 Task: Research Airbnb properties in Joal-Fadiout, Senegal from 11th November, 2023 to 15th November, 2023 for 2 adults.1  bedroom having 2 beds and 1 bathroom. Property type can be hotel. Look for 3 properties as per requirement.
Action: Mouse pressed left at (472, 105)
Screenshot: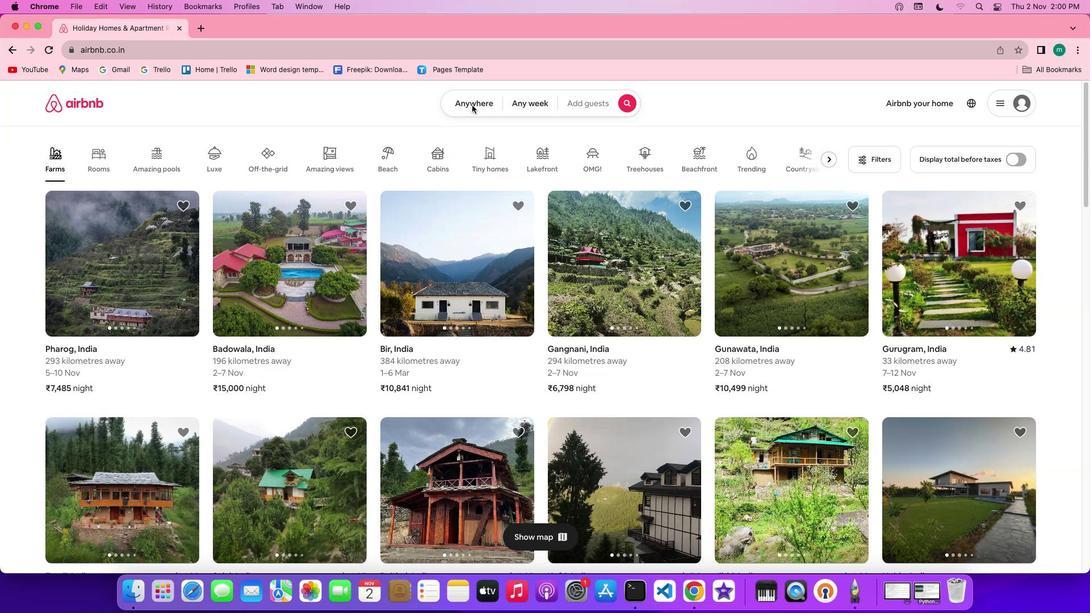 
Action: Mouse moved to (366, 151)
Screenshot: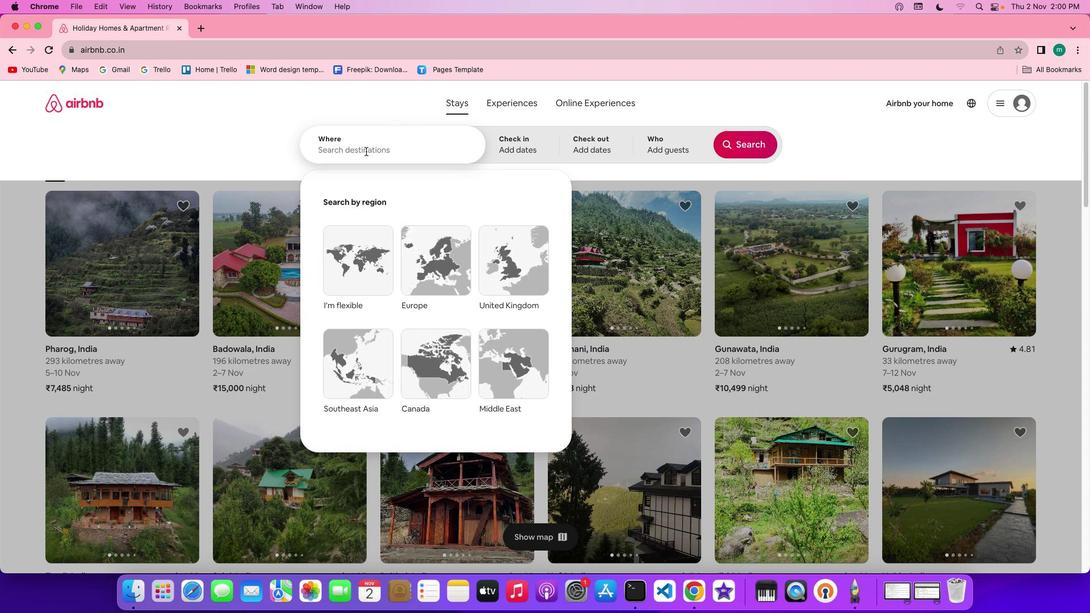 
Action: Mouse pressed left at (366, 151)
Screenshot: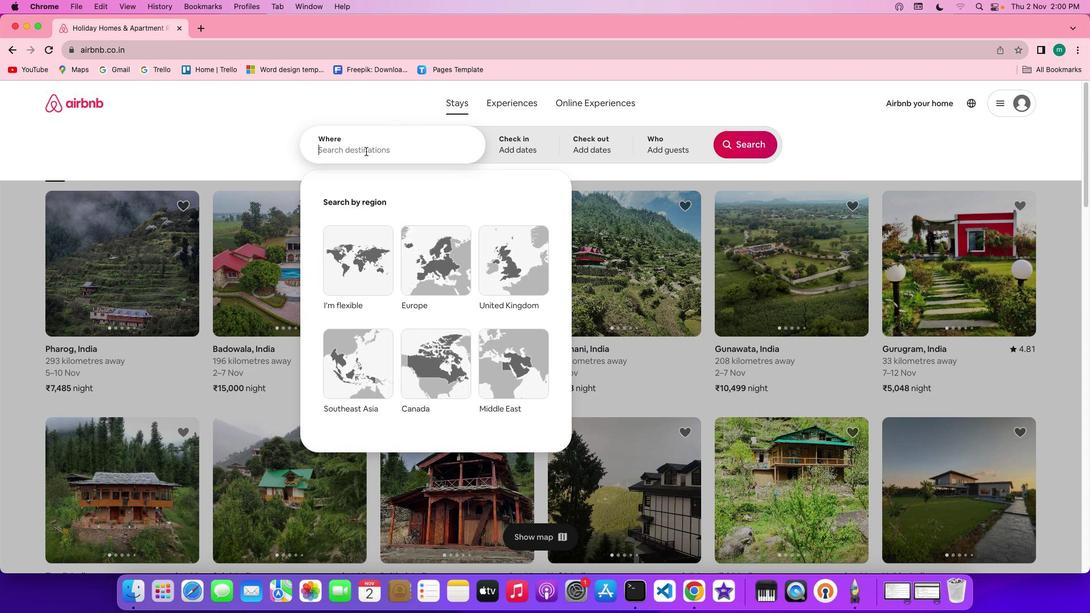 
Action: Key pressed Key.shift'J''o''a''l''-'Key.spaceKey.shift'F''a''d''i''o''u''t'','Key.spaceKey.shift's''e''n''e''g''a''l'
Screenshot: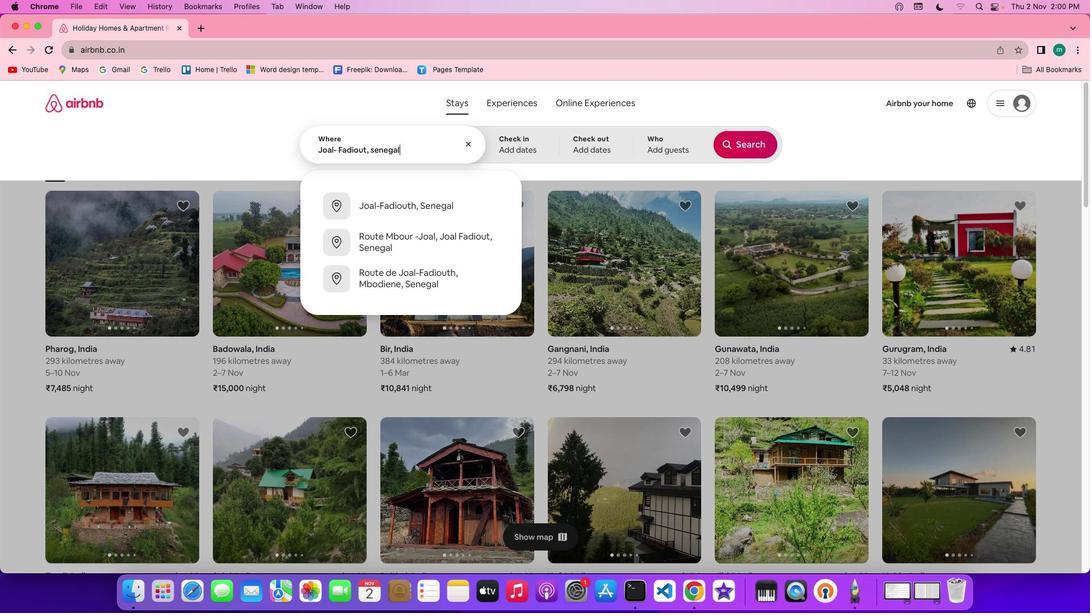 
Action: Mouse moved to (516, 154)
Screenshot: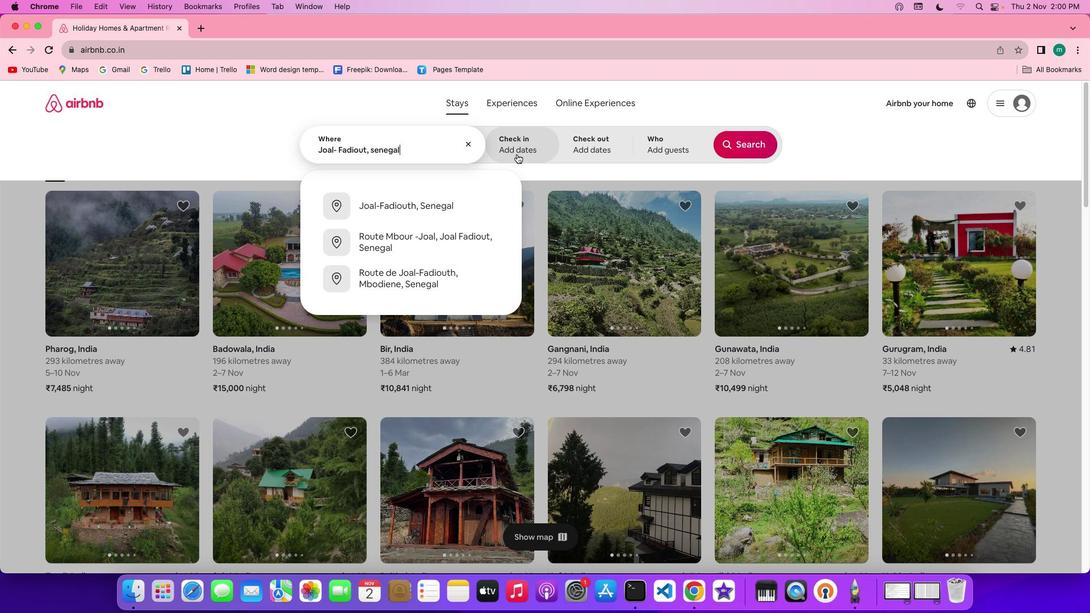 
Action: Mouse pressed left at (516, 154)
Screenshot: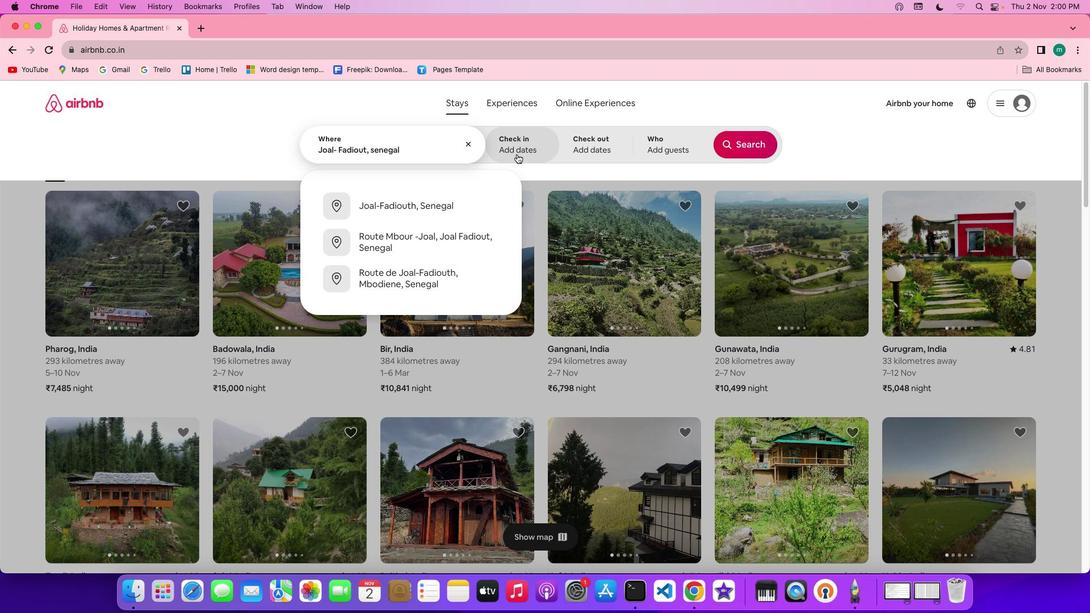 
Action: Mouse moved to (509, 307)
Screenshot: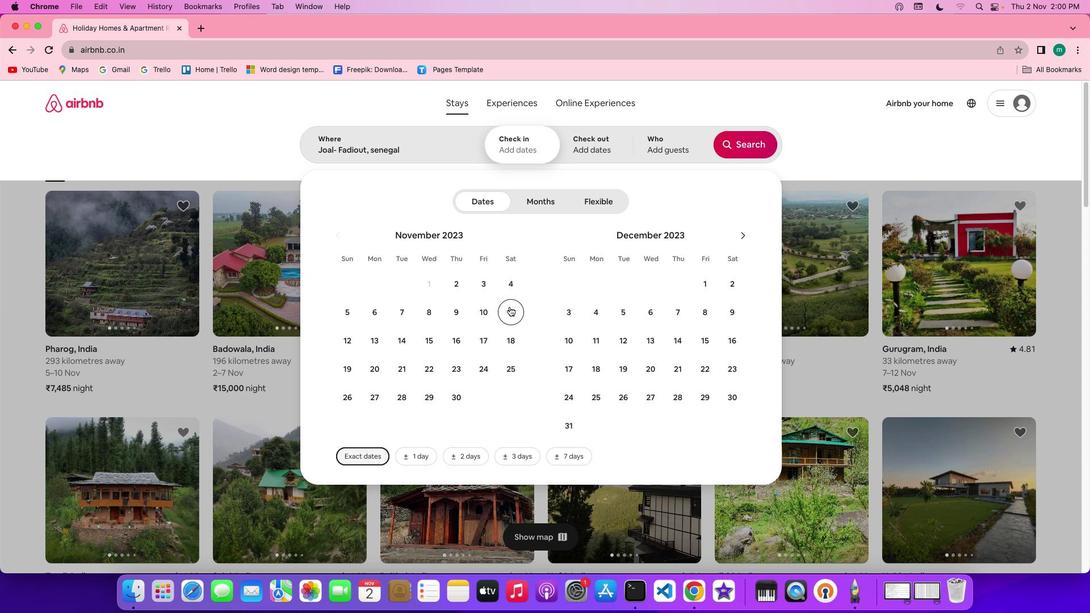 
Action: Mouse pressed left at (509, 307)
Screenshot: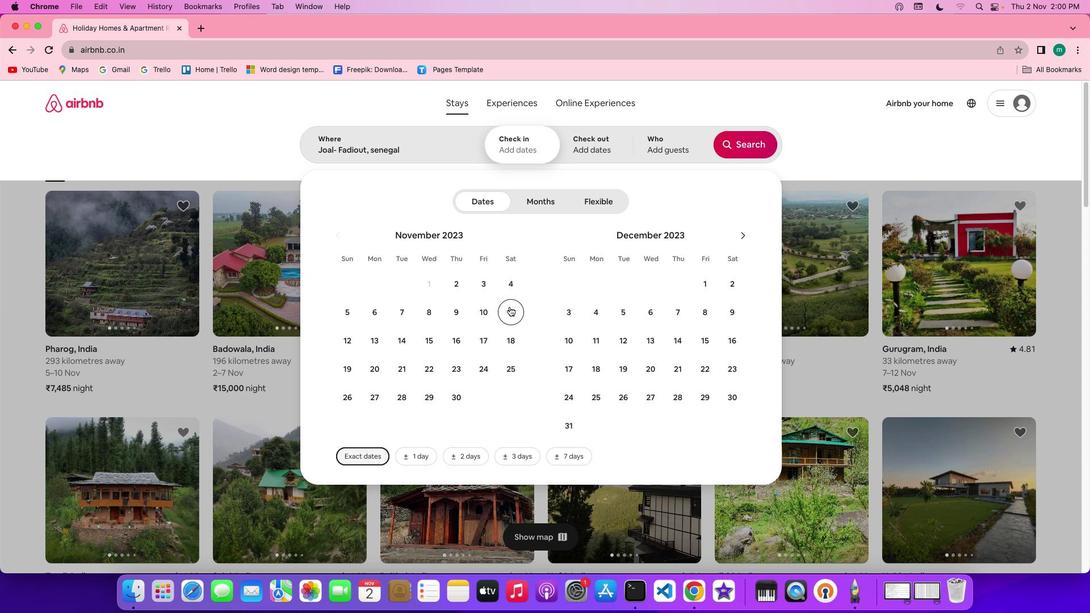 
Action: Mouse moved to (431, 344)
Screenshot: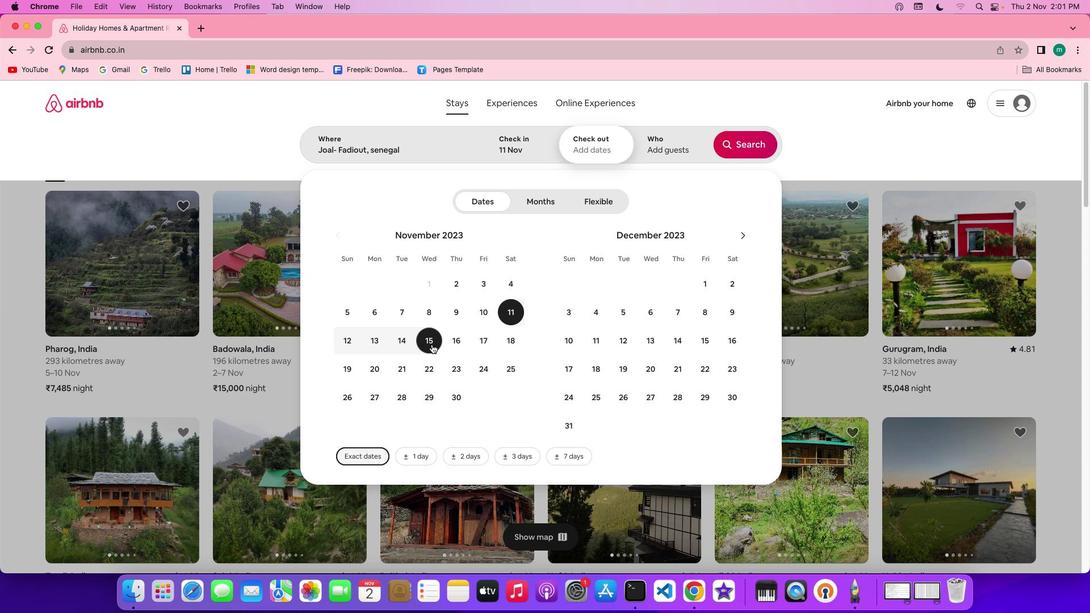 
Action: Mouse pressed left at (431, 344)
Screenshot: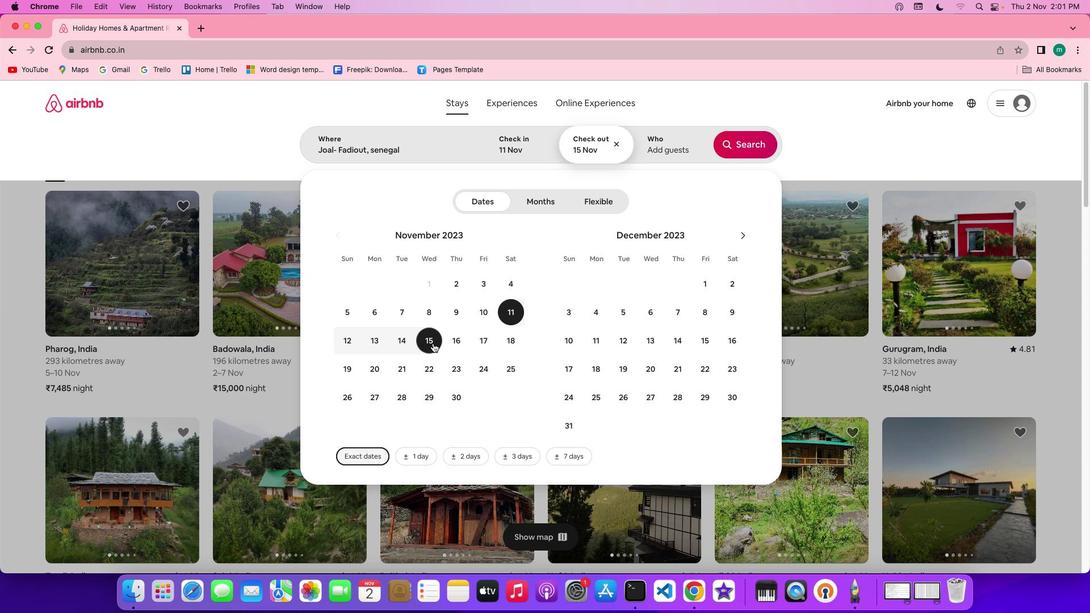 
Action: Mouse moved to (668, 149)
Screenshot: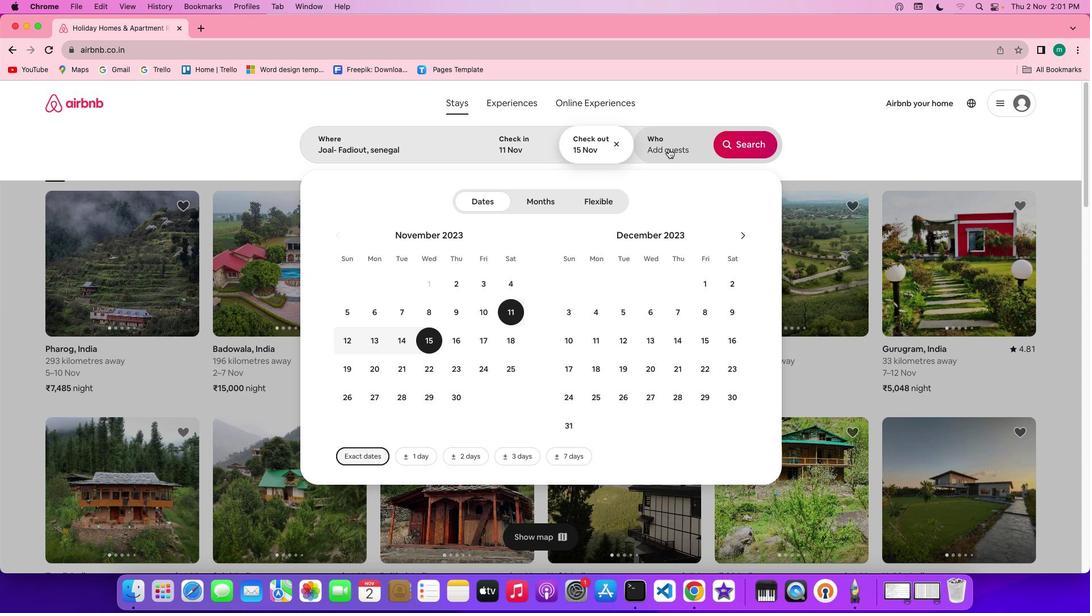 
Action: Mouse pressed left at (668, 149)
Screenshot: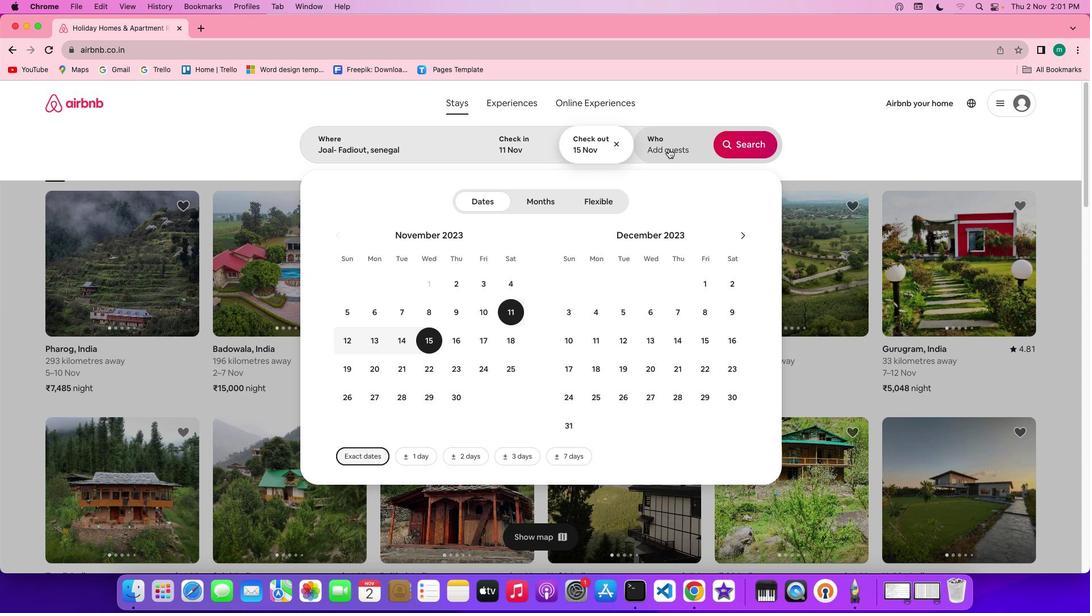 
Action: Mouse moved to (746, 208)
Screenshot: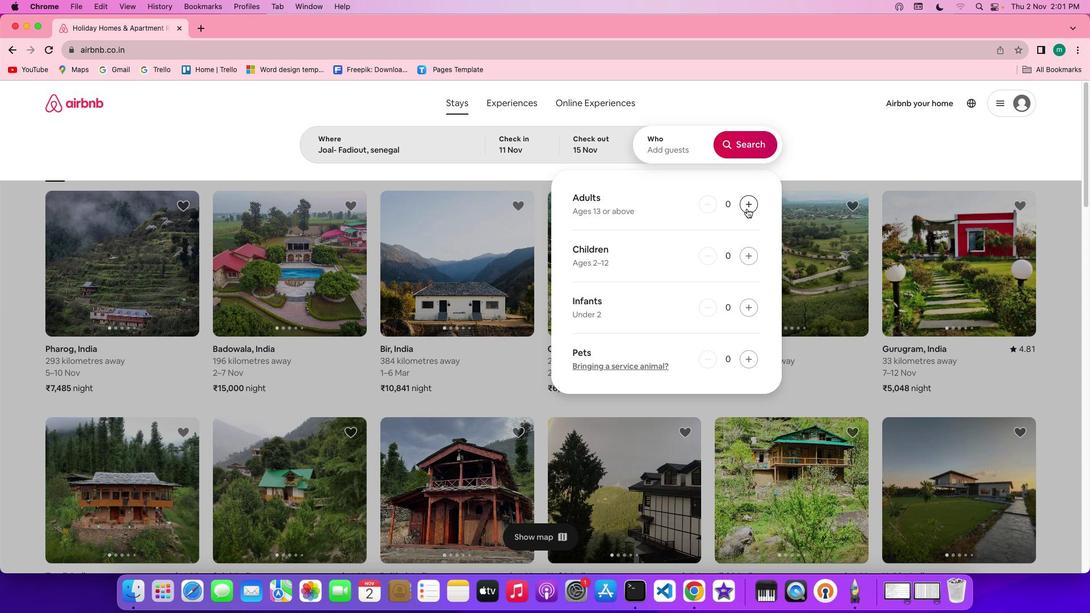 
Action: Mouse pressed left at (746, 208)
Screenshot: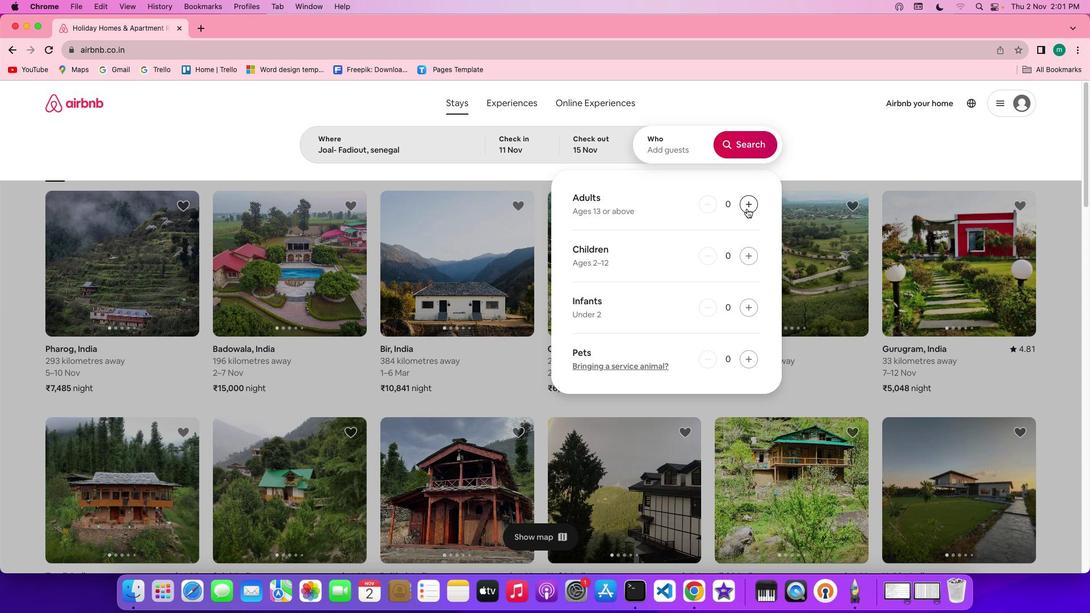 
Action: Mouse pressed left at (746, 208)
Screenshot: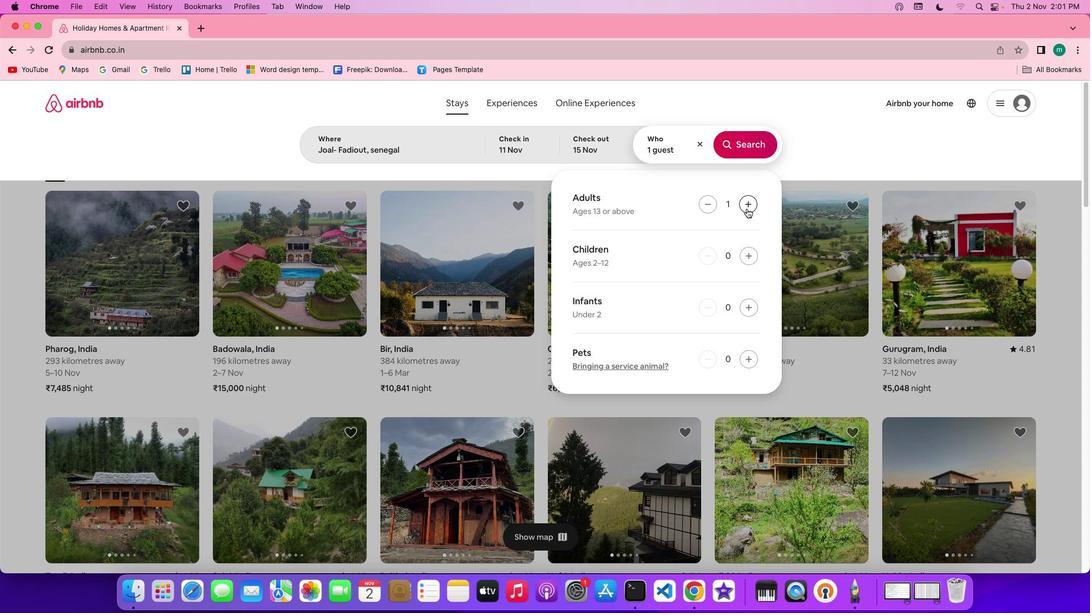
Action: Mouse moved to (747, 146)
Screenshot: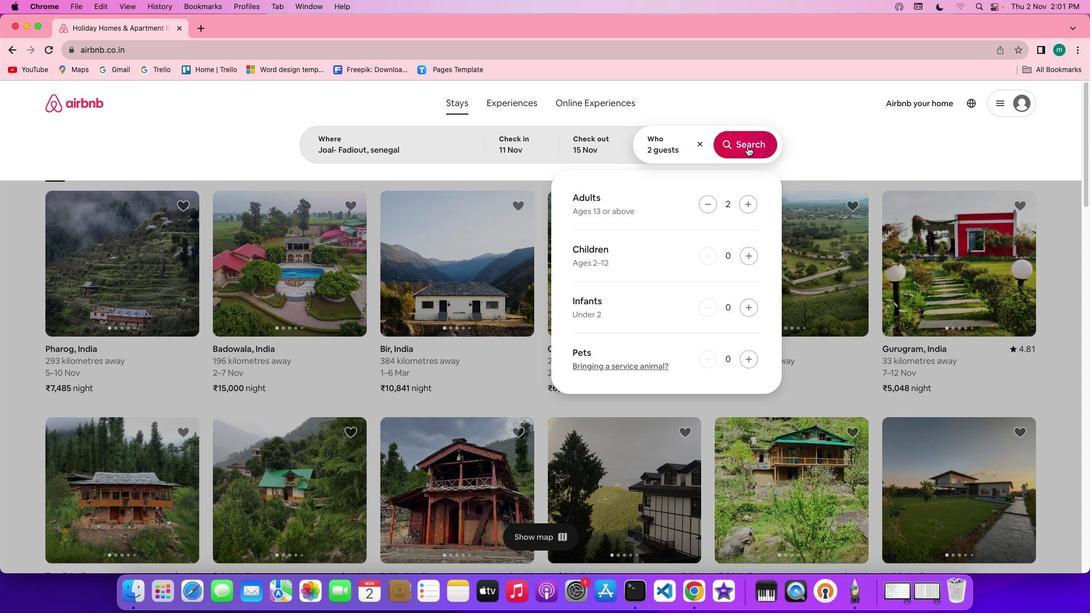 
Action: Mouse pressed left at (747, 146)
Screenshot: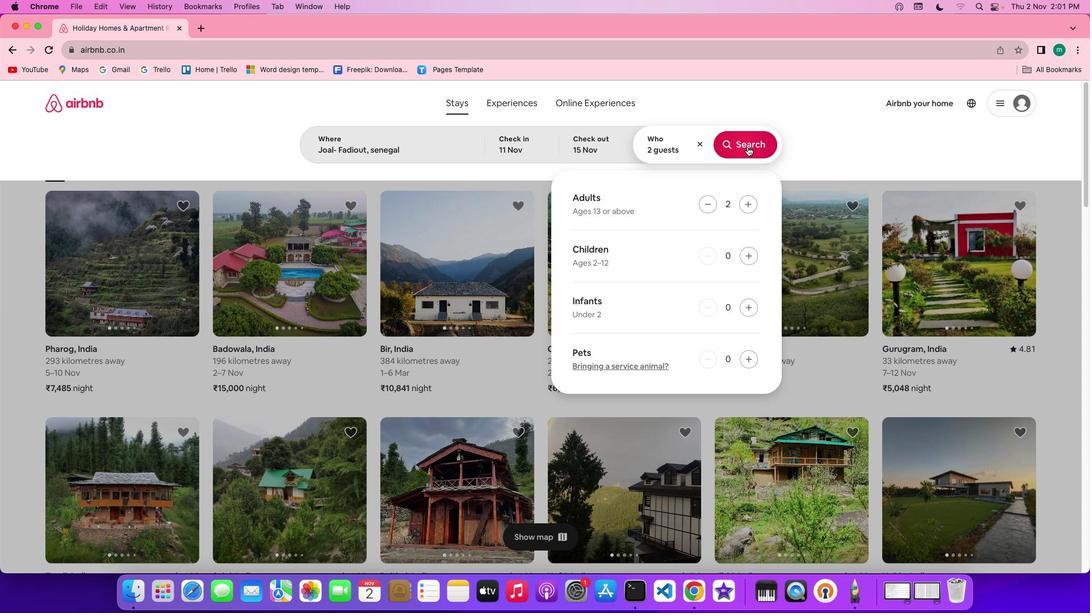 
Action: Mouse moved to (788, 235)
Screenshot: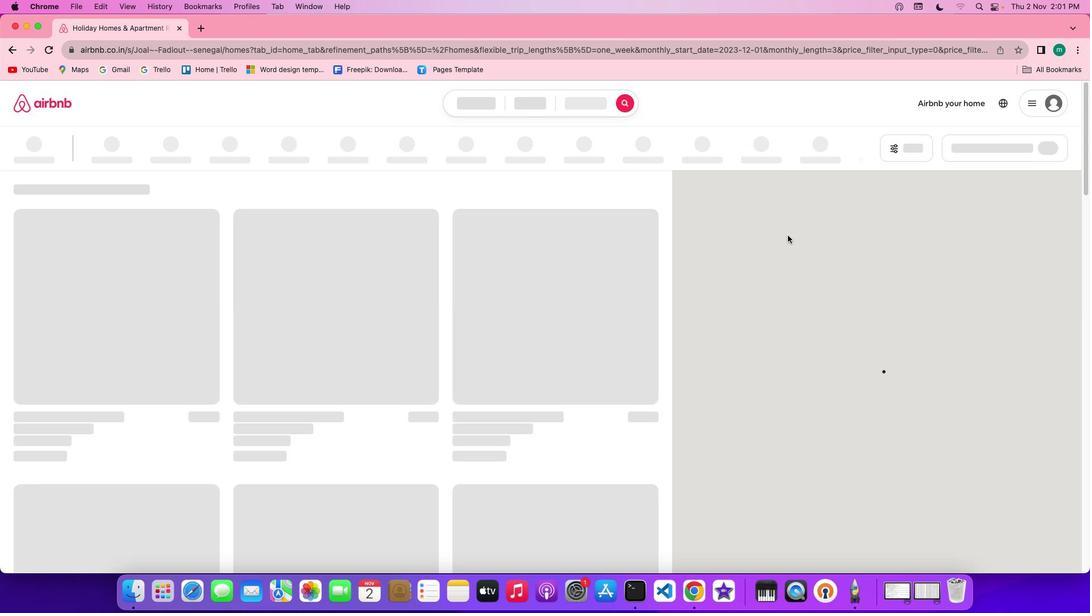 
Action: Mouse scrolled (788, 235) with delta (0, 0)
Screenshot: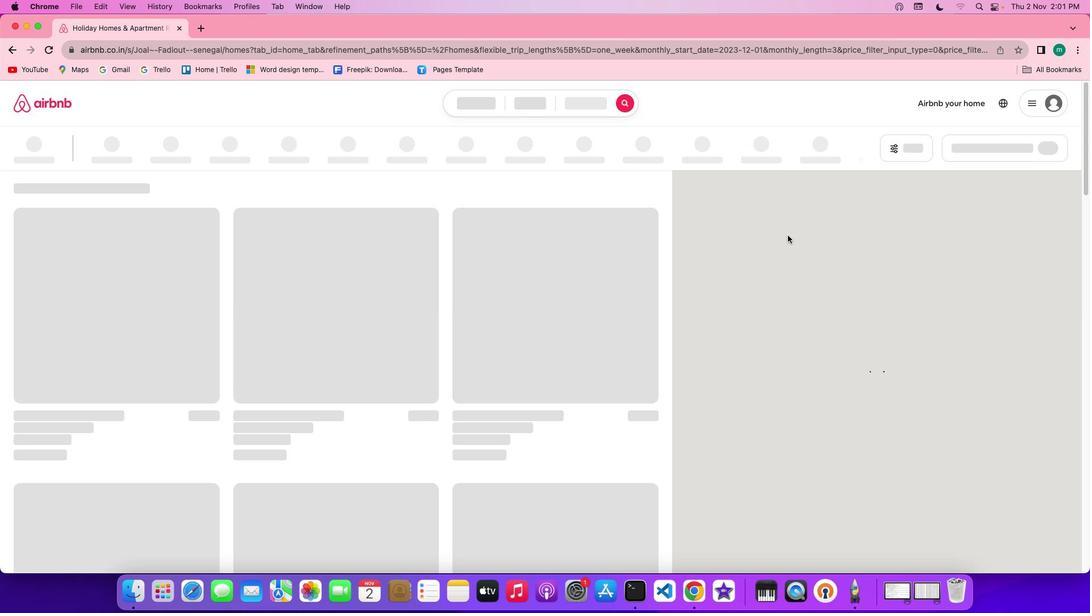
Action: Mouse scrolled (788, 235) with delta (0, 0)
Screenshot: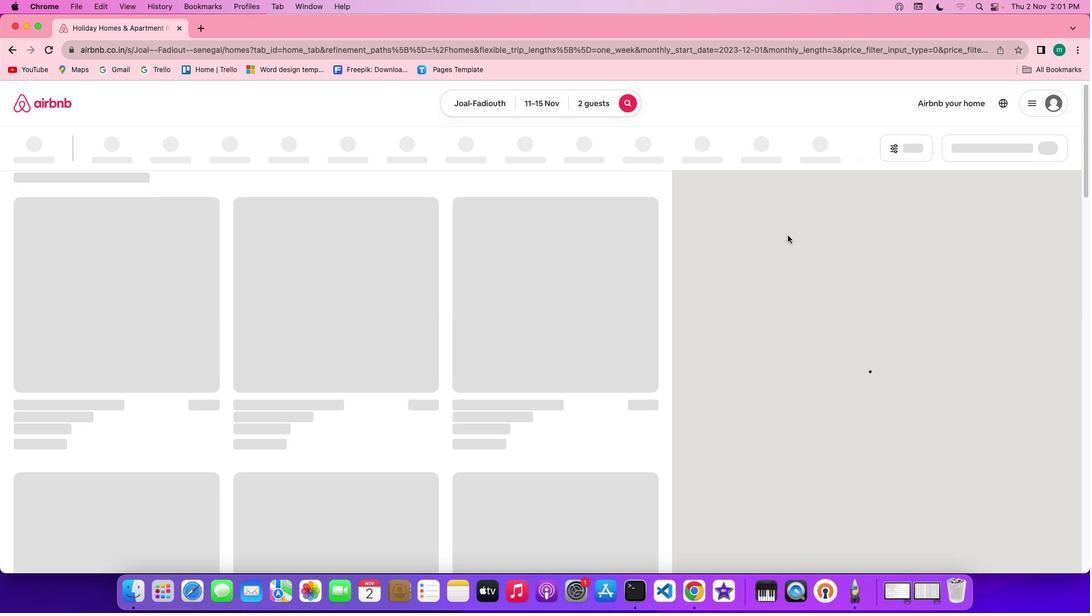 
Action: Mouse scrolled (788, 235) with delta (0, 0)
Screenshot: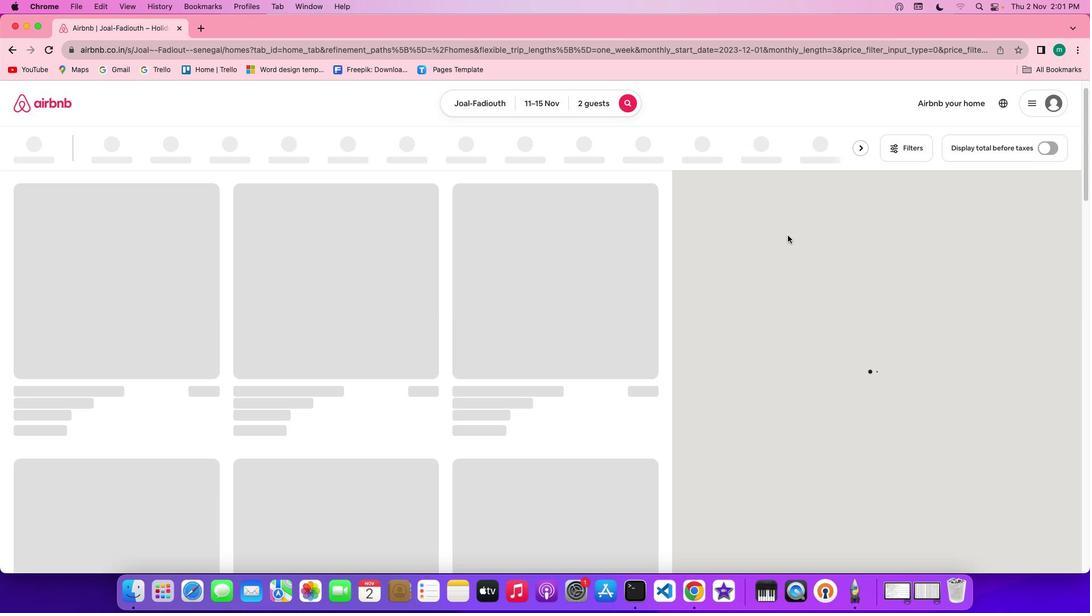 
Action: Mouse moved to (926, 152)
Screenshot: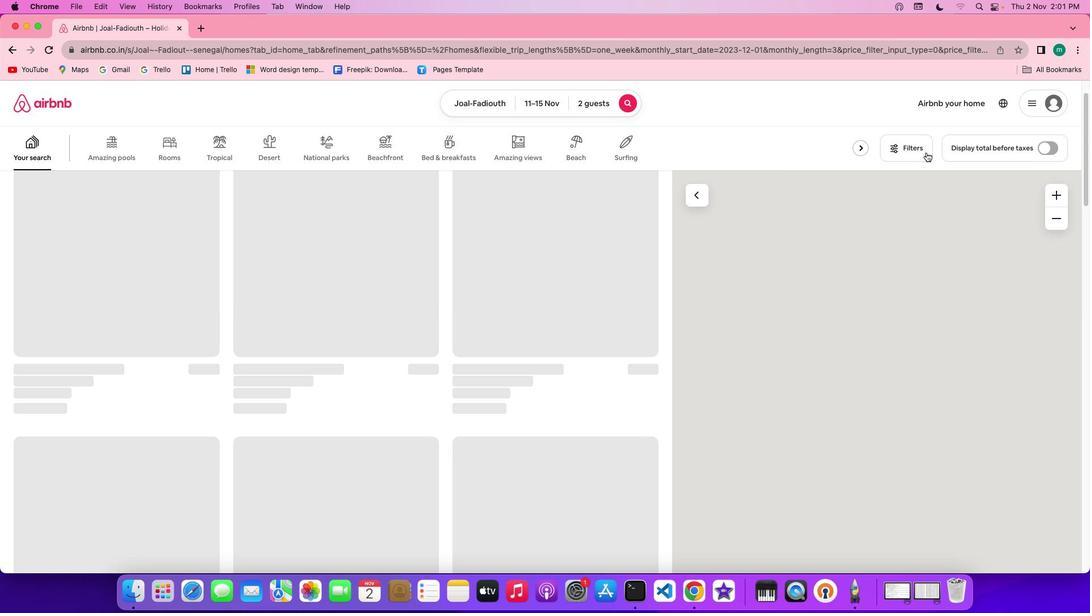 
Action: Mouse pressed left at (926, 152)
Screenshot: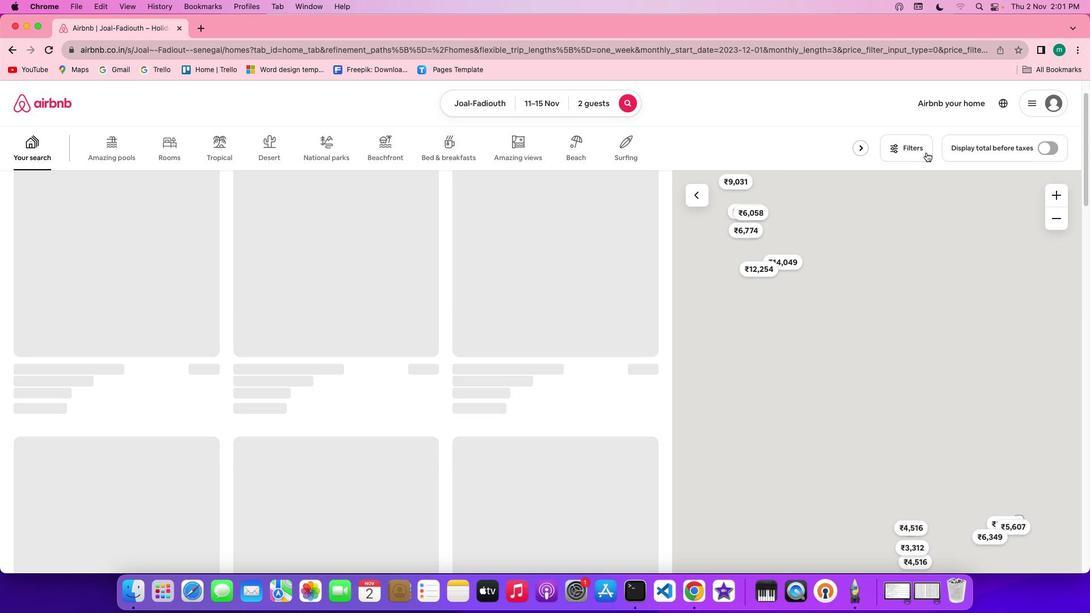
Action: Mouse moved to (899, 153)
Screenshot: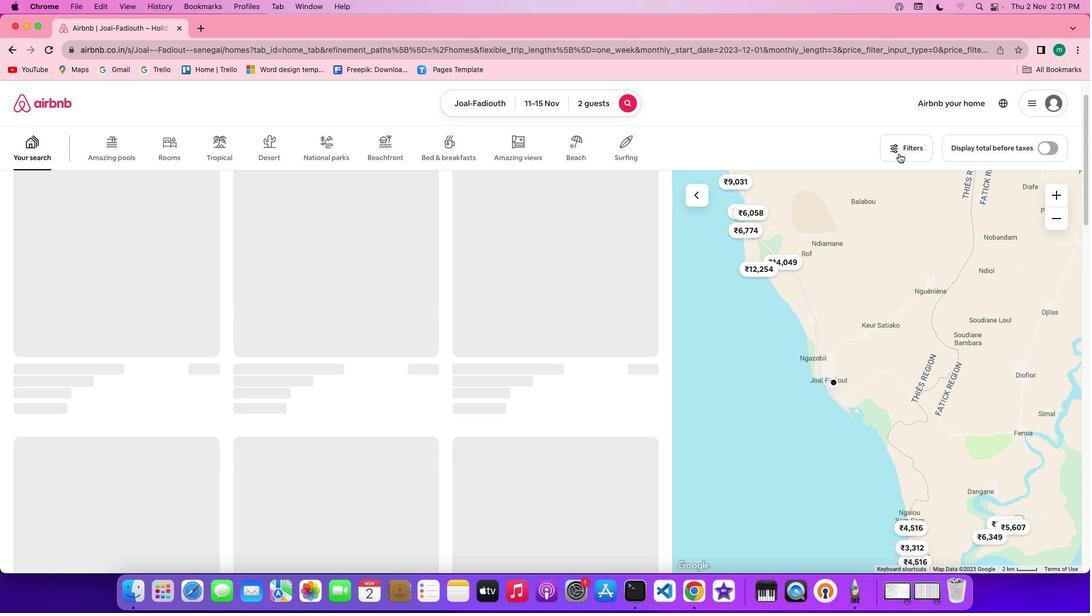 
Action: Mouse pressed left at (899, 153)
Screenshot: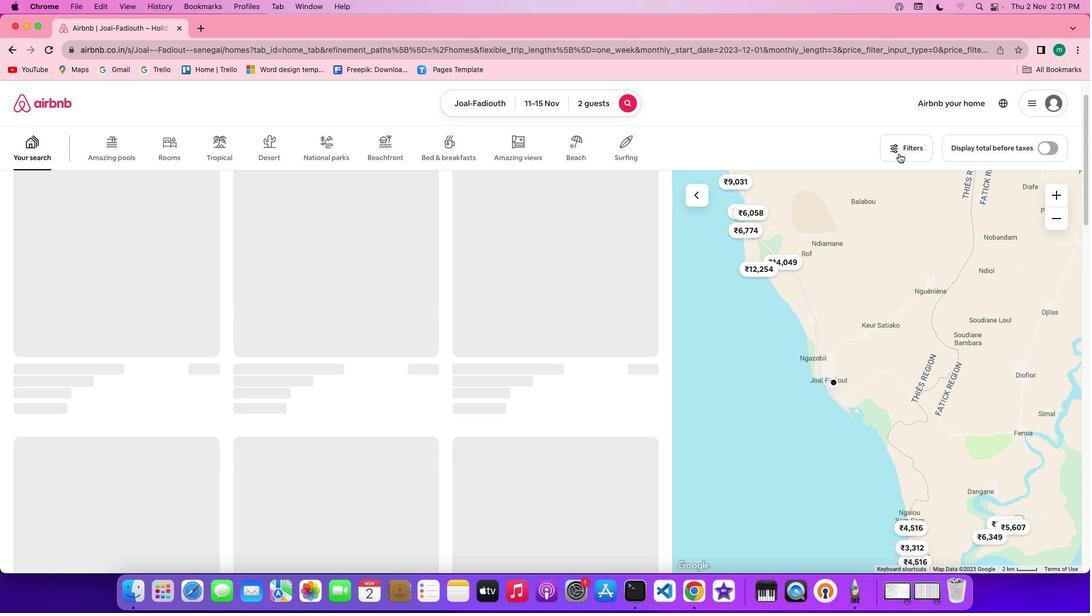 
Action: Mouse moved to (897, 150)
Screenshot: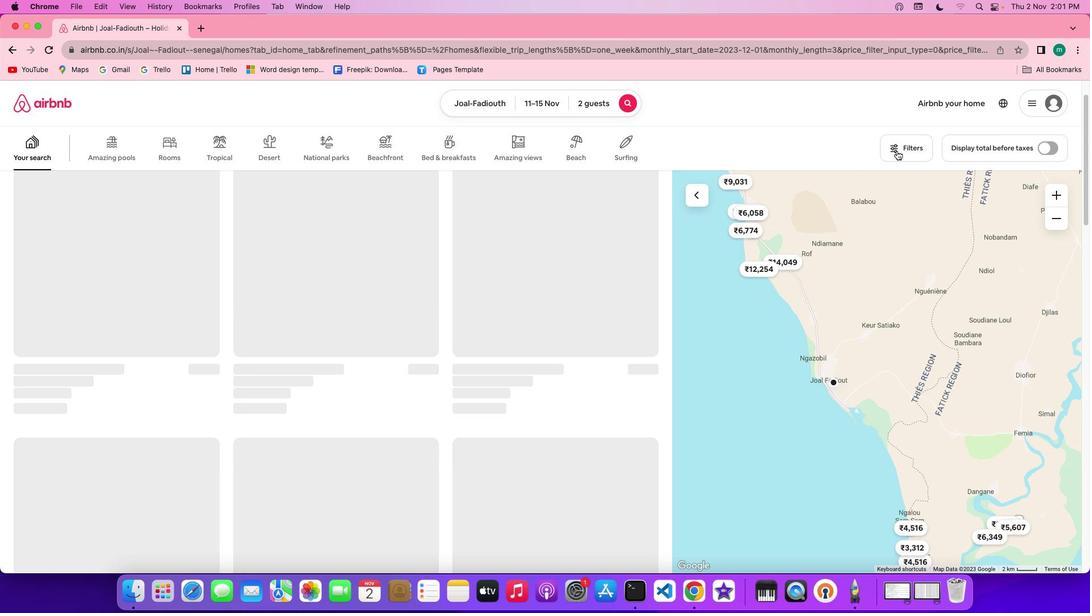 
Action: Mouse pressed left at (897, 150)
Screenshot: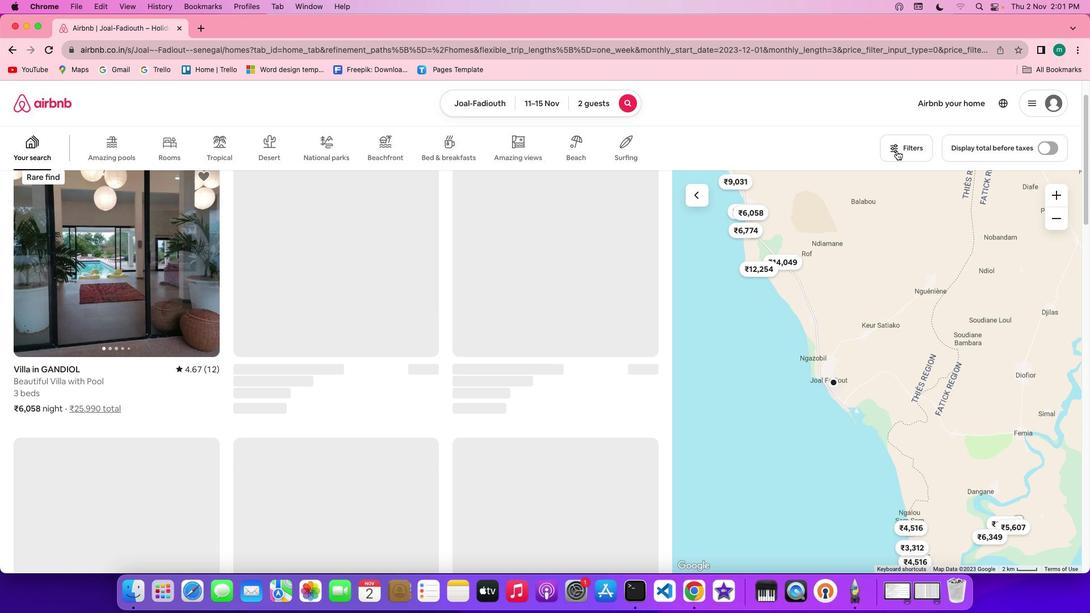 
Action: Mouse moved to (913, 147)
Screenshot: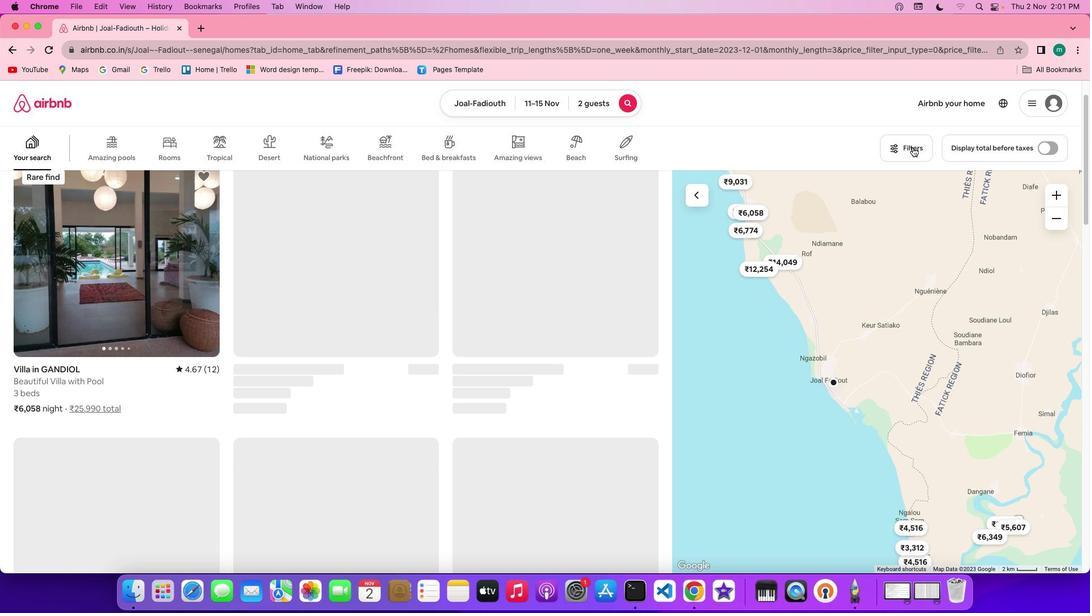
Action: Mouse pressed left at (913, 147)
Screenshot: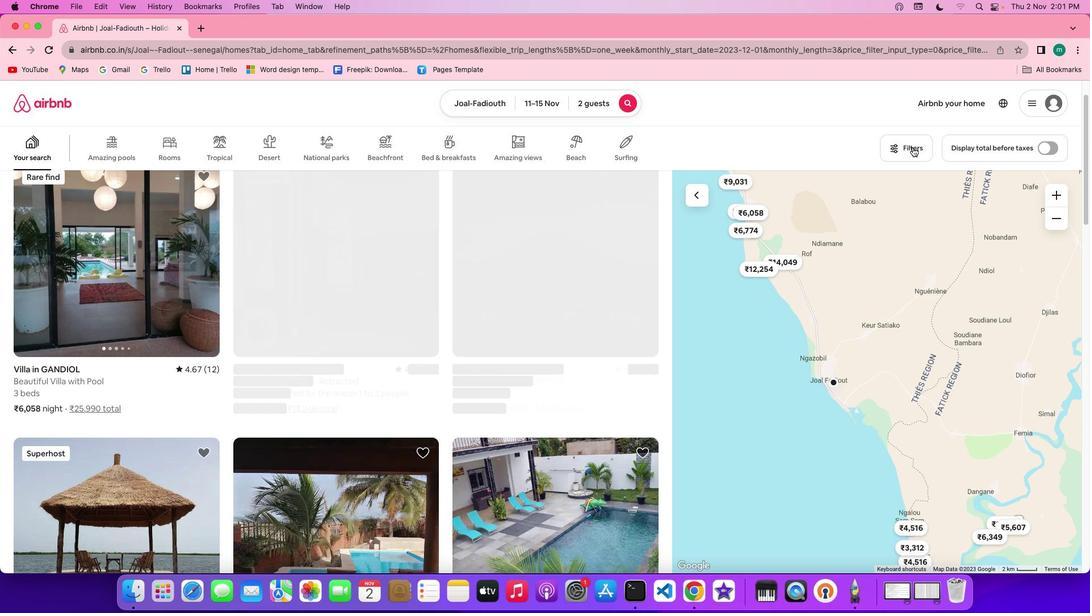 
Action: Mouse moved to (908, 153)
Screenshot: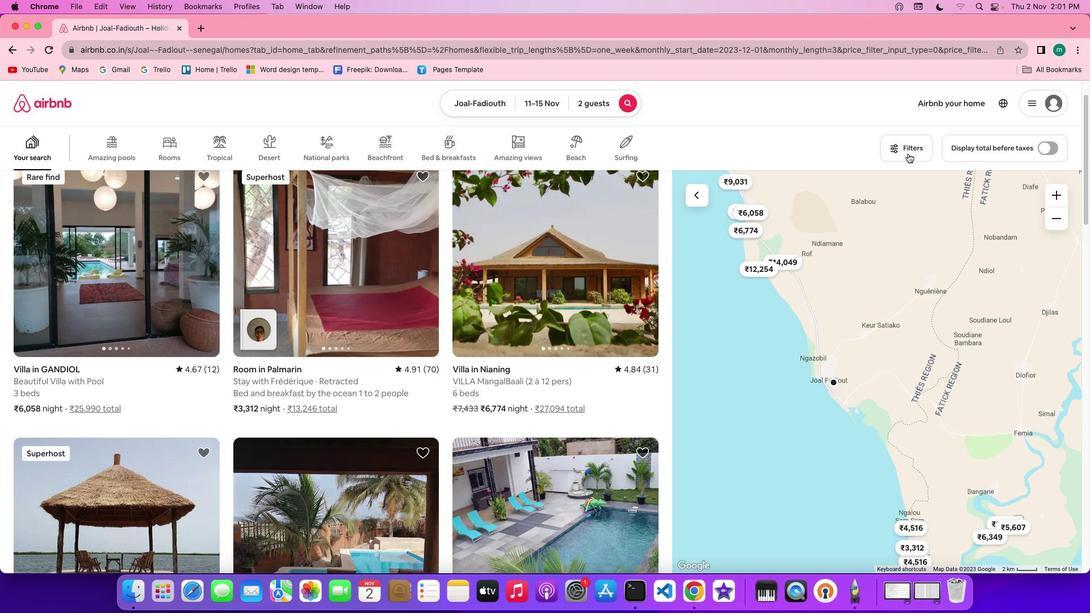 
Action: Mouse pressed left at (908, 153)
Screenshot: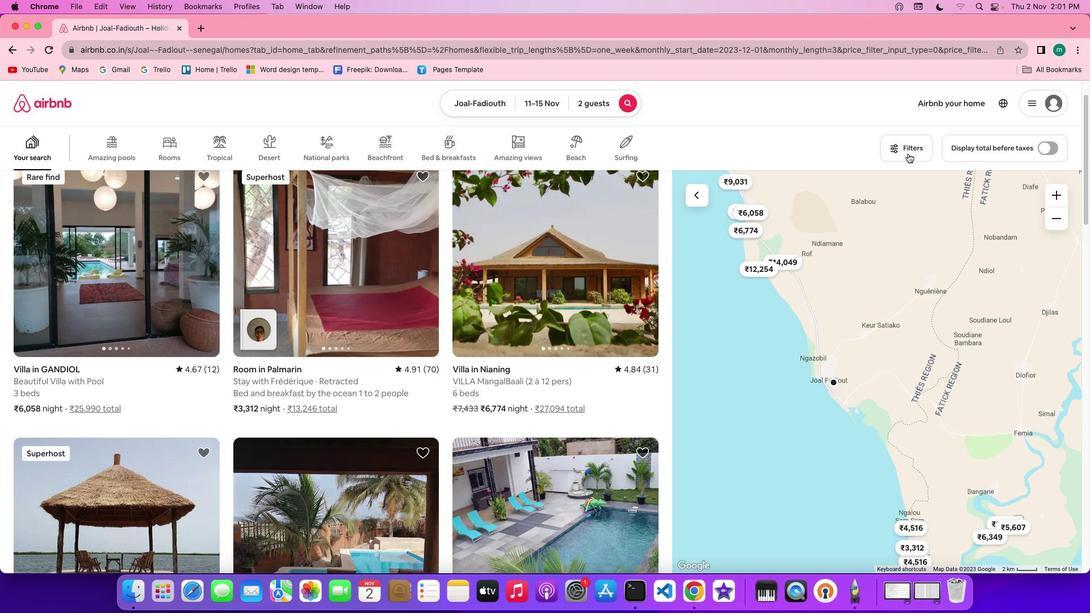 
Action: Mouse moved to (909, 149)
Screenshot: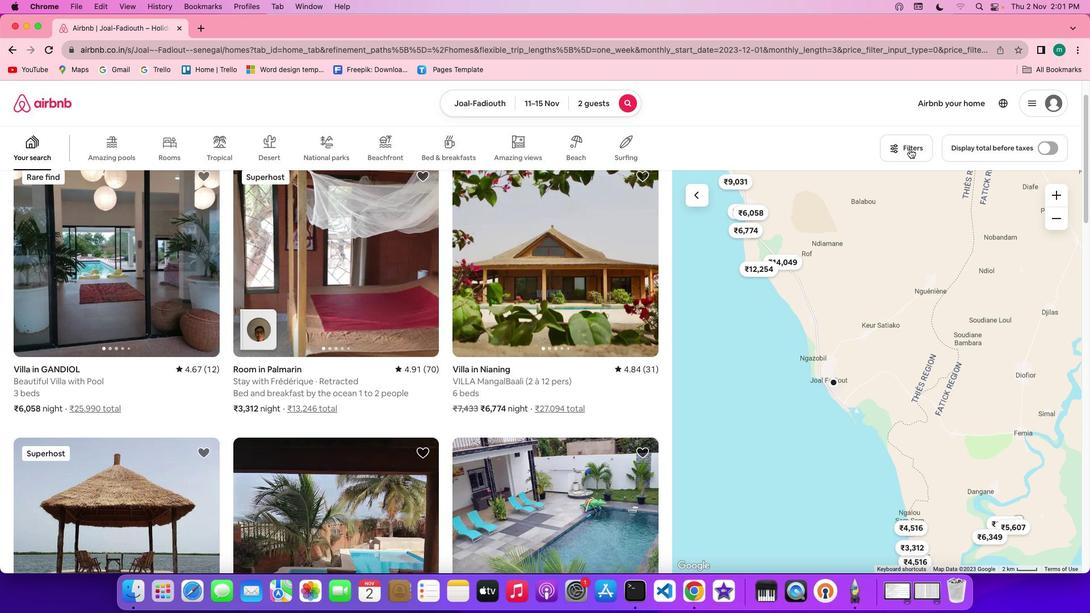 
Action: Mouse pressed left at (909, 149)
Screenshot: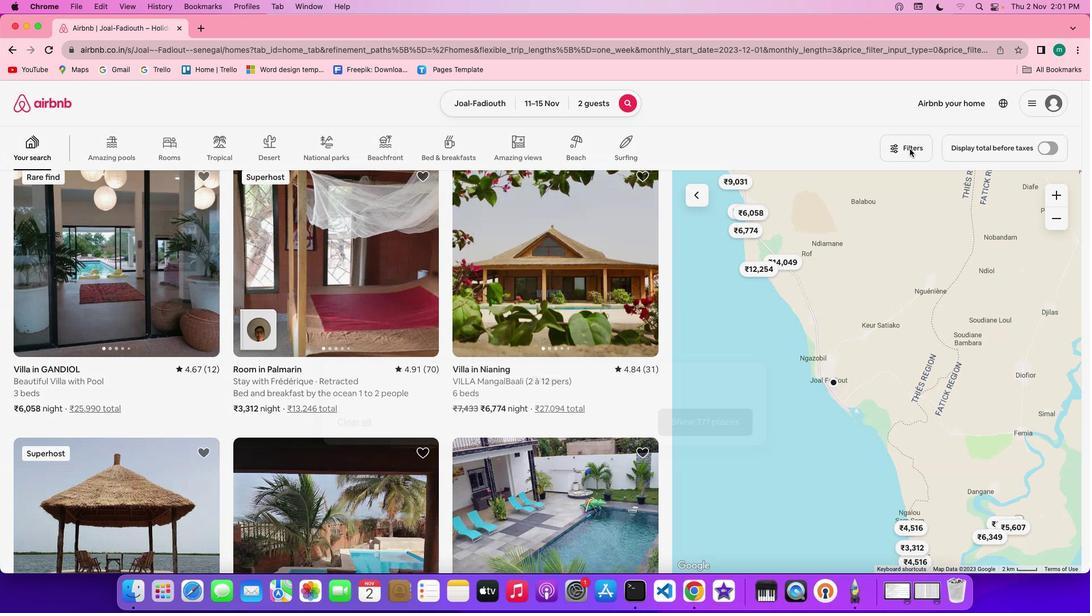 
Action: Mouse moved to (903, 152)
Screenshot: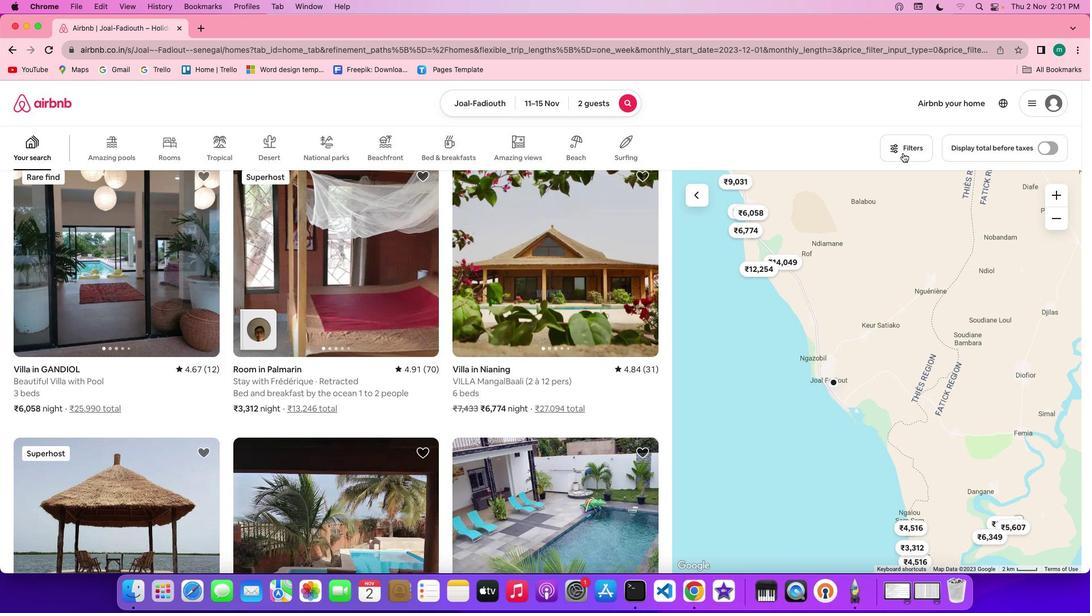 
Action: Mouse pressed left at (903, 152)
Screenshot: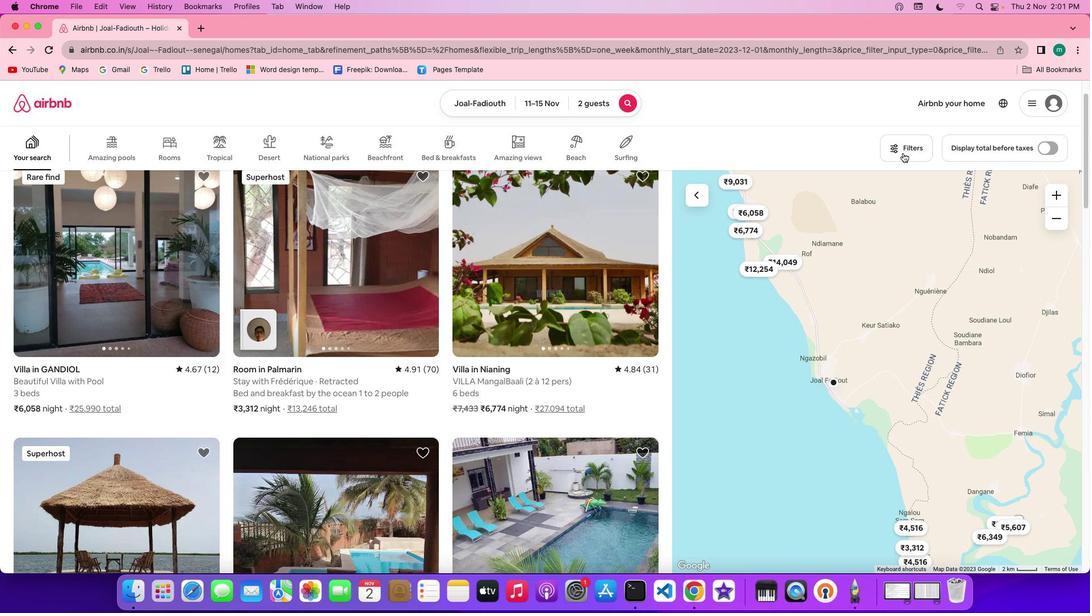 
Action: Mouse moved to (521, 424)
Screenshot: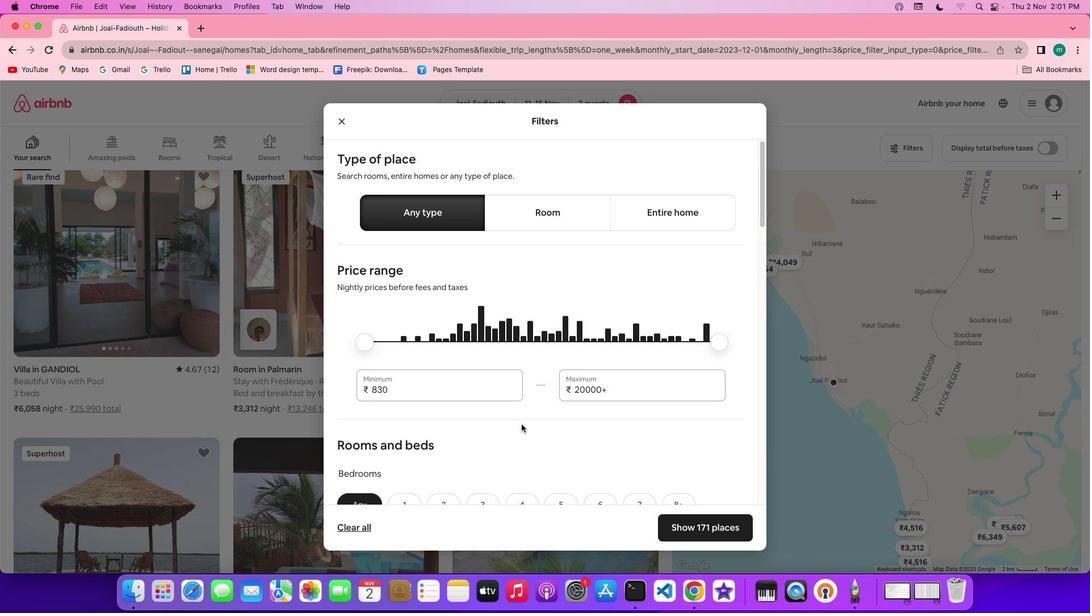 
Action: Mouse scrolled (521, 424) with delta (0, 0)
Screenshot: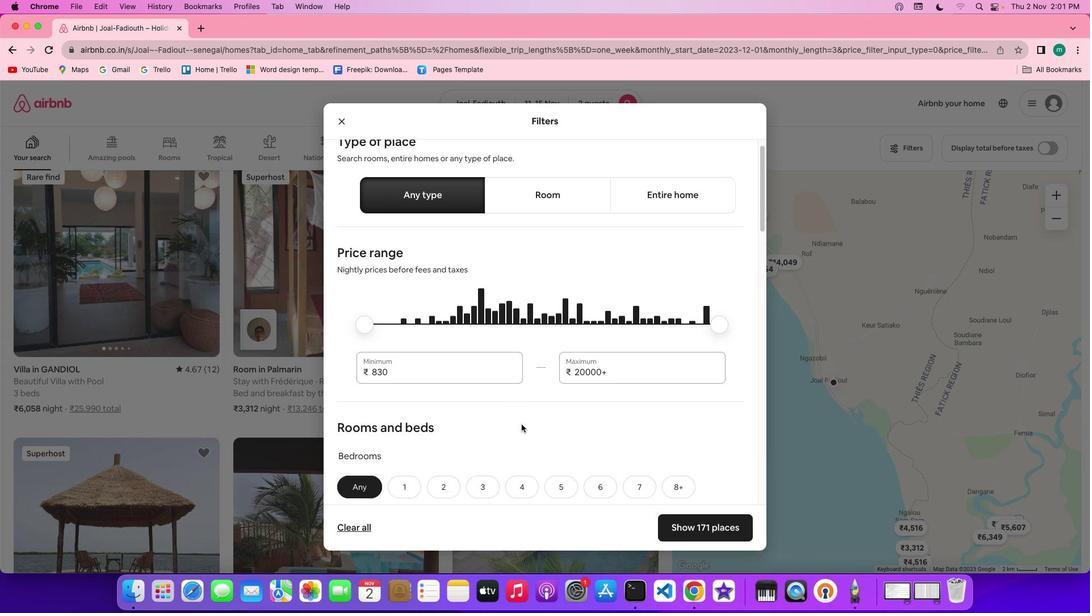 
Action: Mouse scrolled (521, 424) with delta (0, 0)
Screenshot: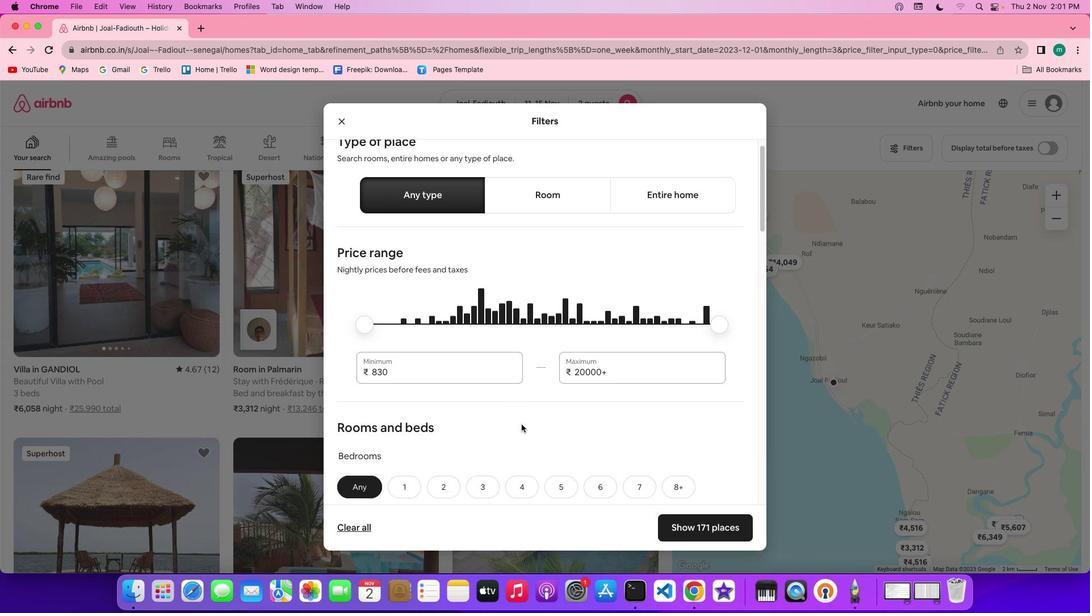 
Action: Mouse scrolled (521, 424) with delta (0, -1)
Screenshot: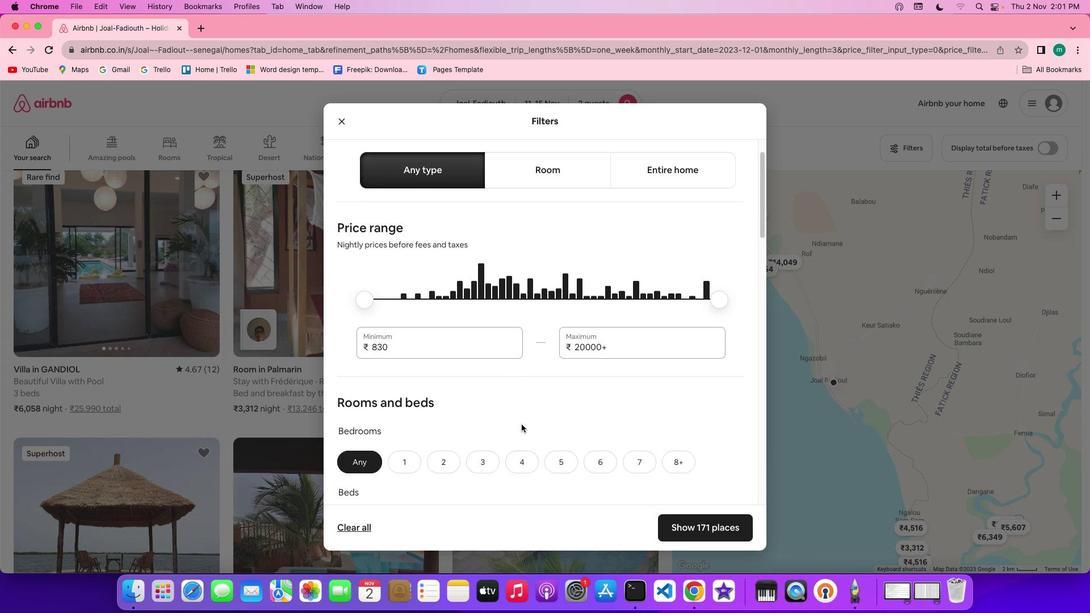 
Action: Mouse moved to (521, 424)
Screenshot: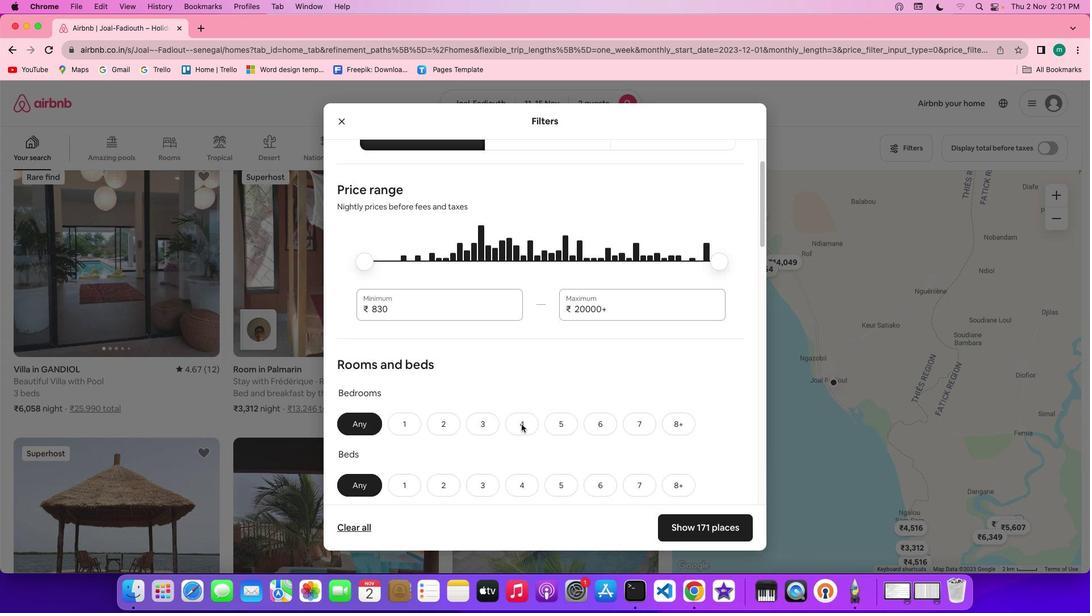 
Action: Mouse scrolled (521, 424) with delta (0, -1)
Screenshot: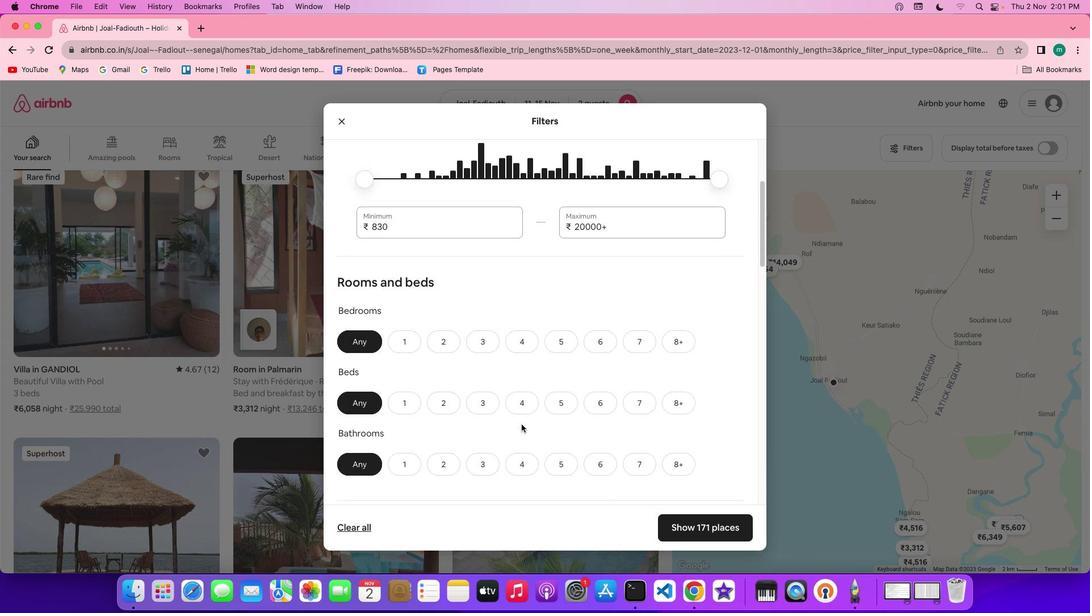 
Action: Mouse moved to (407, 324)
Screenshot: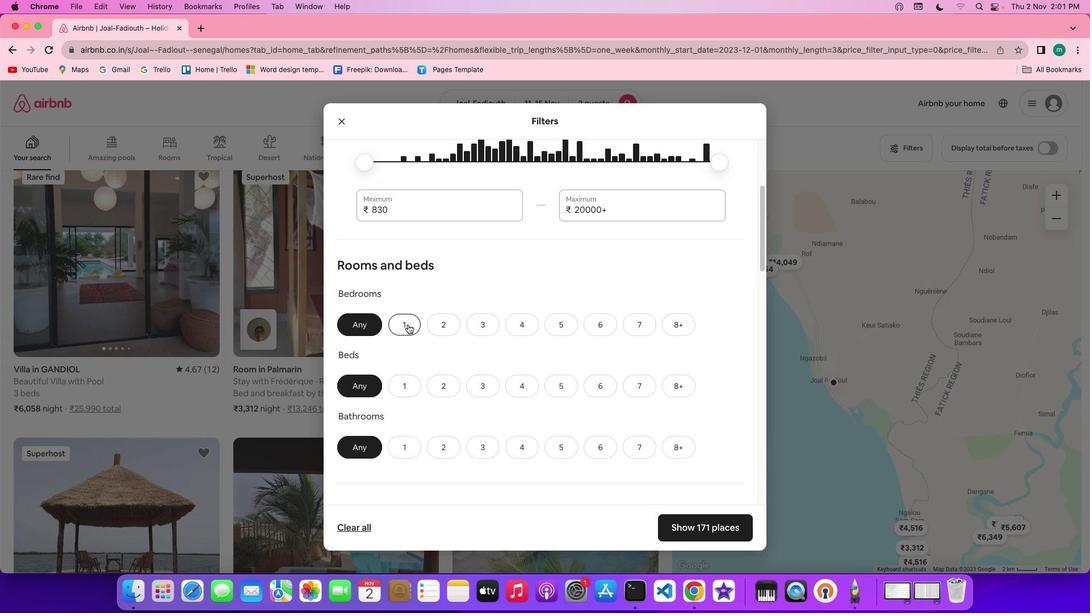 
Action: Mouse pressed left at (407, 324)
Screenshot: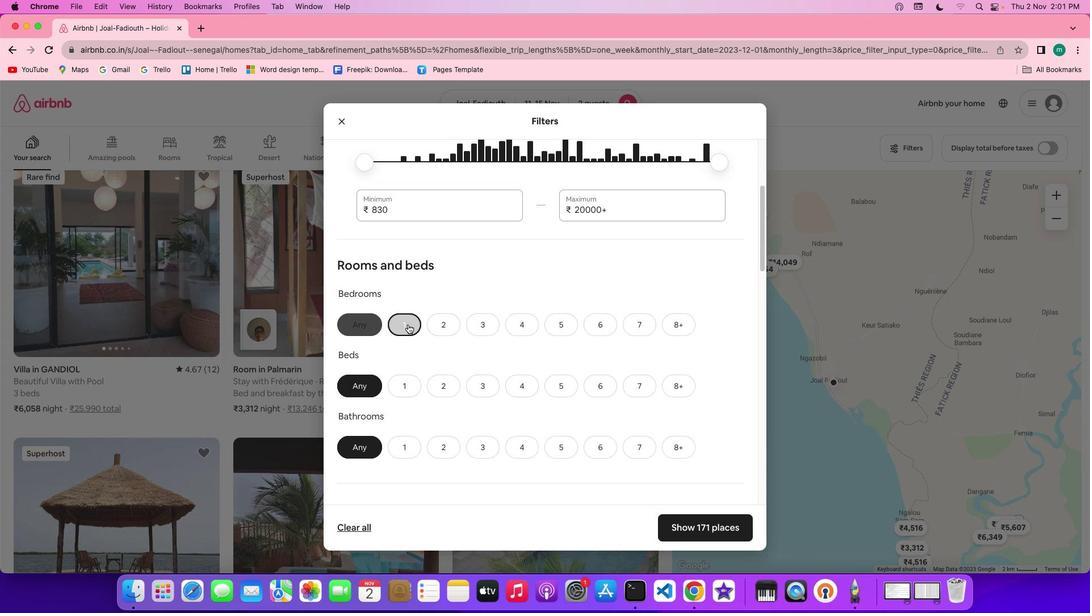 
Action: Mouse moved to (449, 390)
Screenshot: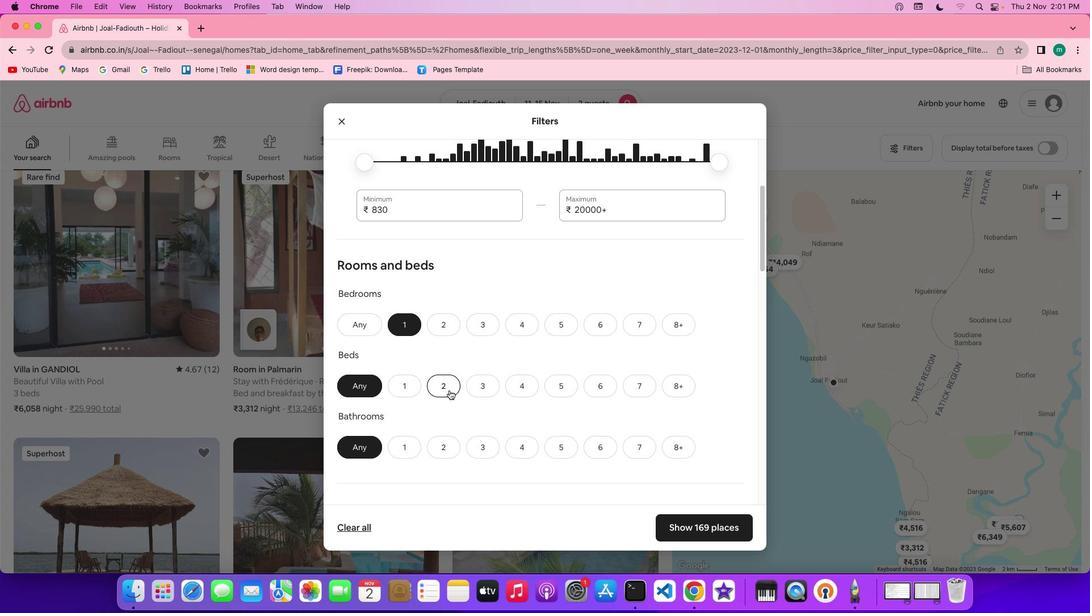 
Action: Mouse pressed left at (449, 390)
Screenshot: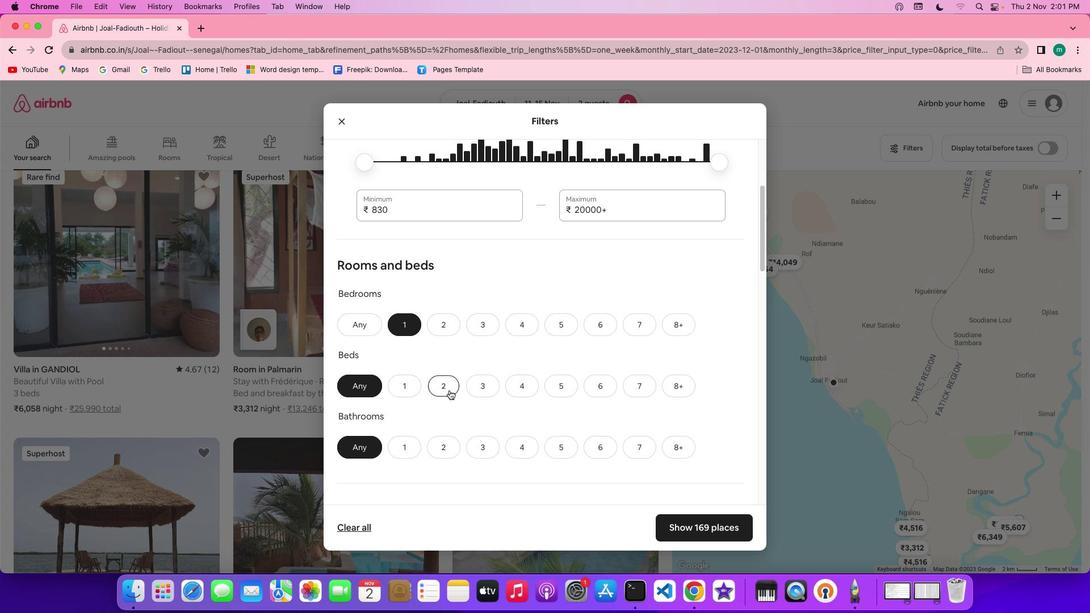 
Action: Mouse moved to (497, 399)
Screenshot: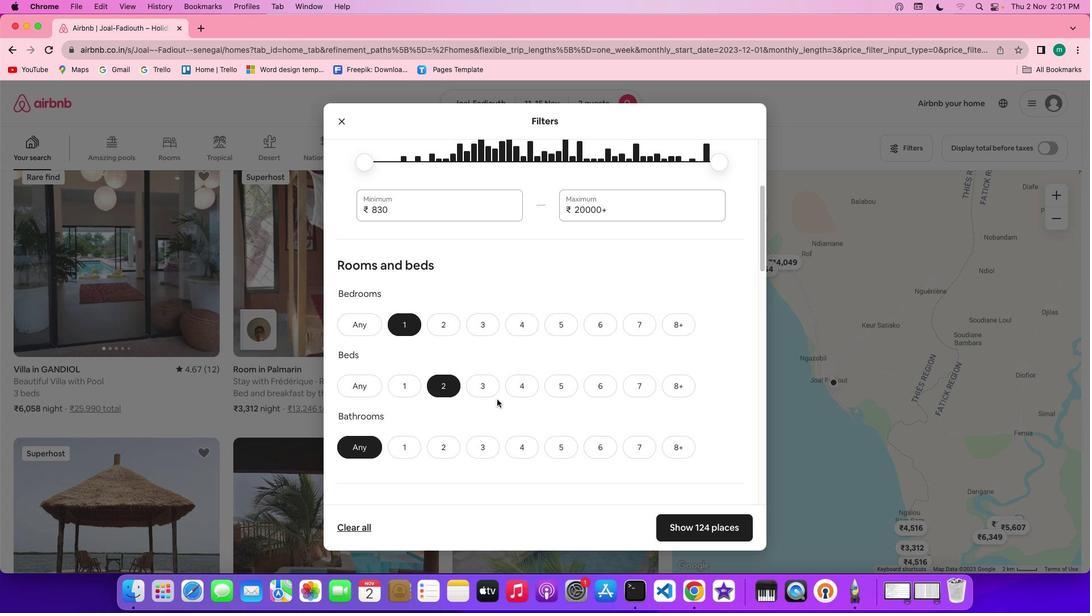 
Action: Mouse scrolled (497, 399) with delta (0, 0)
Screenshot: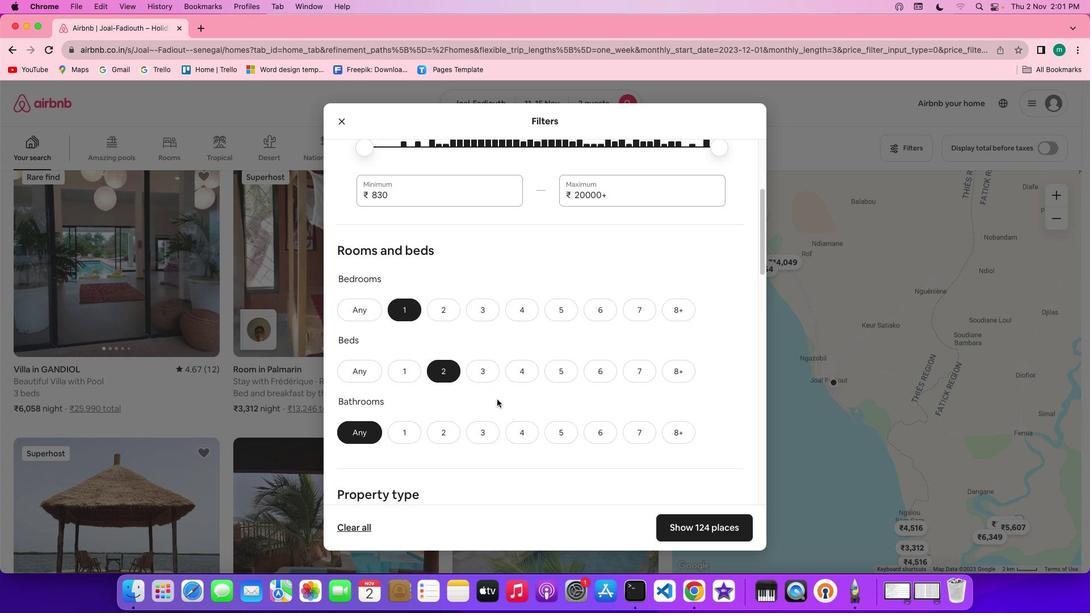 
Action: Mouse scrolled (497, 399) with delta (0, 0)
Screenshot: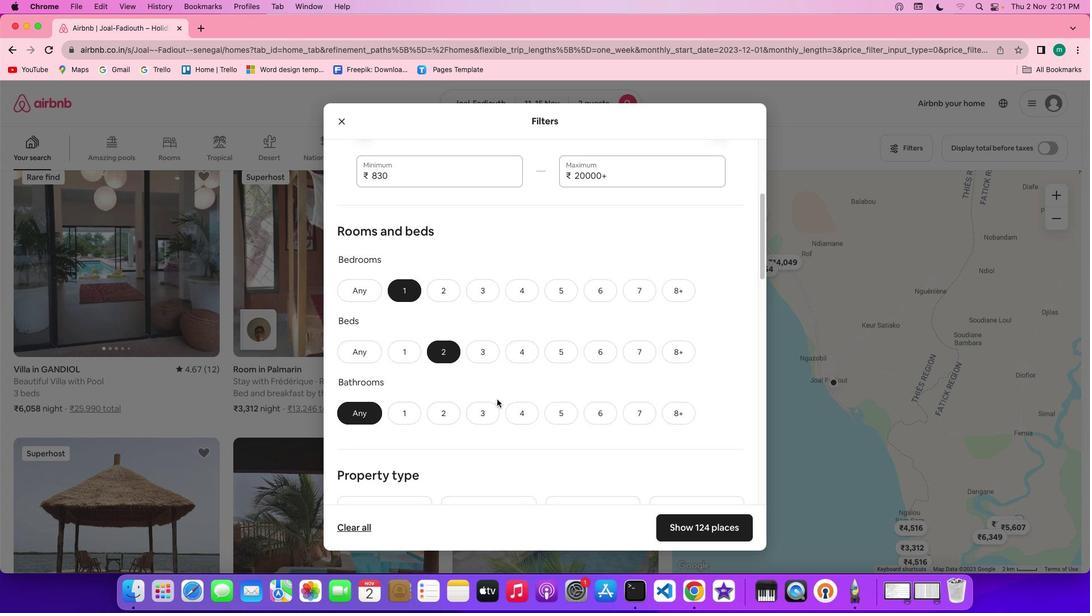 
Action: Mouse scrolled (497, 399) with delta (0, -1)
Screenshot: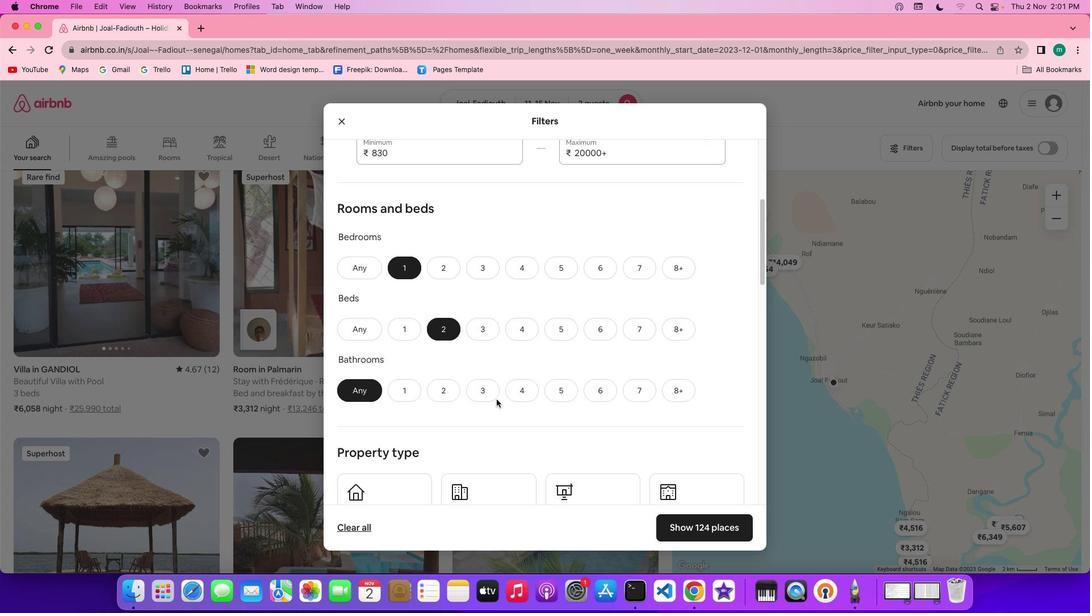 
Action: Mouse moved to (400, 363)
Screenshot: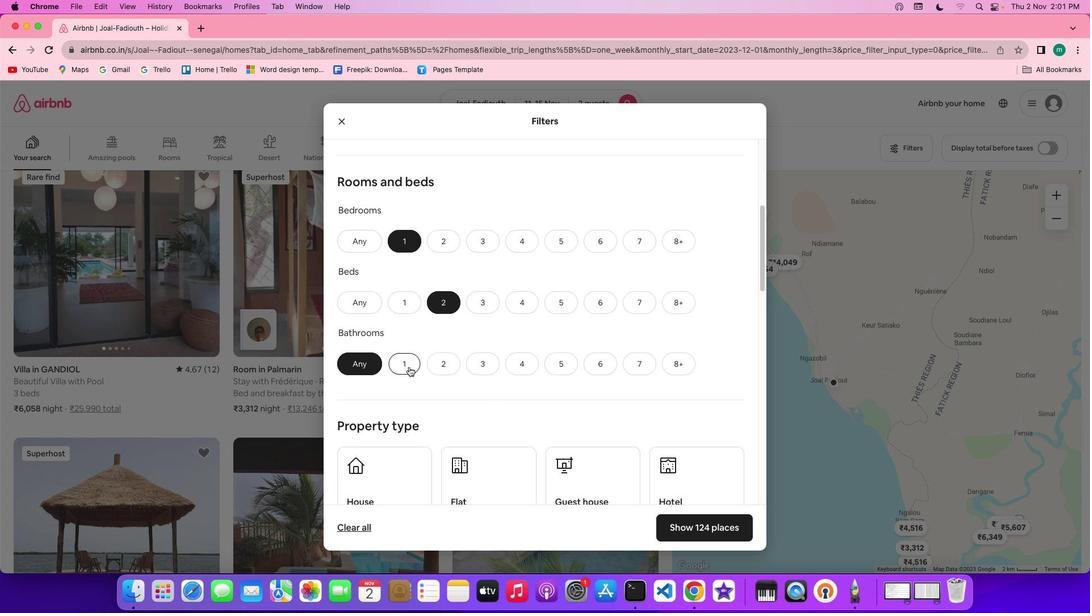 
Action: Mouse pressed left at (400, 363)
Screenshot: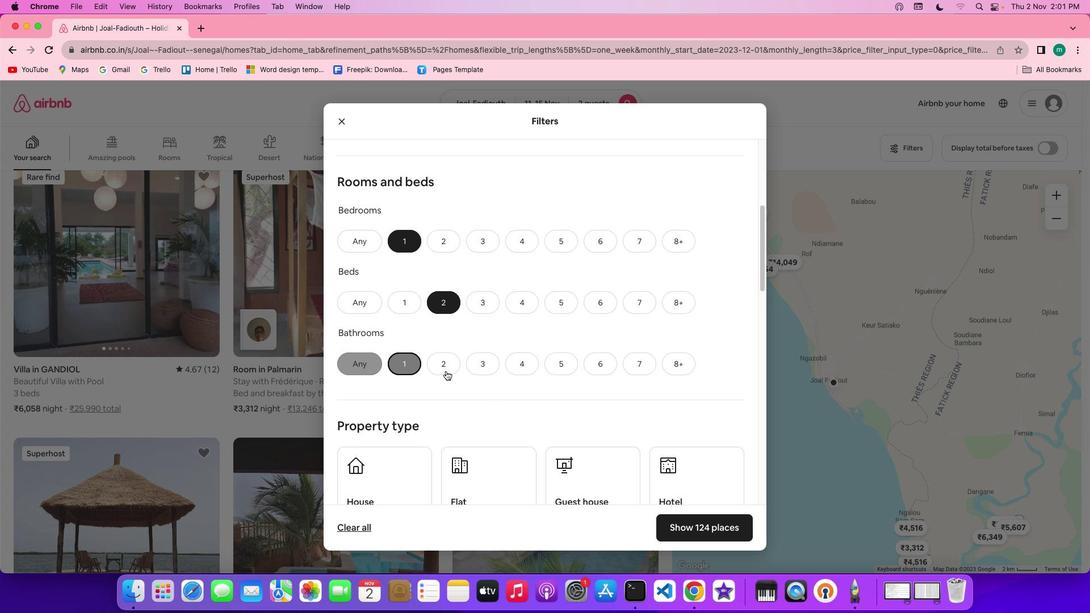 
Action: Mouse moved to (545, 384)
Screenshot: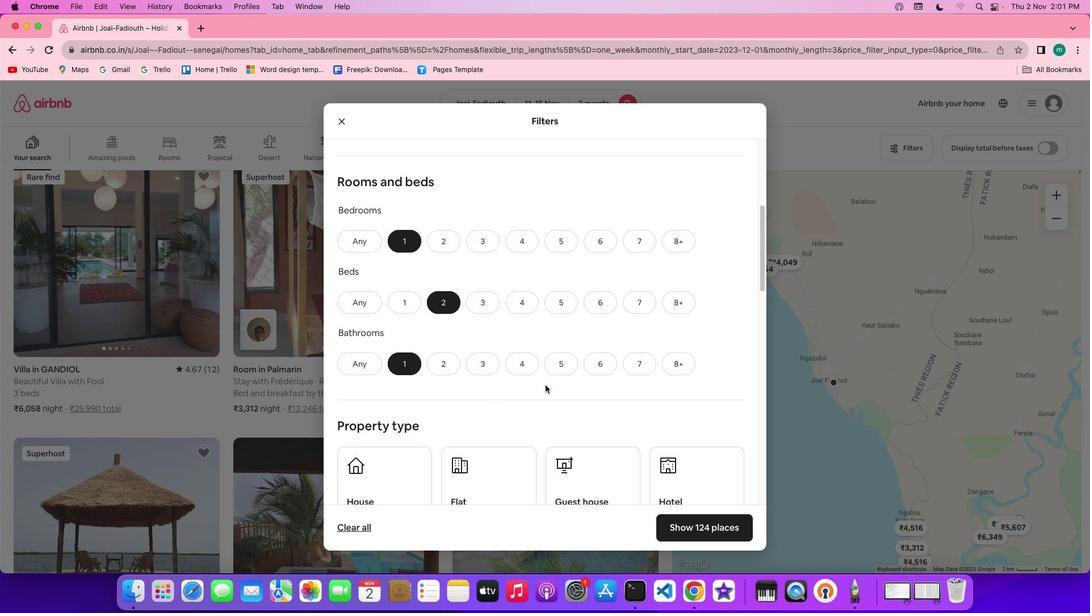 
Action: Mouse scrolled (545, 384) with delta (0, 0)
Screenshot: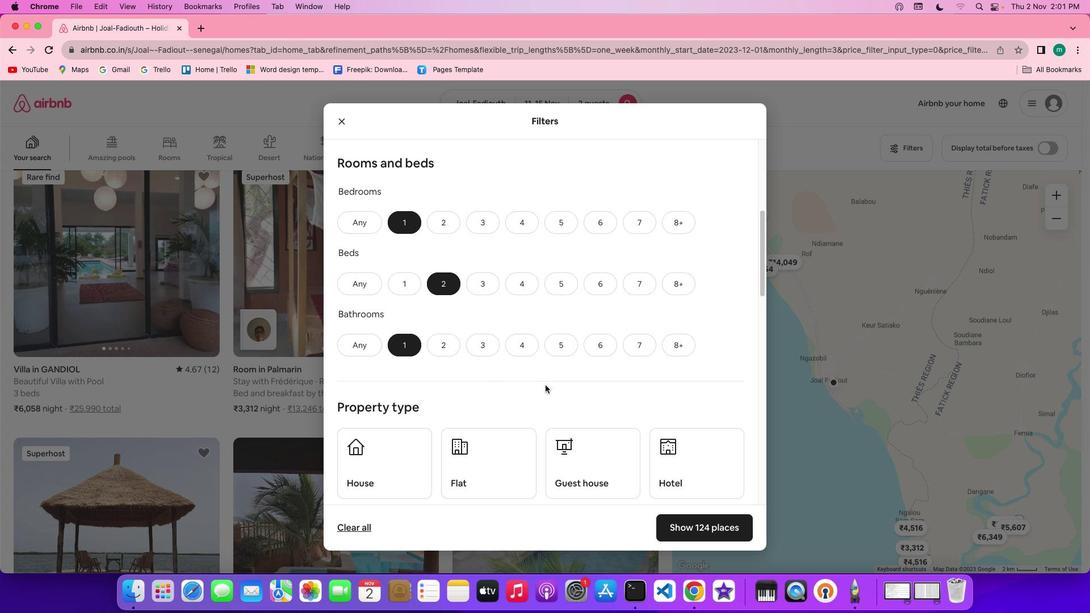 
Action: Mouse scrolled (545, 384) with delta (0, 0)
Screenshot: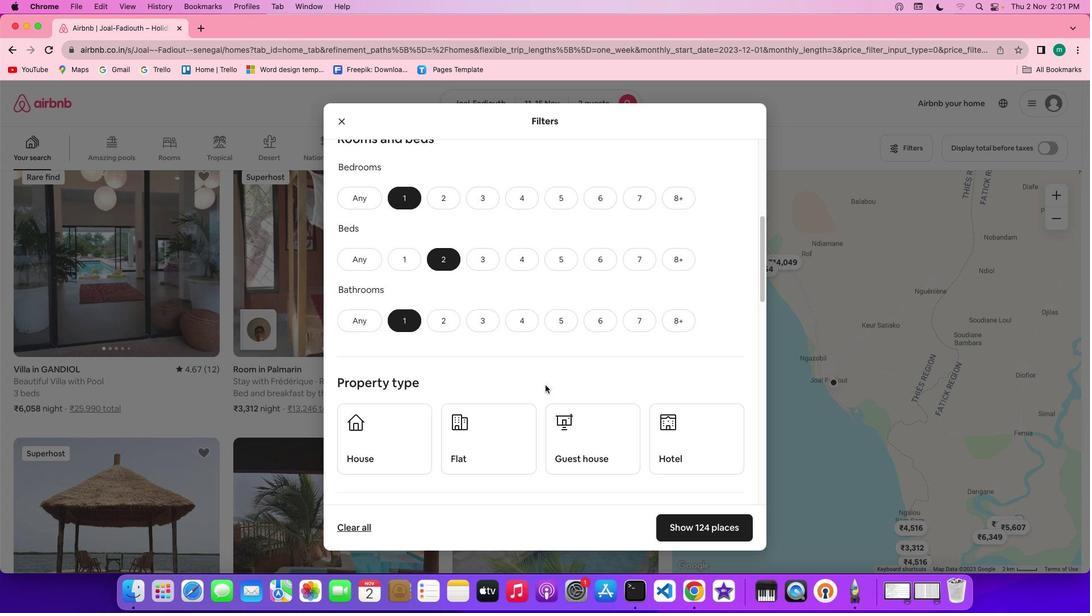 
Action: Mouse scrolled (545, 384) with delta (0, -1)
Screenshot: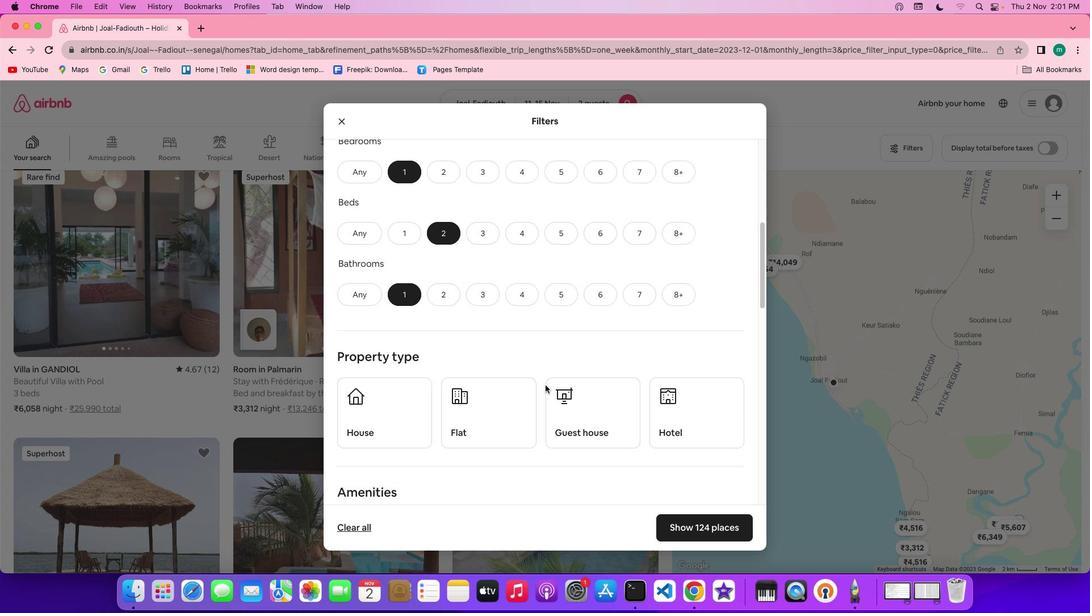 
Action: Mouse scrolled (545, 384) with delta (0, 0)
Screenshot: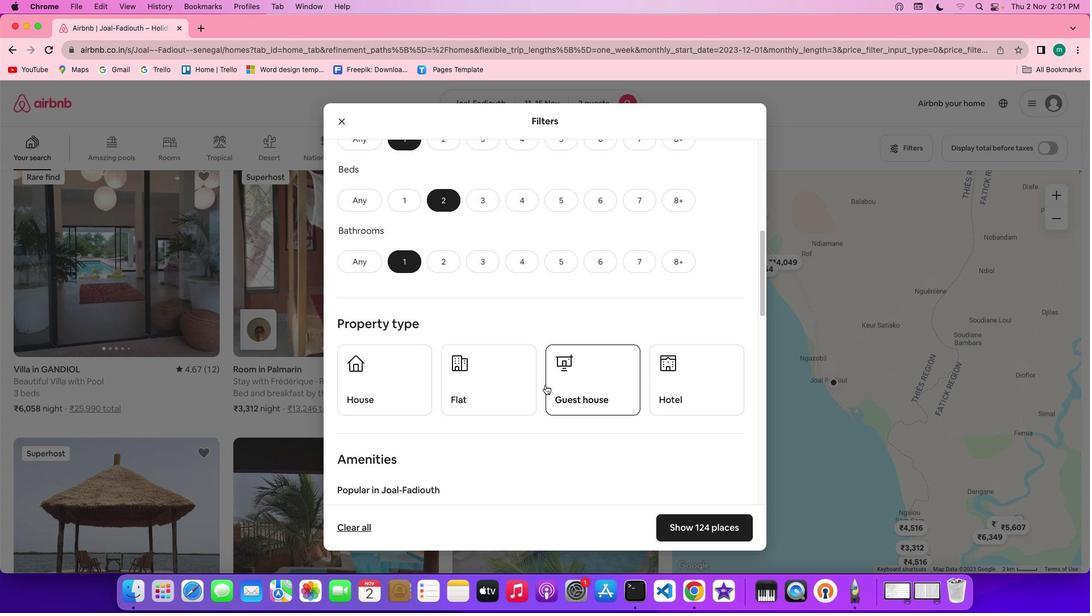 
Action: Mouse scrolled (545, 384) with delta (0, 0)
Screenshot: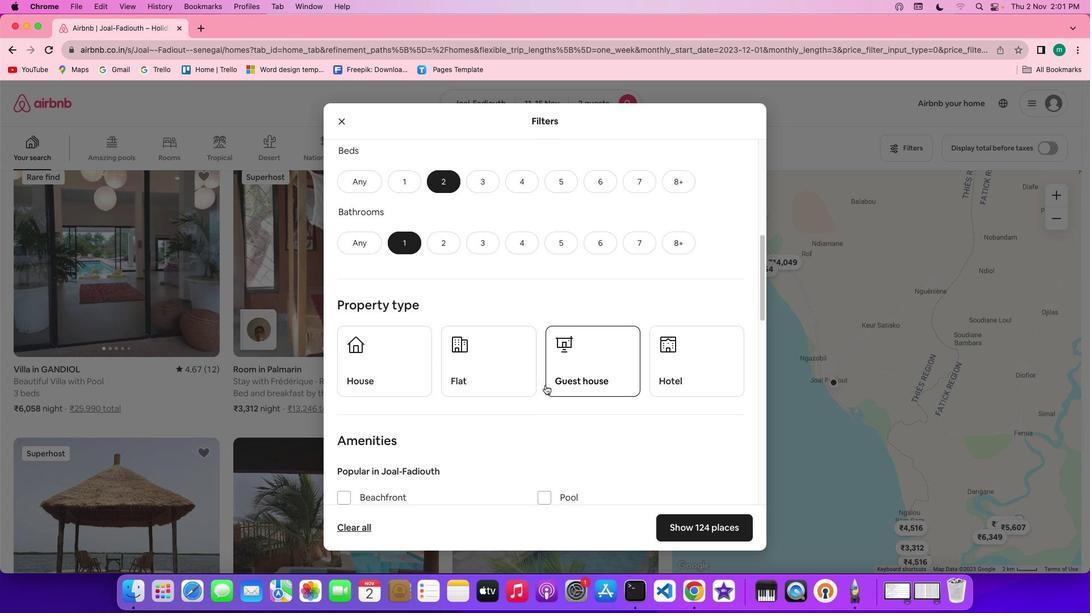 
Action: Mouse scrolled (545, 384) with delta (0, -1)
Screenshot: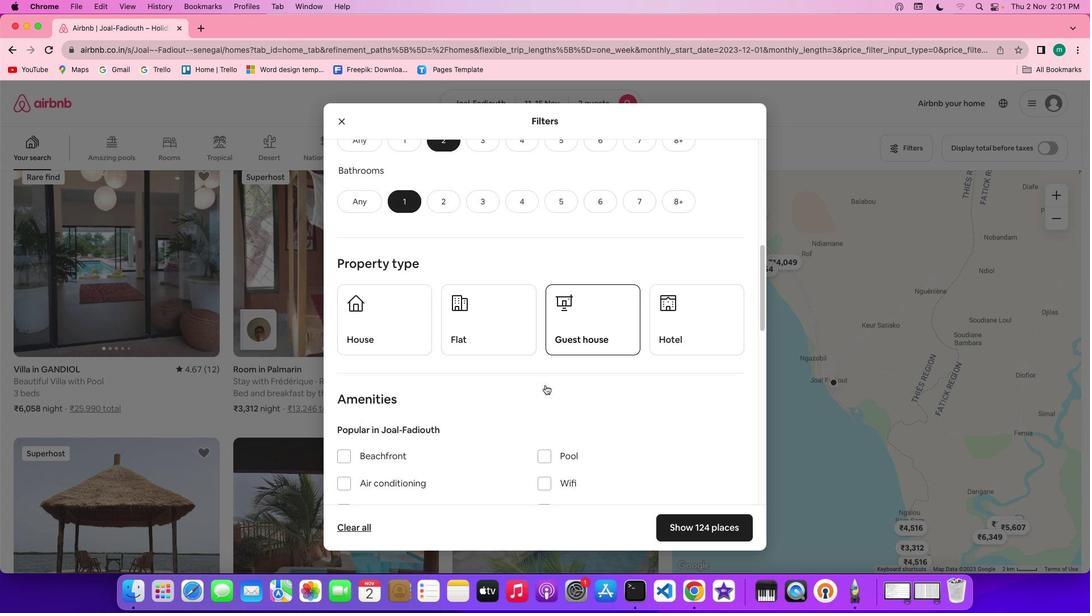
Action: Mouse scrolled (545, 384) with delta (0, -2)
Screenshot: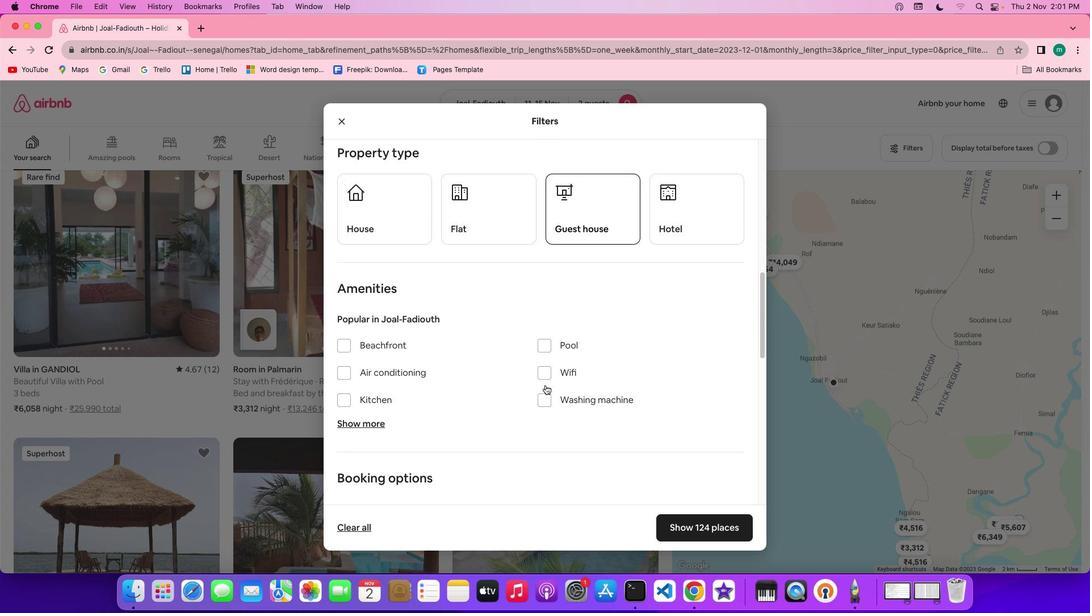
Action: Mouse moved to (685, 211)
Screenshot: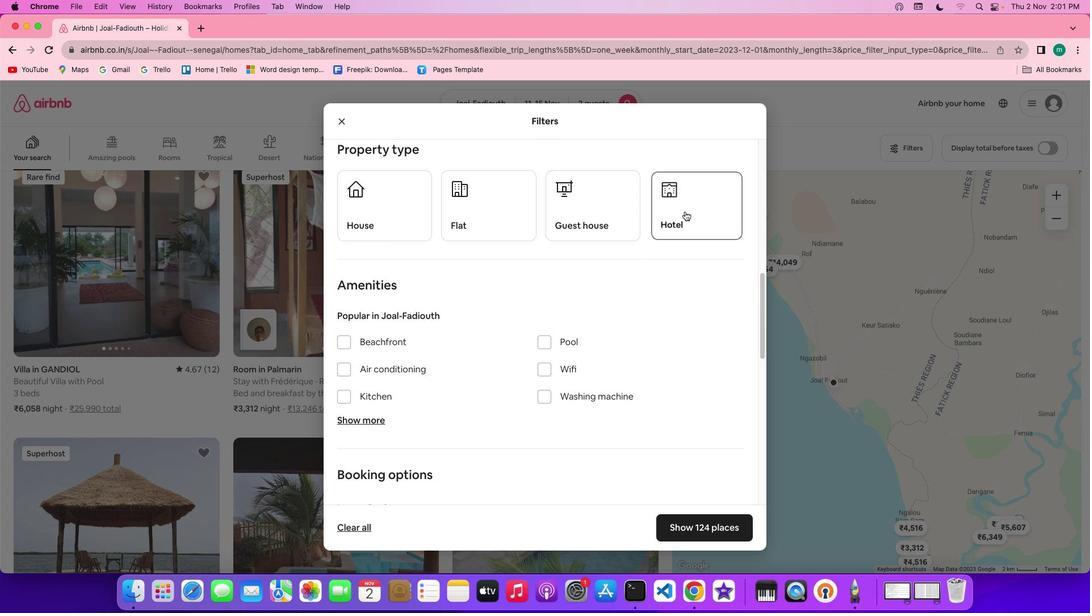 
Action: Mouse pressed left at (685, 211)
Screenshot: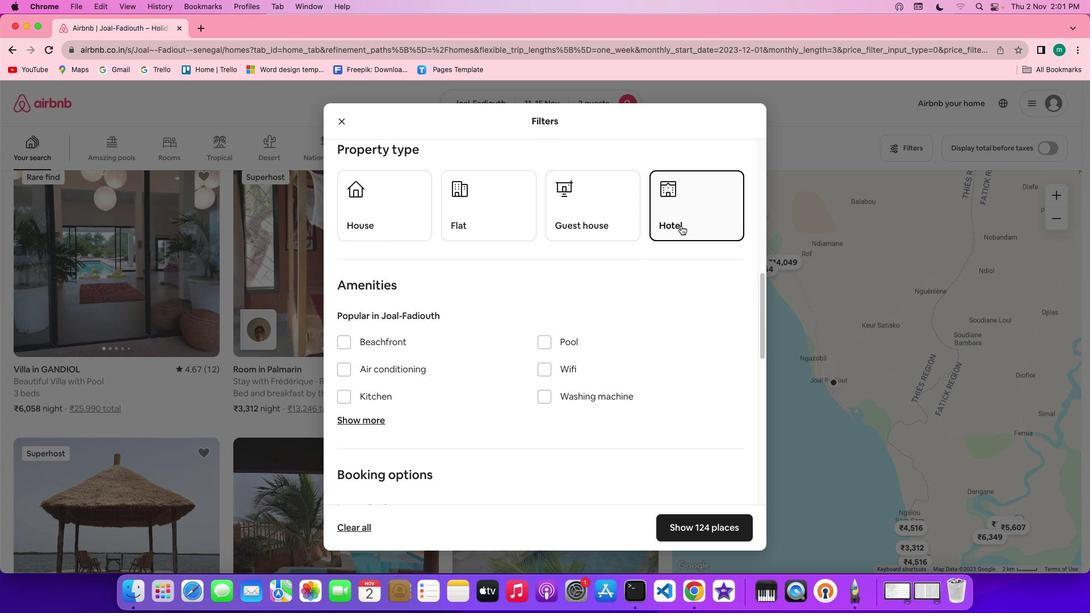 
Action: Mouse moved to (578, 378)
Screenshot: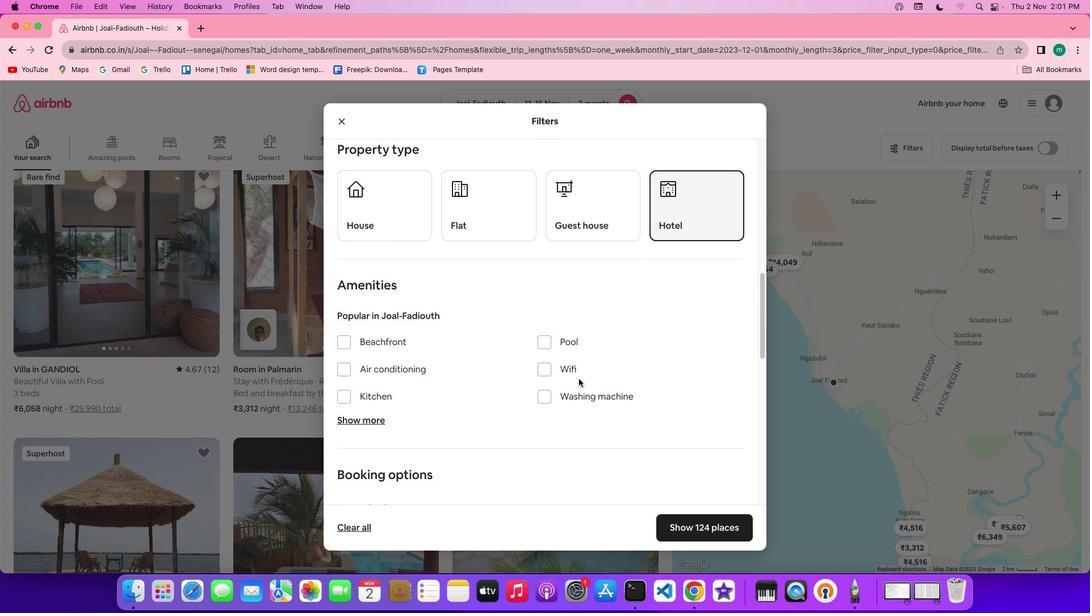 
Action: Mouse scrolled (578, 378) with delta (0, 0)
Screenshot: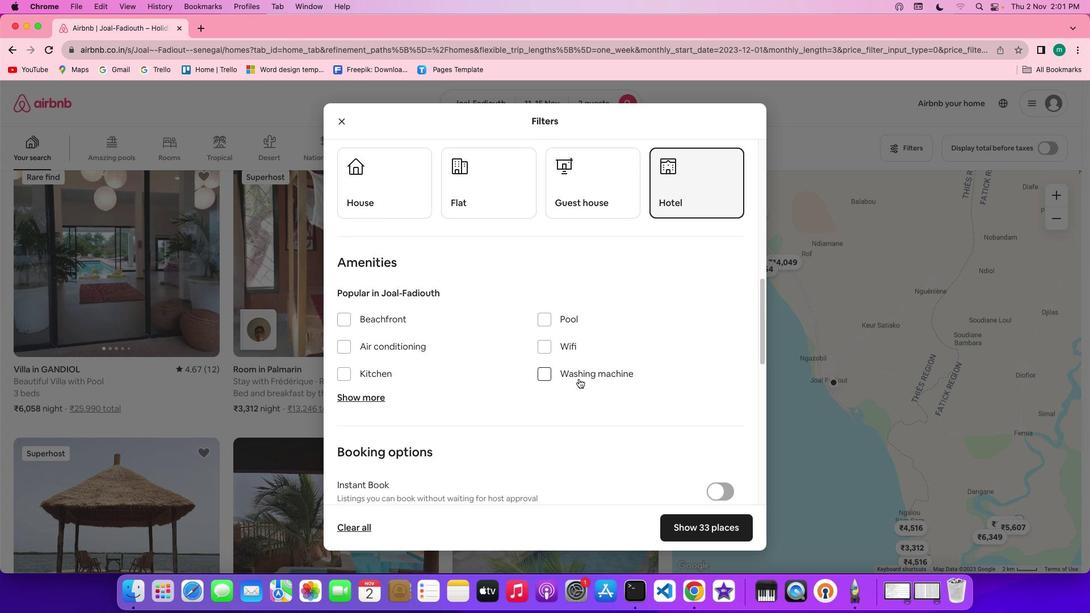 
Action: Mouse scrolled (578, 378) with delta (0, 0)
Screenshot: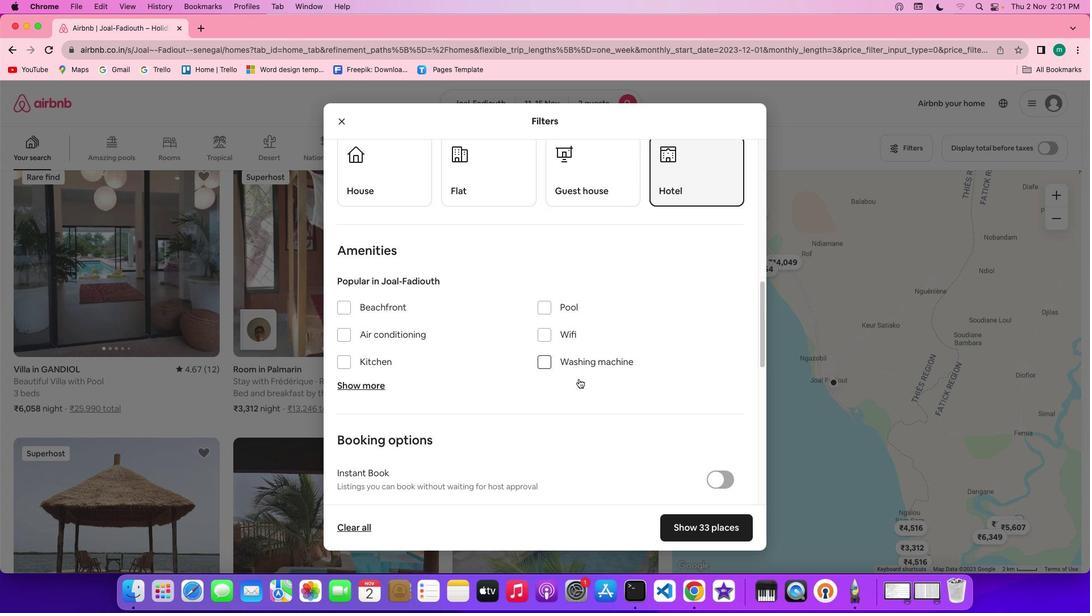 
Action: Mouse scrolled (578, 378) with delta (0, -1)
Screenshot: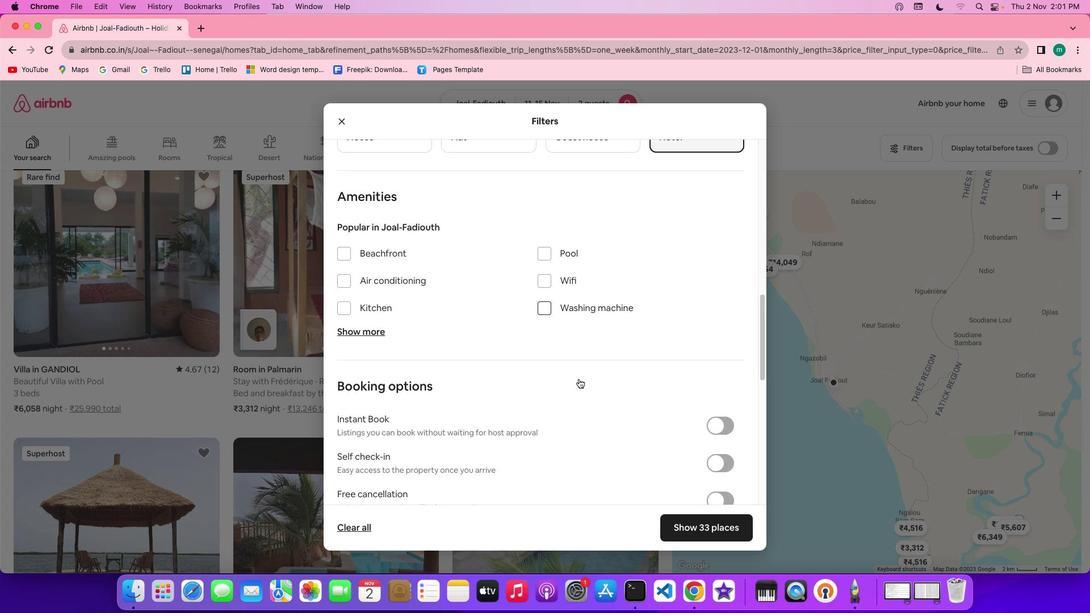 
Action: Mouse scrolled (578, 378) with delta (0, -1)
Screenshot: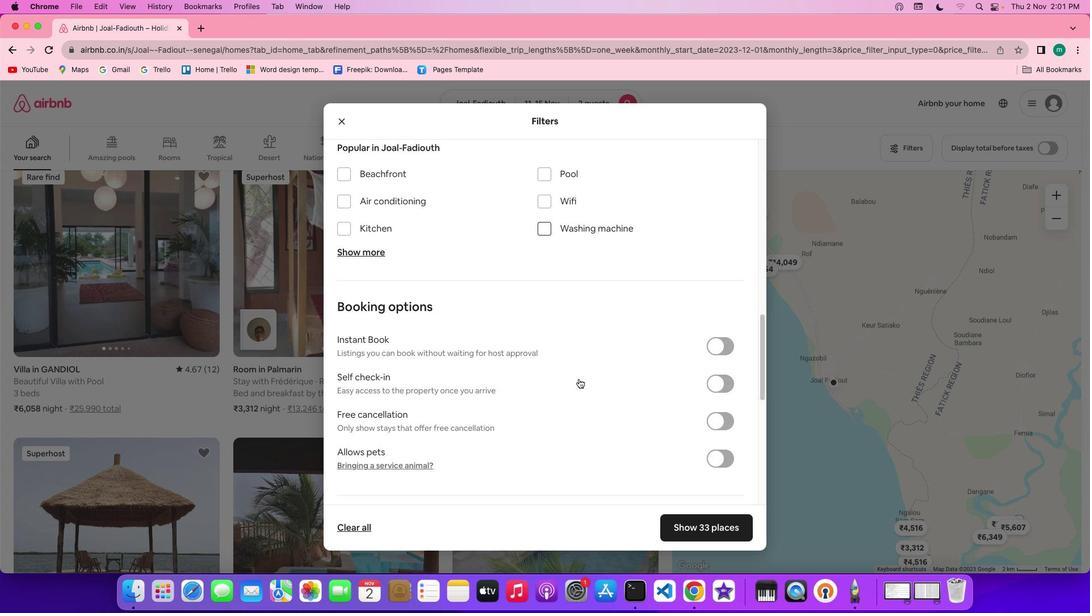 
Action: Mouse moved to (570, 386)
Screenshot: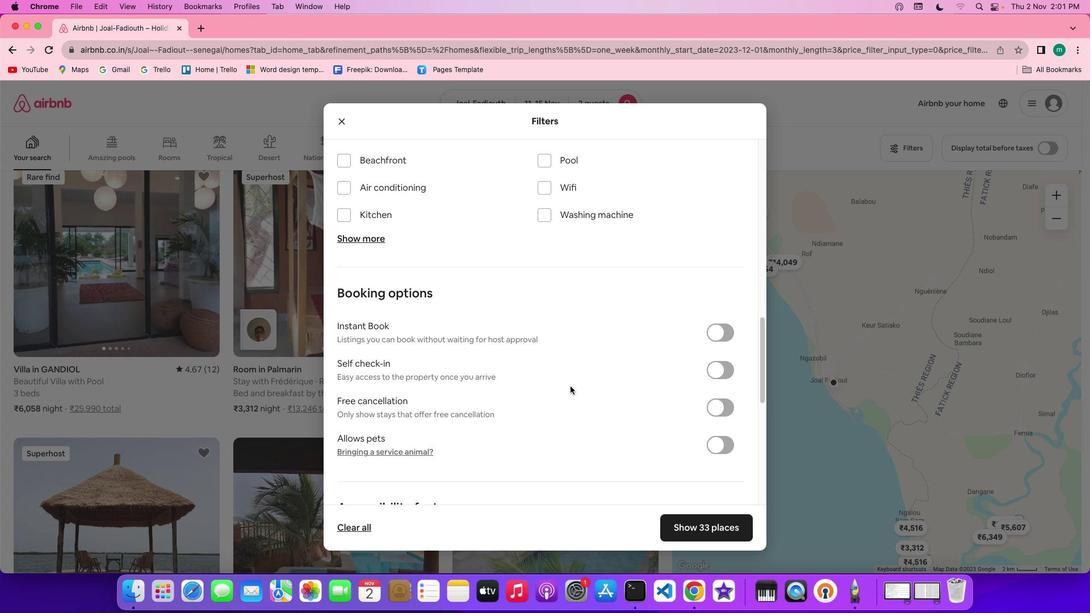 
Action: Mouse scrolled (570, 386) with delta (0, 0)
Screenshot: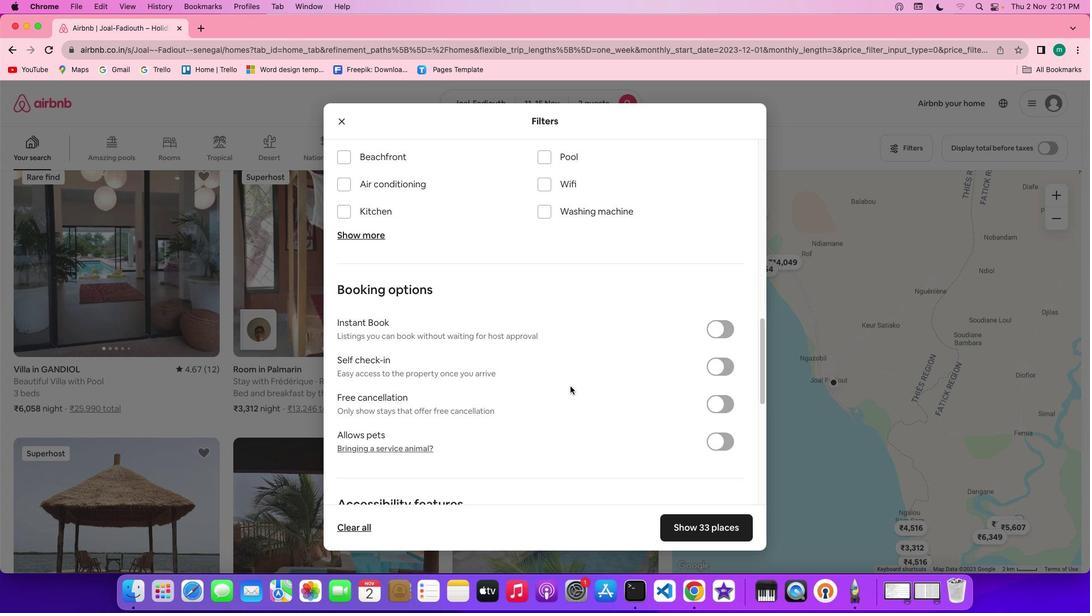 
Action: Mouse scrolled (570, 386) with delta (0, 0)
Screenshot: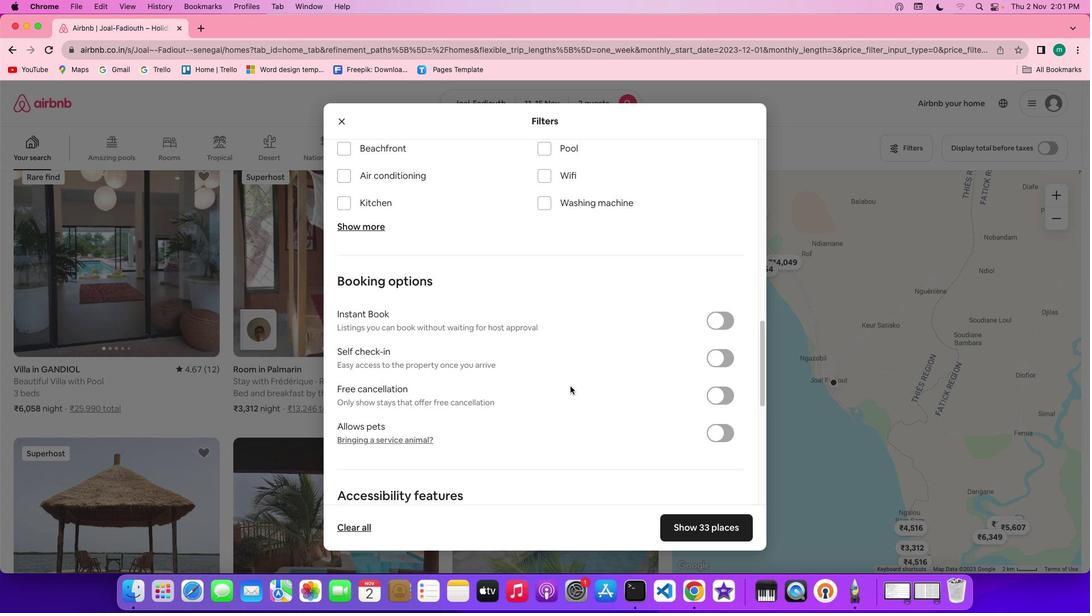 
Action: Mouse scrolled (570, 386) with delta (0, 0)
Screenshot: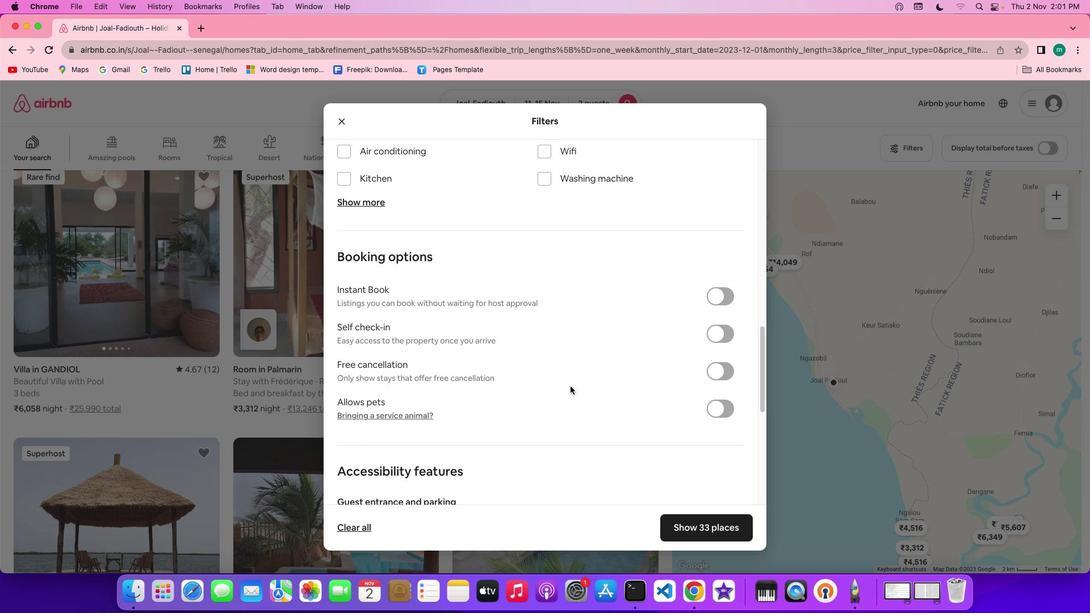 
Action: Mouse scrolled (570, 386) with delta (0, 0)
Screenshot: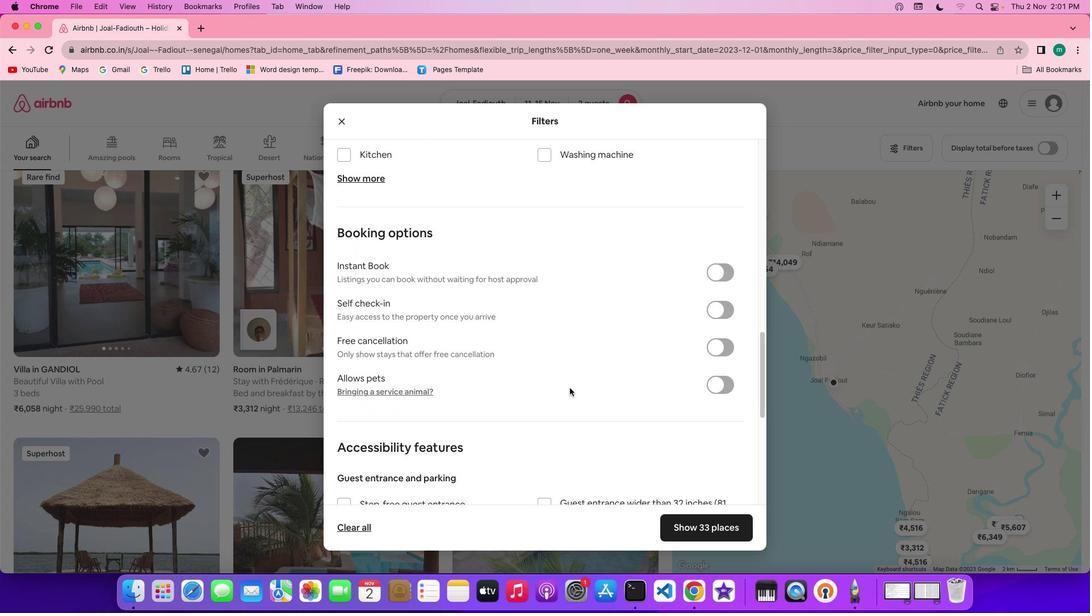 
Action: Mouse moved to (601, 413)
Screenshot: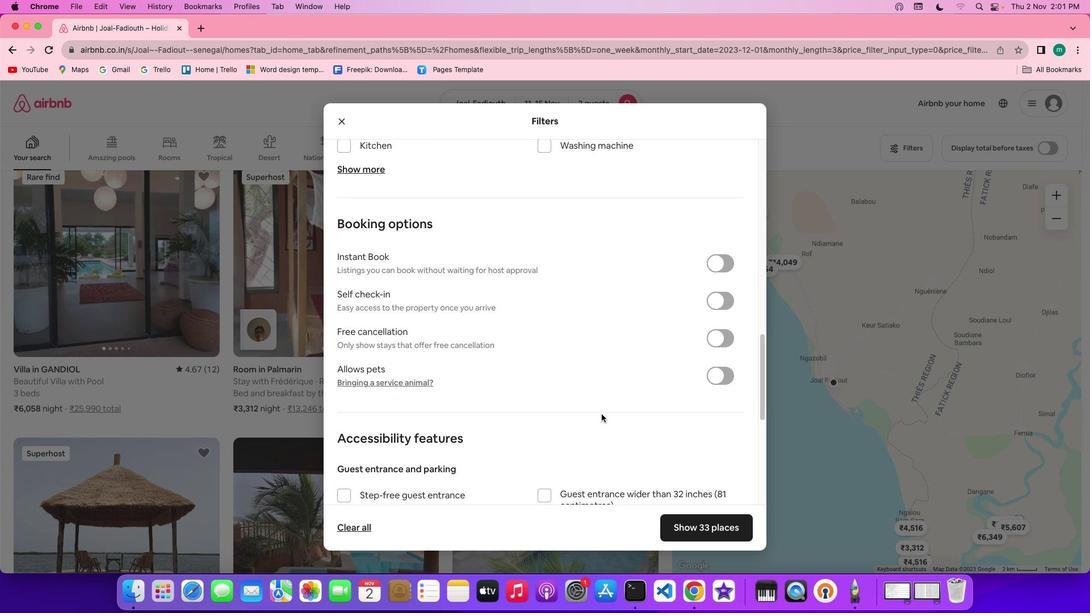 
Action: Mouse scrolled (601, 413) with delta (0, 0)
Screenshot: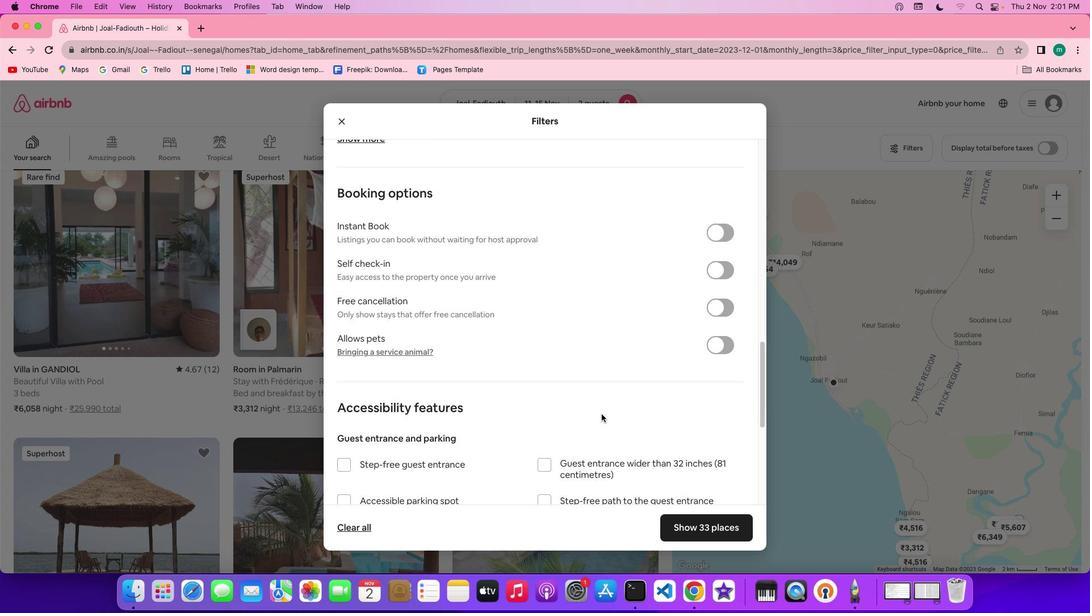 
Action: Mouse scrolled (601, 413) with delta (0, 0)
Screenshot: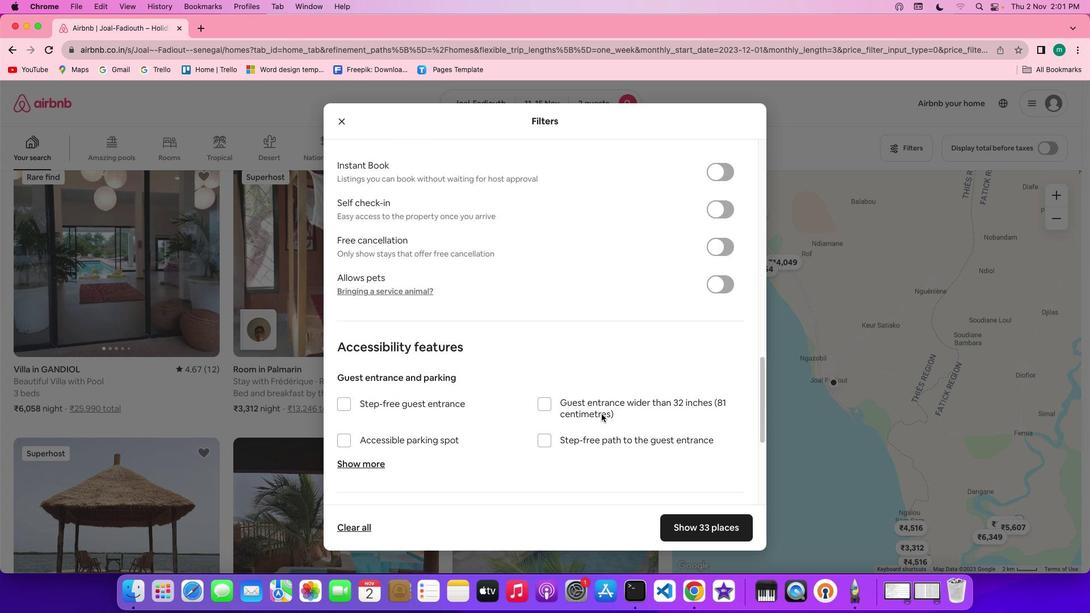 
Action: Mouse scrolled (601, 413) with delta (0, -1)
Screenshot: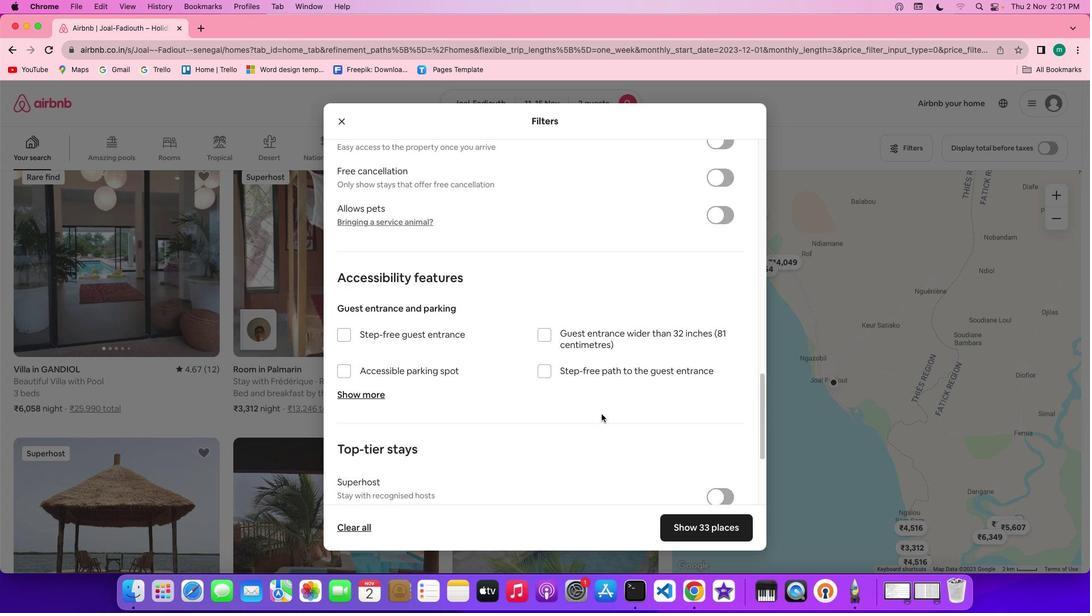 
Action: Mouse scrolled (601, 413) with delta (0, -2)
Screenshot: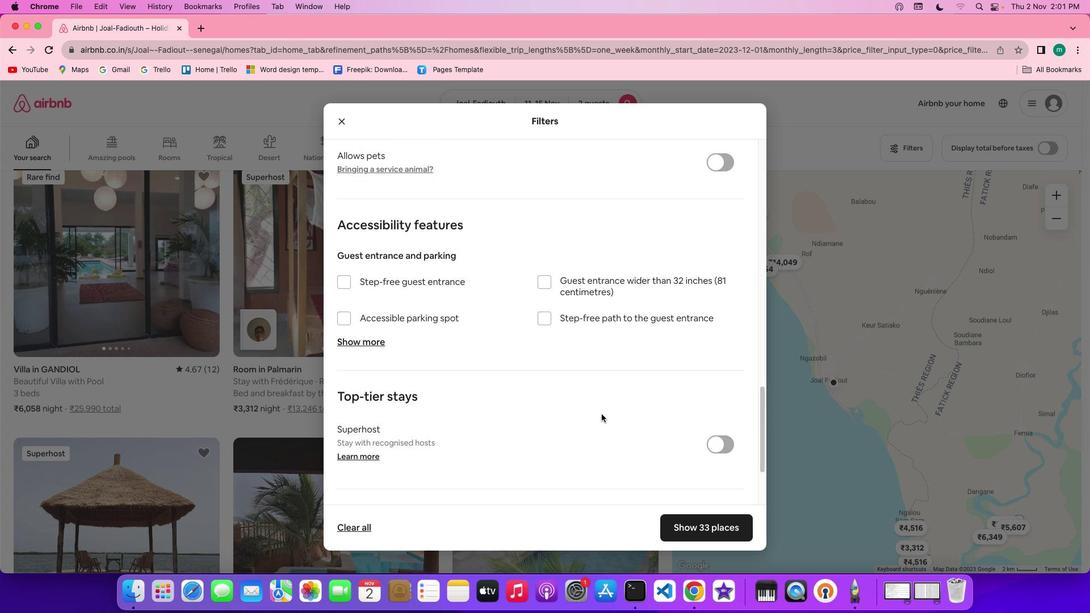 
Action: Mouse scrolled (601, 413) with delta (0, -2)
Screenshot: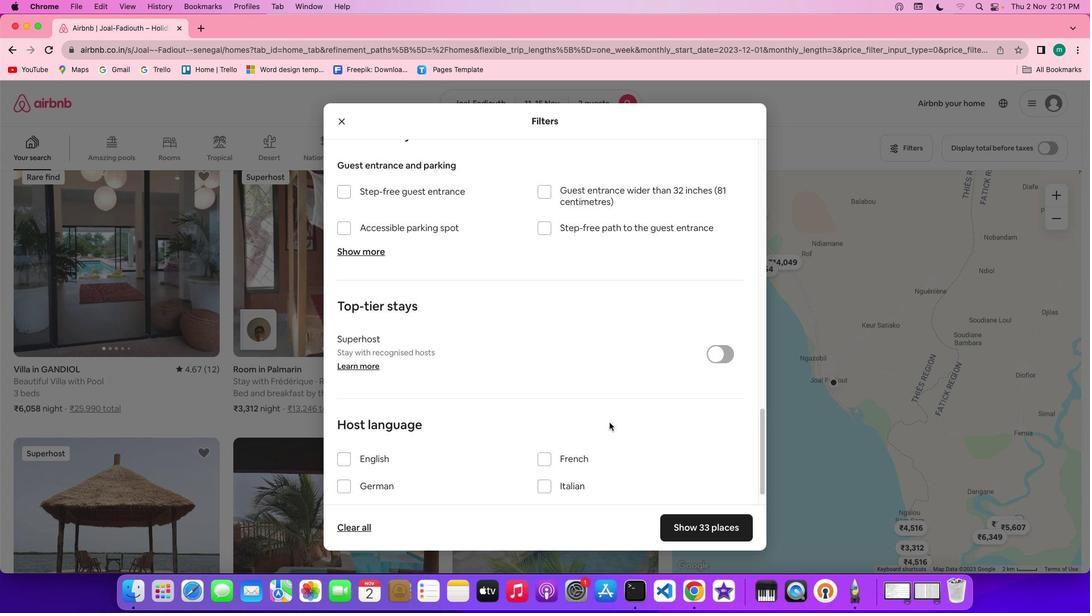 
Action: Mouse moved to (616, 429)
Screenshot: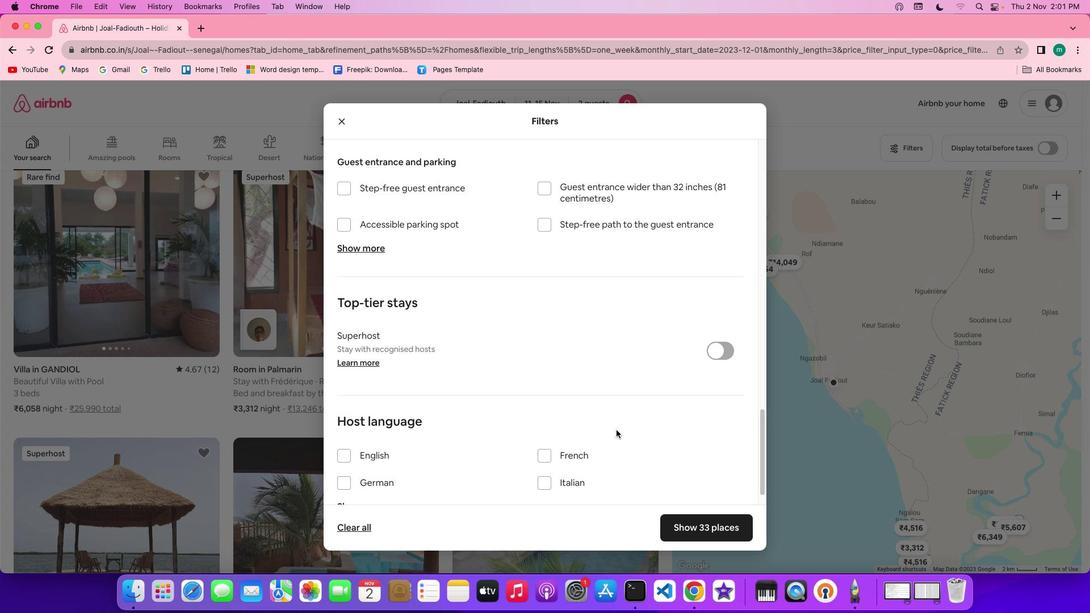 
Action: Mouse scrolled (616, 429) with delta (0, 0)
Screenshot: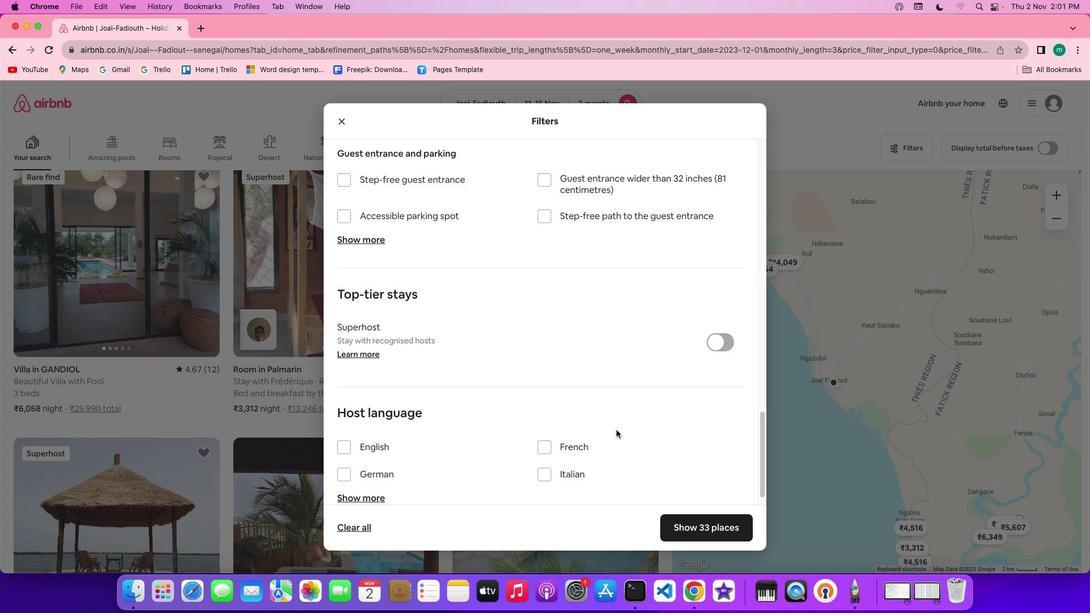 
Action: Mouse scrolled (616, 429) with delta (0, 0)
Screenshot: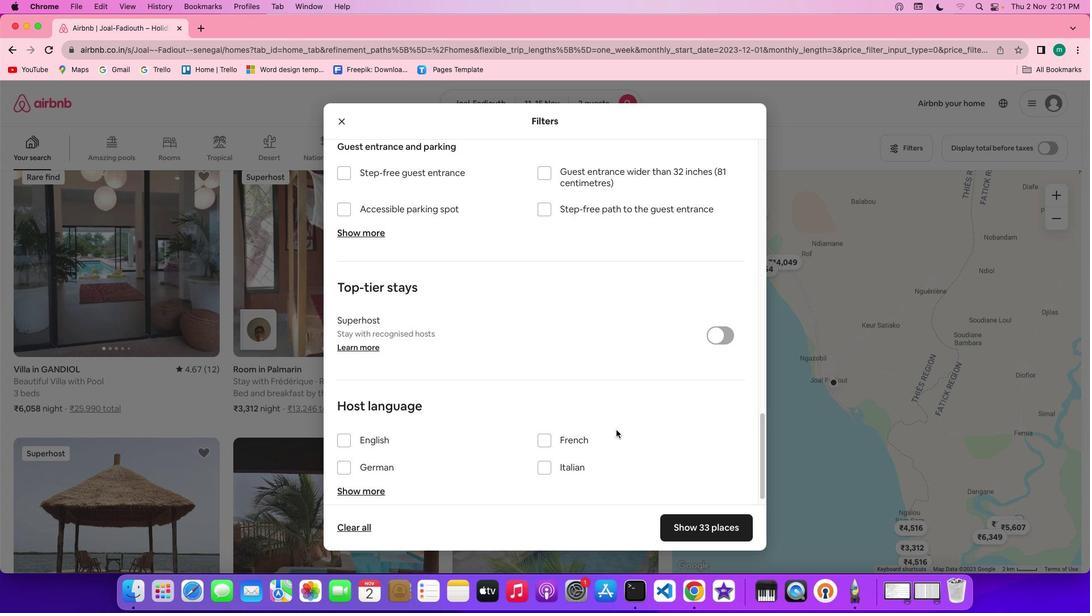 
Action: Mouse moved to (616, 429)
Screenshot: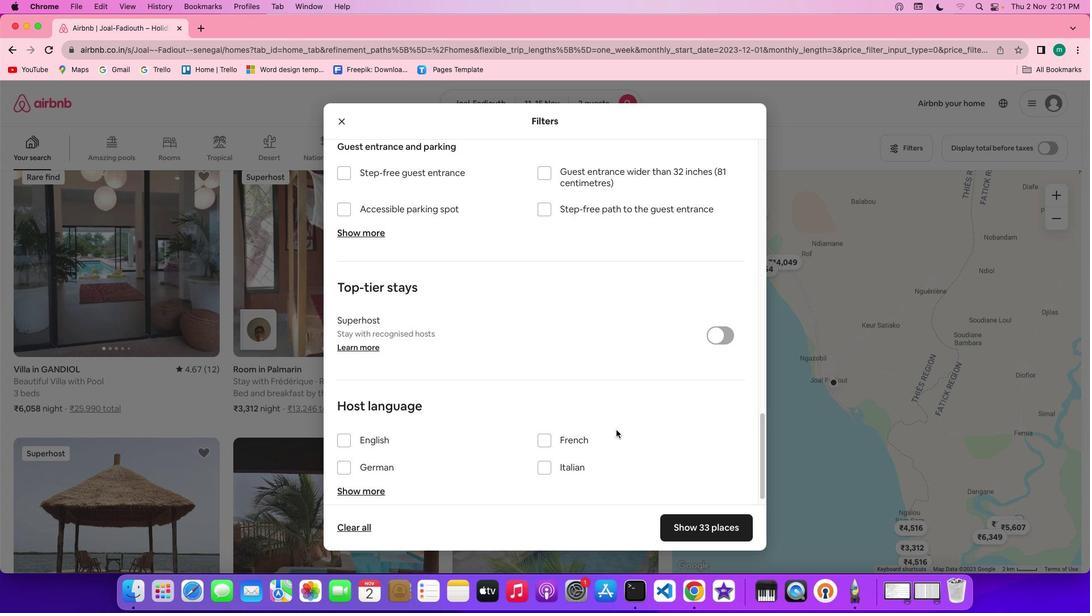 
Action: Mouse scrolled (616, 429) with delta (0, -1)
Screenshot: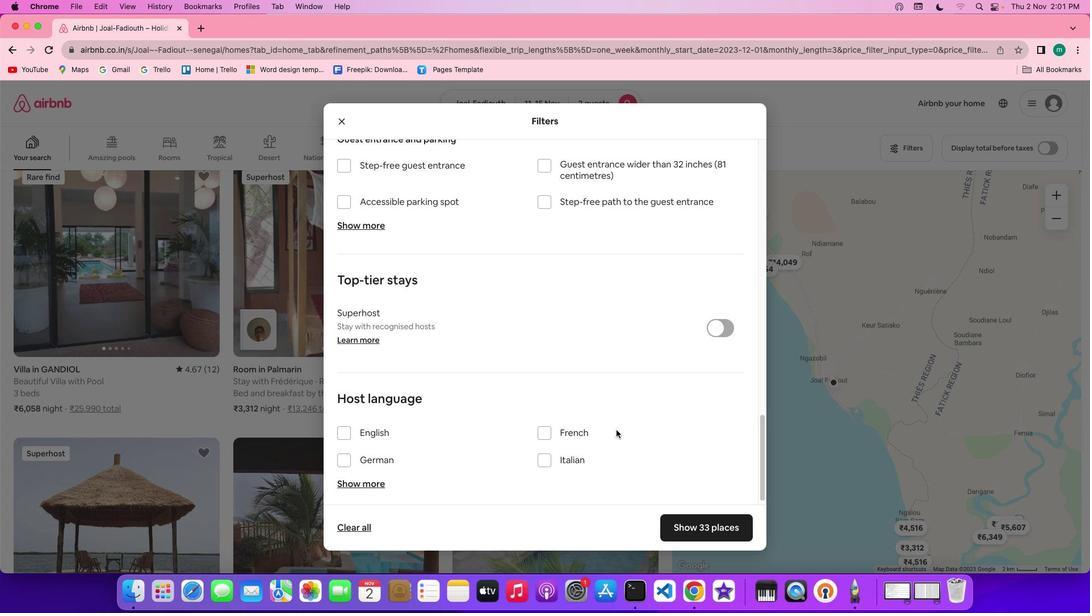 
Action: Mouse scrolled (616, 429) with delta (0, -2)
Screenshot: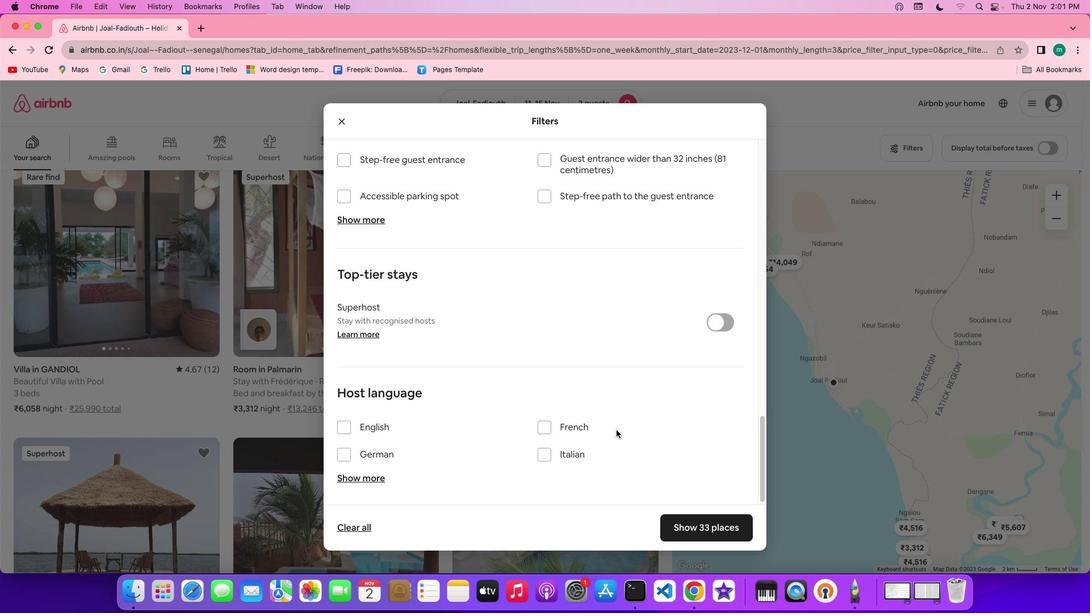 
Action: Mouse scrolled (616, 429) with delta (0, -2)
Screenshot: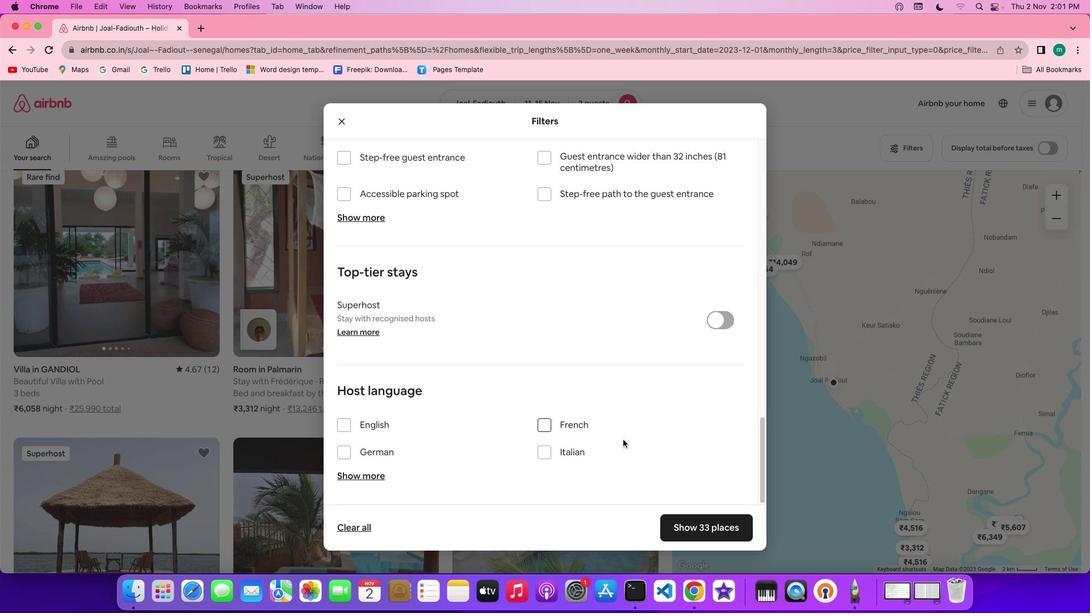 
Action: Mouse moved to (636, 451)
Screenshot: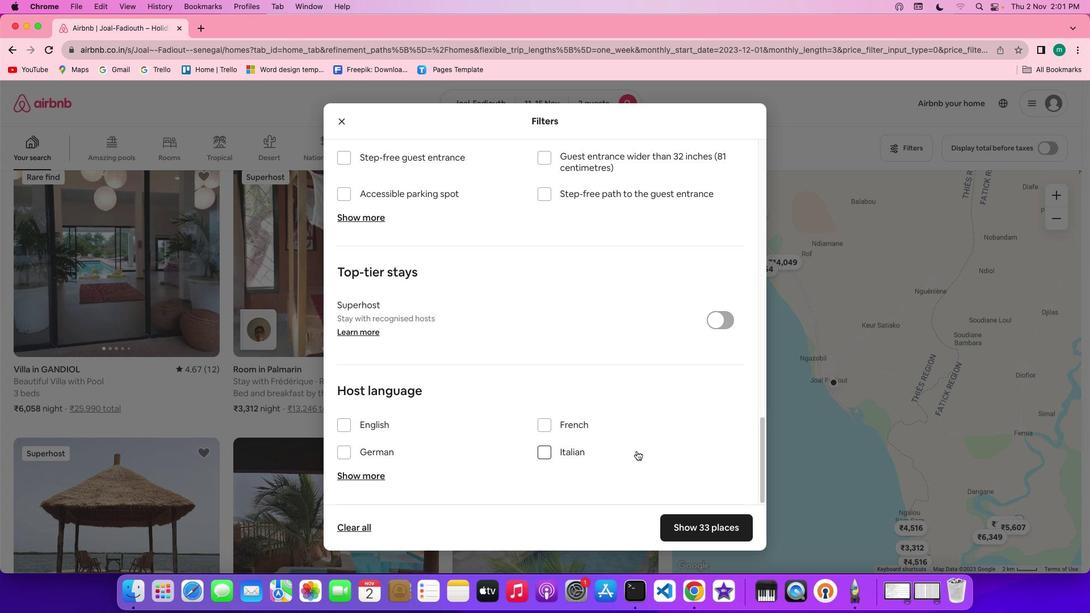 
Action: Mouse scrolled (636, 451) with delta (0, 0)
Screenshot: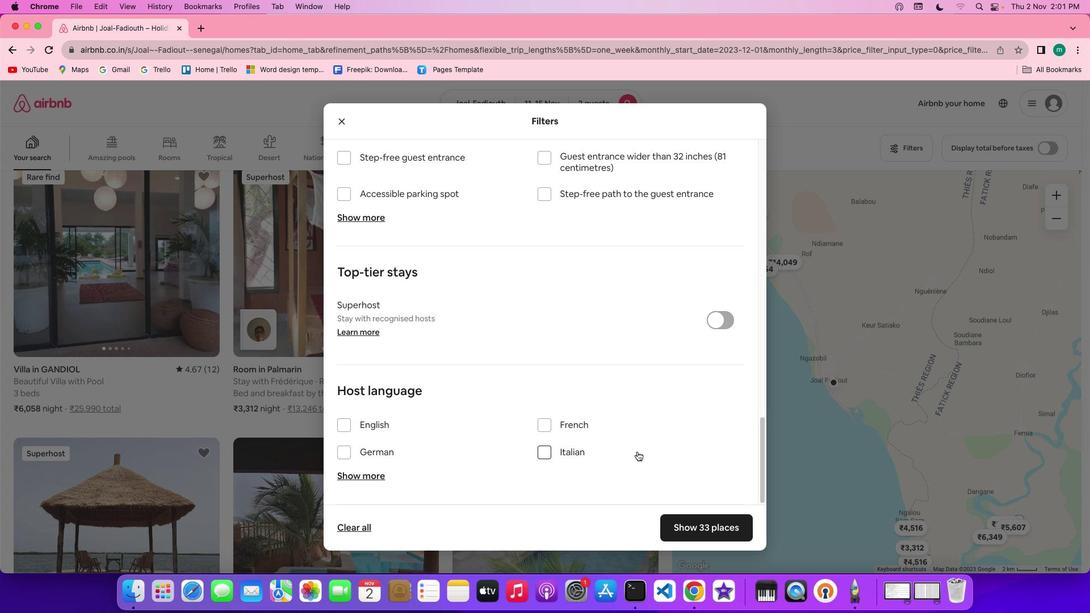 
Action: Mouse scrolled (636, 451) with delta (0, 0)
Screenshot: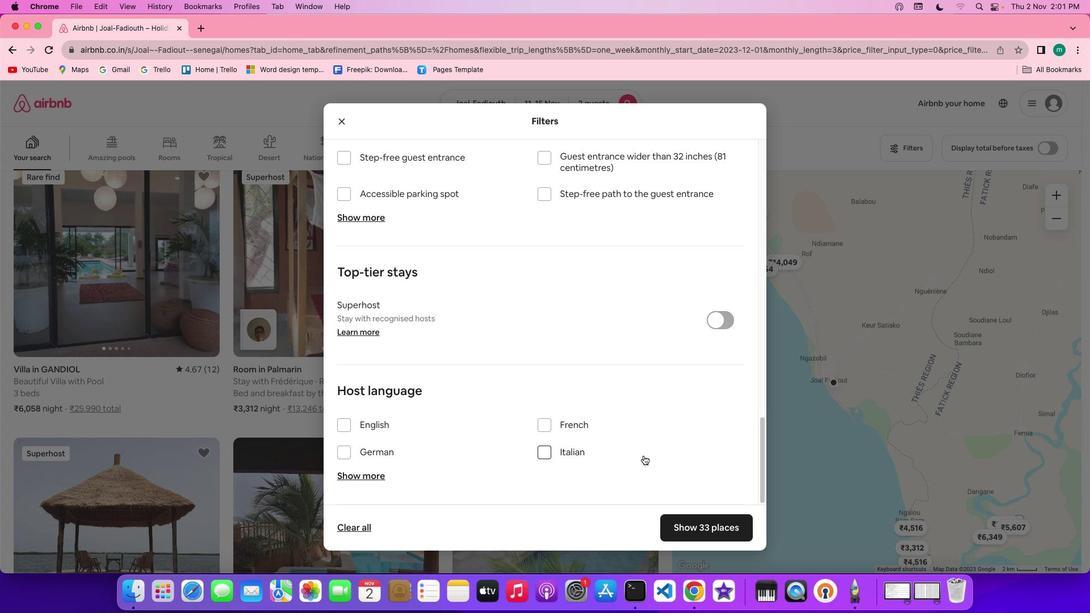 
Action: Mouse scrolled (636, 451) with delta (0, -1)
Screenshot: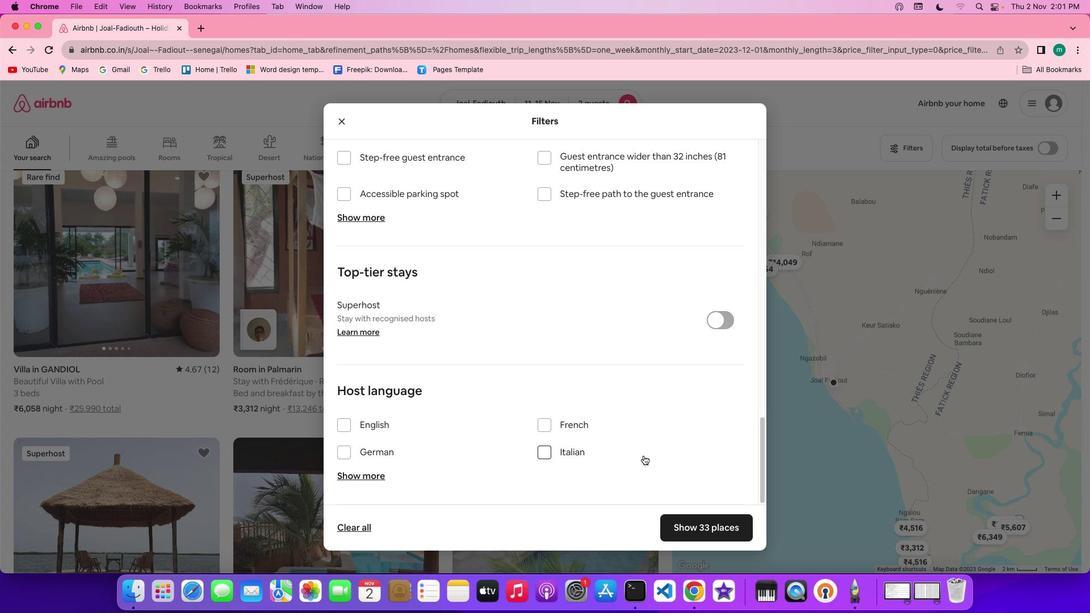 
Action: Mouse scrolled (636, 451) with delta (0, -2)
Screenshot: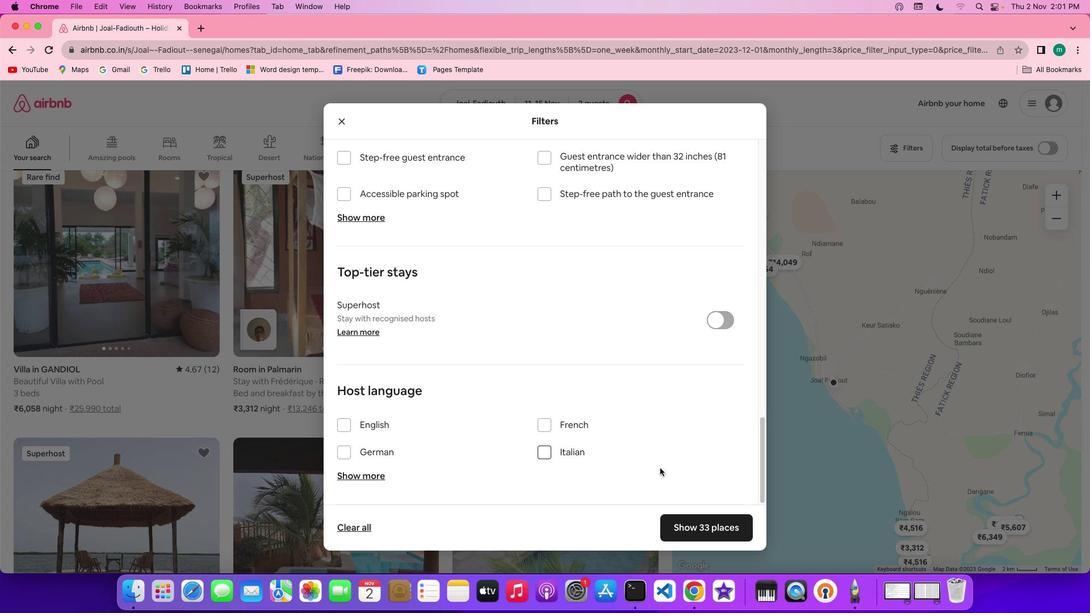 
Action: Mouse scrolled (636, 451) with delta (0, -3)
Screenshot: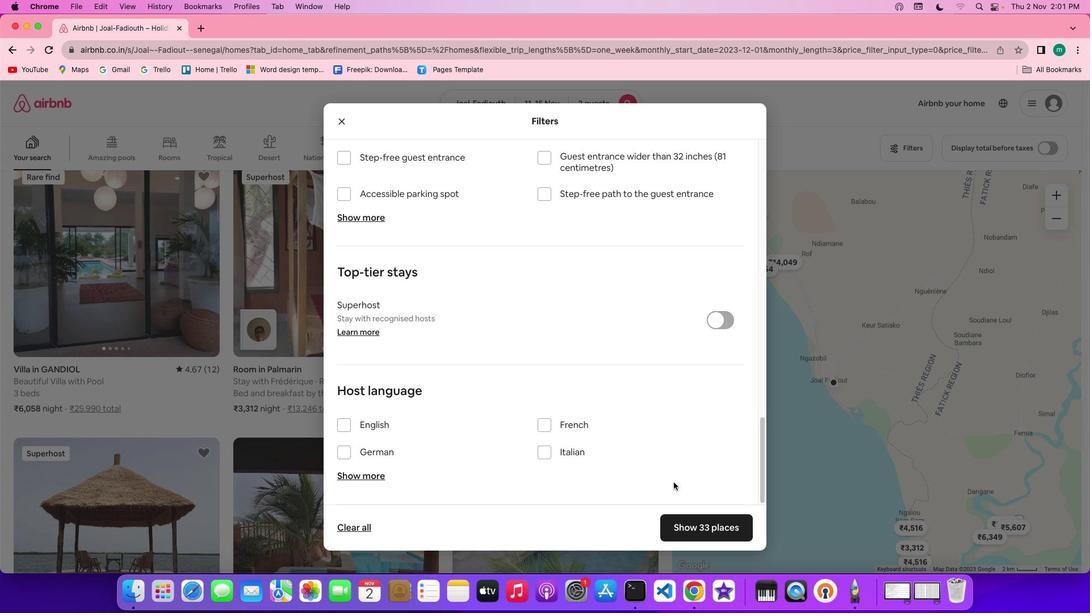 
Action: Mouse moved to (701, 529)
Screenshot: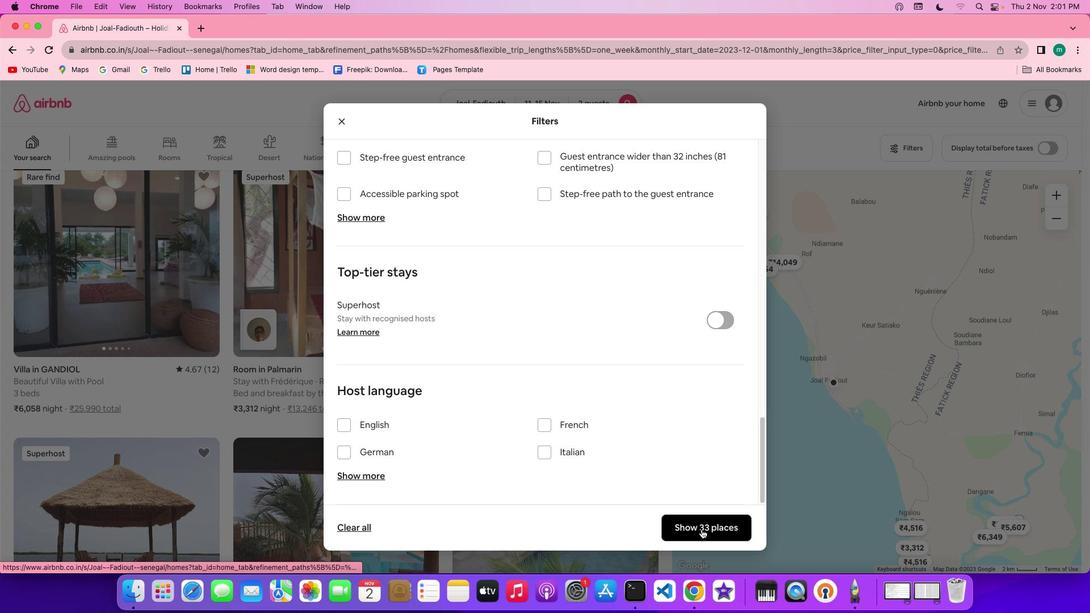 
Action: Mouse pressed left at (701, 529)
Screenshot: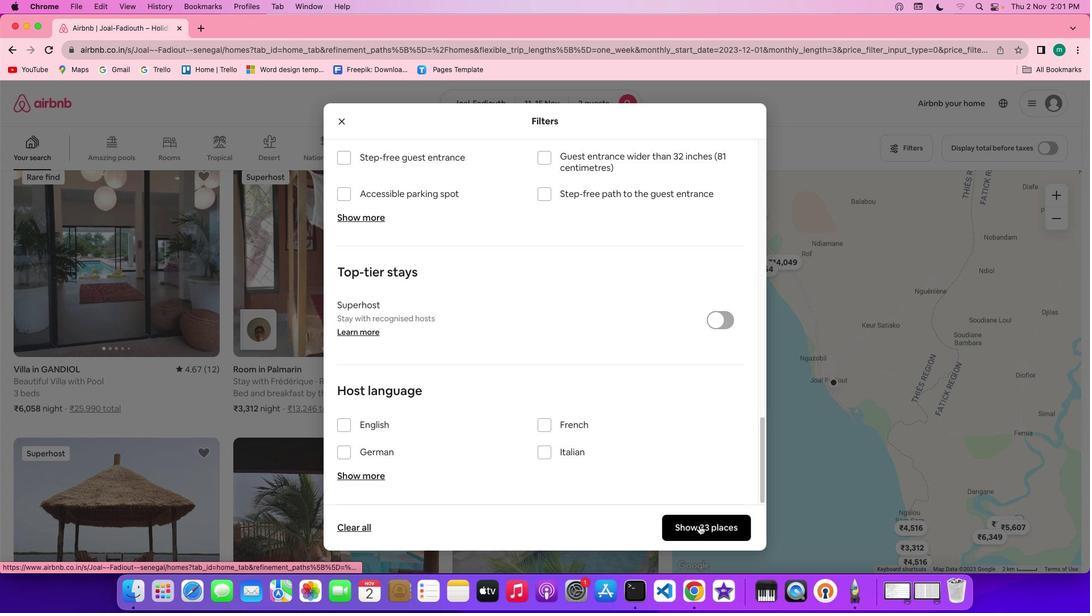 
Action: Mouse moved to (473, 348)
Screenshot: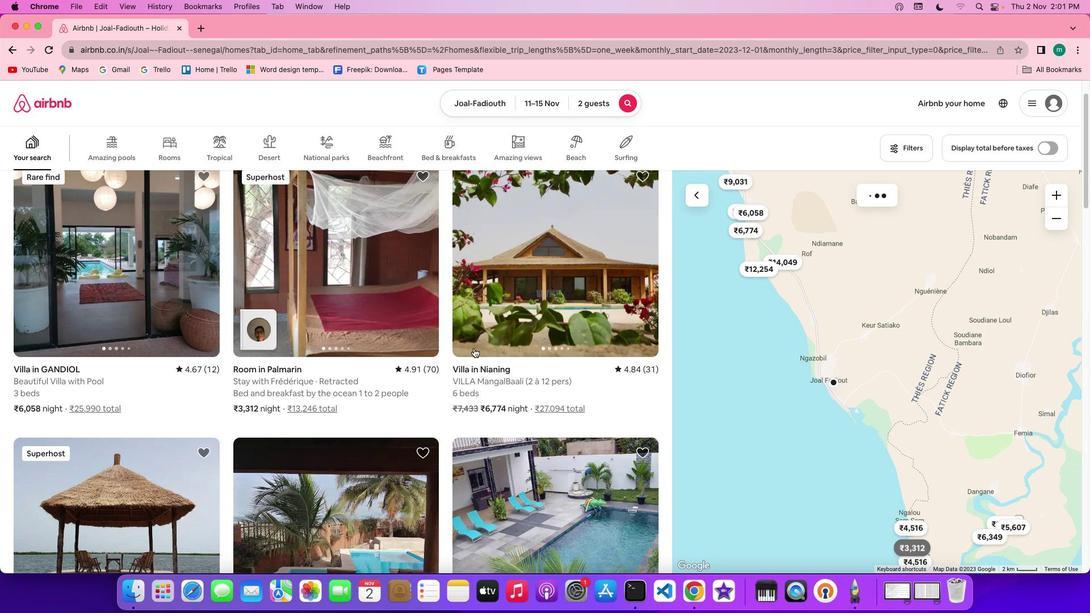 
Action: Mouse scrolled (473, 348) with delta (0, 0)
Screenshot: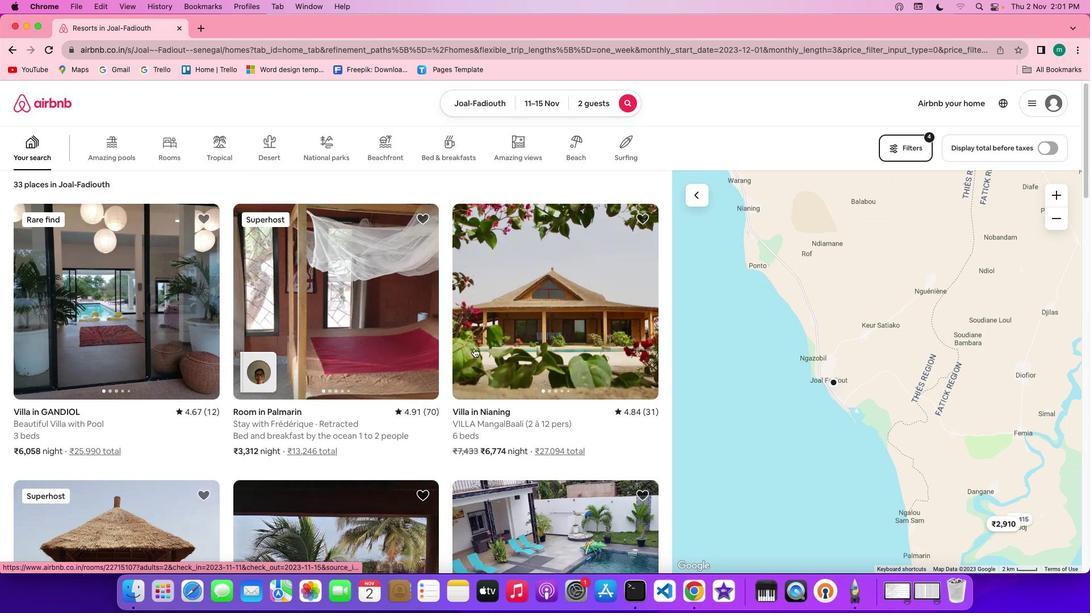
Action: Mouse scrolled (473, 348) with delta (0, 0)
Screenshot: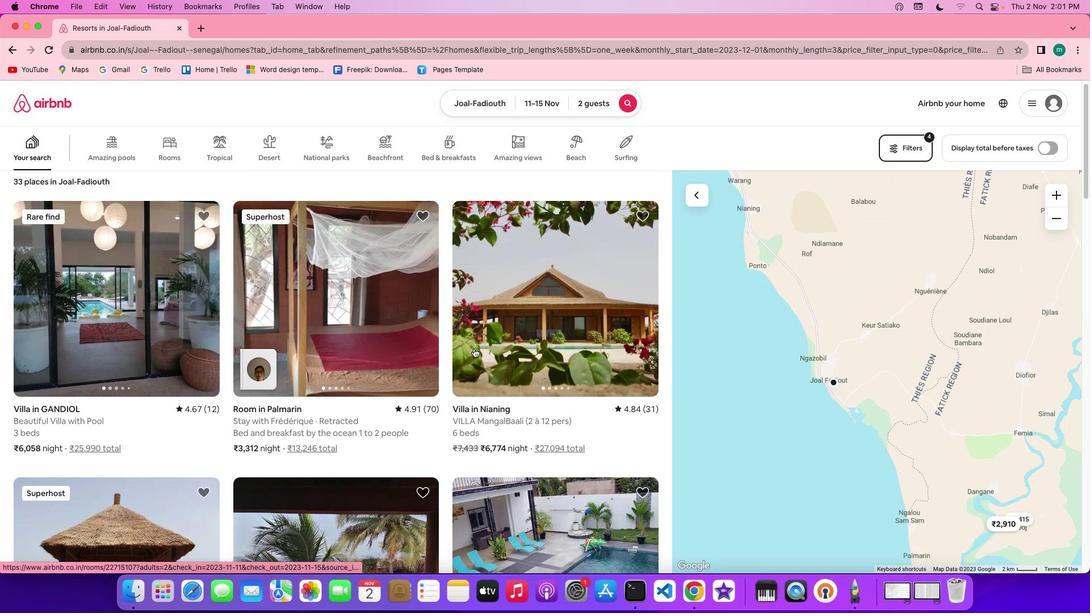 
Action: Mouse scrolled (473, 348) with delta (0, -1)
Screenshot: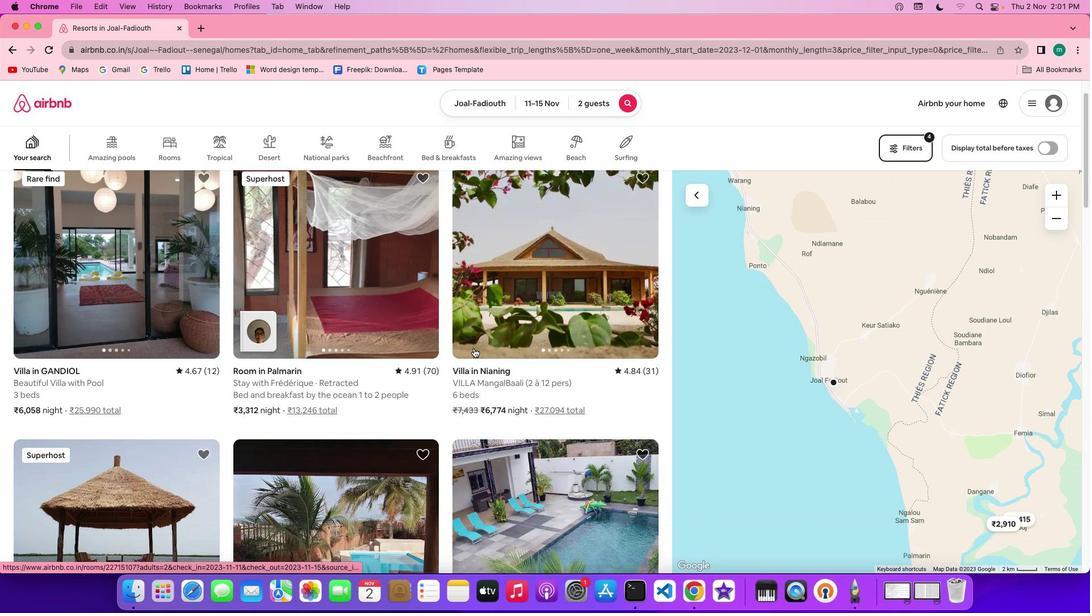 
Action: Mouse scrolled (473, 348) with delta (0, 0)
Screenshot: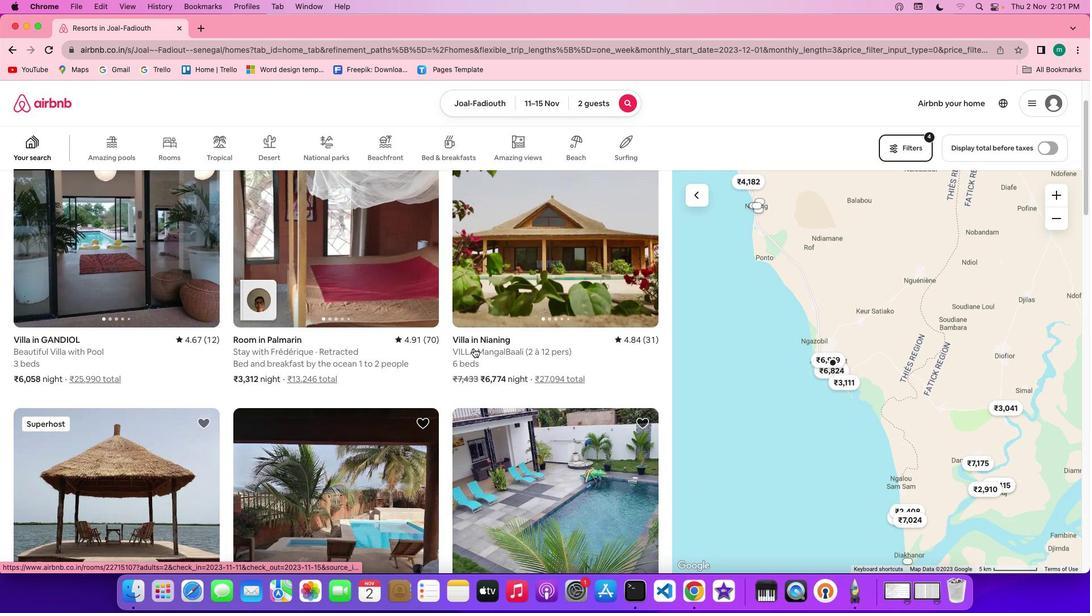 
Action: Mouse scrolled (473, 348) with delta (0, 0)
Screenshot: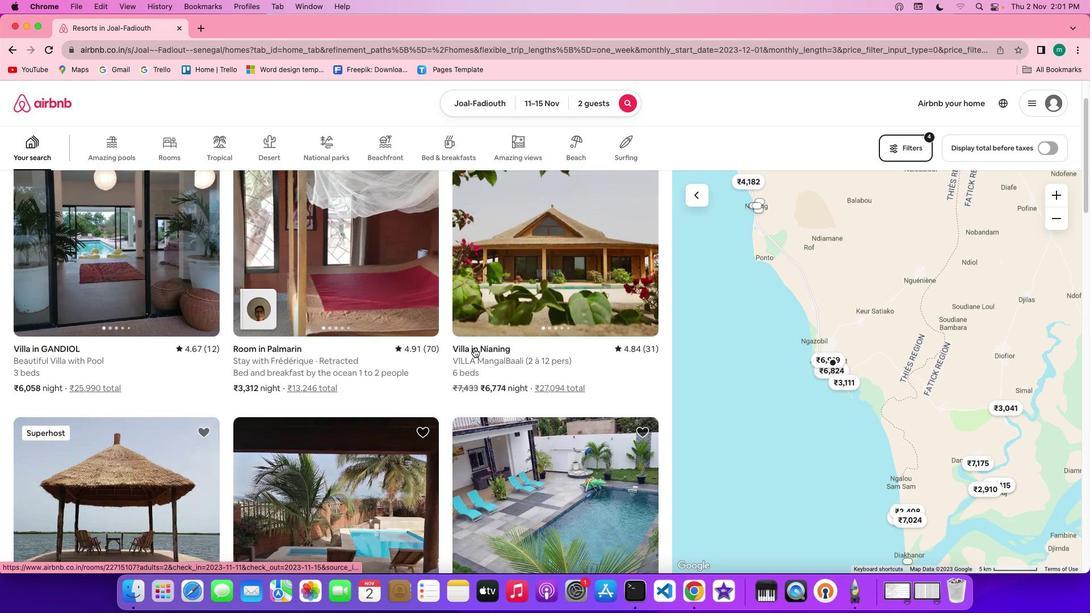 
Action: Mouse scrolled (473, 348) with delta (0, 1)
Screenshot: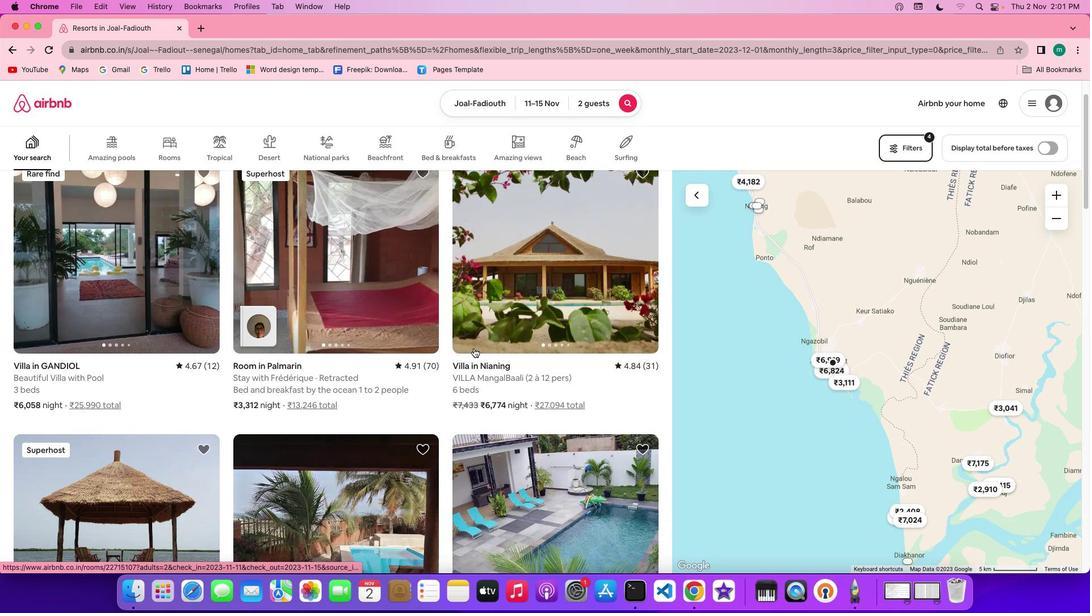 
Action: Mouse scrolled (473, 348) with delta (0, 2)
Screenshot: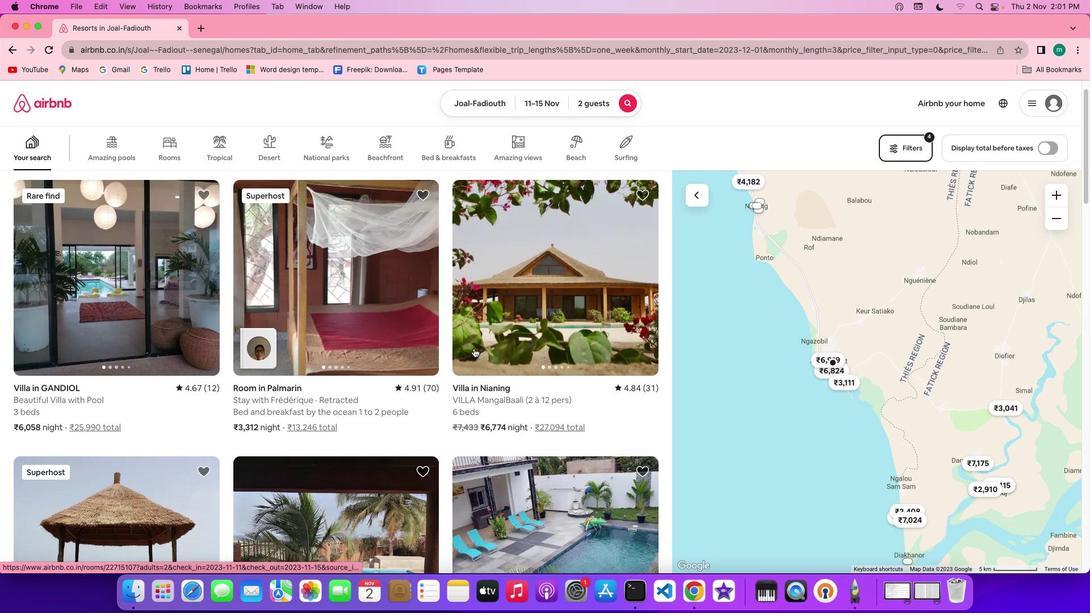 
Action: Mouse moved to (472, 348)
Screenshot: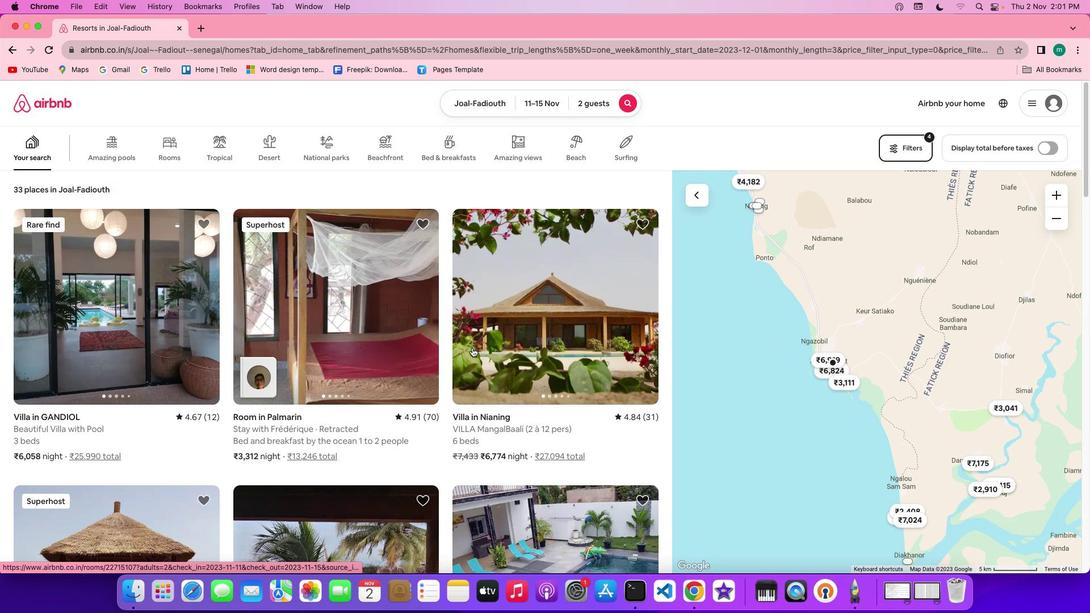 
Action: Mouse scrolled (472, 348) with delta (0, 0)
Screenshot: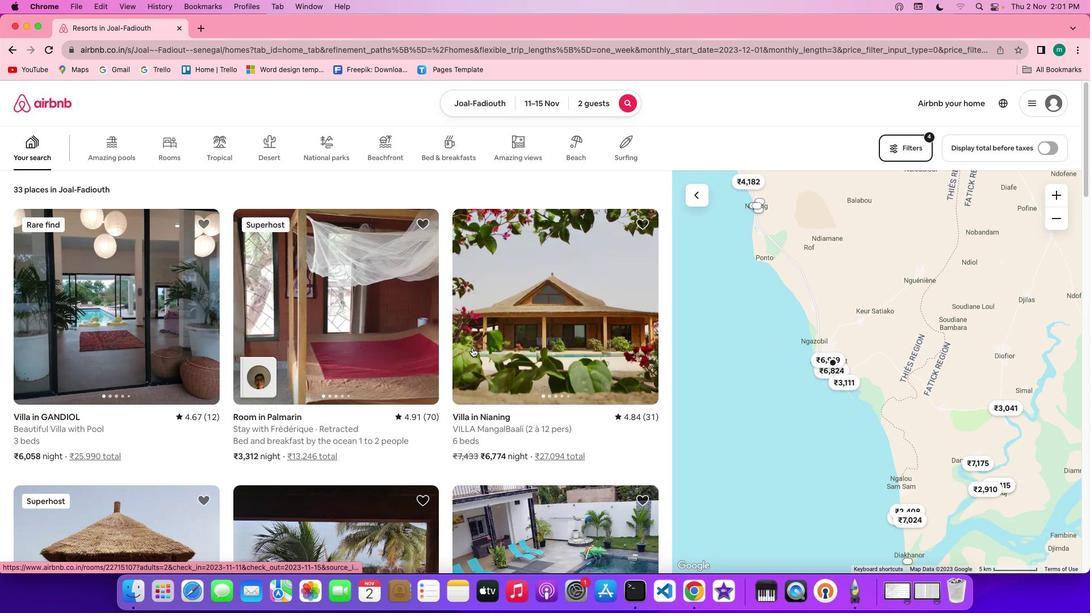 
Action: Mouse scrolled (472, 348) with delta (0, 0)
Screenshot: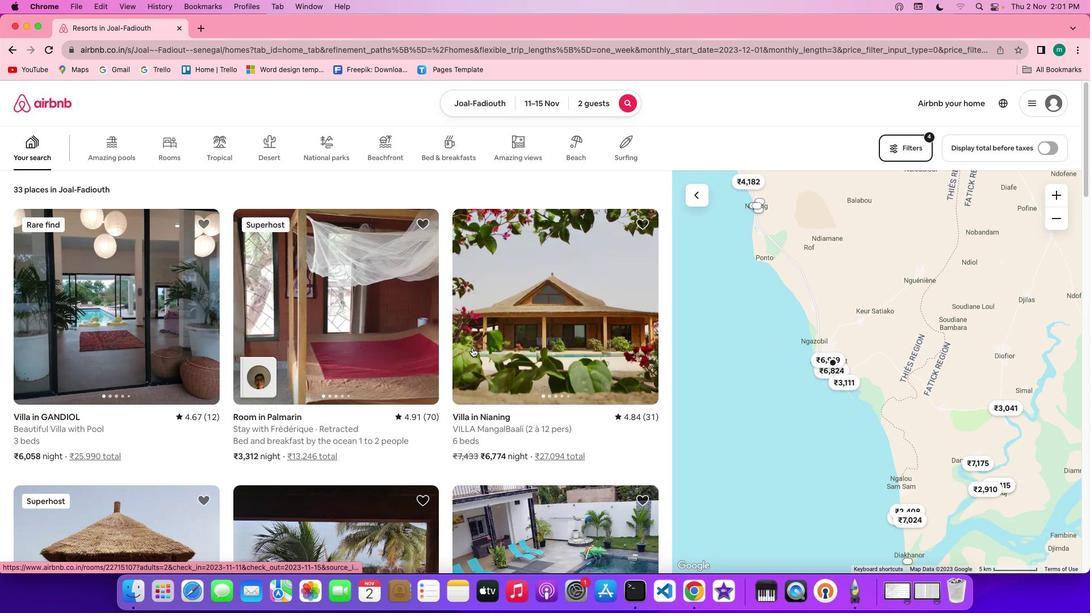 
Action: Mouse scrolled (472, 348) with delta (0, 1)
Screenshot: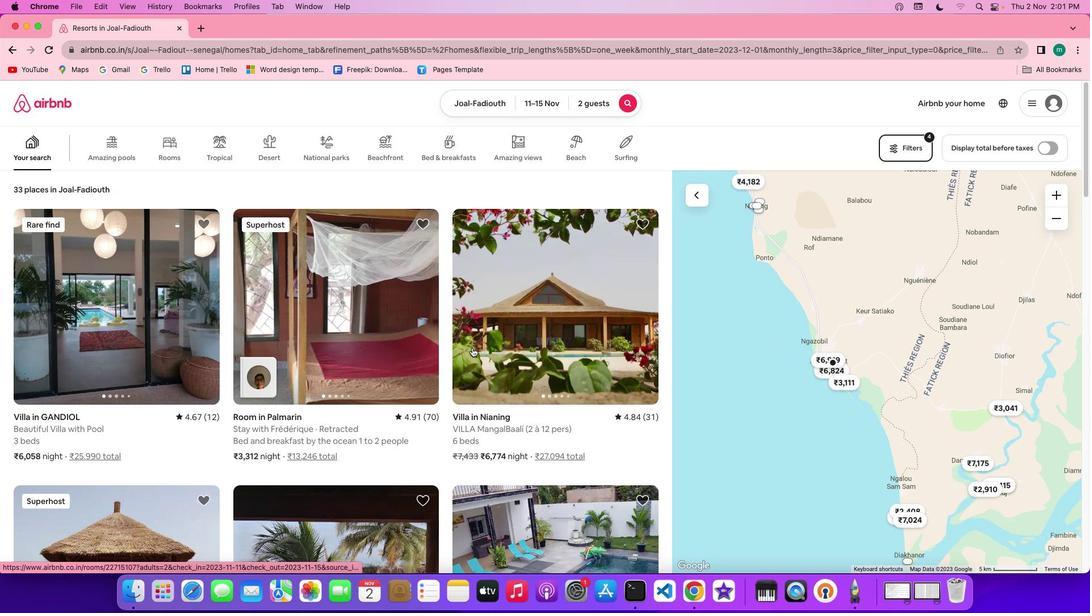 
Action: Mouse moved to (34, 294)
Screenshot: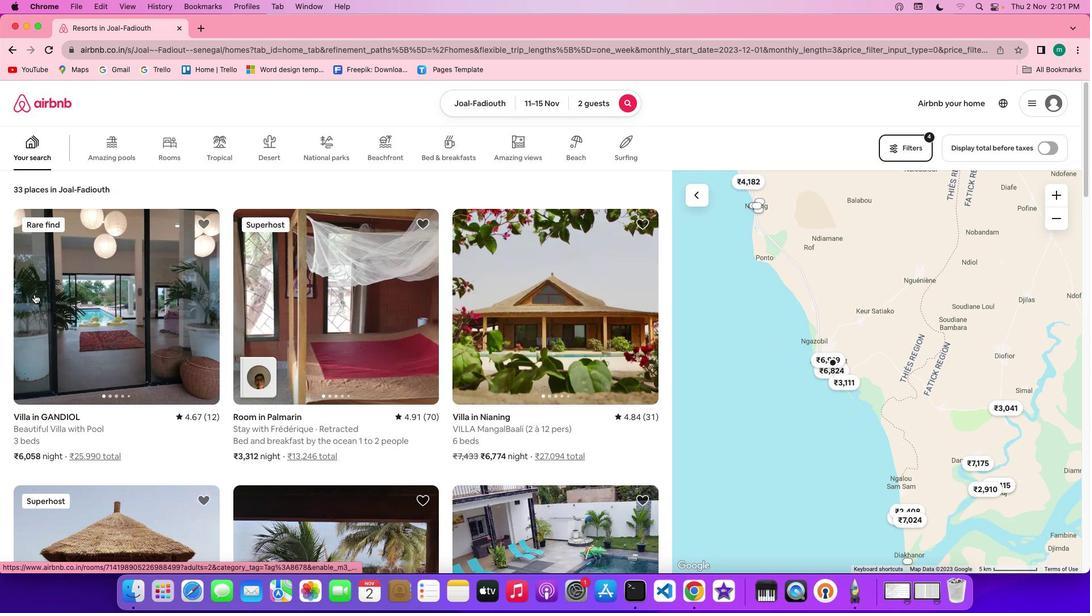 
Action: Mouse pressed left at (34, 294)
Screenshot: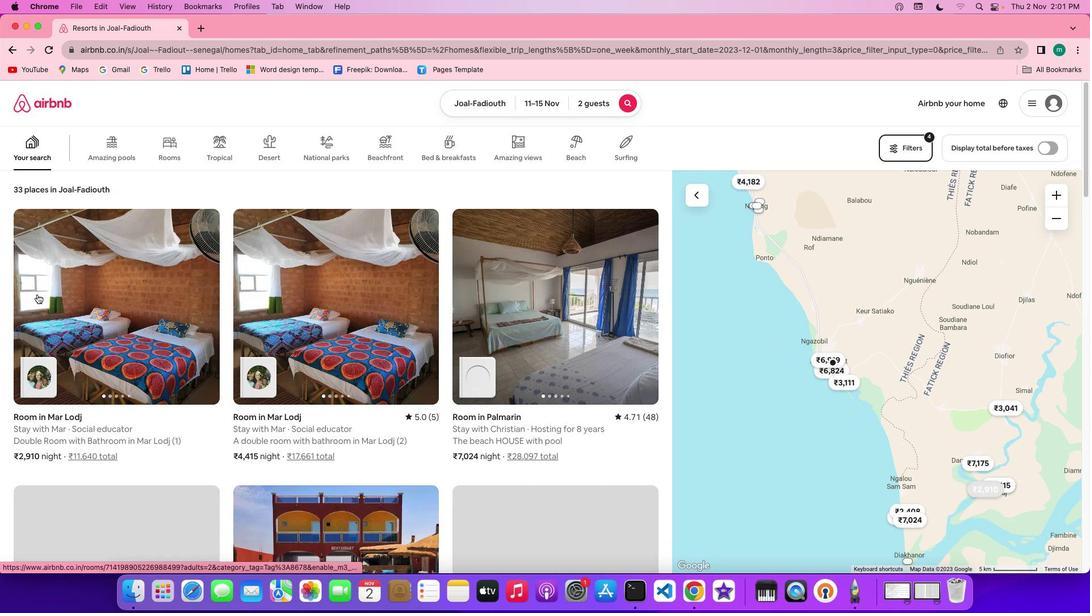 
Action: Mouse moved to (808, 423)
Screenshot: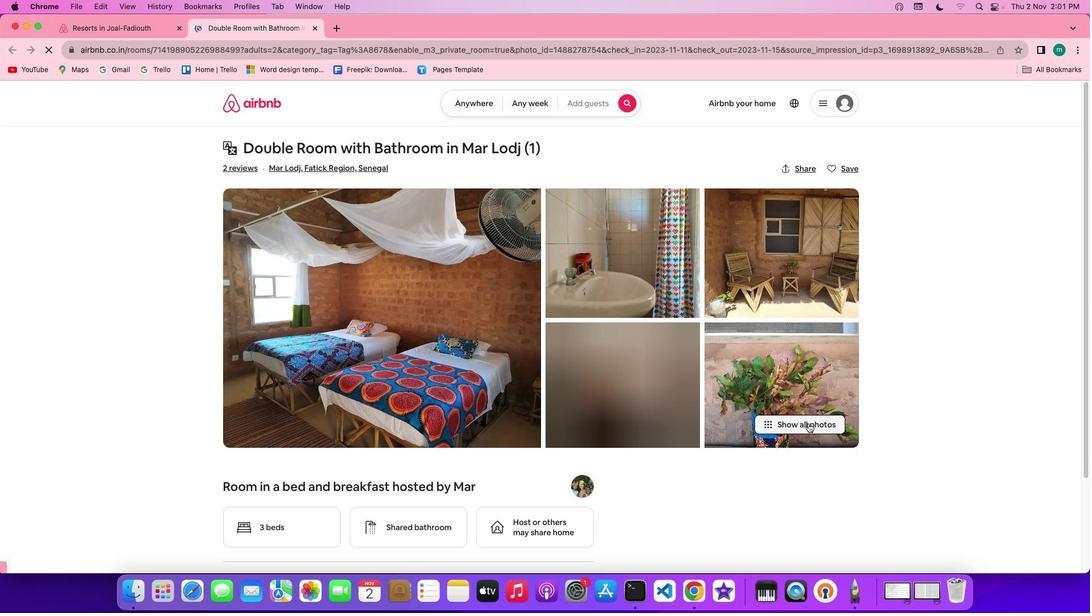 
Action: Mouse pressed left at (808, 423)
Screenshot: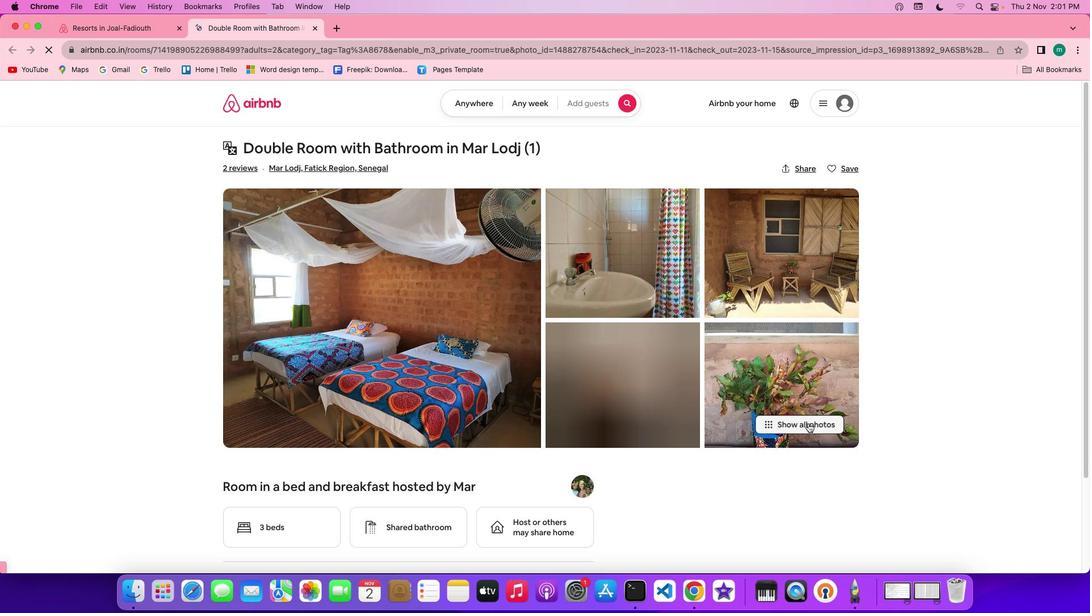 
Action: Mouse moved to (490, 408)
Screenshot: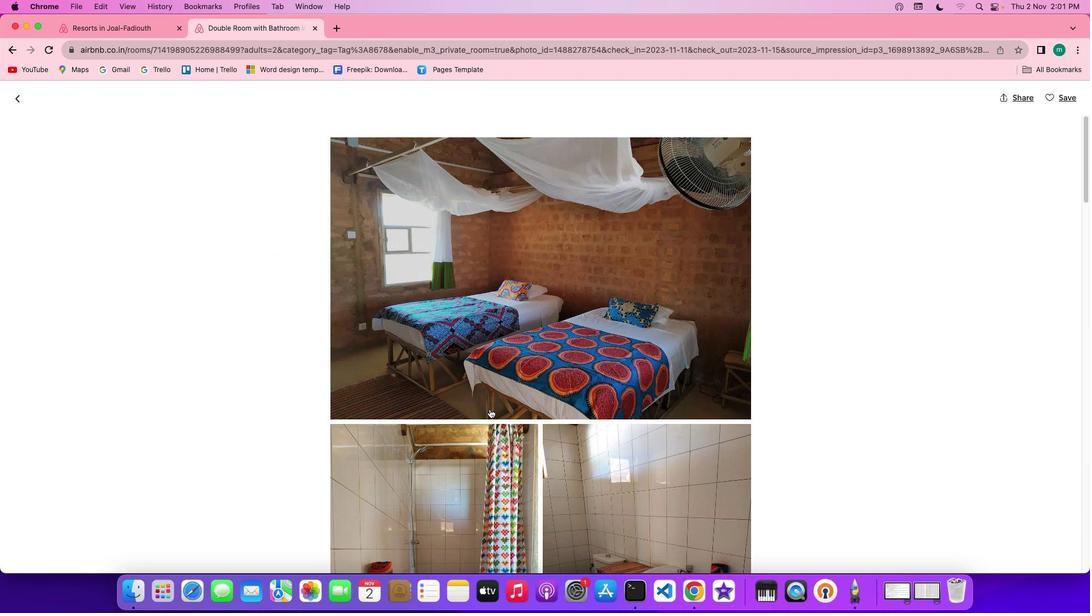 
Action: Mouse scrolled (490, 408) with delta (0, 0)
Screenshot: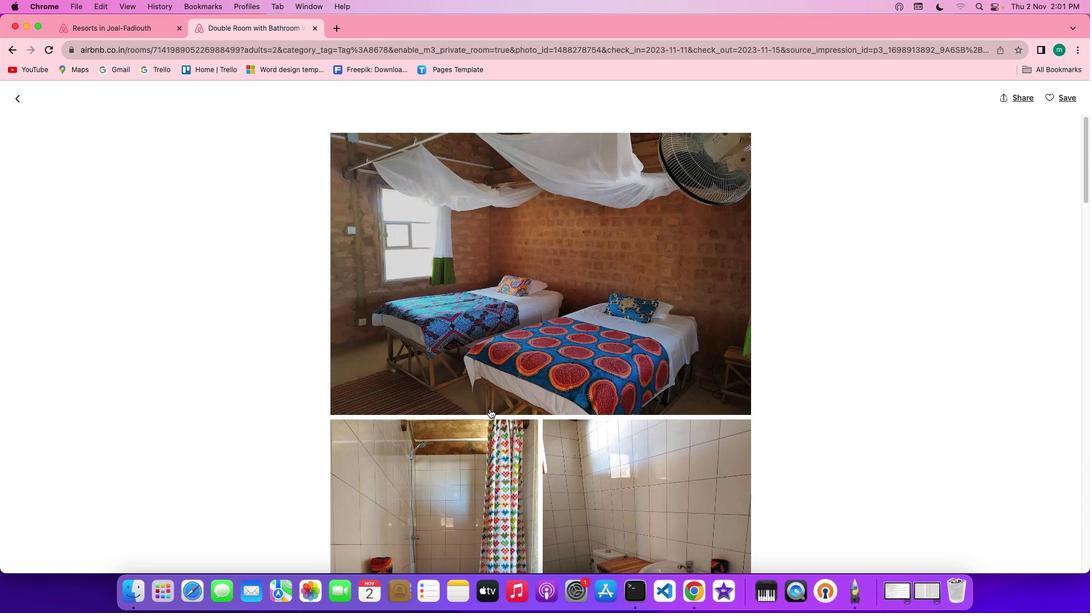 
Action: Mouse scrolled (490, 408) with delta (0, 0)
Screenshot: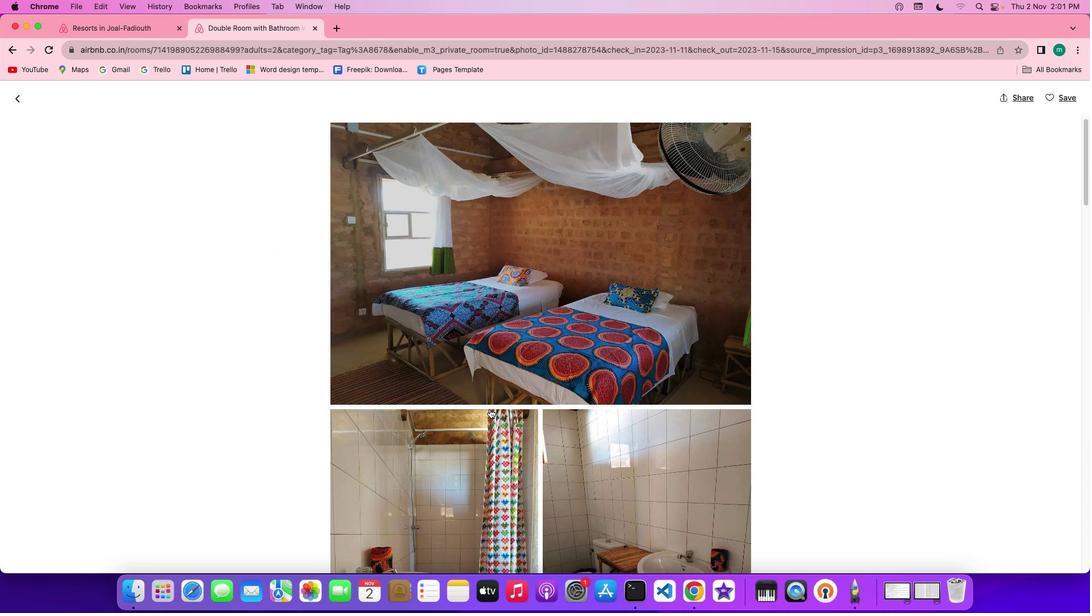 
Action: Mouse scrolled (490, 408) with delta (0, -1)
Screenshot: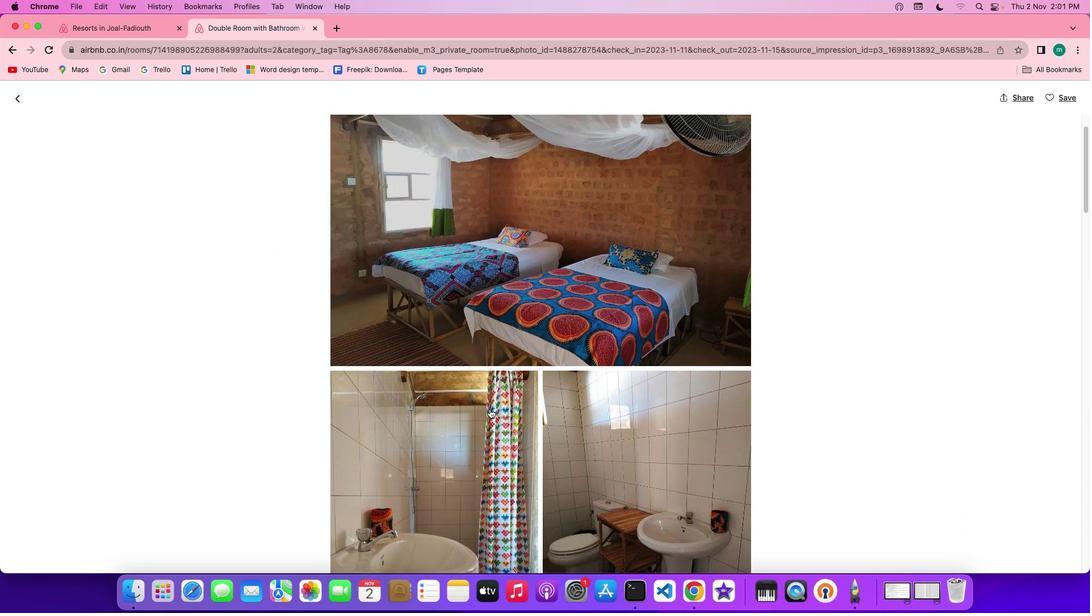 
Action: Mouse scrolled (490, 408) with delta (0, 0)
Screenshot: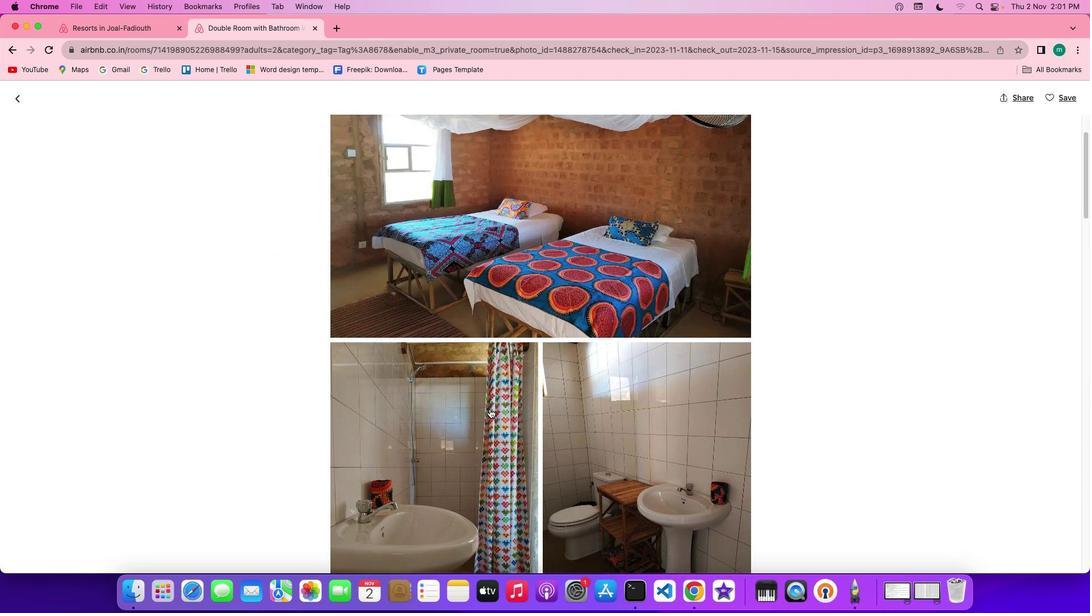 
Action: Mouse moved to (490, 408)
Screenshot: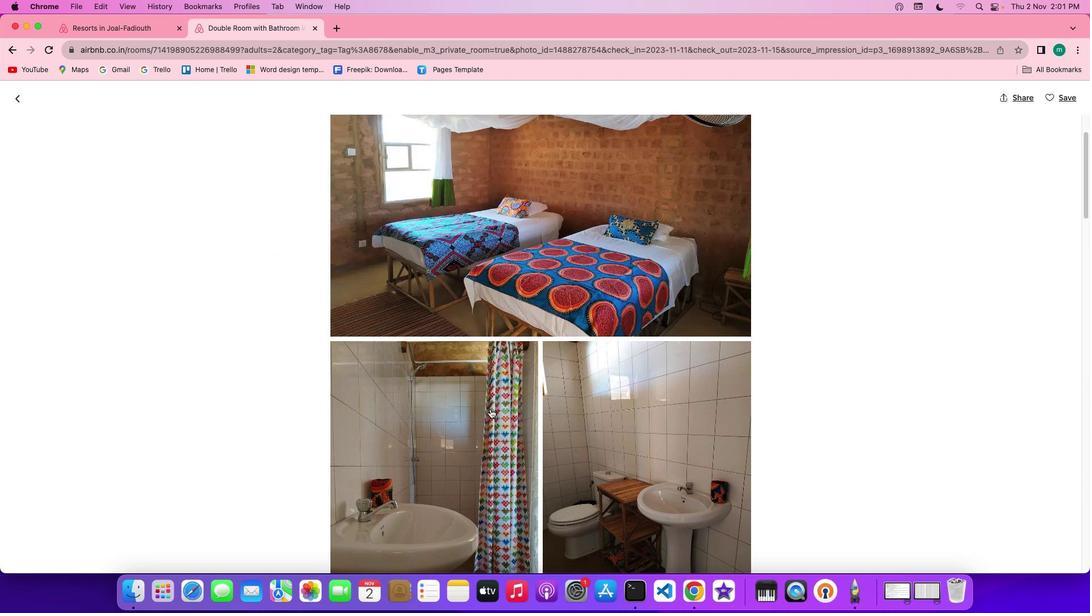 
Action: Mouse scrolled (490, 408) with delta (0, 0)
Screenshot: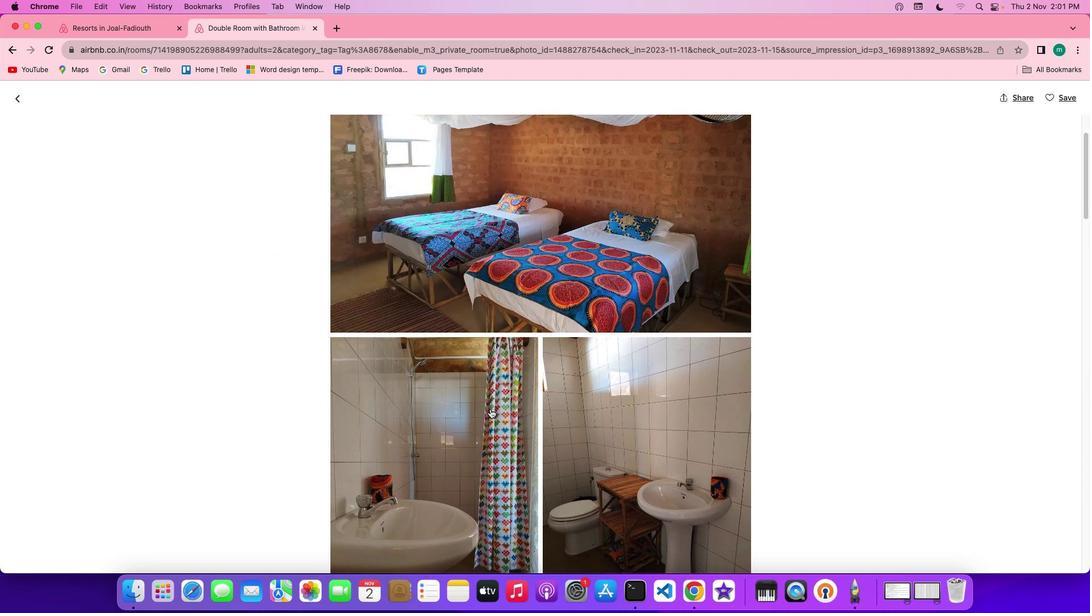
Action: Mouse scrolled (490, 408) with delta (0, 0)
Screenshot: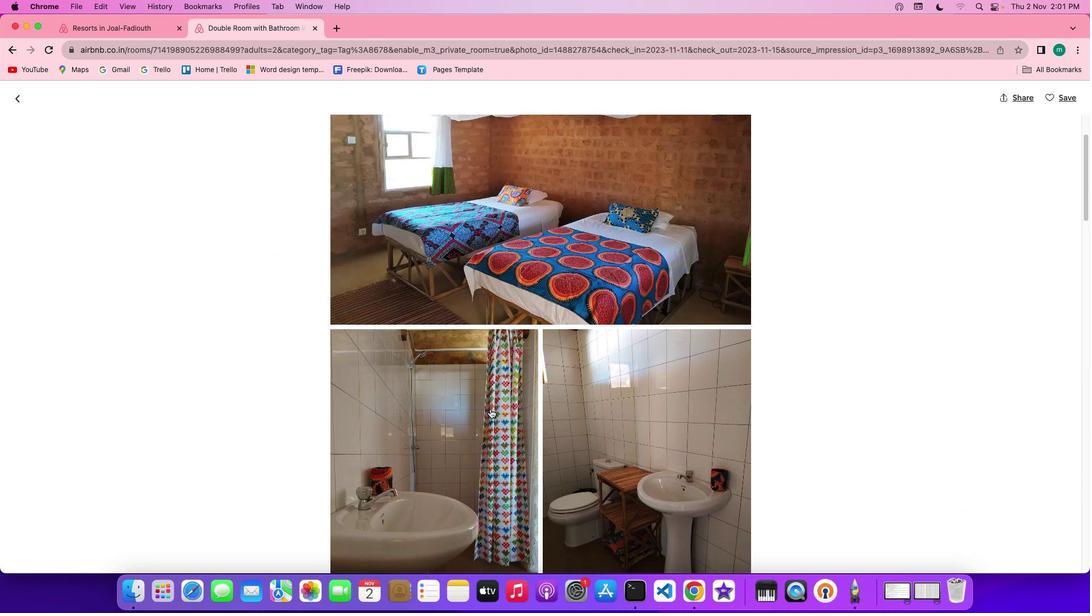 
Action: Mouse scrolled (490, 408) with delta (0, -1)
Screenshot: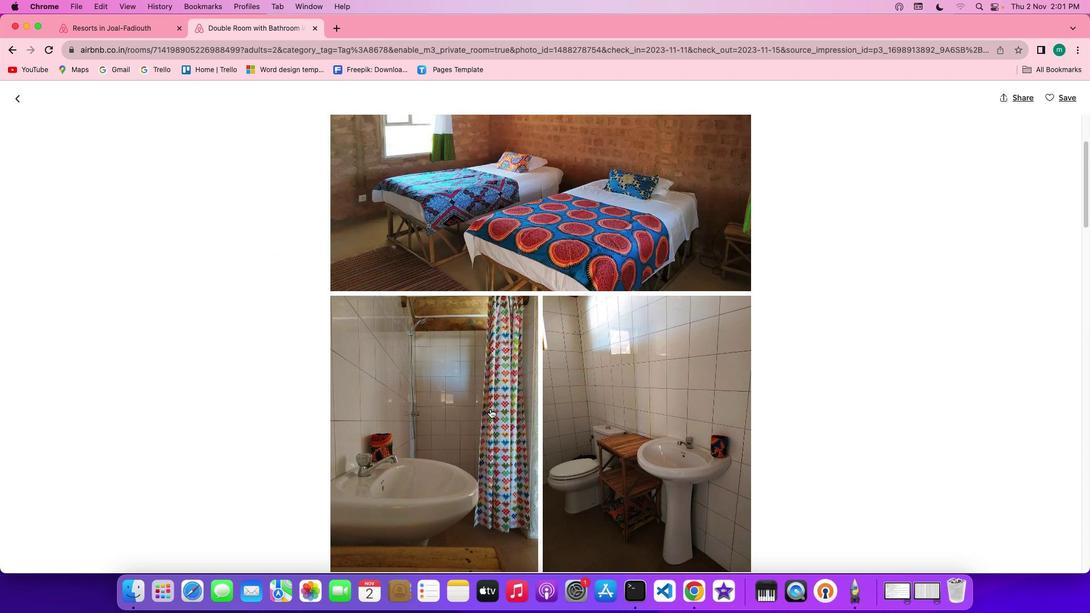 
Action: Mouse scrolled (490, 408) with delta (0, 0)
Screenshot: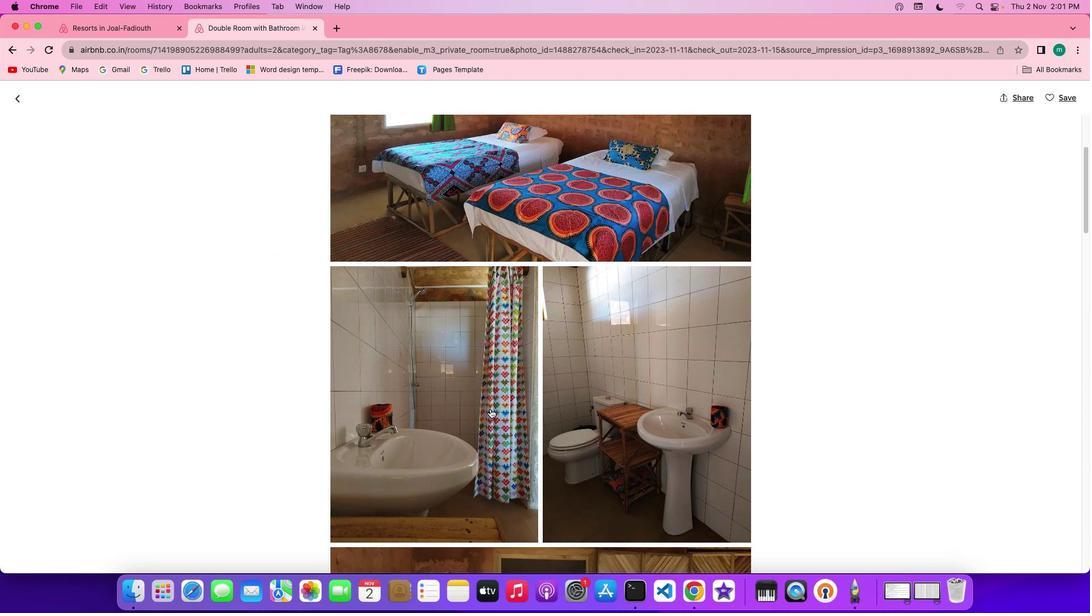 
Action: Mouse scrolled (490, 408) with delta (0, 0)
Screenshot: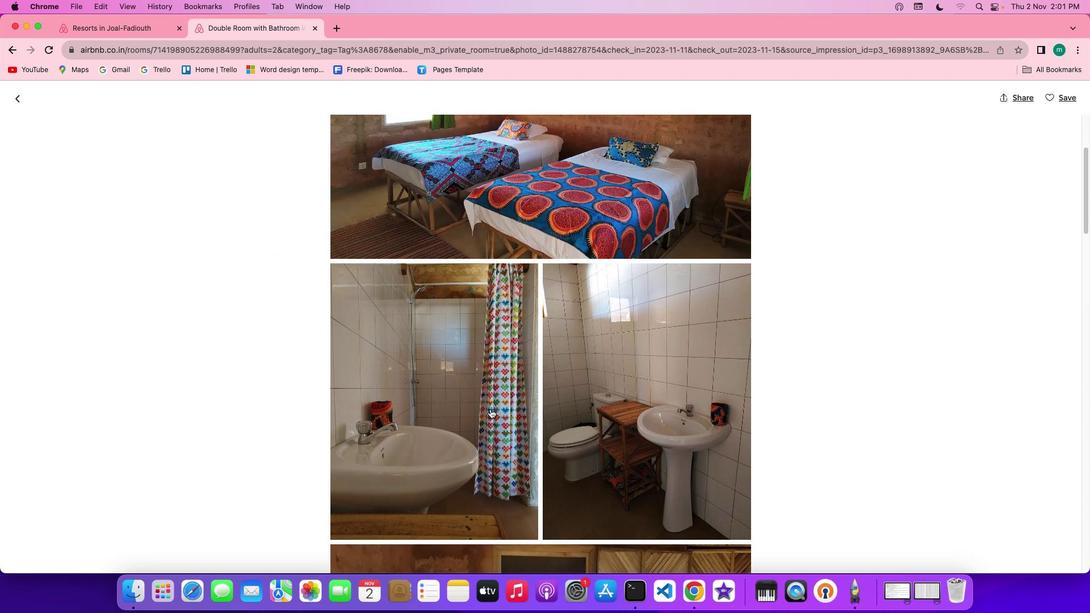 
Action: Mouse scrolled (490, 408) with delta (0, 0)
Screenshot: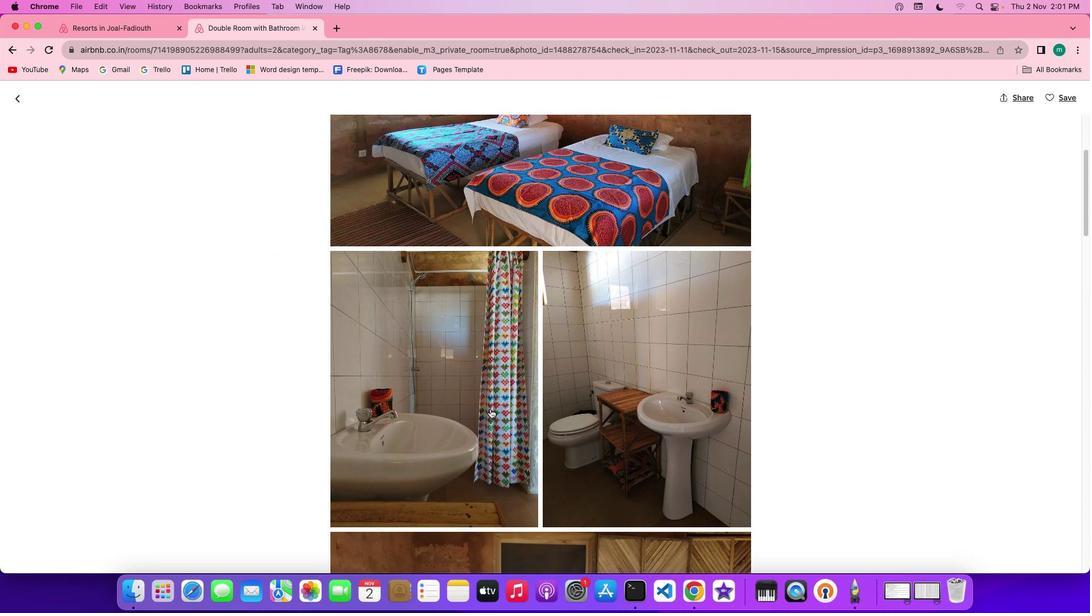 
Action: Mouse scrolled (490, 408) with delta (0, -1)
Screenshot: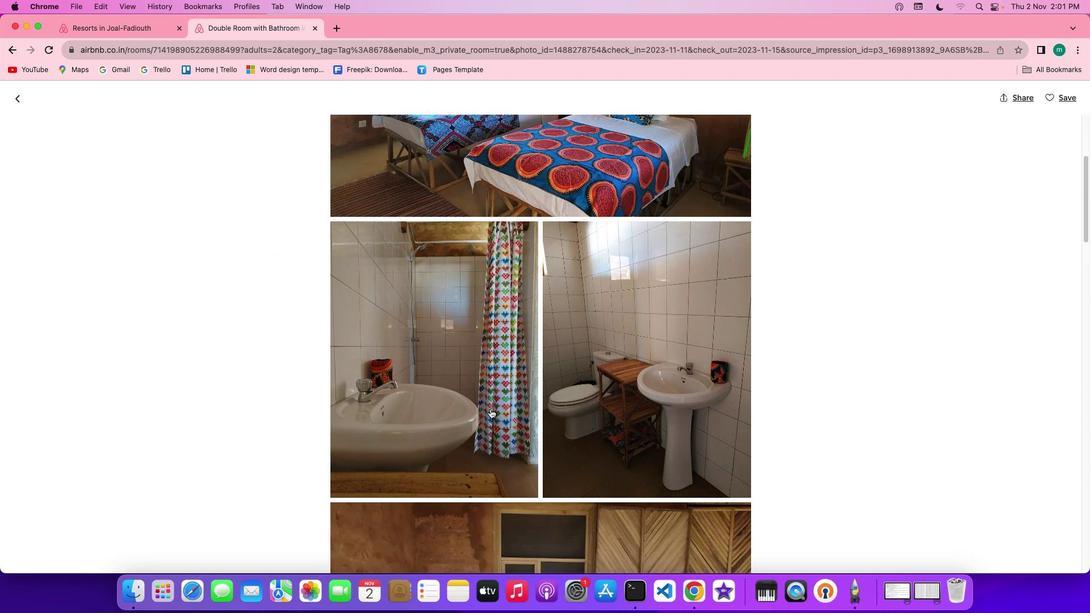 
Action: Mouse moved to (490, 408)
Screenshot: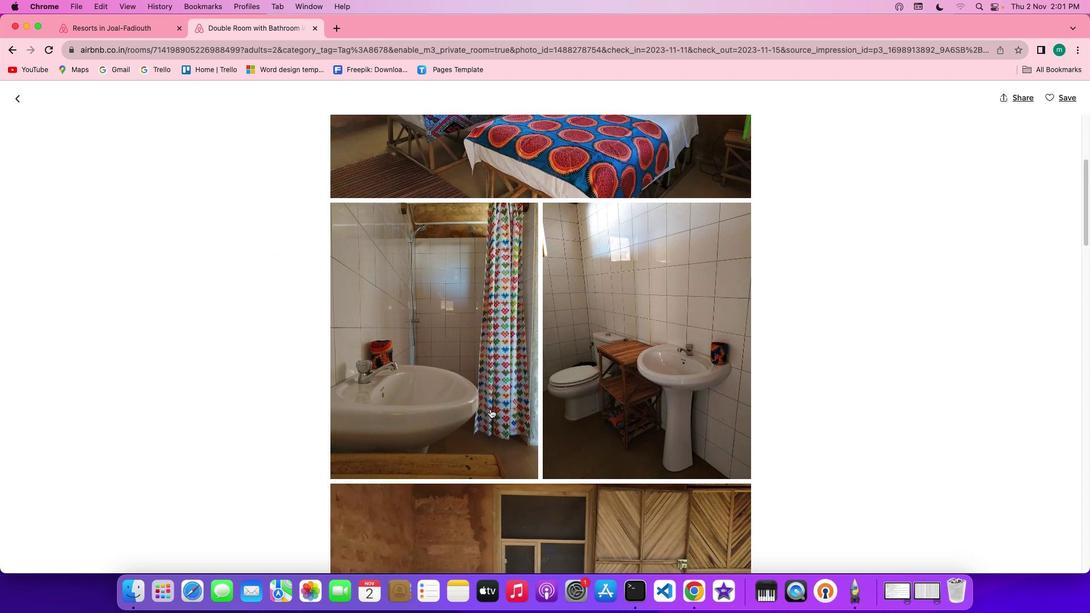 
Action: Mouse scrolled (490, 408) with delta (0, 0)
Screenshot: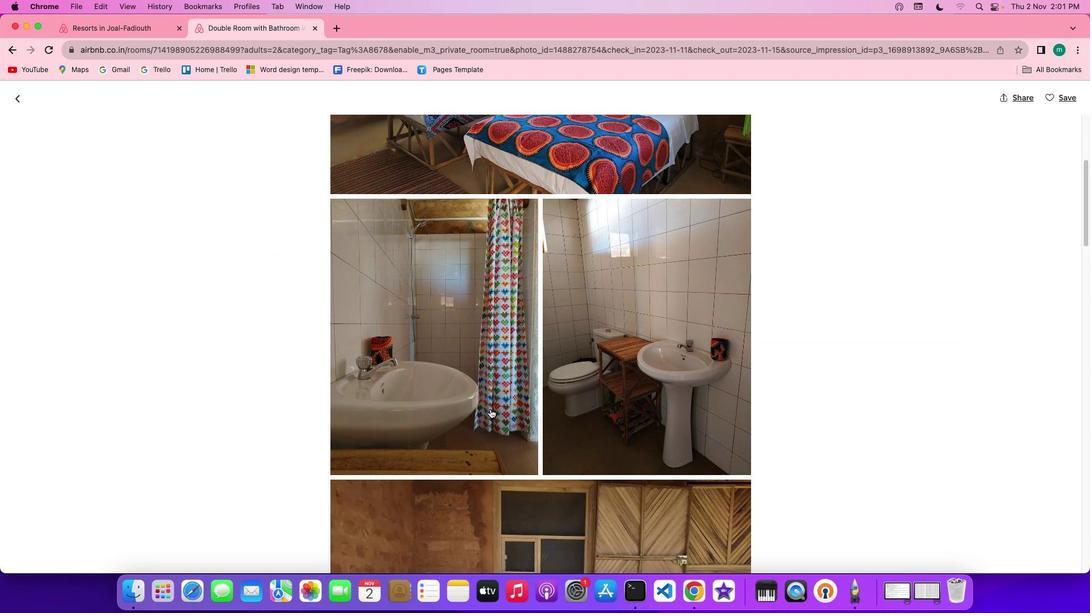 
Action: Mouse scrolled (490, 408) with delta (0, 0)
Screenshot: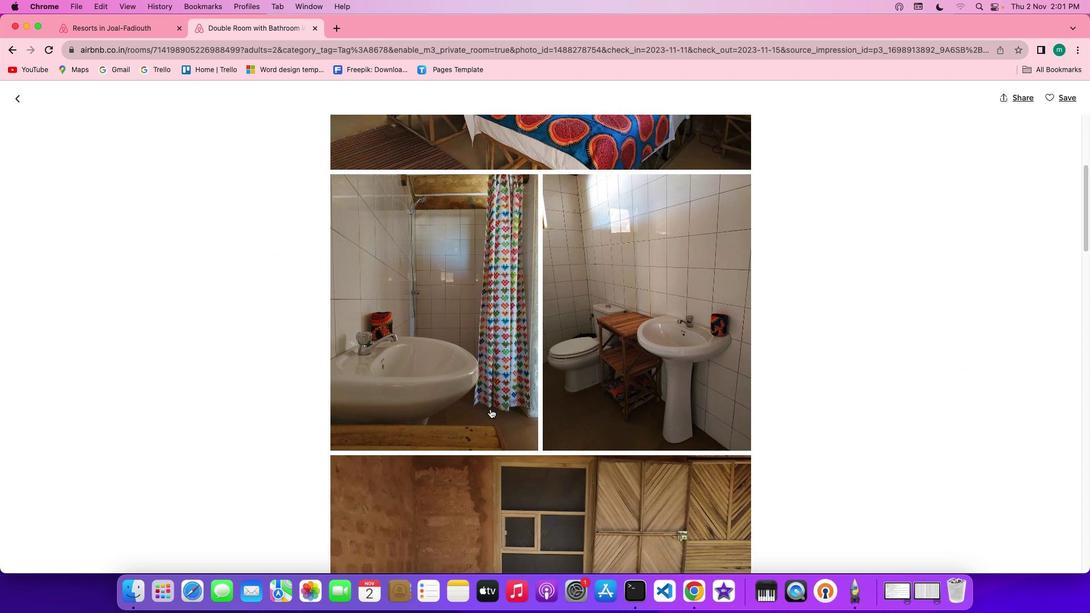 
Action: Mouse scrolled (490, 408) with delta (0, -1)
Screenshot: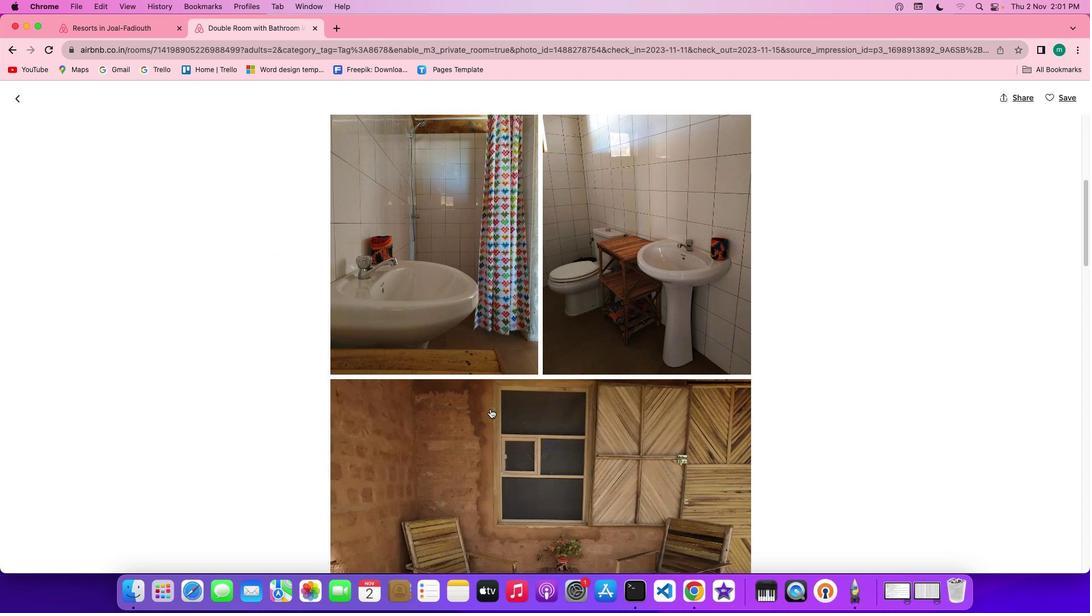 
Action: Mouse scrolled (490, 408) with delta (0, -2)
Screenshot: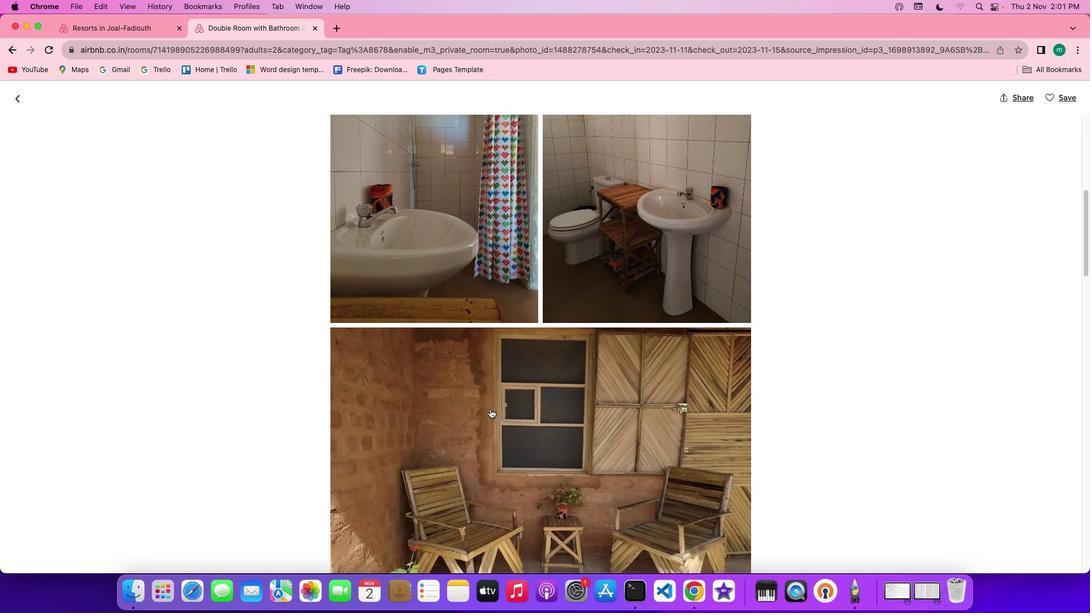 
Action: Mouse scrolled (490, 408) with delta (0, -2)
Screenshot: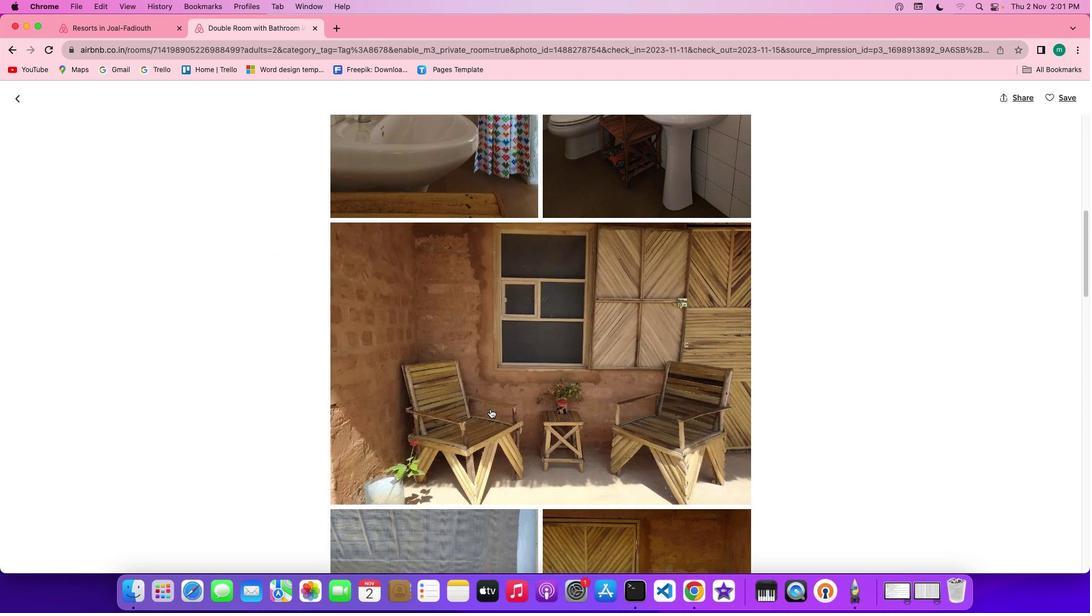 
Action: Mouse scrolled (490, 408) with delta (0, 0)
Screenshot: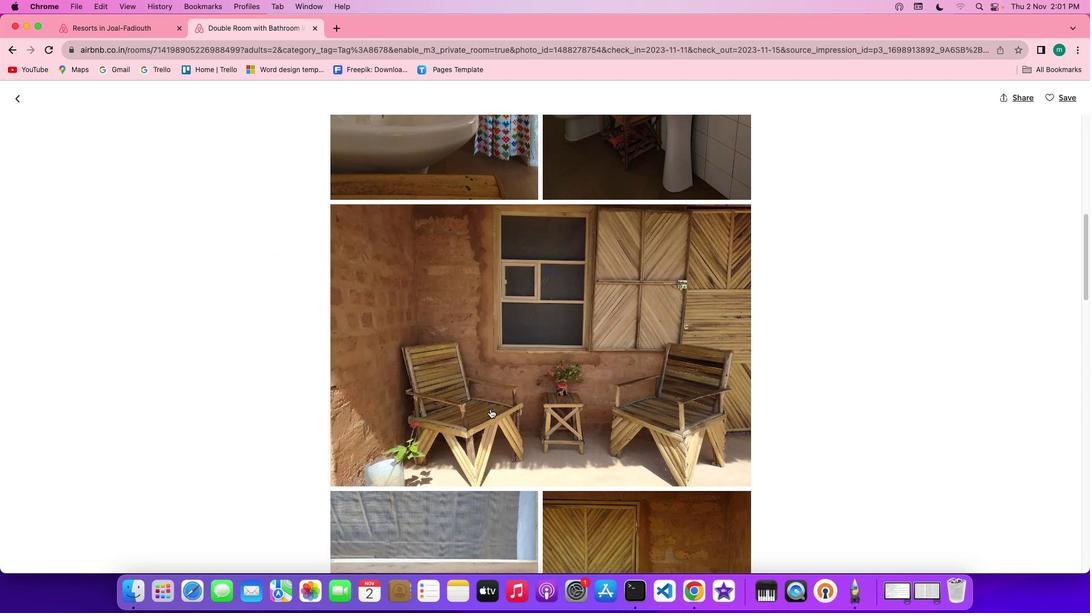
Action: Mouse scrolled (490, 408) with delta (0, 0)
Screenshot: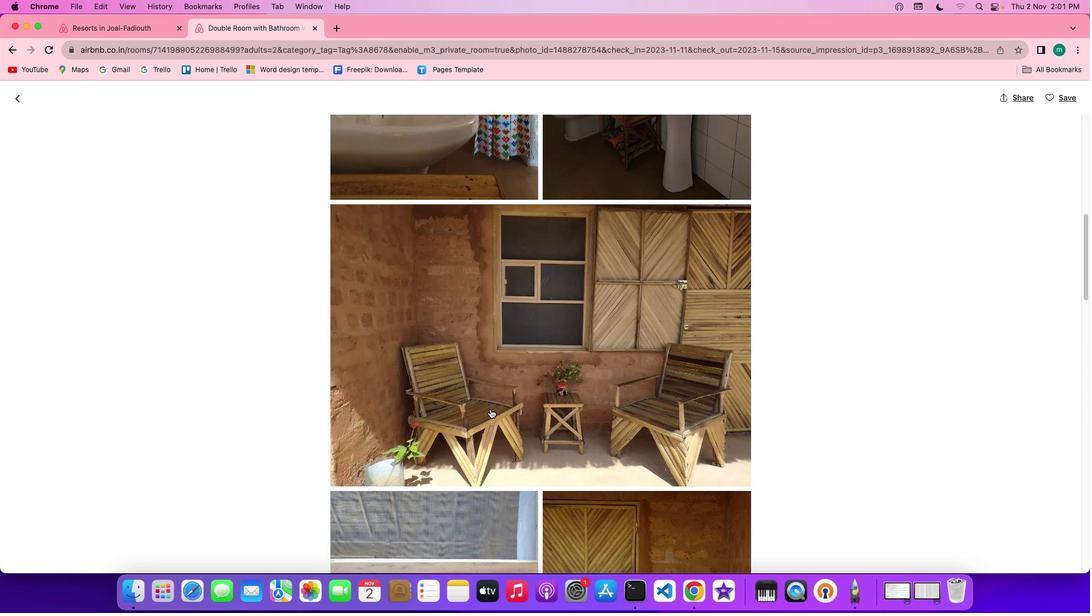 
Action: Mouse scrolled (490, 408) with delta (0, 0)
Screenshot: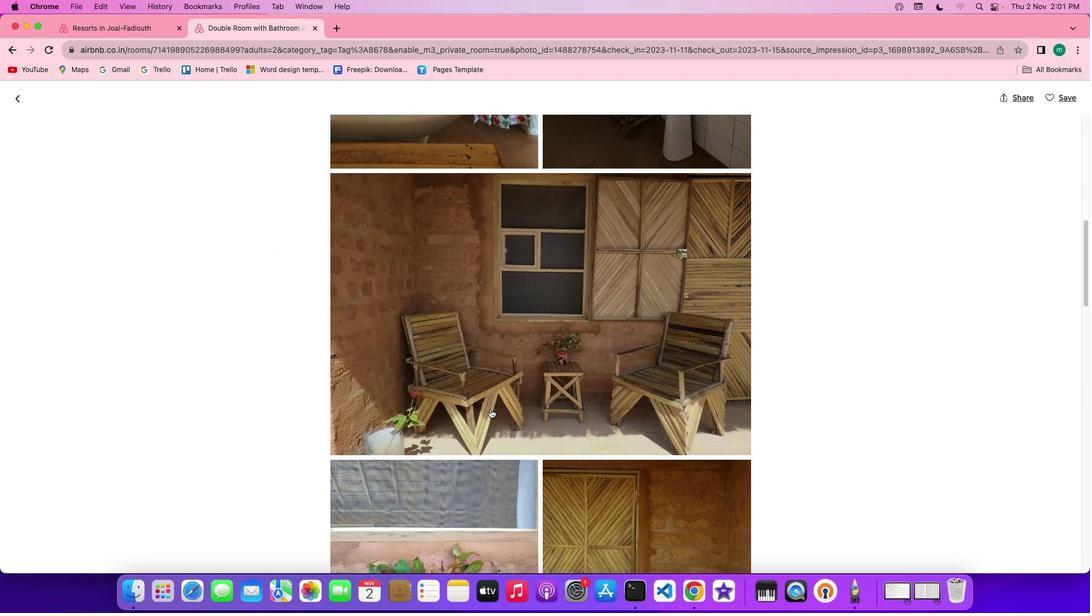 
Action: Mouse scrolled (490, 408) with delta (0, 0)
Screenshot: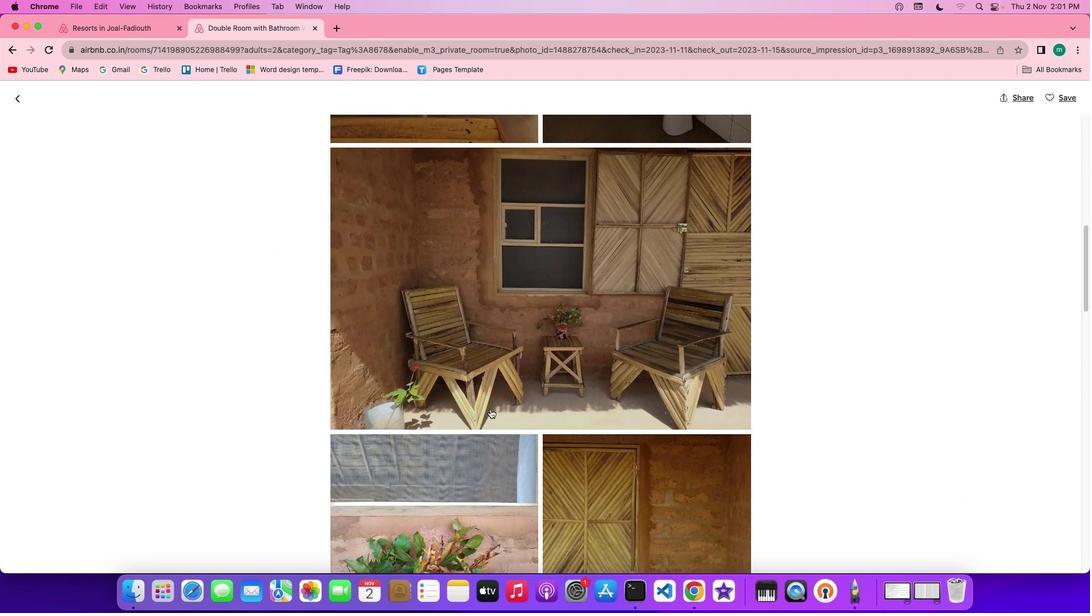 
Action: Mouse scrolled (490, 408) with delta (0, -1)
Screenshot: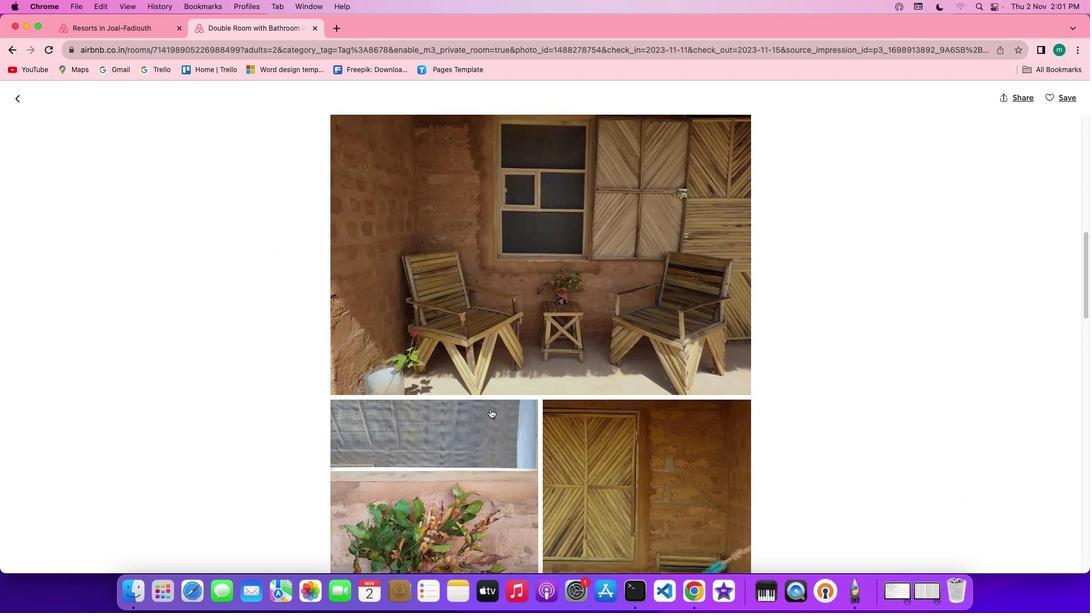 
Action: Mouse scrolled (490, 408) with delta (0, -1)
Screenshot: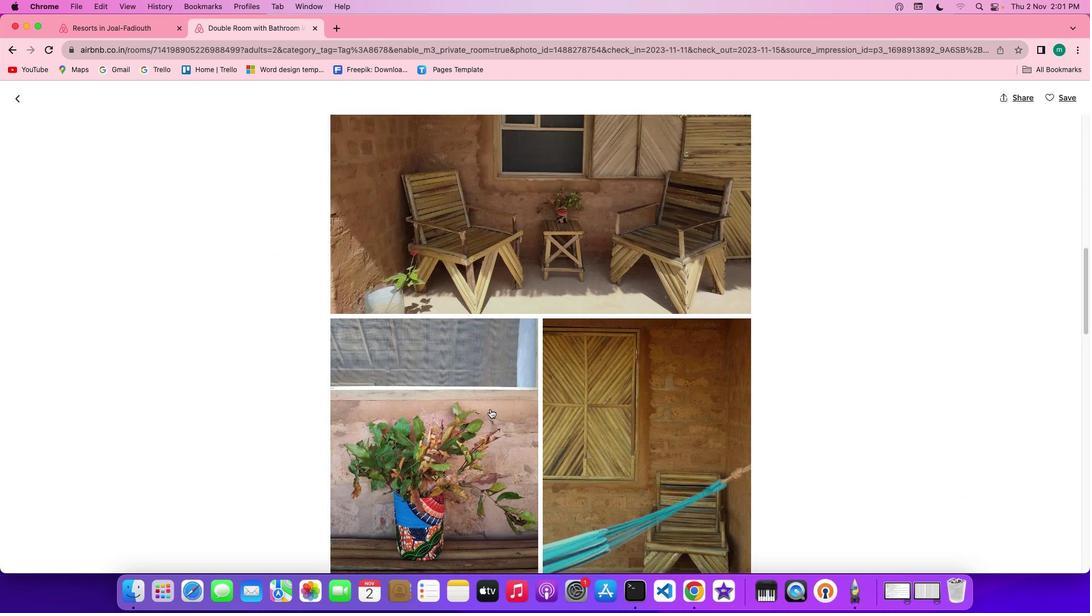
Action: Mouse scrolled (490, 408) with delta (0, 0)
Screenshot: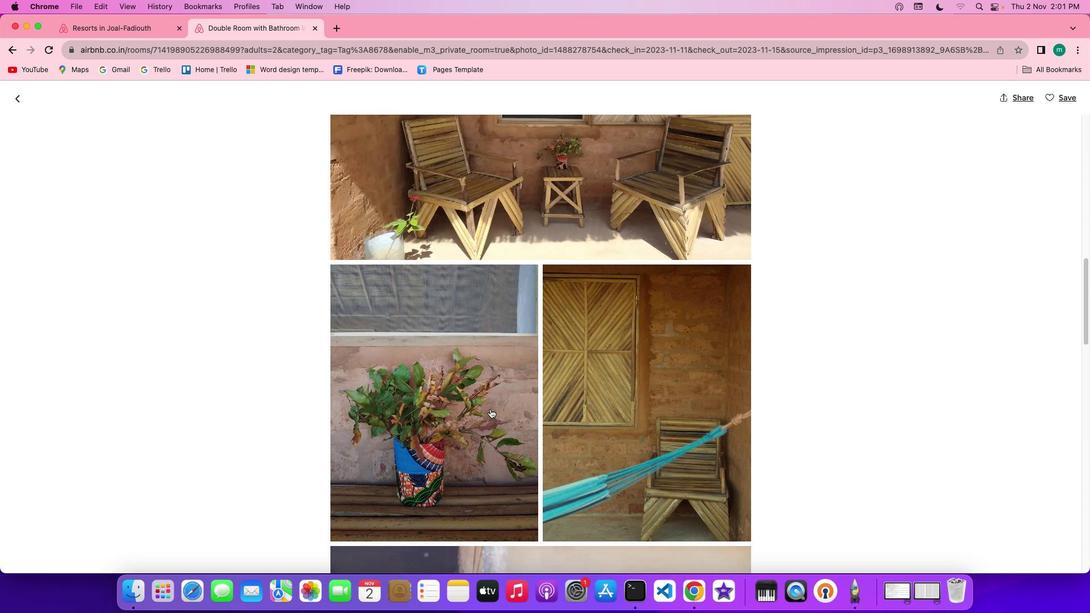 
Action: Mouse scrolled (490, 408) with delta (0, 0)
Screenshot: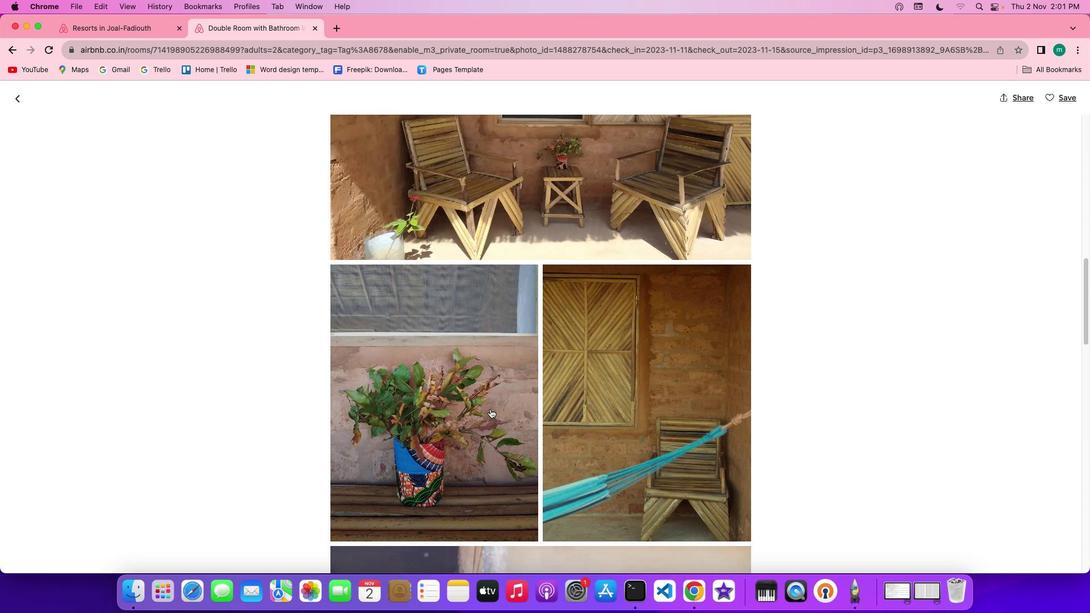 
Action: Mouse scrolled (490, 408) with delta (0, -1)
Screenshot: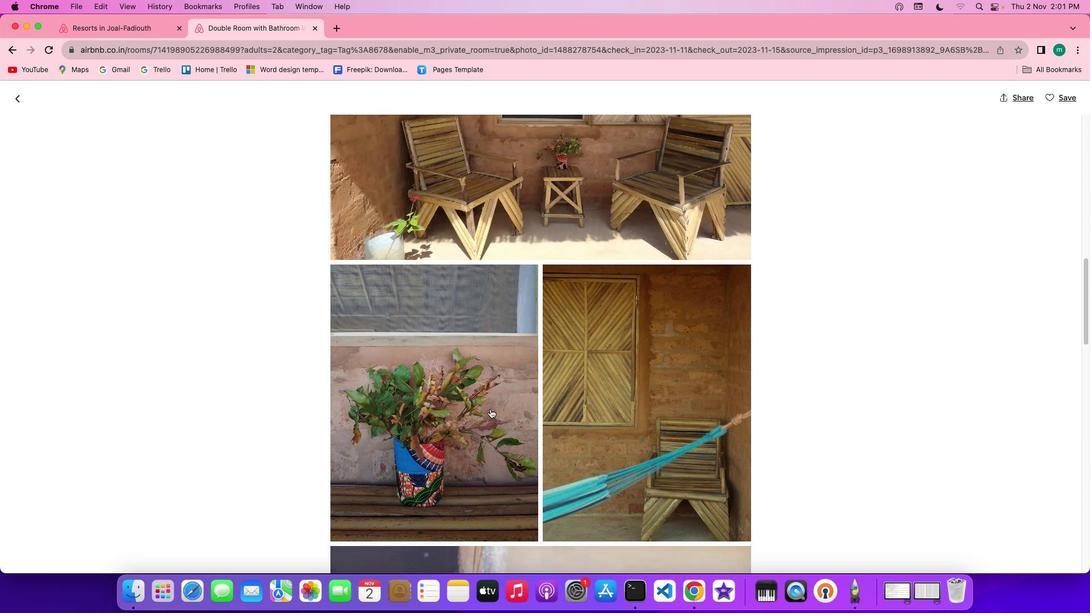 
Action: Mouse scrolled (490, 408) with delta (0, -2)
Screenshot: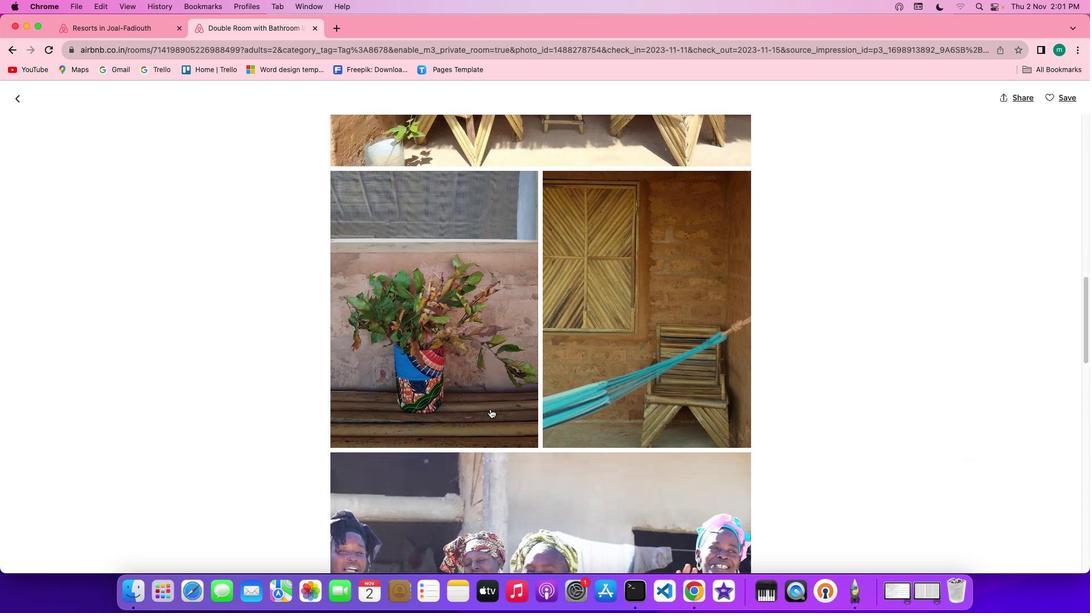 
Action: Mouse scrolled (490, 408) with delta (0, 0)
Screenshot: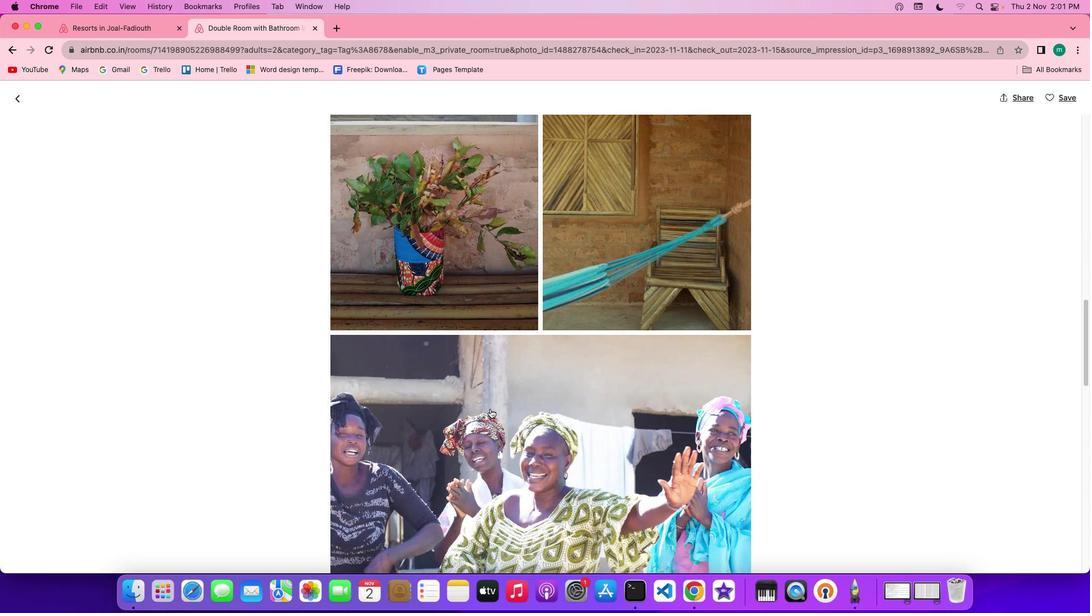
Action: Mouse scrolled (490, 408) with delta (0, 0)
Screenshot: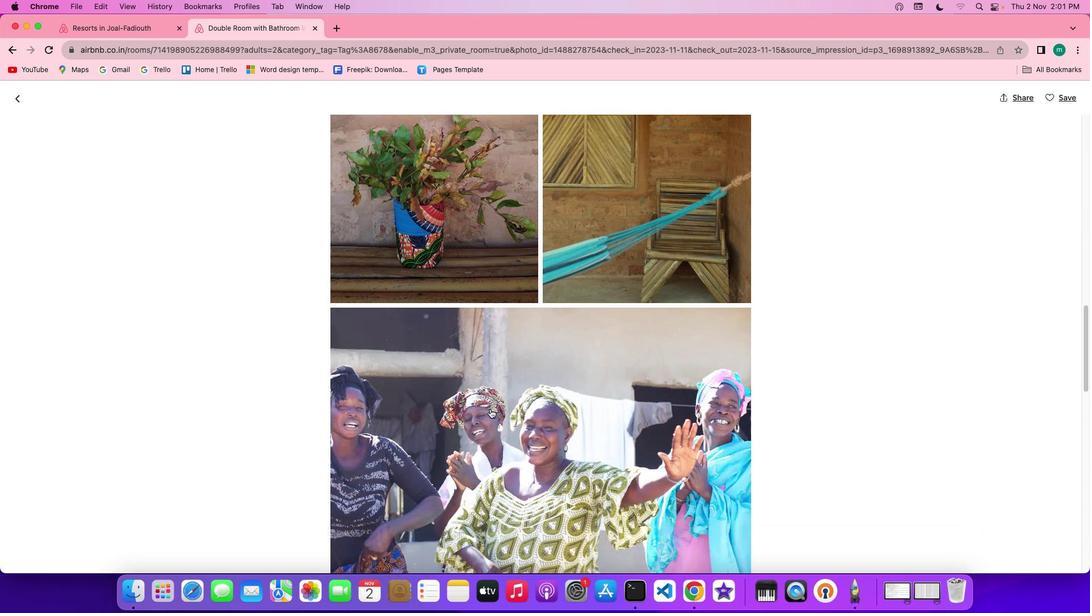 
Action: Mouse scrolled (490, 408) with delta (0, -1)
Screenshot: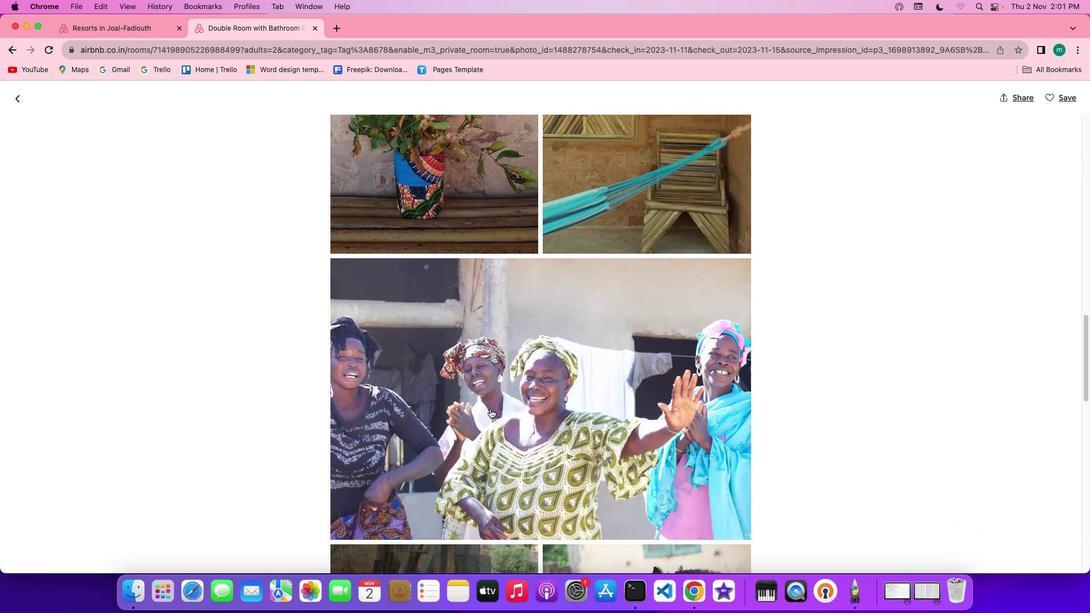 
Action: Mouse scrolled (490, 408) with delta (0, -2)
Screenshot: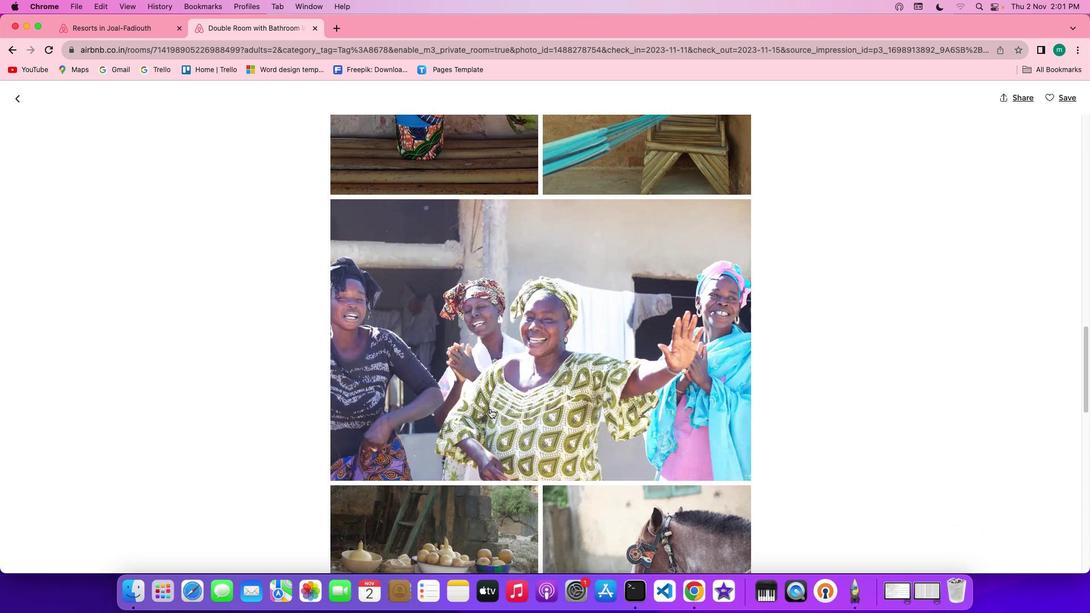 
Action: Mouse scrolled (490, 408) with delta (0, 0)
Screenshot: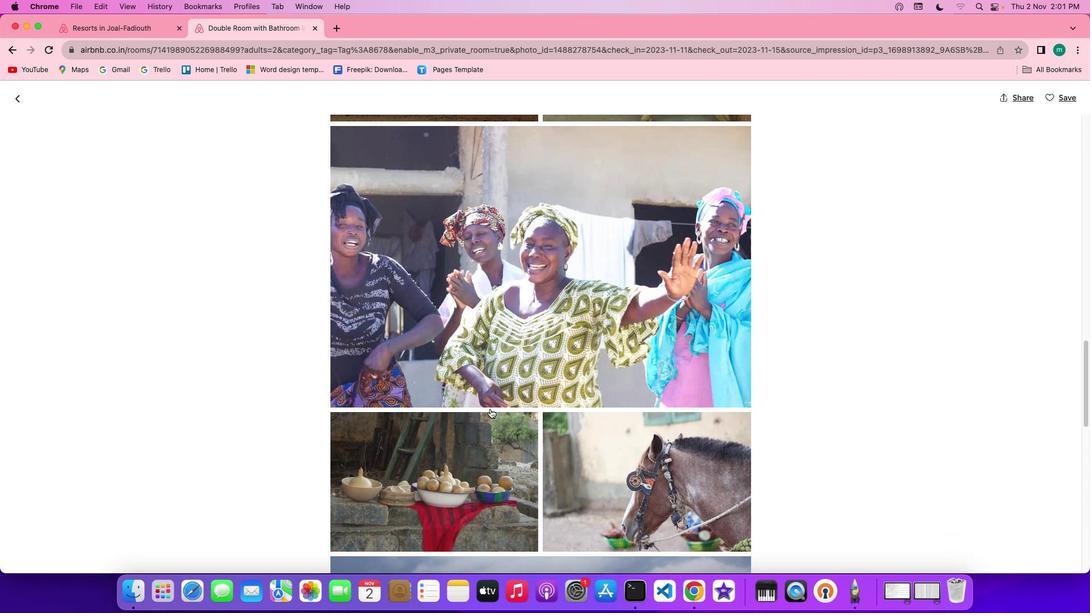 
Action: Mouse scrolled (490, 408) with delta (0, 0)
Screenshot: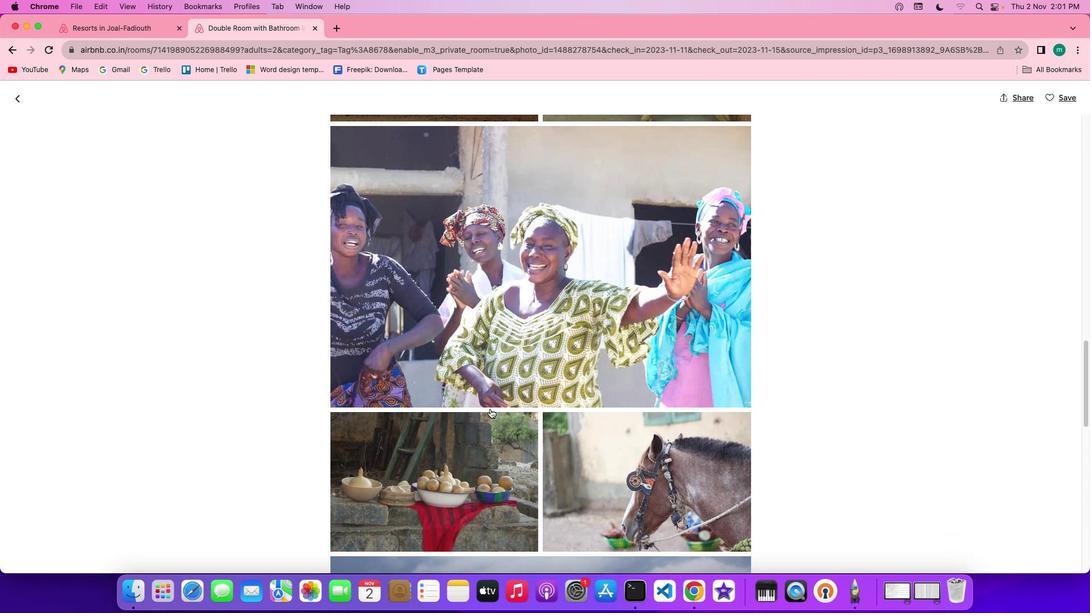 
Action: Mouse scrolled (490, 408) with delta (0, -1)
Screenshot: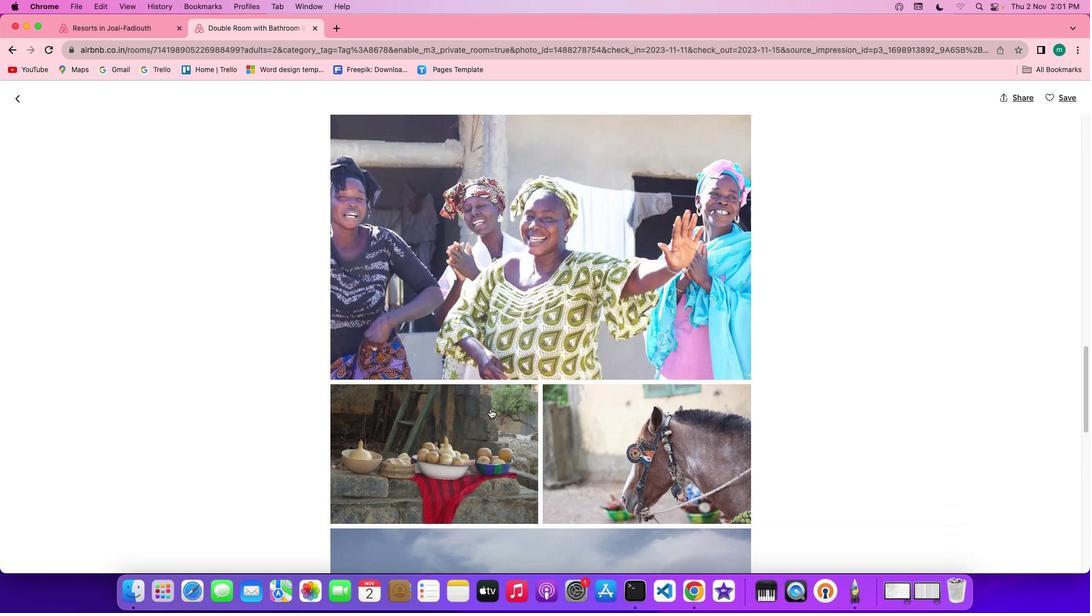 
Action: Mouse scrolled (490, 408) with delta (0, -2)
Screenshot: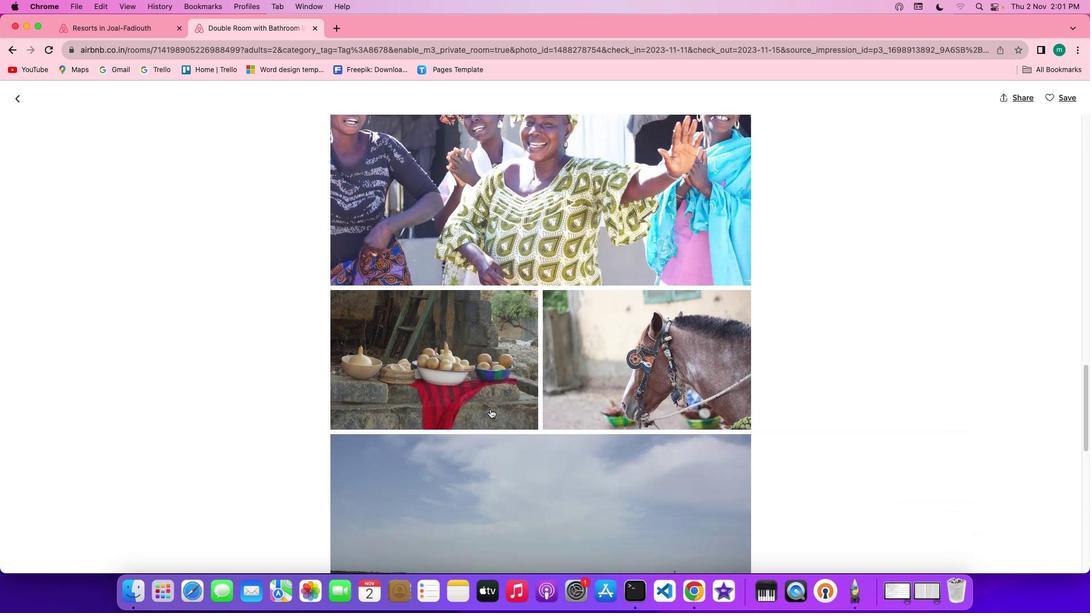 
Action: Mouse scrolled (490, 408) with delta (0, 0)
Screenshot: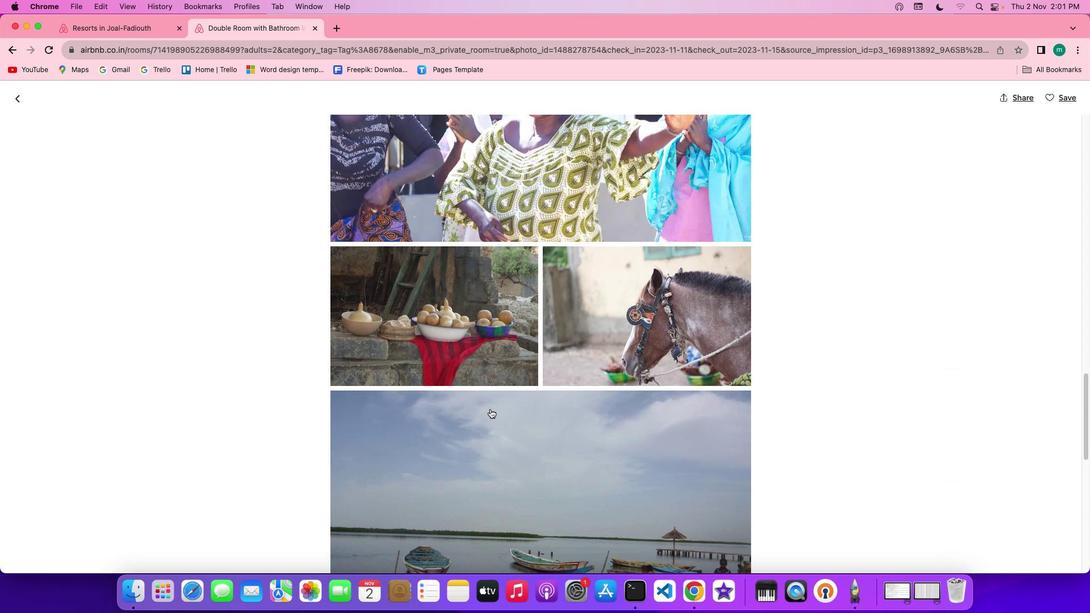 
Action: Mouse scrolled (490, 408) with delta (0, 0)
Screenshot: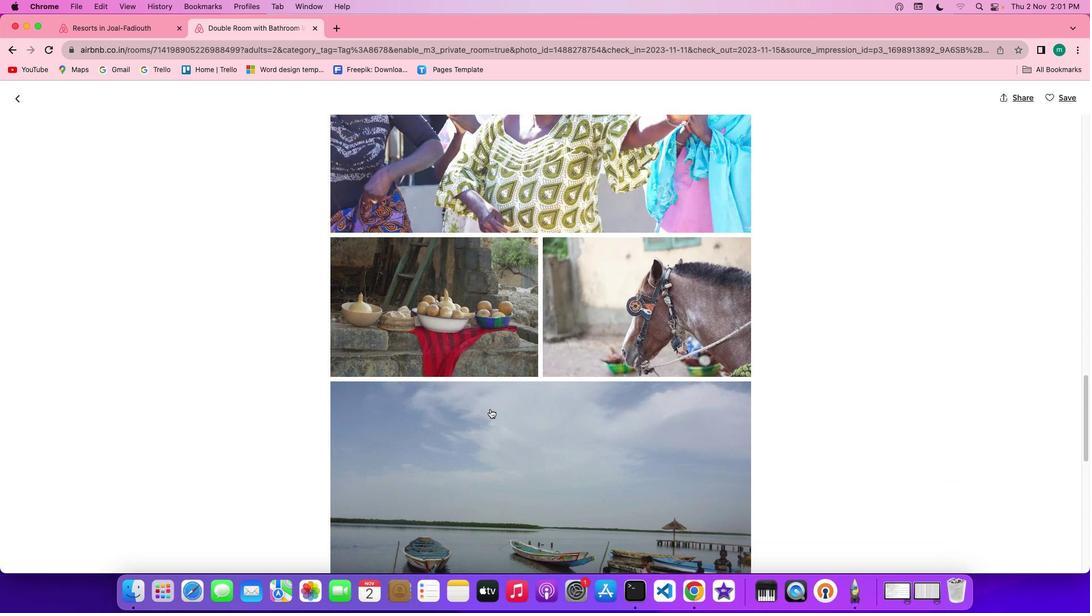 
Action: Mouse scrolled (490, 408) with delta (0, -1)
Screenshot: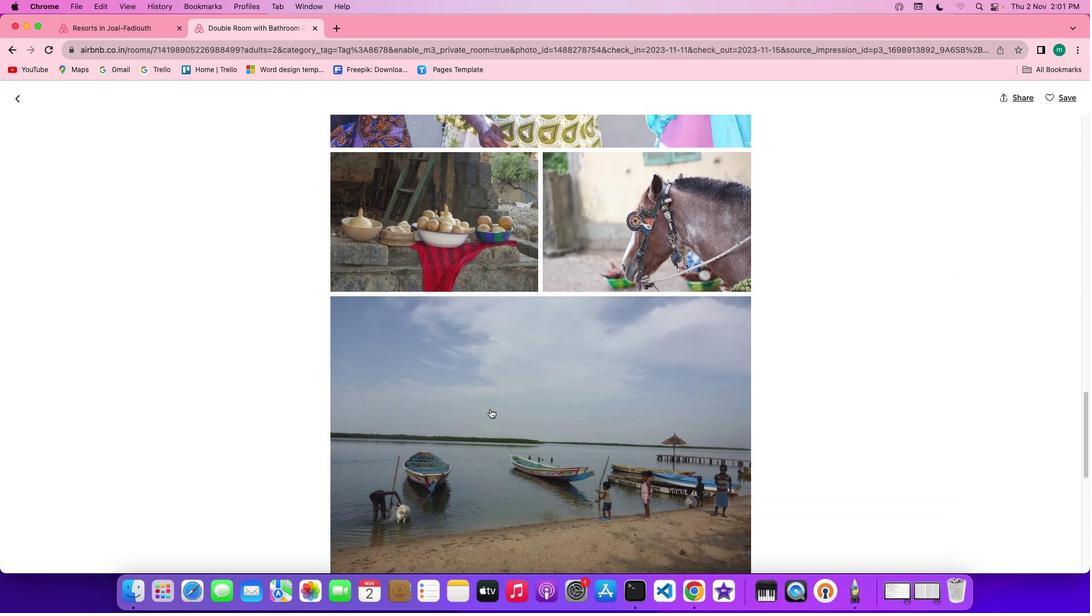 
Action: Mouse scrolled (490, 408) with delta (0, -2)
Screenshot: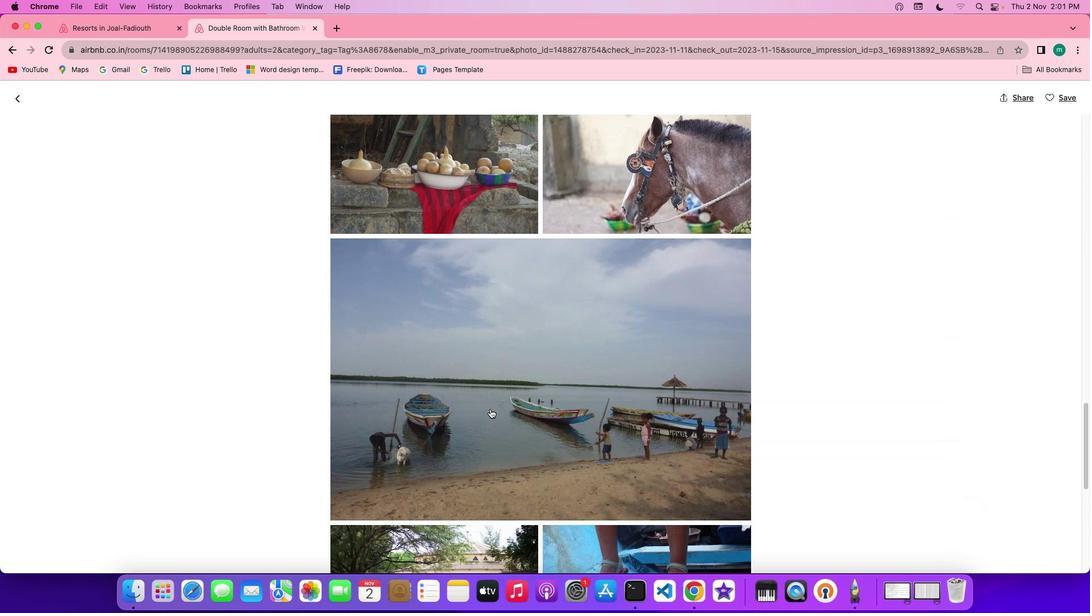 
Action: Mouse scrolled (490, 408) with delta (0, -2)
Screenshot: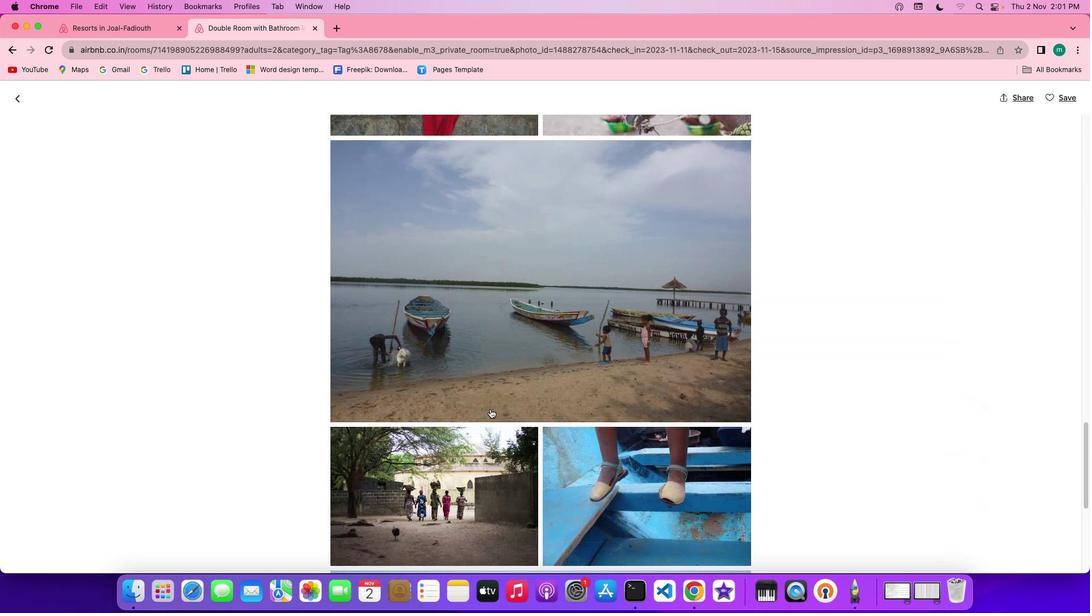 
Action: Mouse scrolled (490, 408) with delta (0, 0)
Screenshot: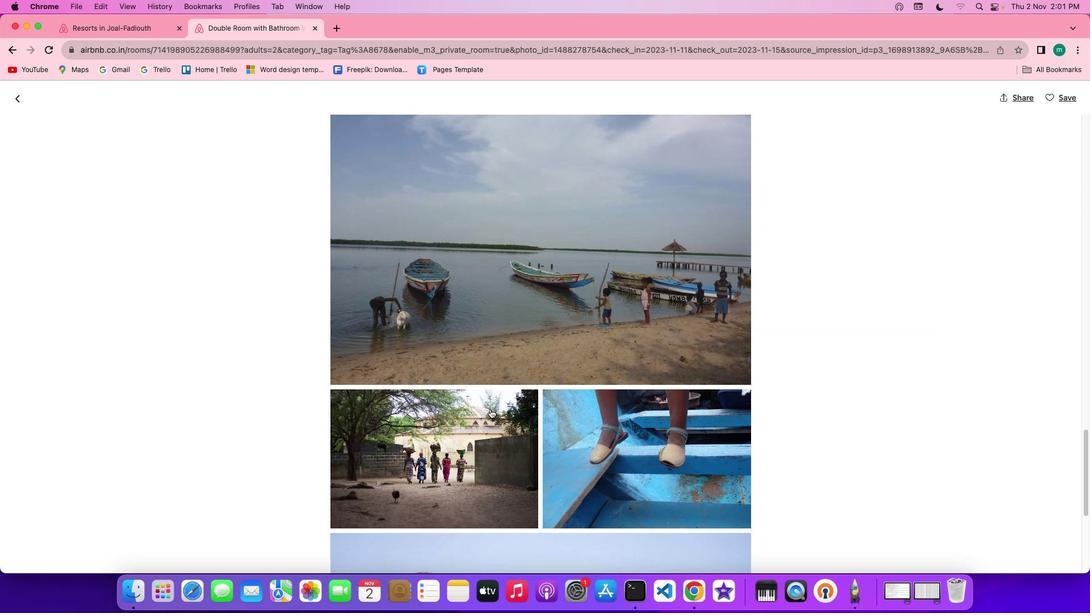 
Action: Mouse scrolled (490, 408) with delta (0, 0)
Screenshot: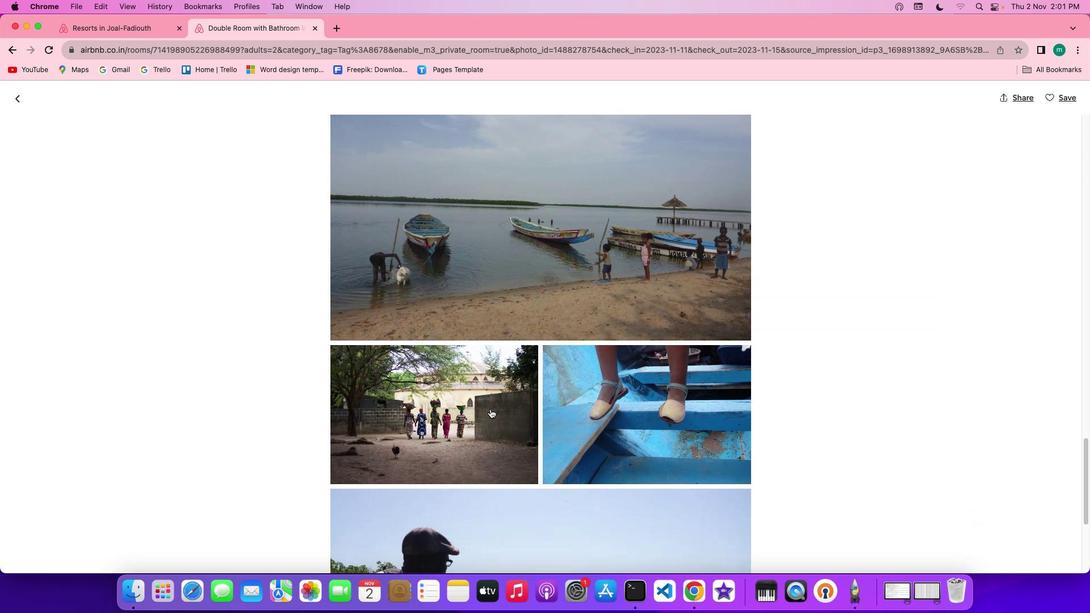 
Action: Mouse scrolled (490, 408) with delta (0, -1)
Screenshot: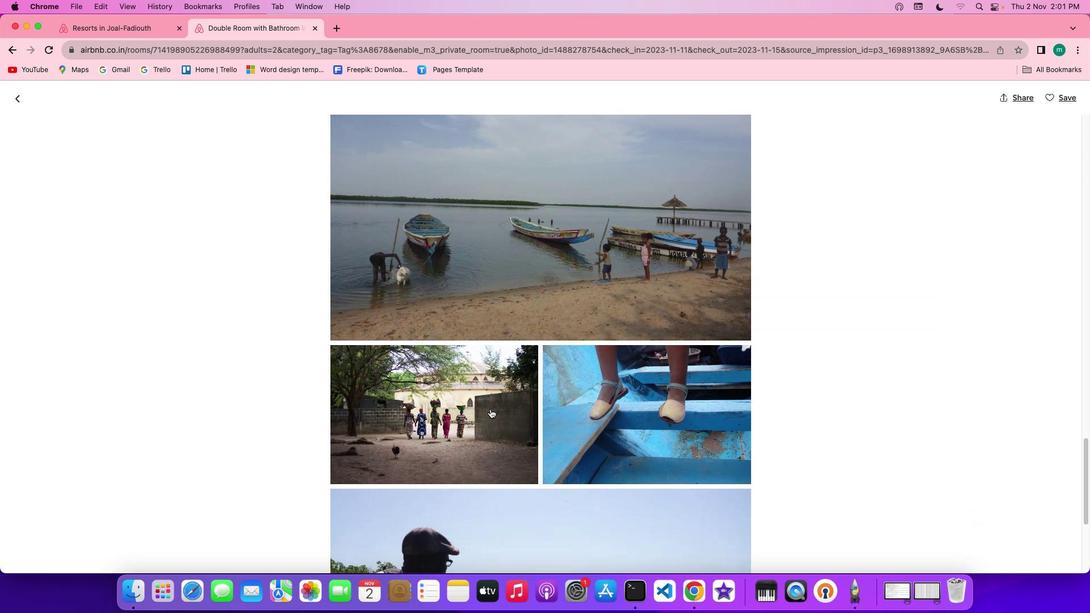 
Action: Mouse scrolled (490, 408) with delta (0, -2)
Screenshot: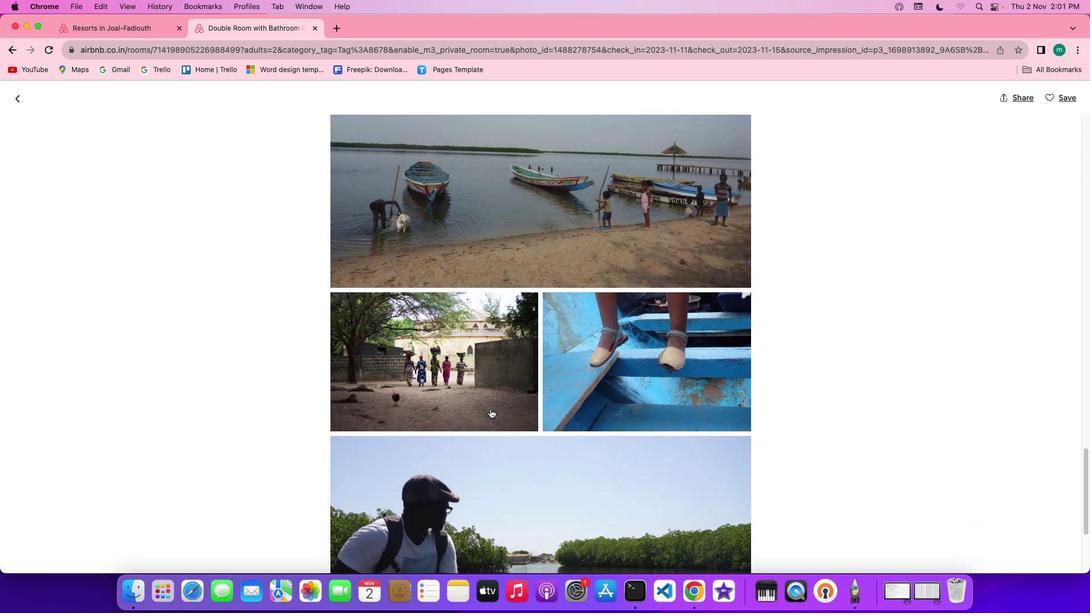 
Action: Mouse scrolled (490, 408) with delta (0, -2)
Screenshot: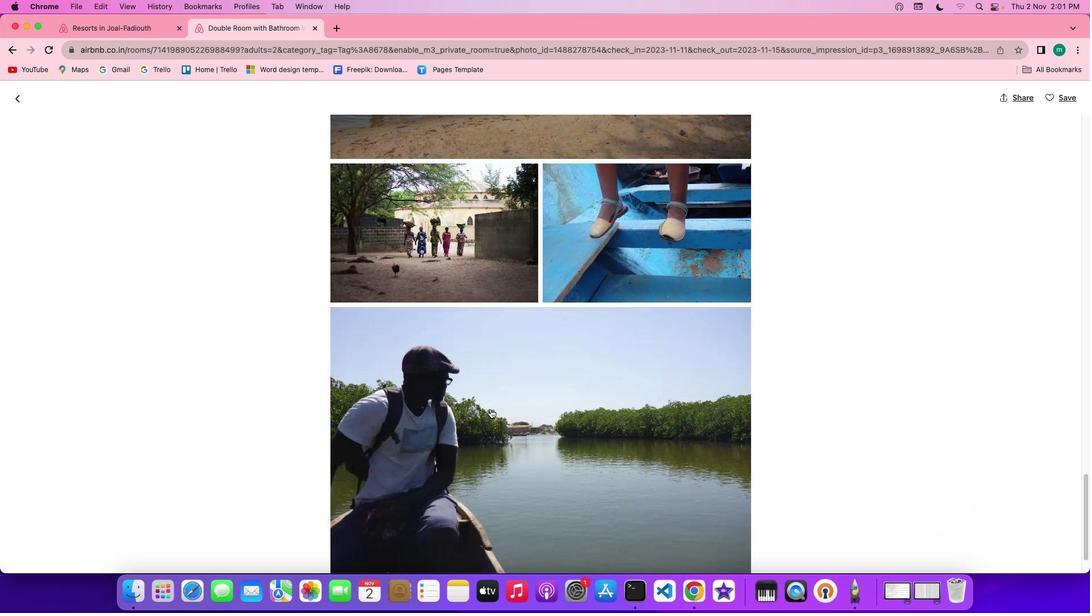 
Action: Mouse scrolled (490, 408) with delta (0, 0)
Screenshot: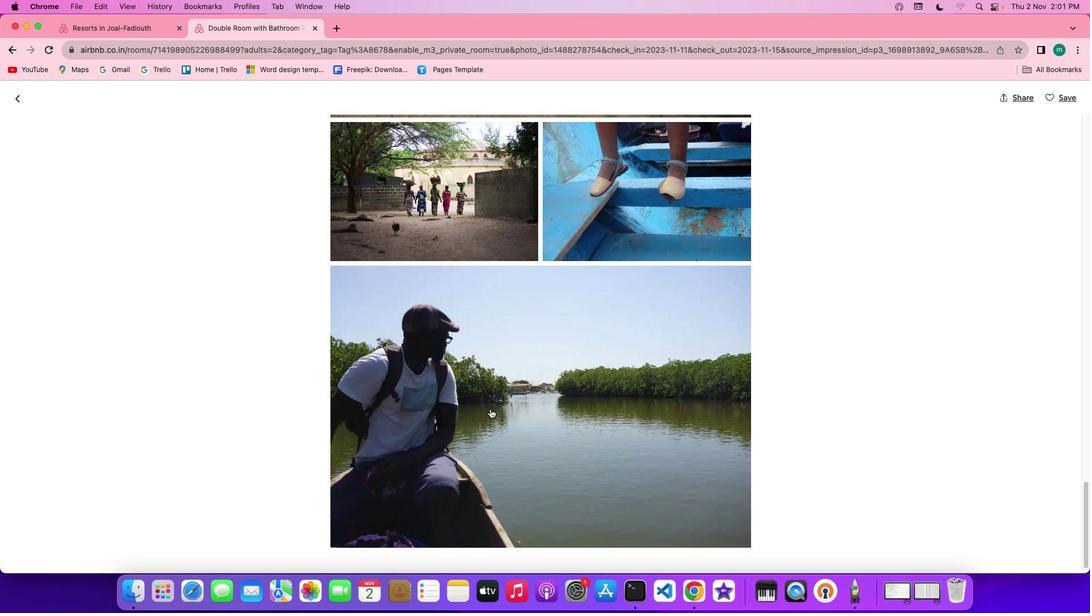
Action: Mouse scrolled (490, 408) with delta (0, 0)
Screenshot: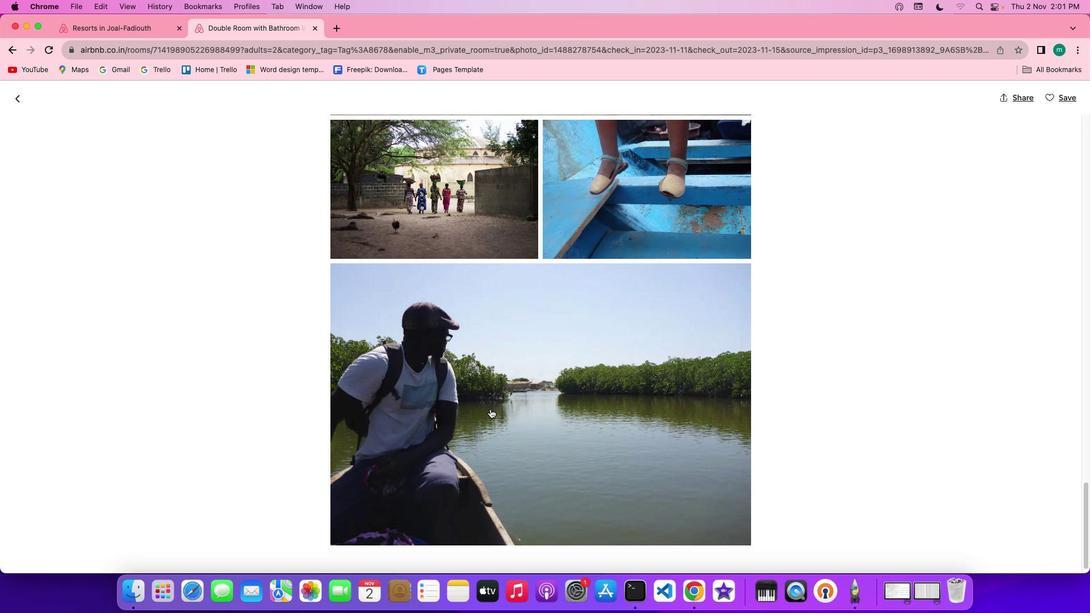 
Action: Mouse scrolled (490, 408) with delta (0, 0)
Screenshot: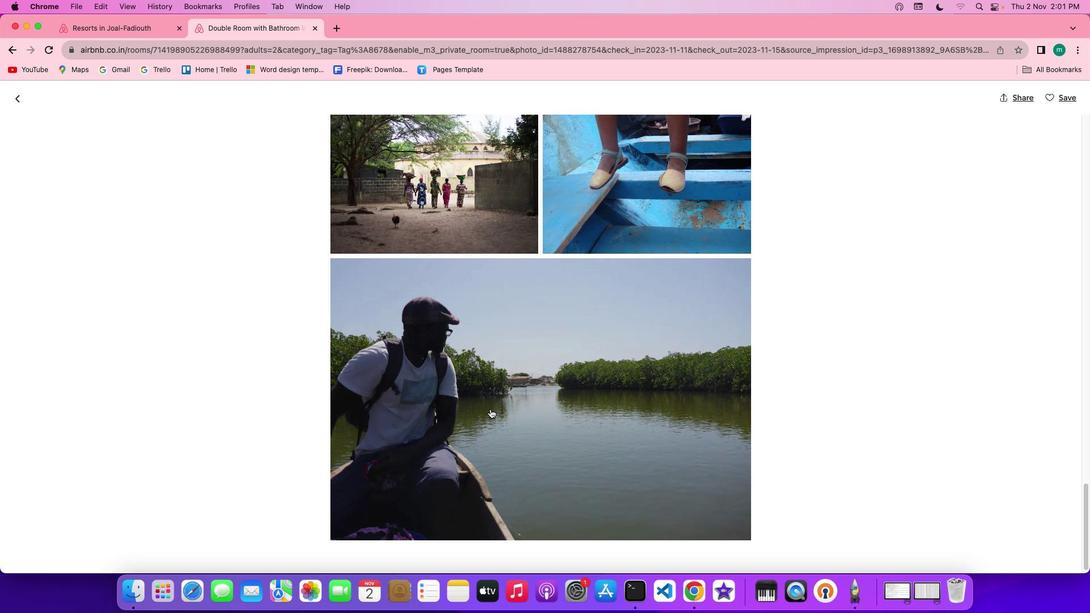 
Action: Mouse scrolled (490, 408) with delta (0, 0)
Screenshot: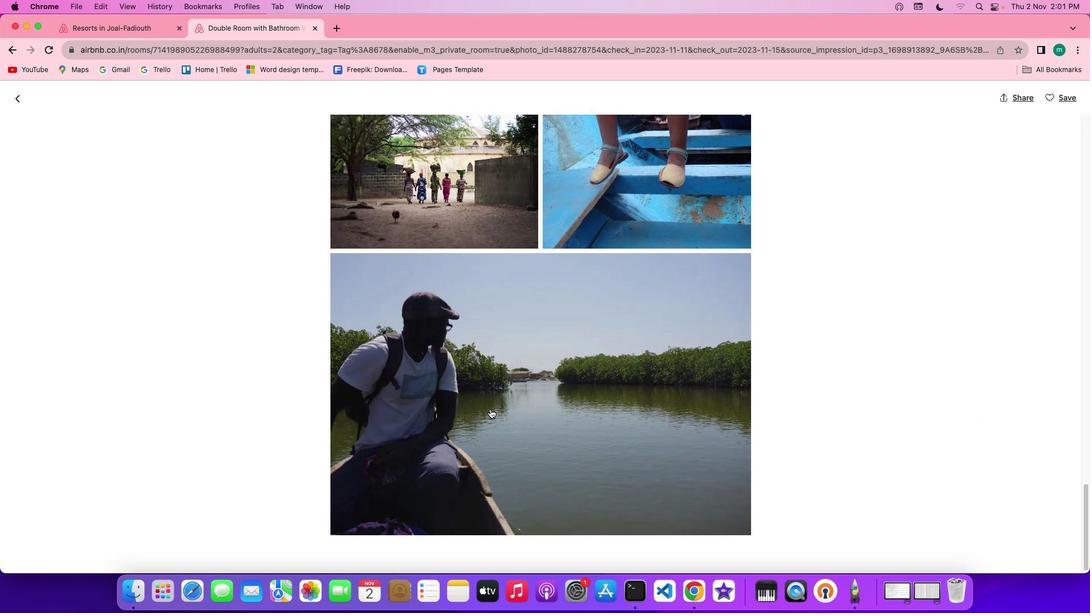 
Action: Mouse scrolled (490, 408) with delta (0, 0)
Screenshot: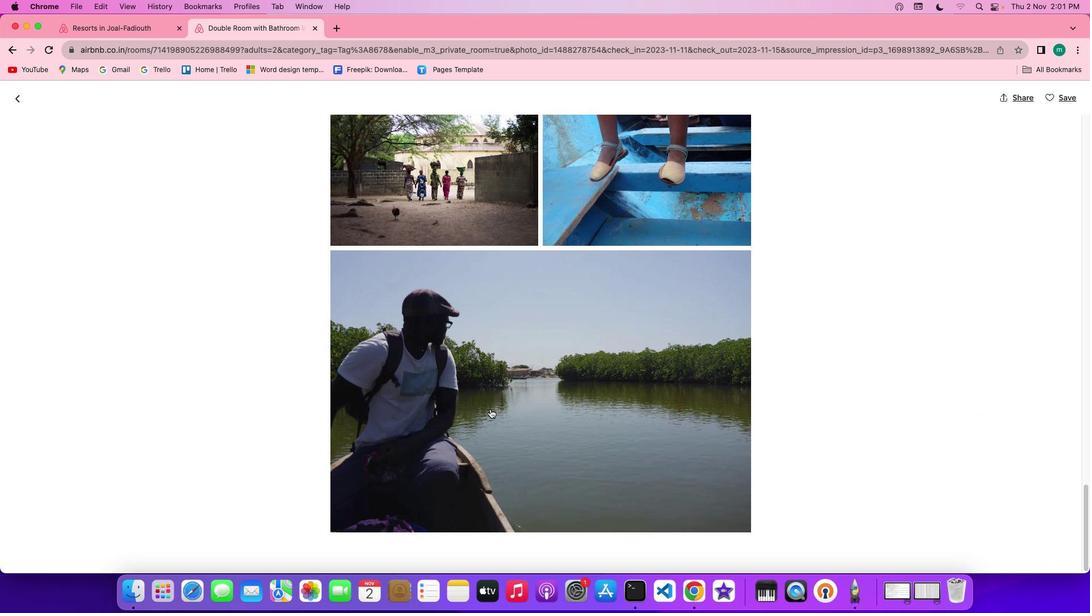 
Action: Mouse scrolled (490, 408) with delta (0, 0)
Screenshot: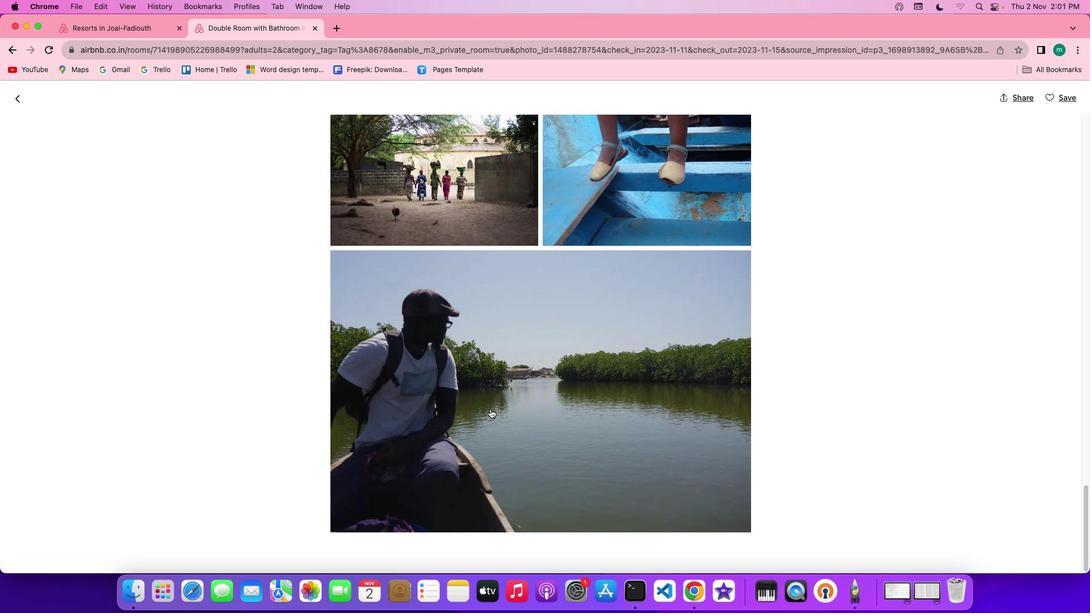 
Action: Mouse scrolled (490, 408) with delta (0, 0)
Screenshot: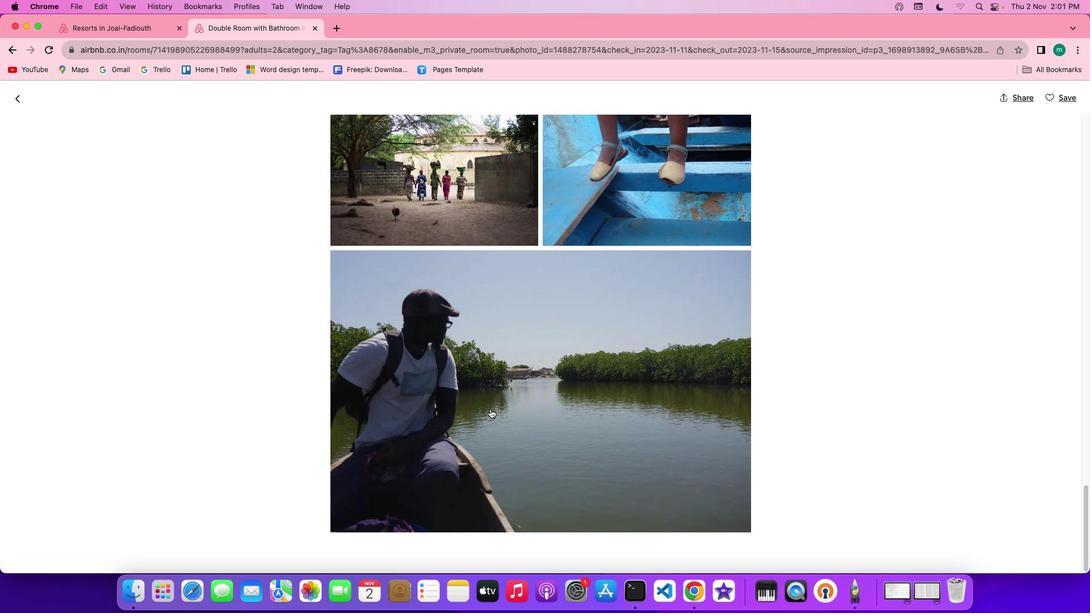 
Action: Mouse scrolled (490, 408) with delta (0, -1)
Screenshot: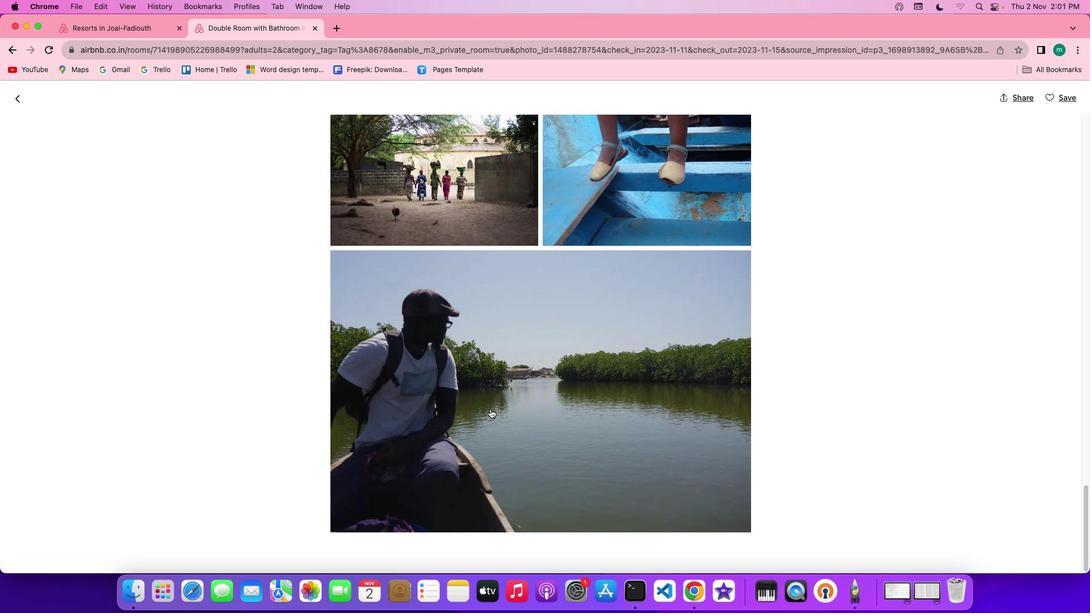 
Action: Mouse scrolled (490, 408) with delta (0, -2)
Screenshot: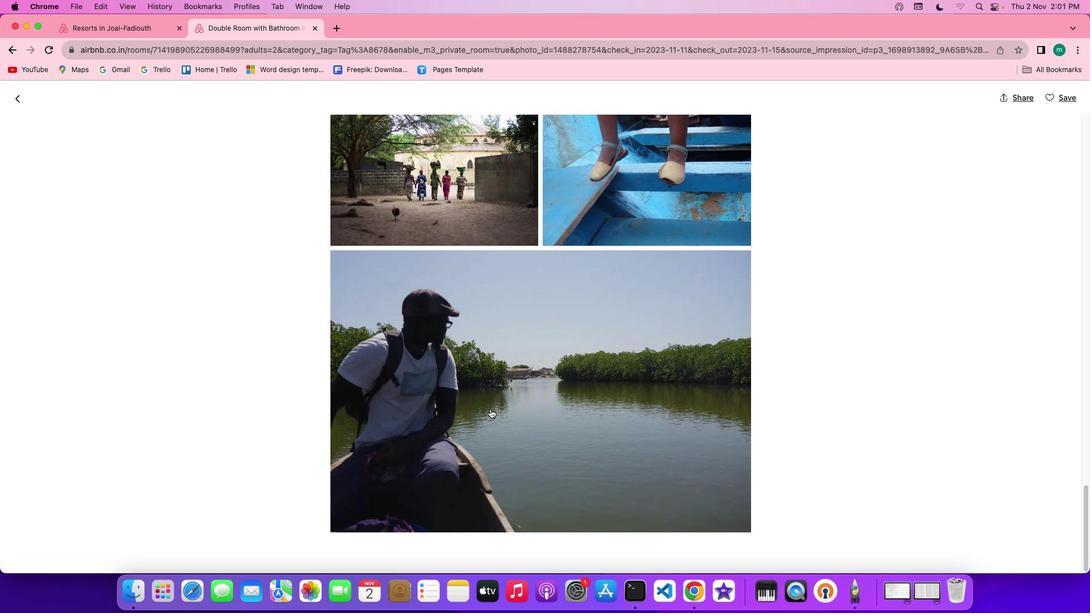 
Action: Mouse scrolled (490, 408) with delta (0, 0)
Screenshot: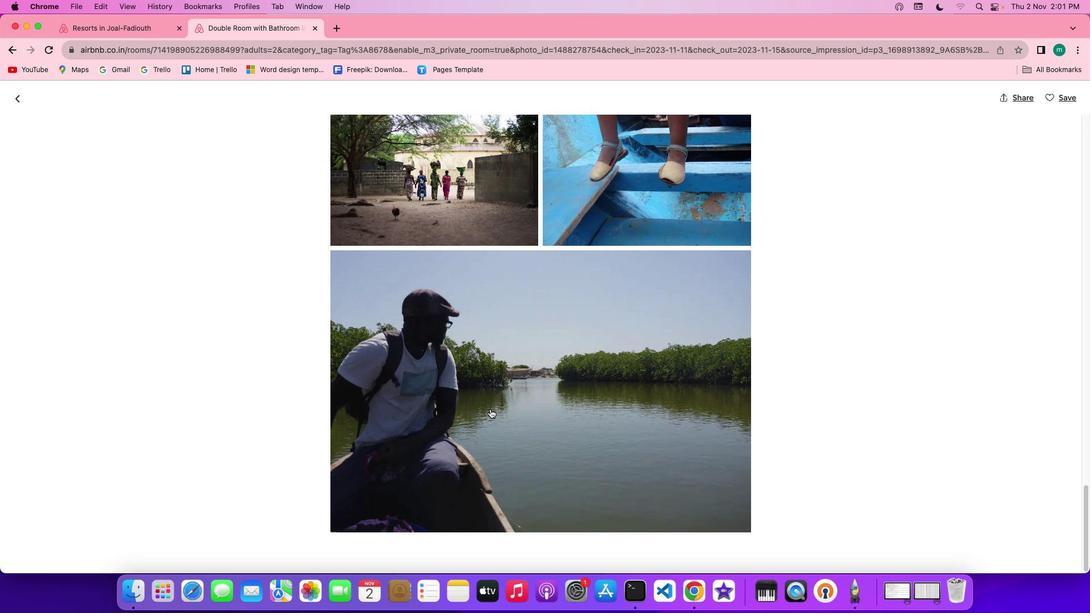 
Action: Mouse scrolled (490, 408) with delta (0, 0)
Screenshot: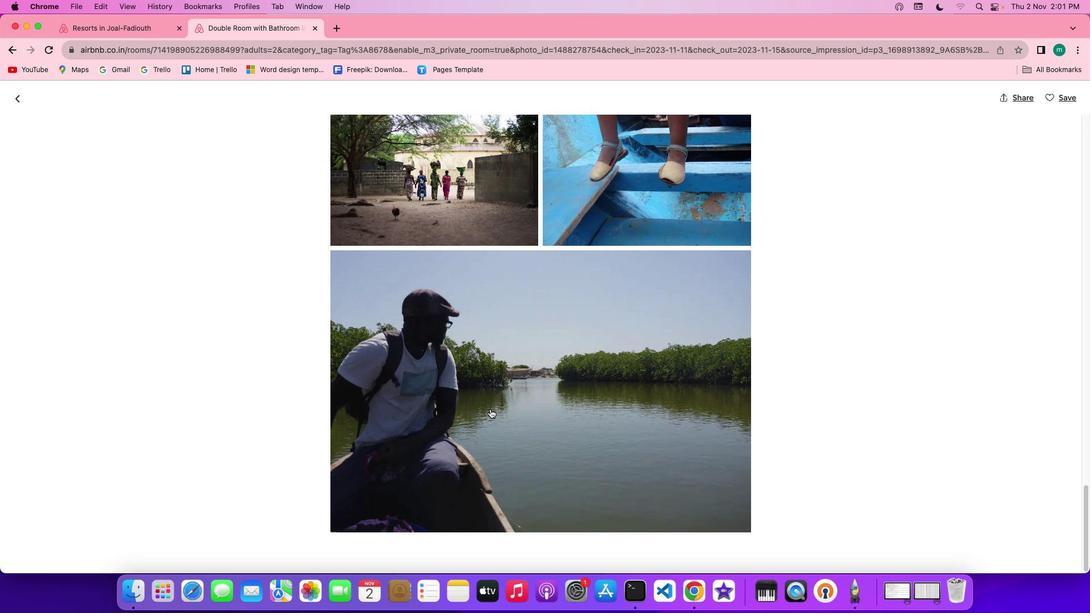
Action: Mouse scrolled (490, 408) with delta (0, -1)
Screenshot: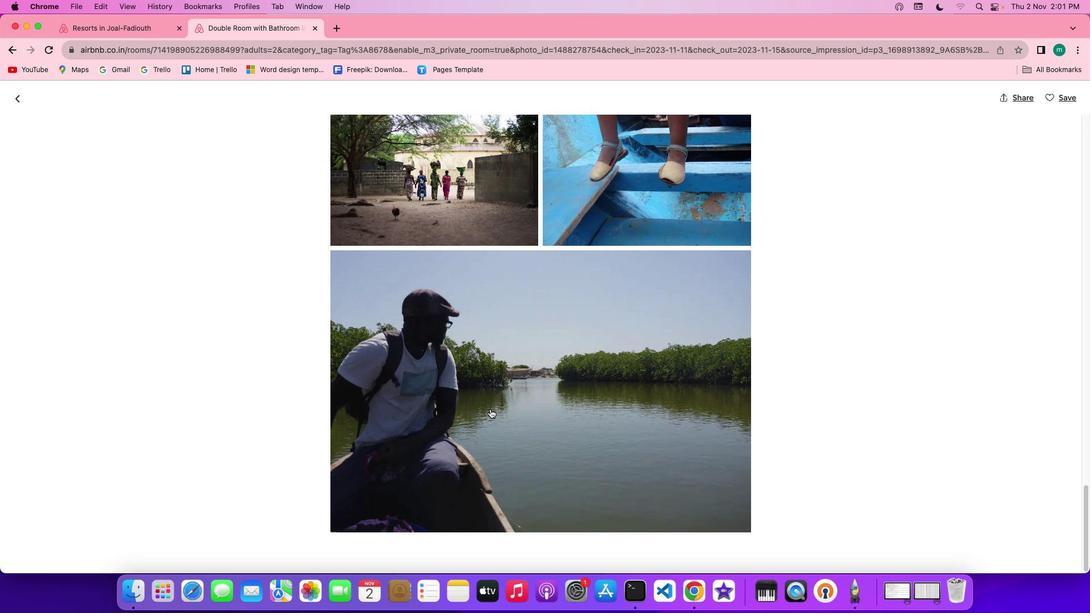 
Action: Mouse scrolled (490, 408) with delta (0, -2)
Screenshot: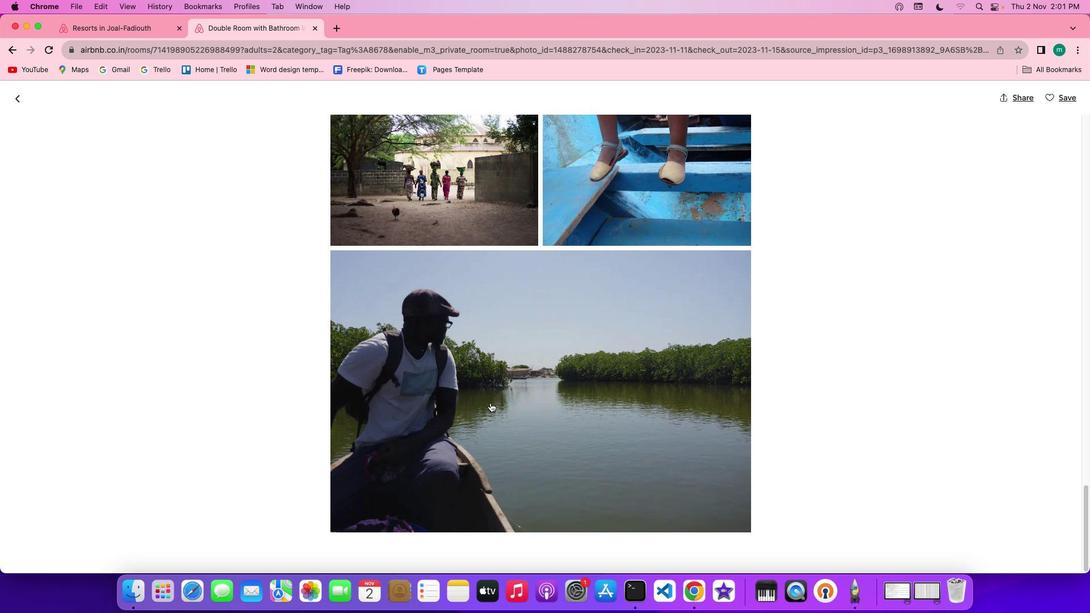 
Action: Mouse scrolled (490, 408) with delta (0, -2)
Screenshot: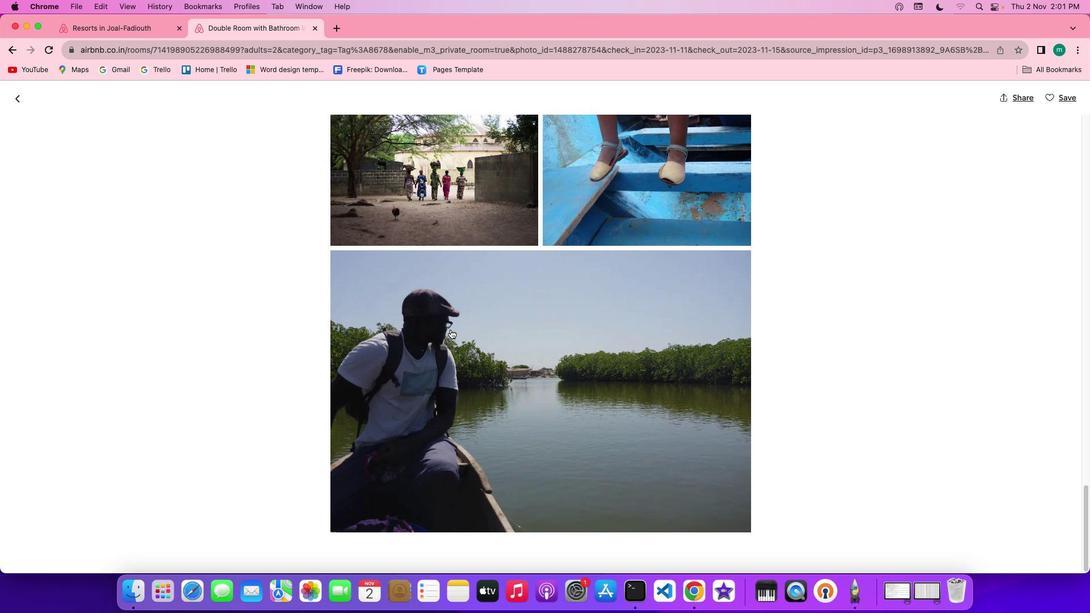
Action: Mouse moved to (14, 101)
Screenshot: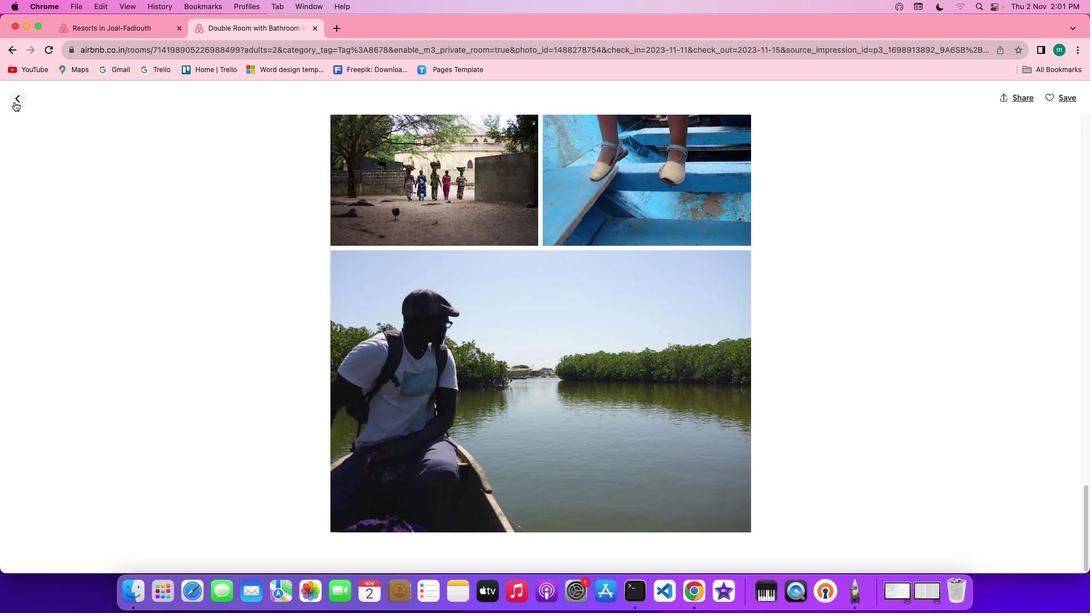 
Action: Mouse pressed left at (14, 101)
Screenshot: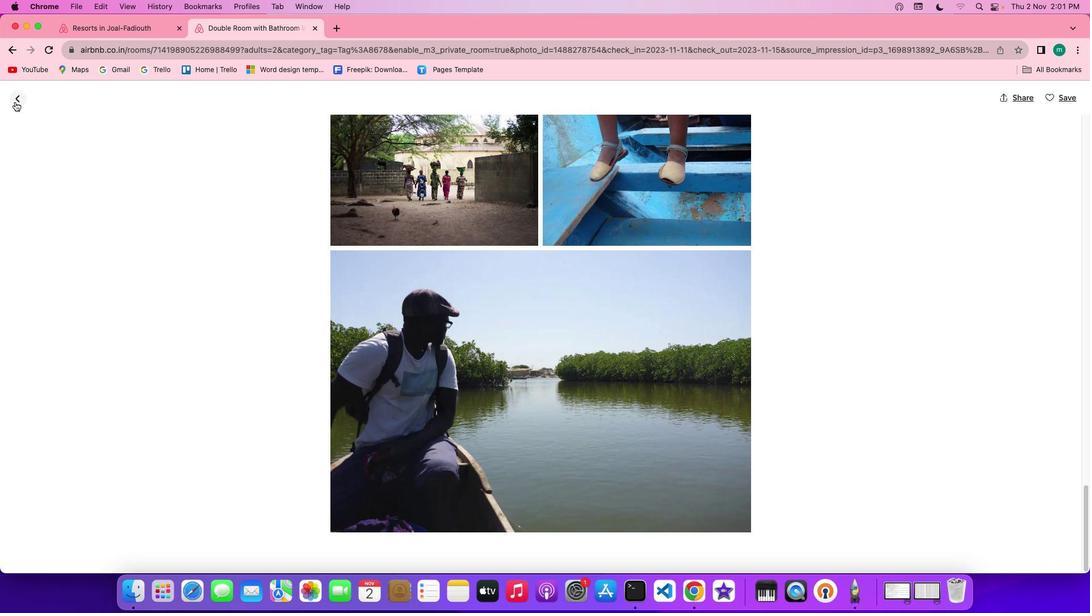 
Action: Mouse moved to (484, 363)
Screenshot: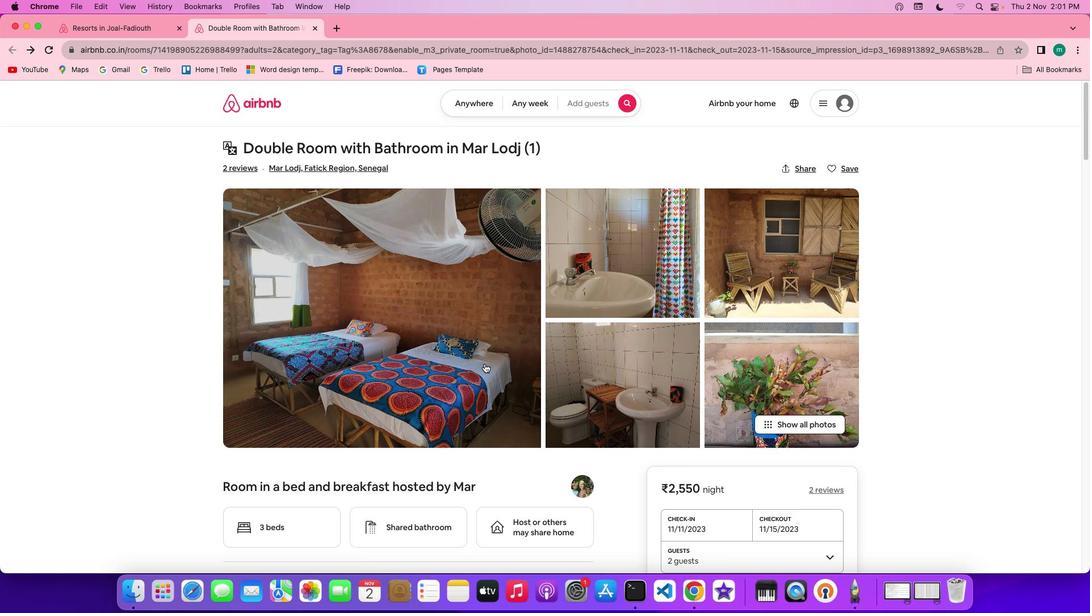 
Action: Mouse scrolled (484, 363) with delta (0, 0)
Screenshot: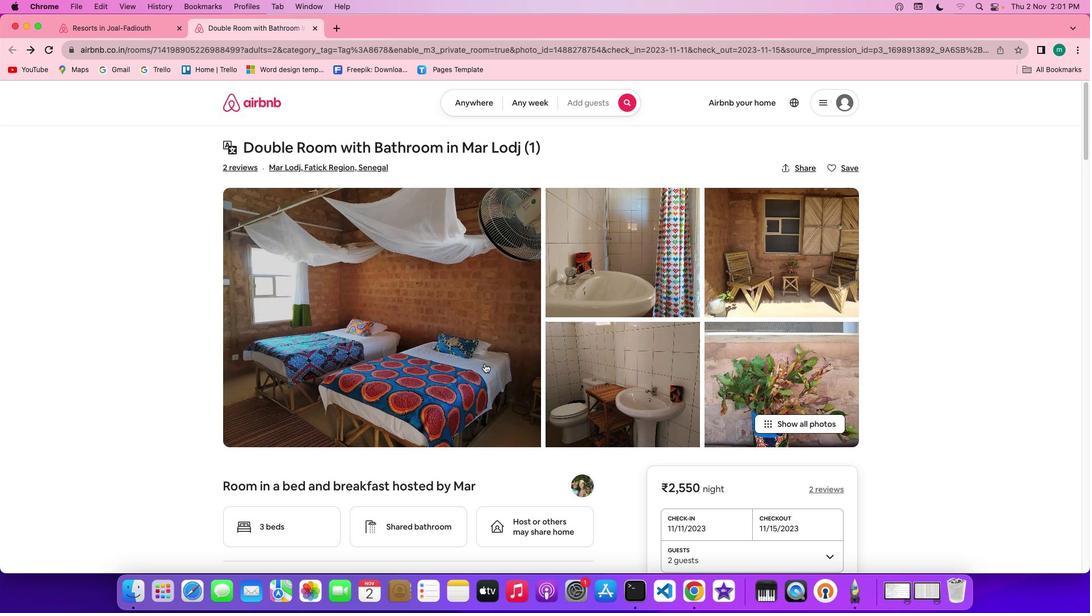 
Action: Mouse scrolled (484, 363) with delta (0, 0)
Screenshot: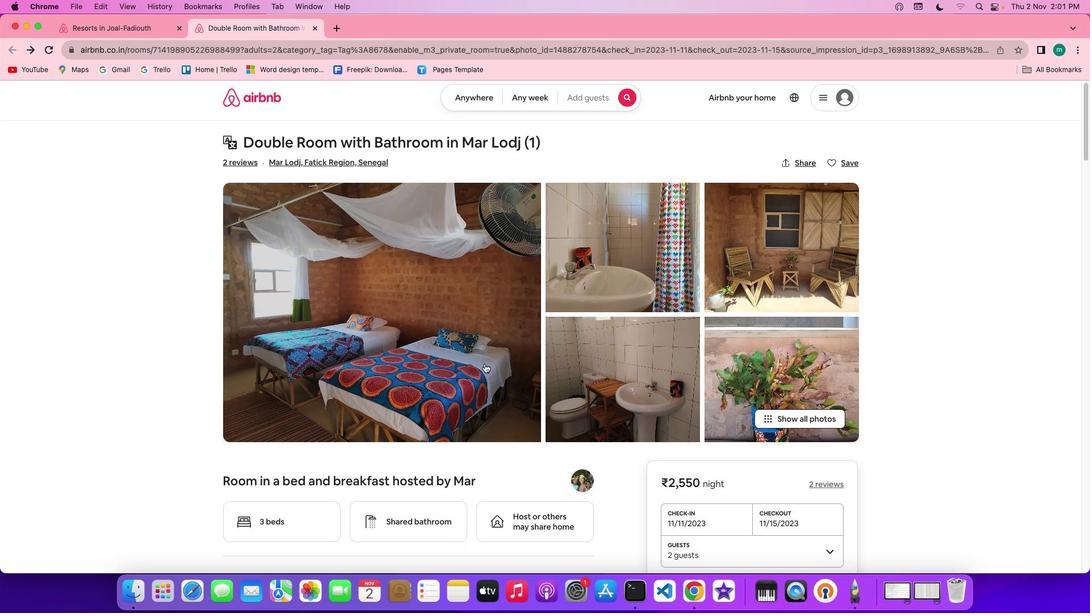 
Action: Mouse scrolled (484, 363) with delta (0, 0)
Screenshot: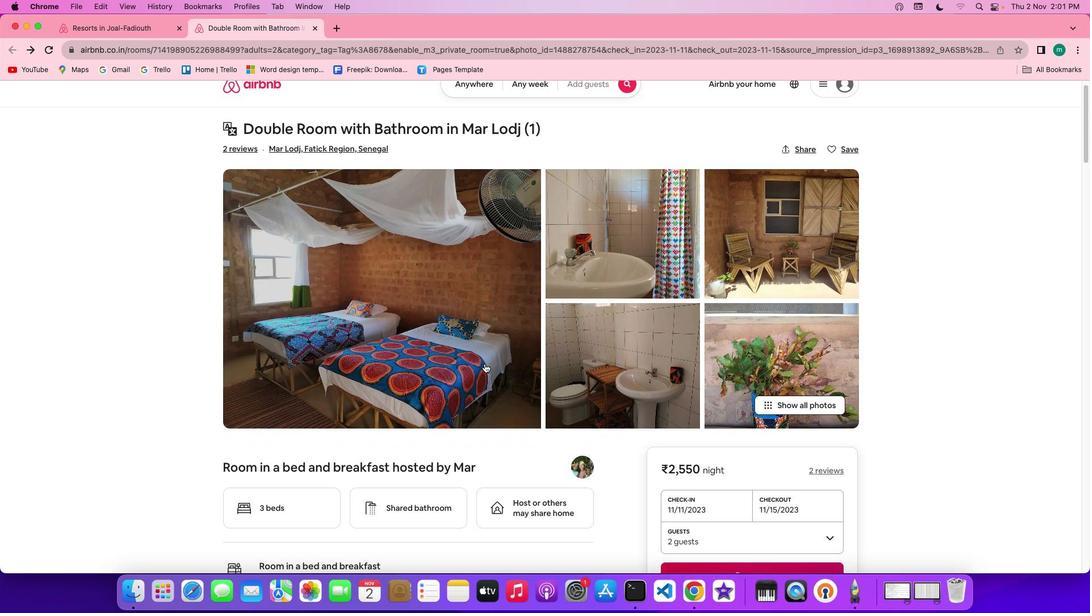 
Action: Mouse scrolled (484, 363) with delta (0, 0)
Screenshot: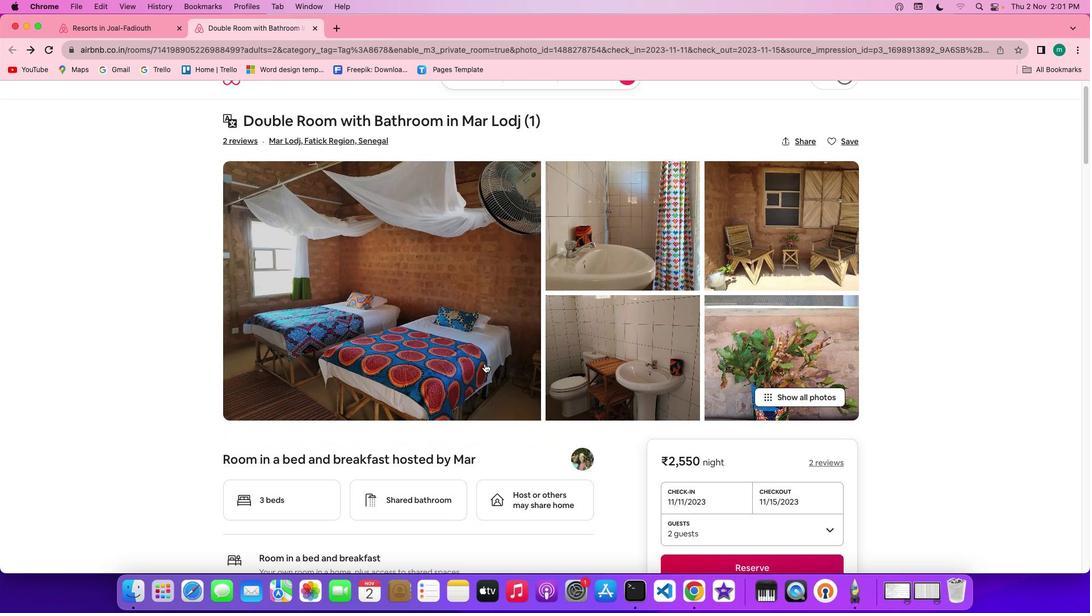 
Action: Mouse scrolled (484, 363) with delta (0, 0)
Screenshot: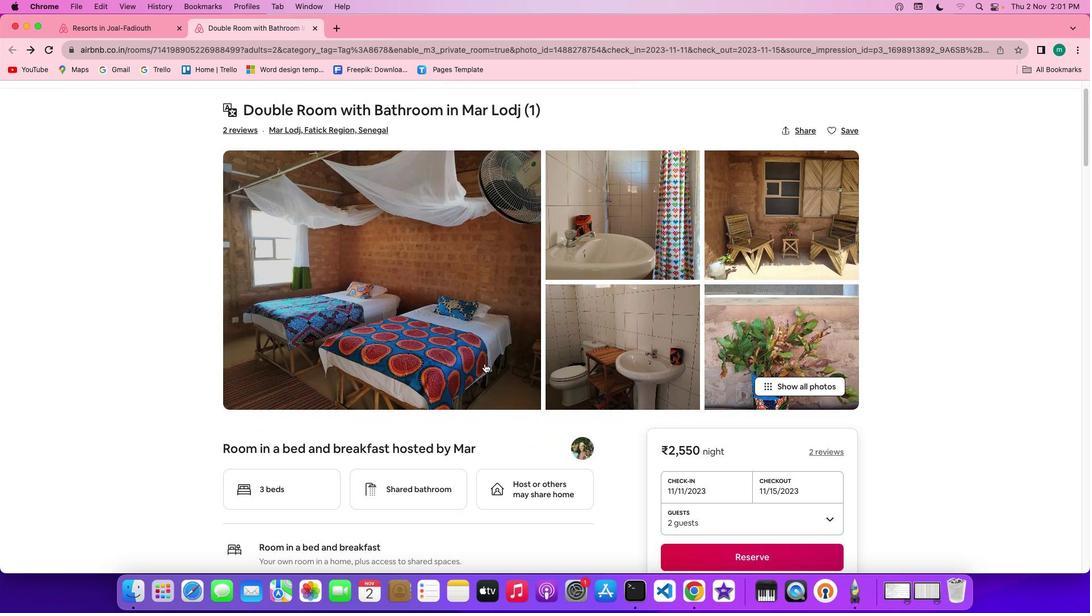 
Action: Mouse scrolled (484, 363) with delta (0, 0)
Screenshot: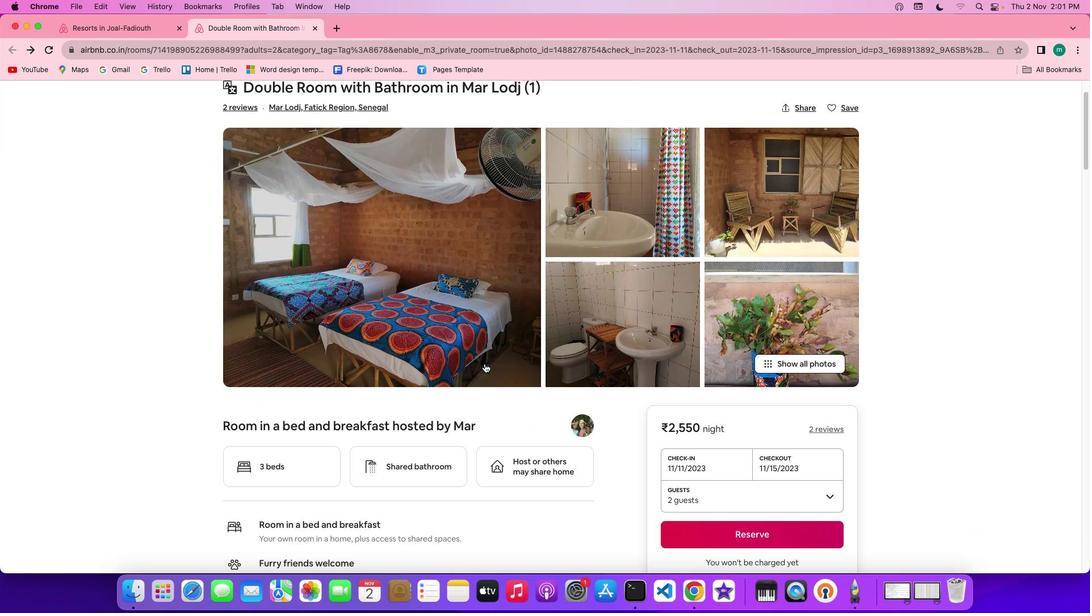 
Action: Mouse scrolled (484, 363) with delta (0, -1)
Screenshot: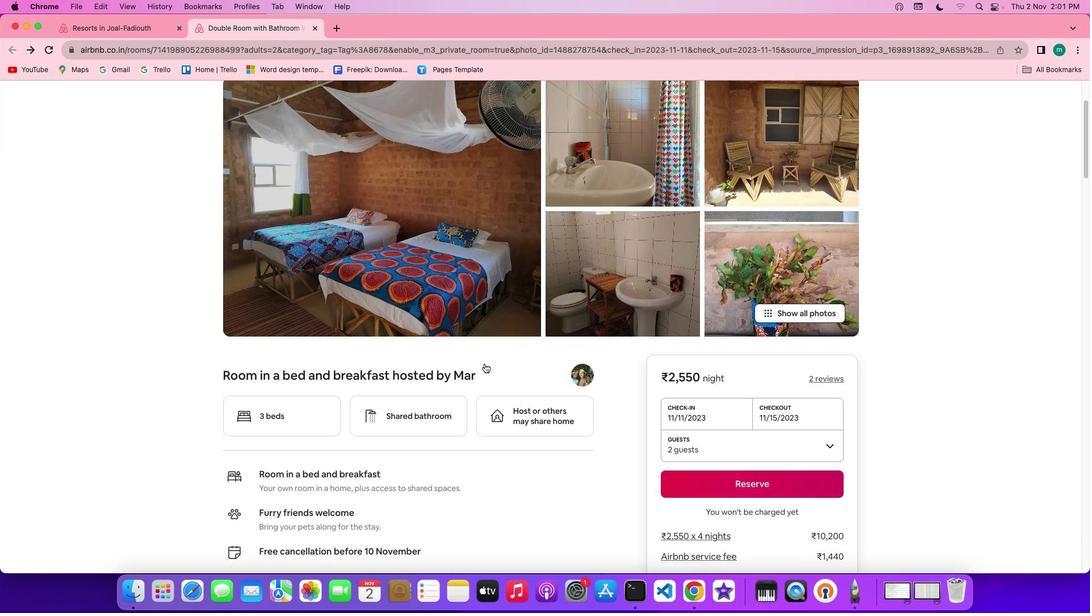 
Action: Mouse scrolled (484, 363) with delta (0, -2)
Screenshot: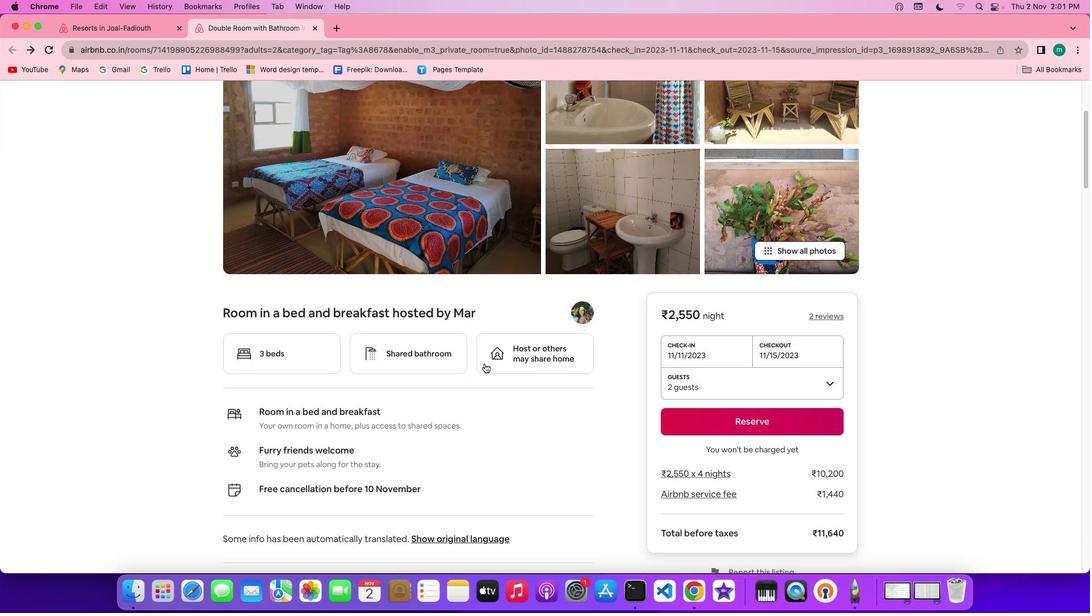 
Action: Mouse scrolled (484, 363) with delta (0, 0)
Screenshot: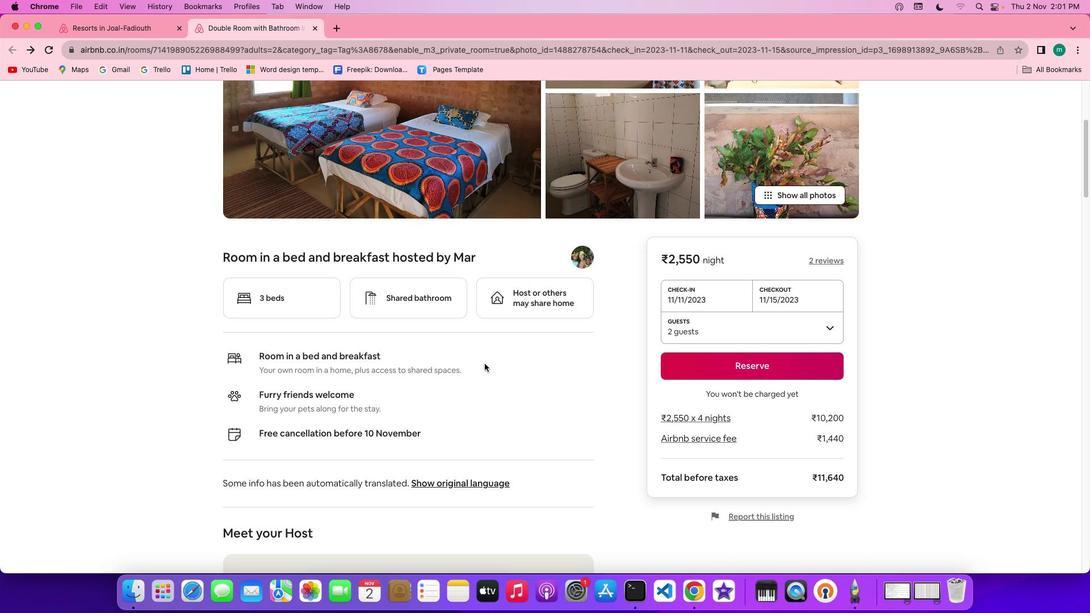 
Action: Mouse scrolled (484, 363) with delta (0, 0)
Screenshot: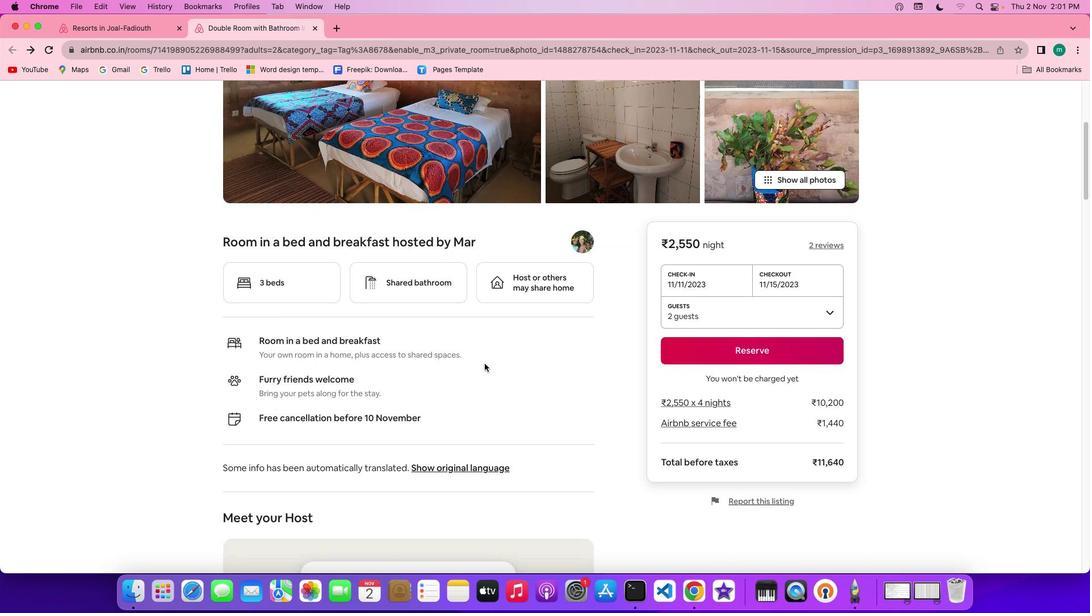 
Action: Mouse scrolled (484, 363) with delta (0, -1)
Screenshot: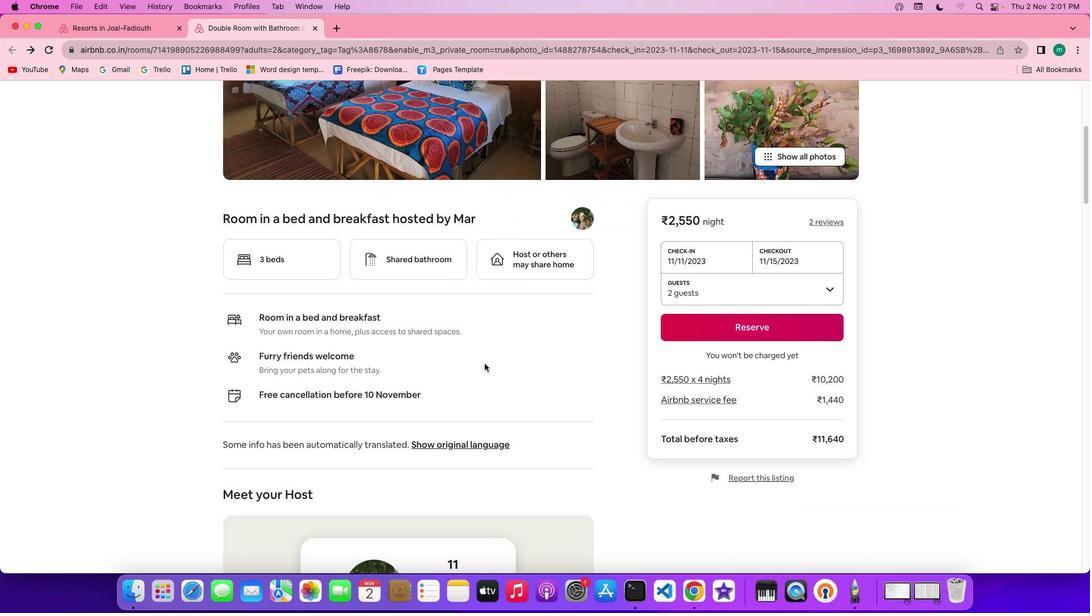 
Action: Mouse scrolled (484, 363) with delta (0, 0)
Screenshot: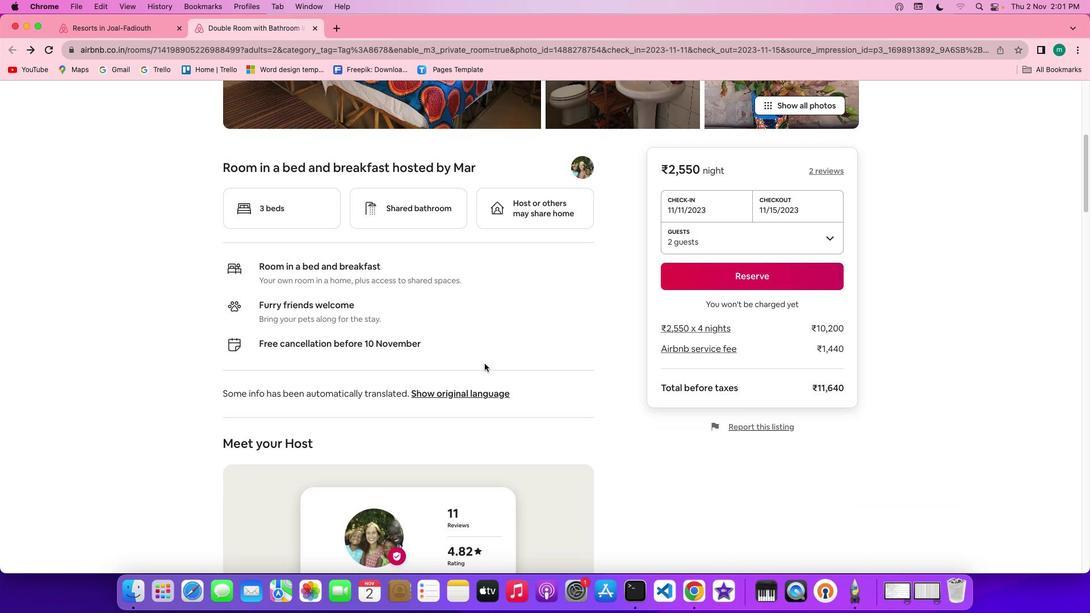 
Action: Mouse scrolled (484, 363) with delta (0, 0)
Screenshot: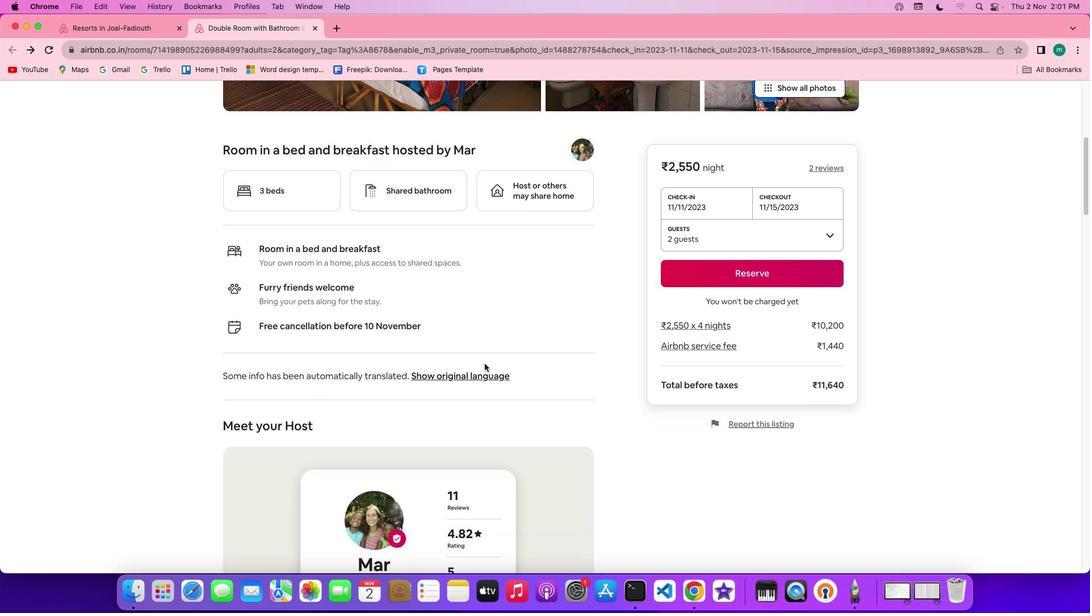 
Action: Mouse scrolled (484, 363) with delta (0, -1)
Screenshot: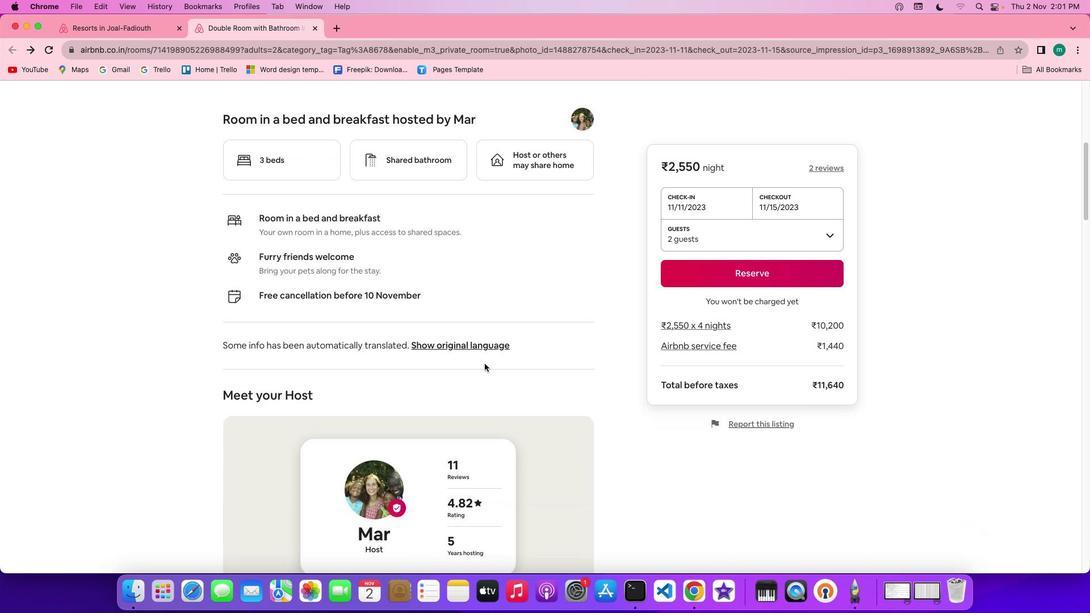 
Action: Mouse scrolled (484, 363) with delta (0, -2)
Screenshot: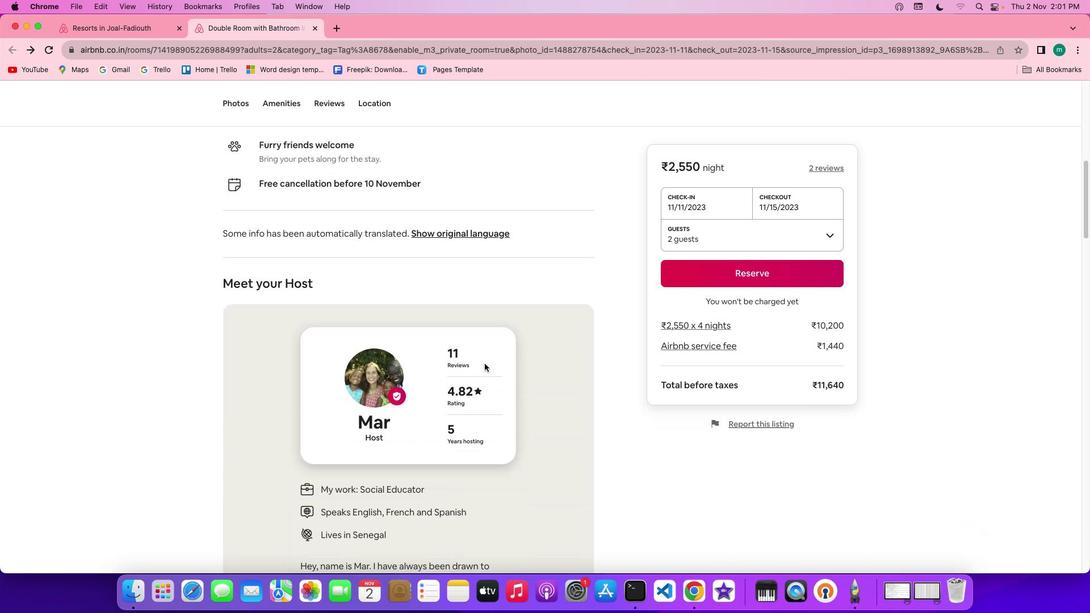 
Action: Mouse moved to (482, 362)
Screenshot: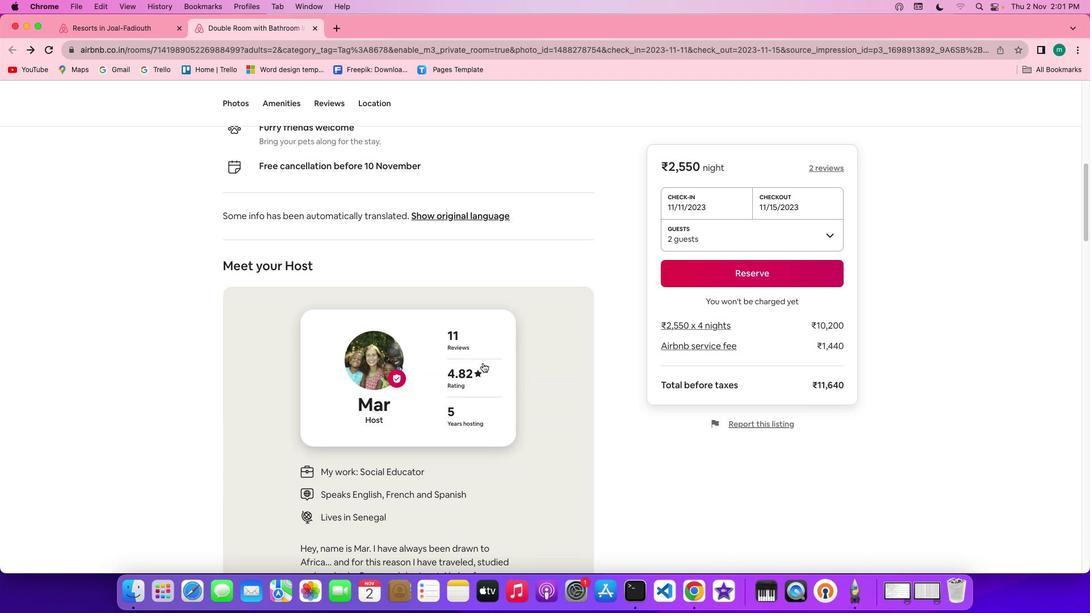 
Action: Mouse scrolled (482, 362) with delta (0, 0)
Screenshot: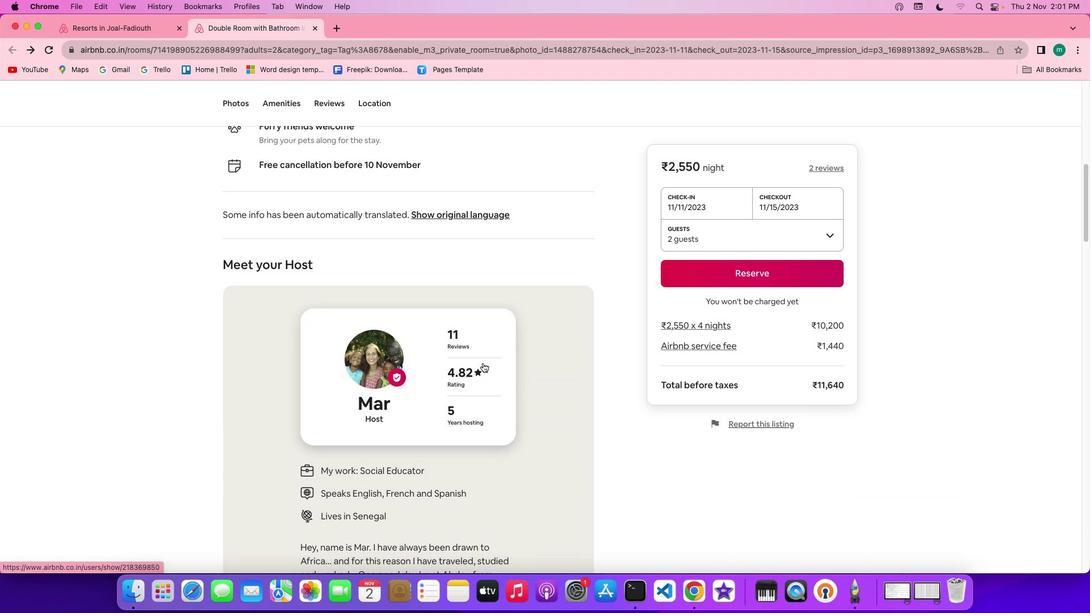 
Action: Mouse scrolled (482, 362) with delta (0, 0)
Screenshot: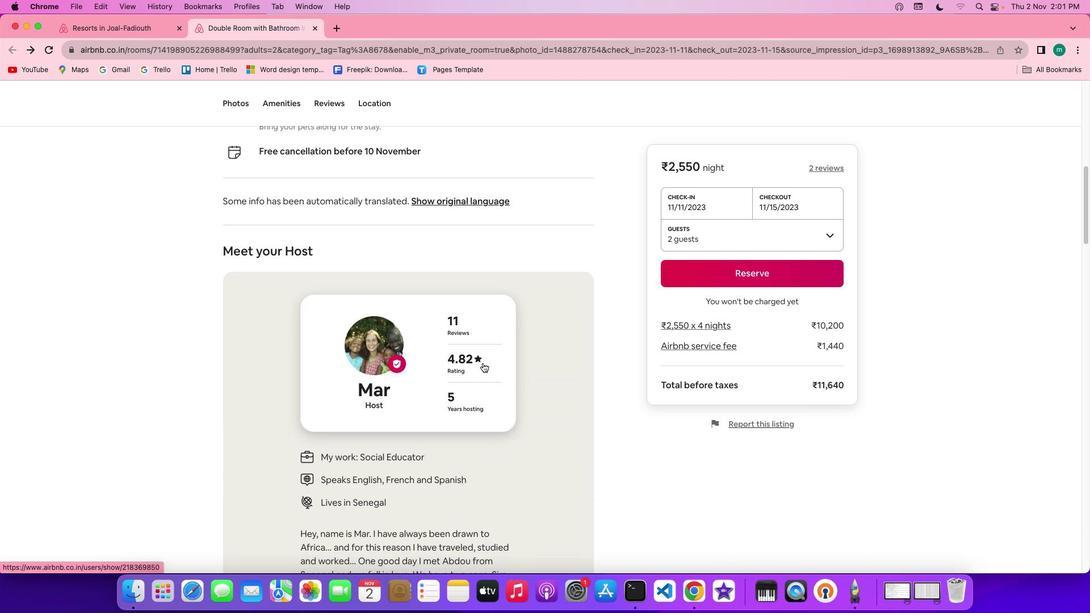 
Action: Mouse scrolled (482, 362) with delta (0, -1)
Screenshot: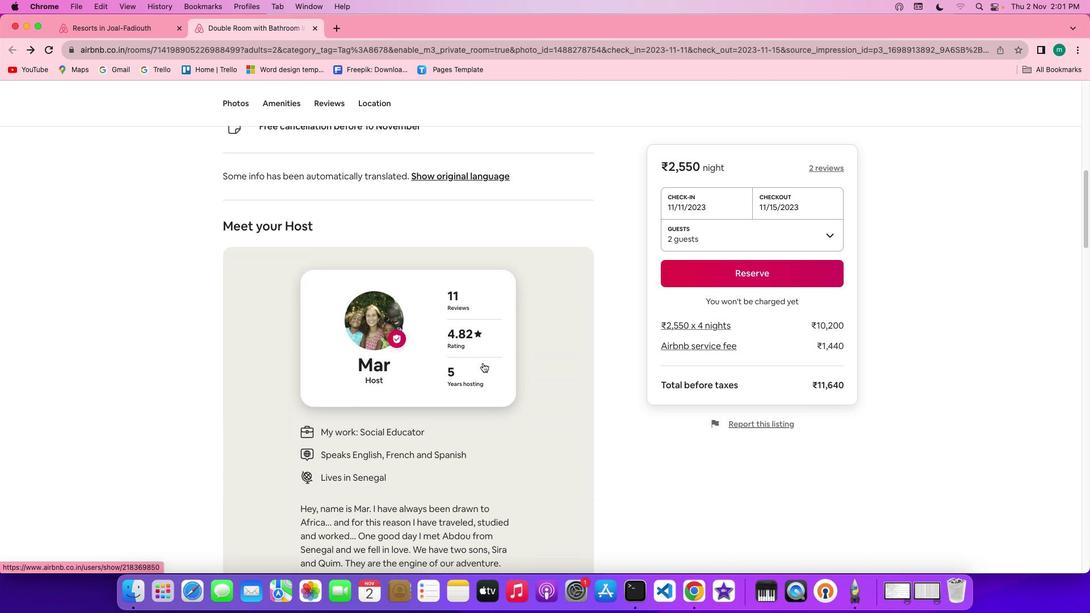 
Action: Mouse scrolled (482, 362) with delta (0, -1)
Screenshot: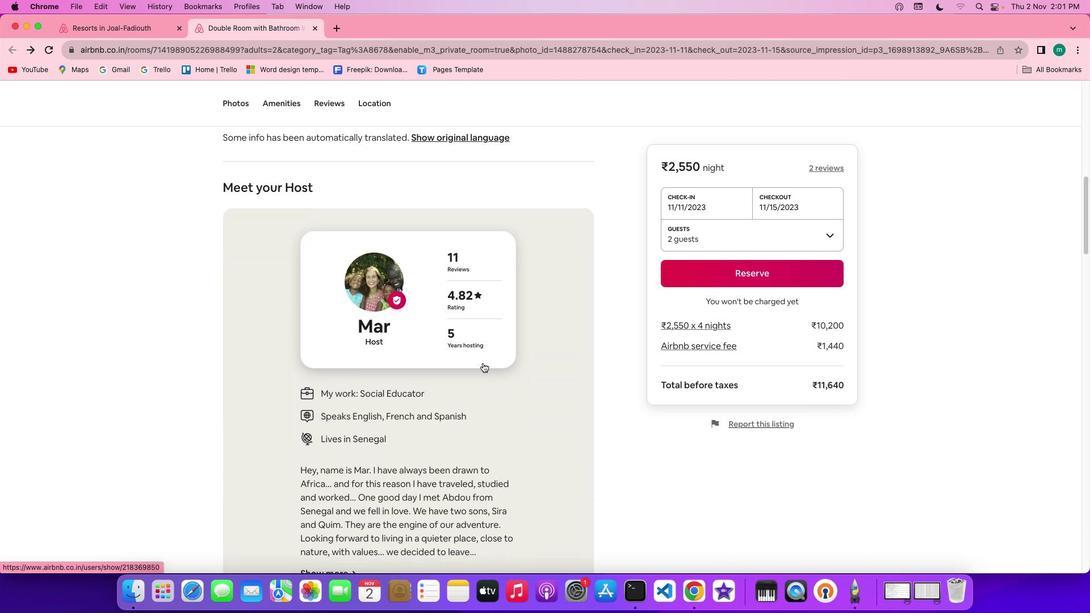 
Action: Mouse scrolled (482, 362) with delta (0, -1)
Screenshot: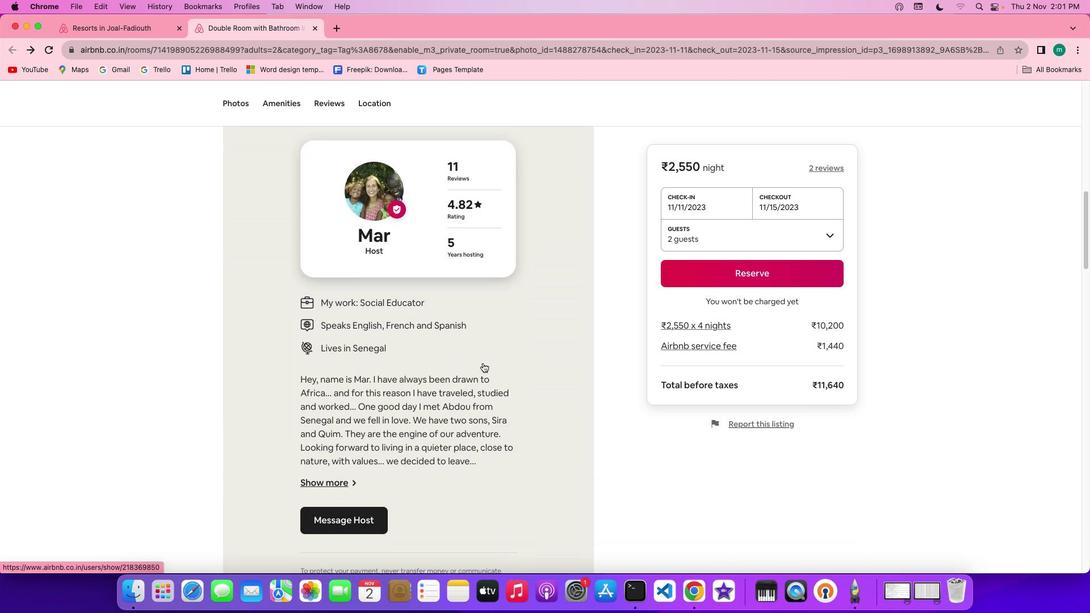 
Action: Mouse scrolled (482, 362) with delta (0, 0)
Screenshot: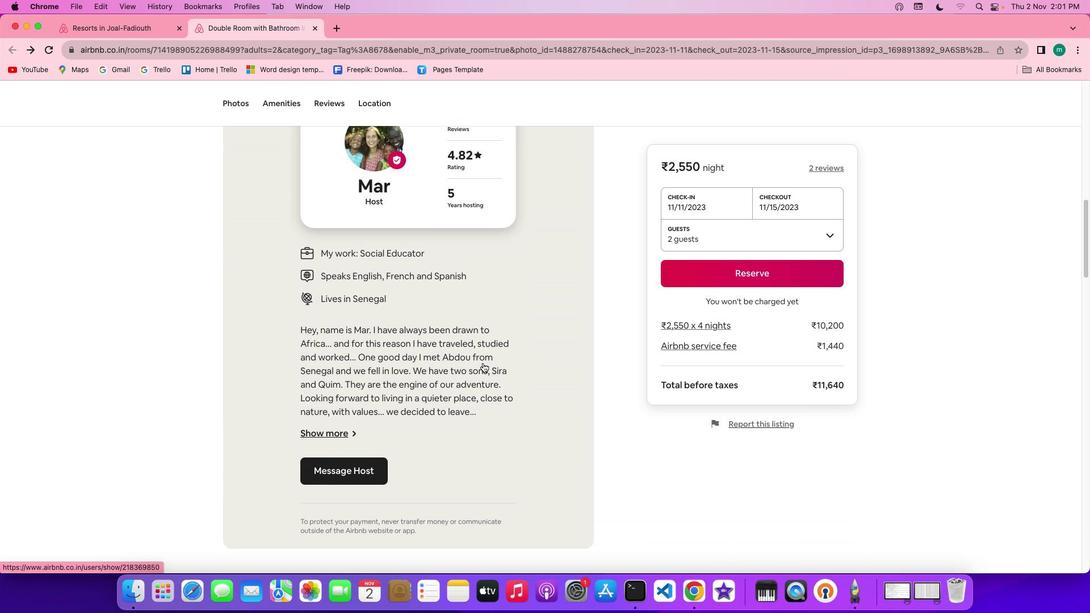 
Action: Mouse scrolled (482, 362) with delta (0, 0)
Screenshot: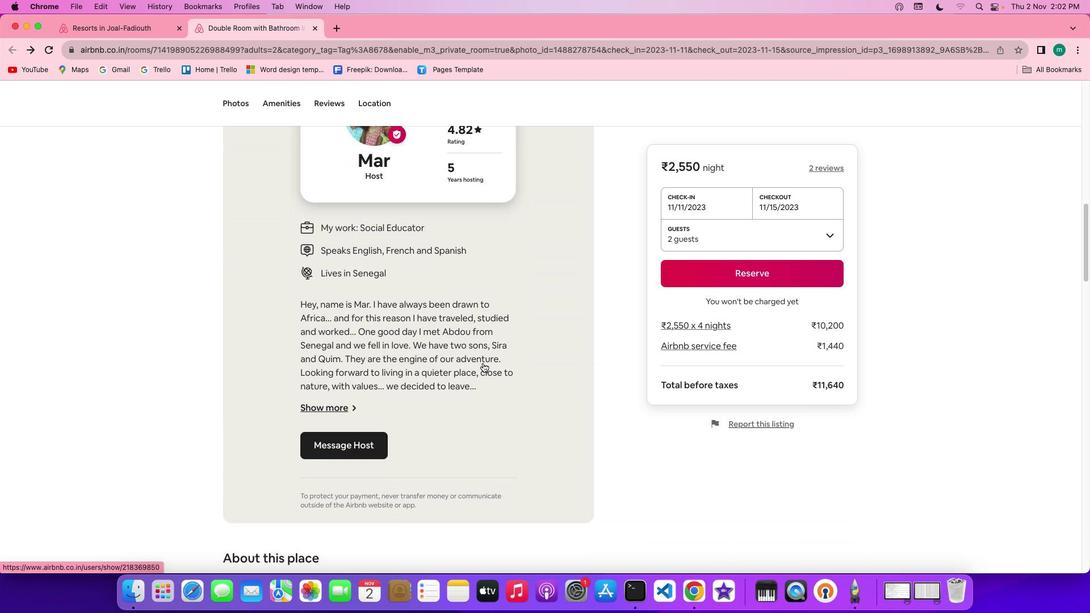 
Action: Mouse scrolled (482, 362) with delta (0, -1)
Screenshot: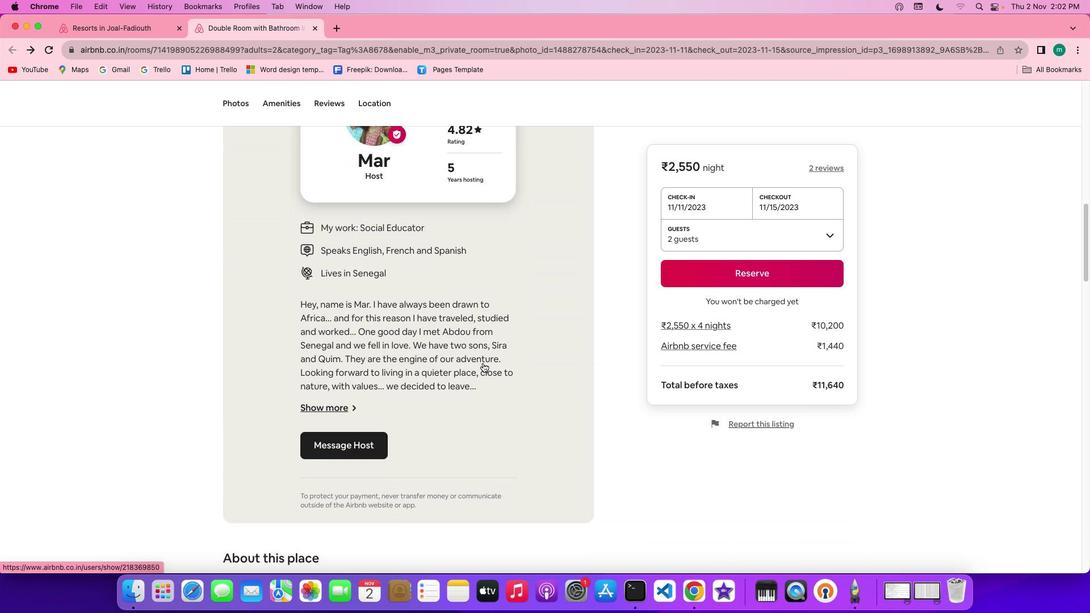 
Action: Mouse scrolled (482, 362) with delta (0, -2)
Screenshot: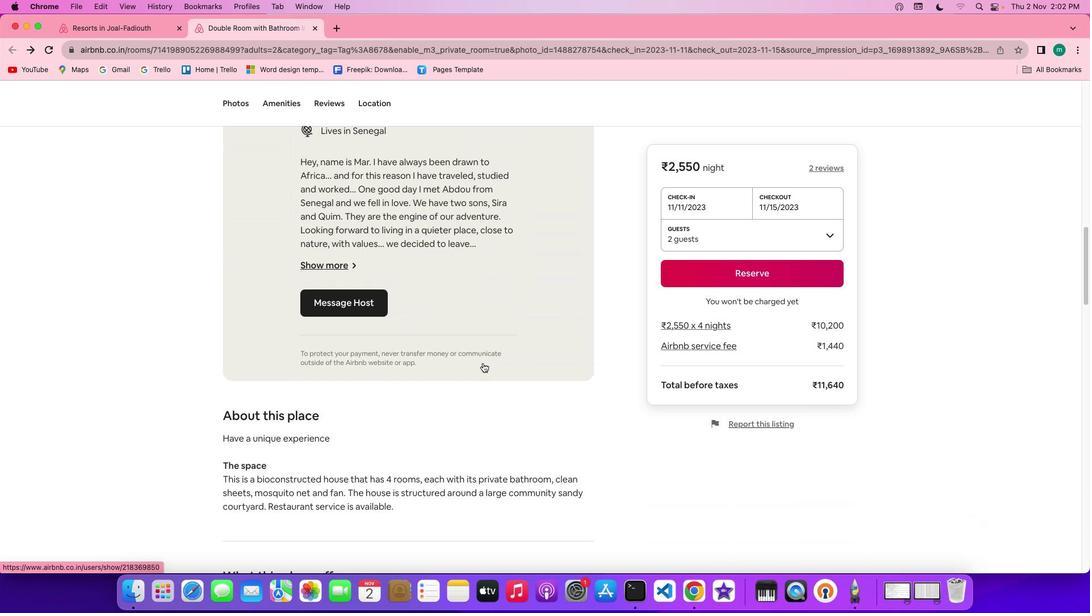 
Action: Mouse moved to (482, 362)
Screenshot: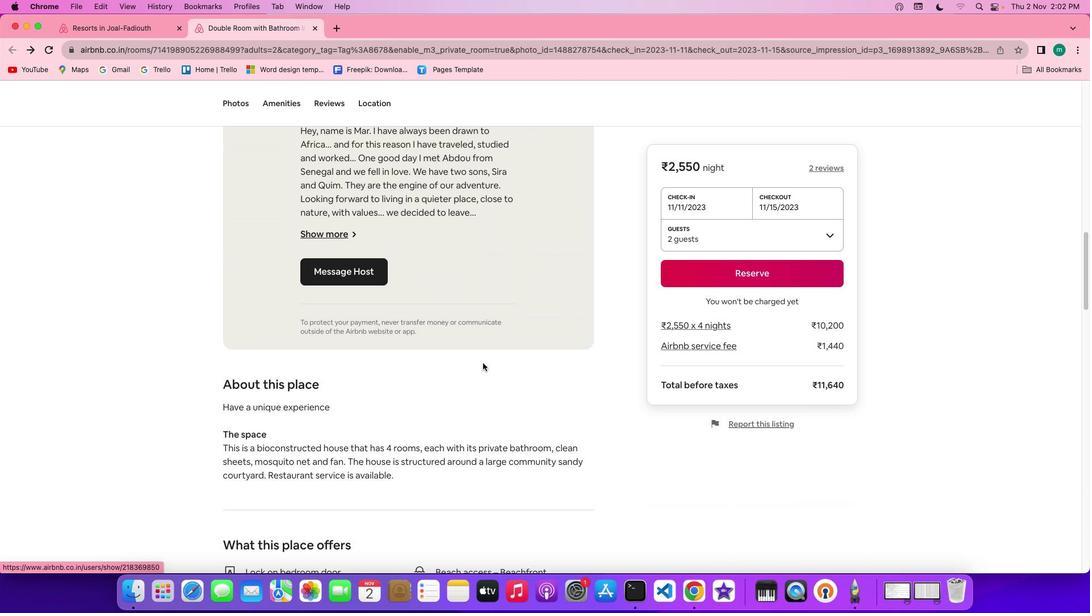 
Action: Mouse scrolled (482, 362) with delta (0, 0)
Screenshot: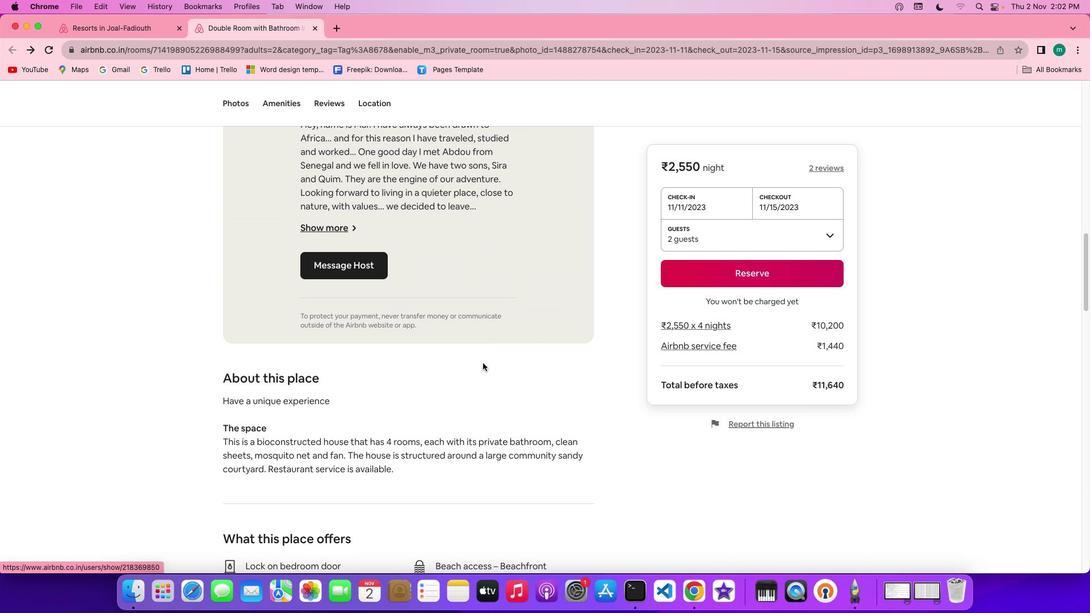 
Action: Mouse scrolled (482, 362) with delta (0, 0)
Screenshot: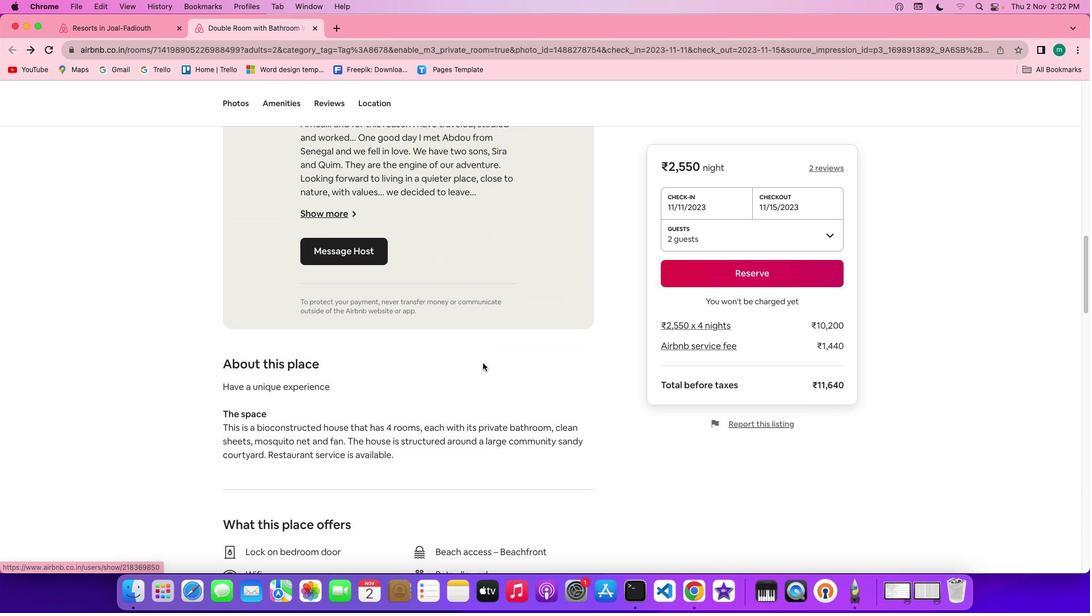 
Action: Mouse scrolled (482, 362) with delta (0, -1)
Screenshot: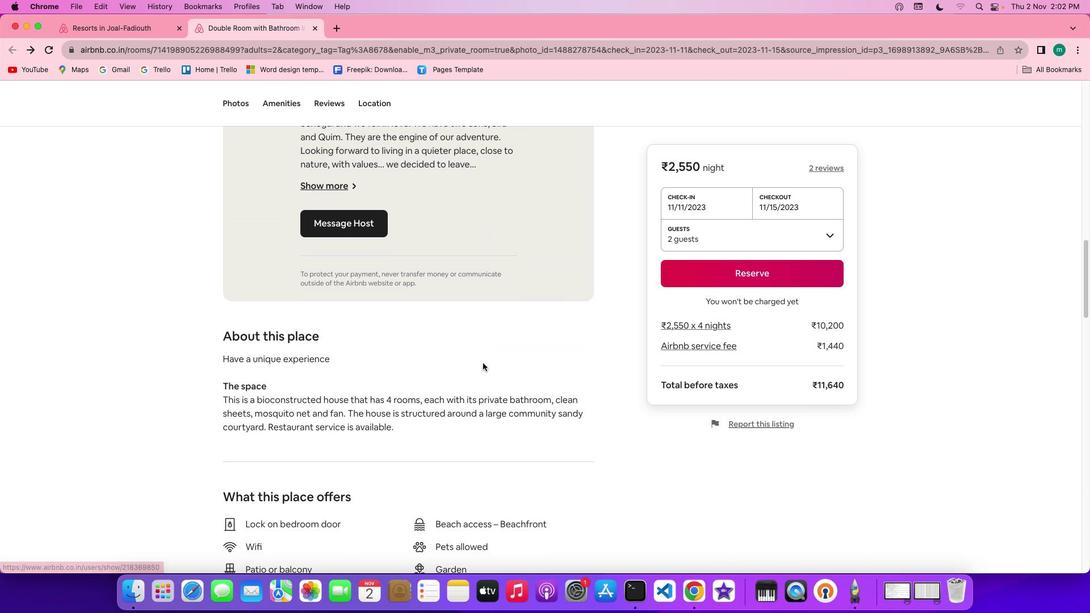 
Action: Mouse scrolled (482, 362) with delta (0, -1)
Screenshot: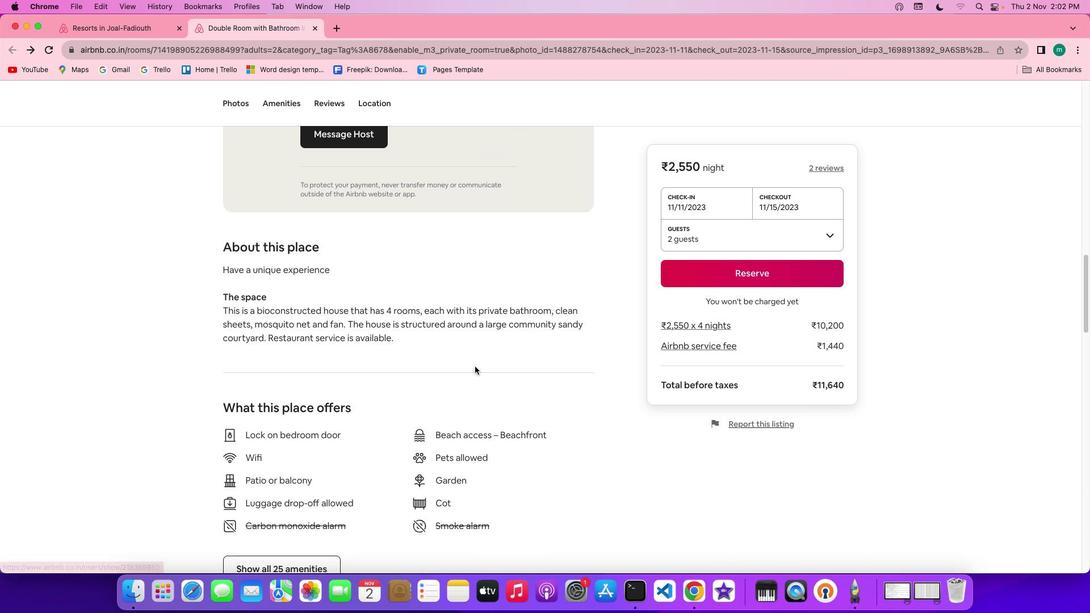 
Action: Mouse moved to (311, 379)
Screenshot: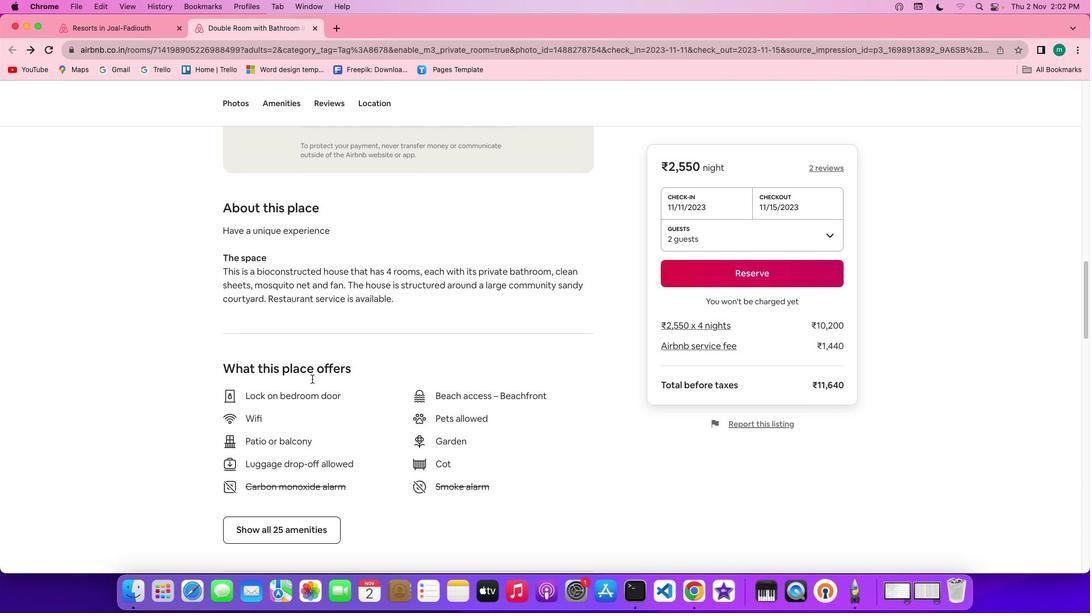 
Action: Mouse scrolled (311, 379) with delta (0, 0)
Screenshot: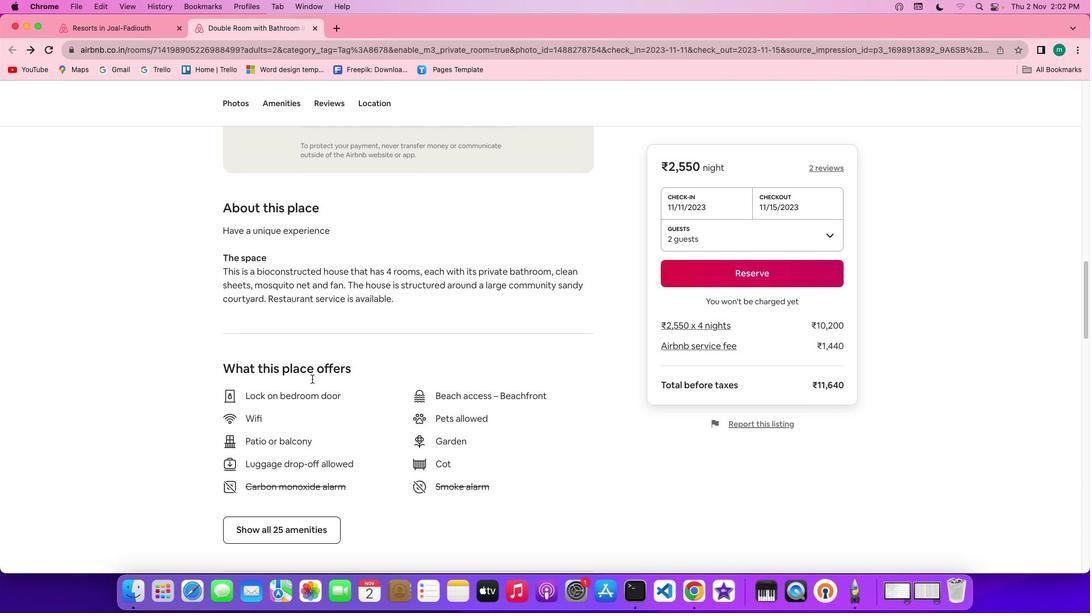 
Action: Mouse scrolled (311, 379) with delta (0, 0)
Screenshot: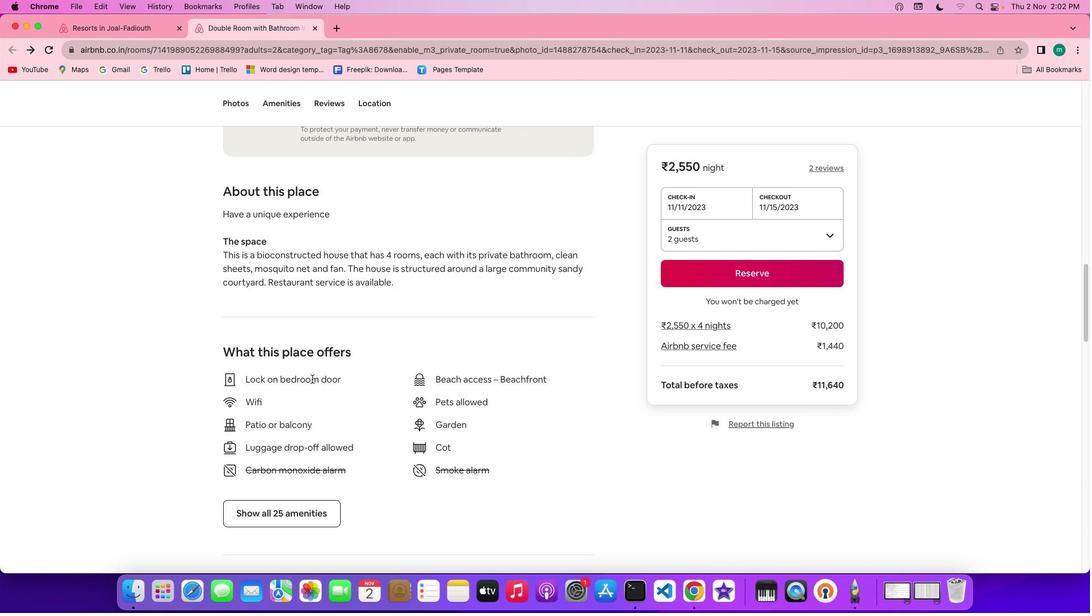 
Action: Mouse scrolled (311, 379) with delta (0, -1)
Screenshot: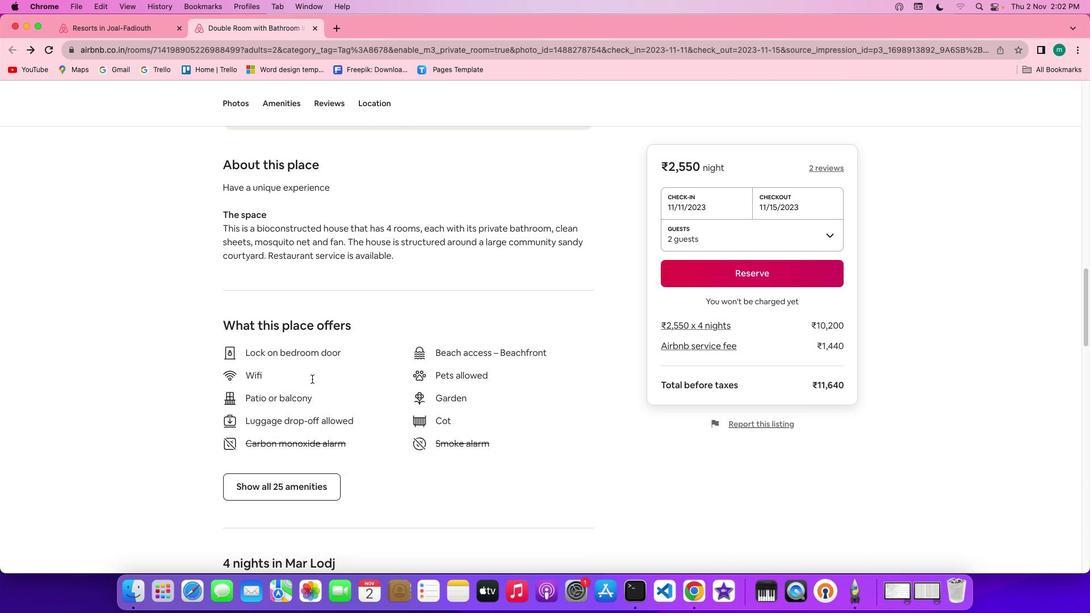 
Action: Mouse moved to (290, 437)
Screenshot: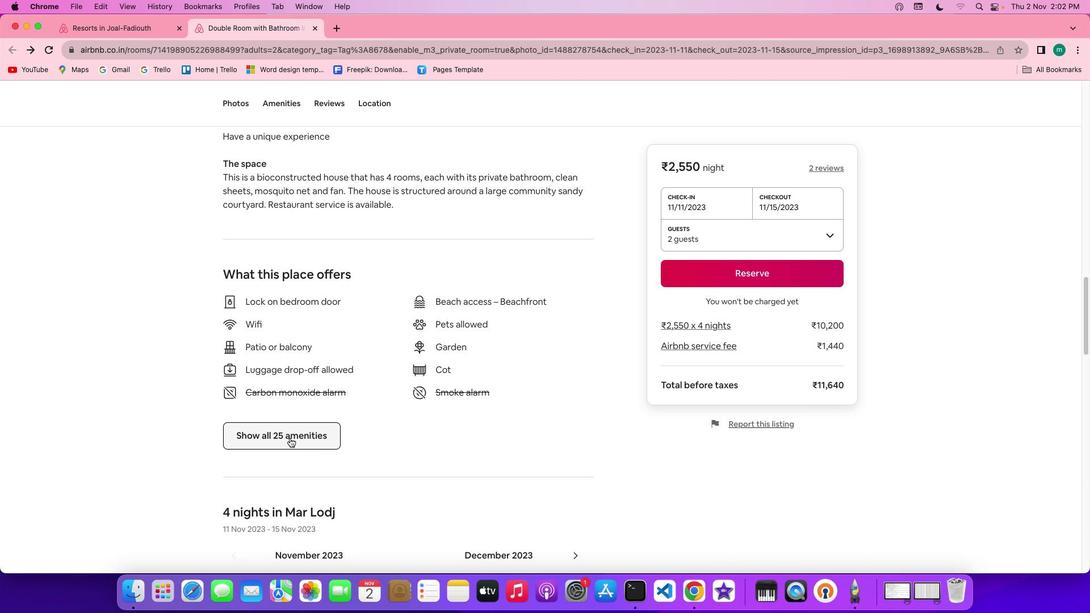 
Action: Mouse pressed left at (290, 437)
Screenshot: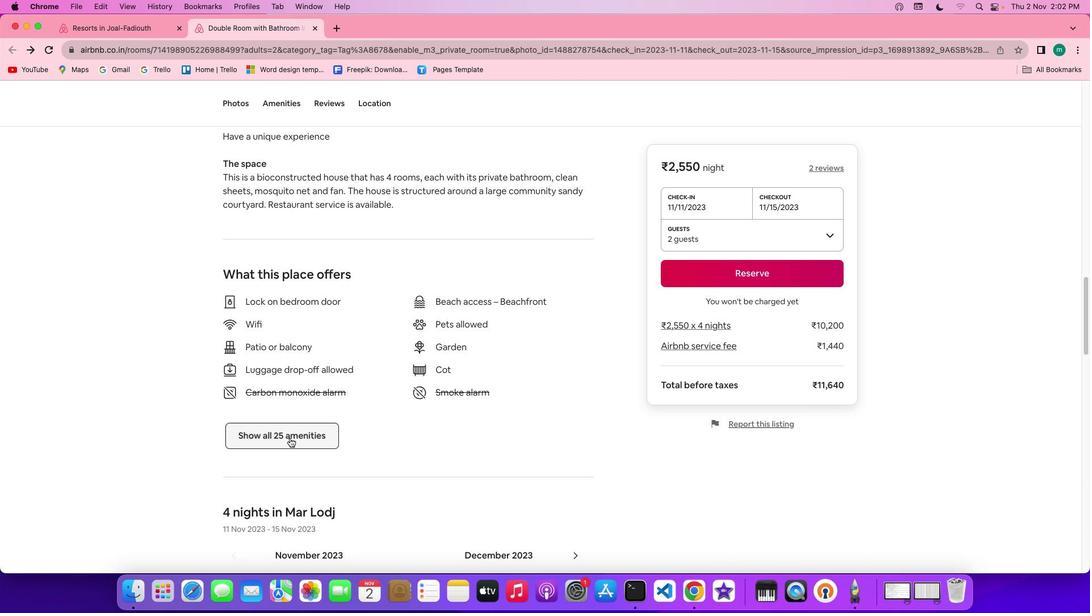 
Action: Mouse moved to (501, 441)
Screenshot: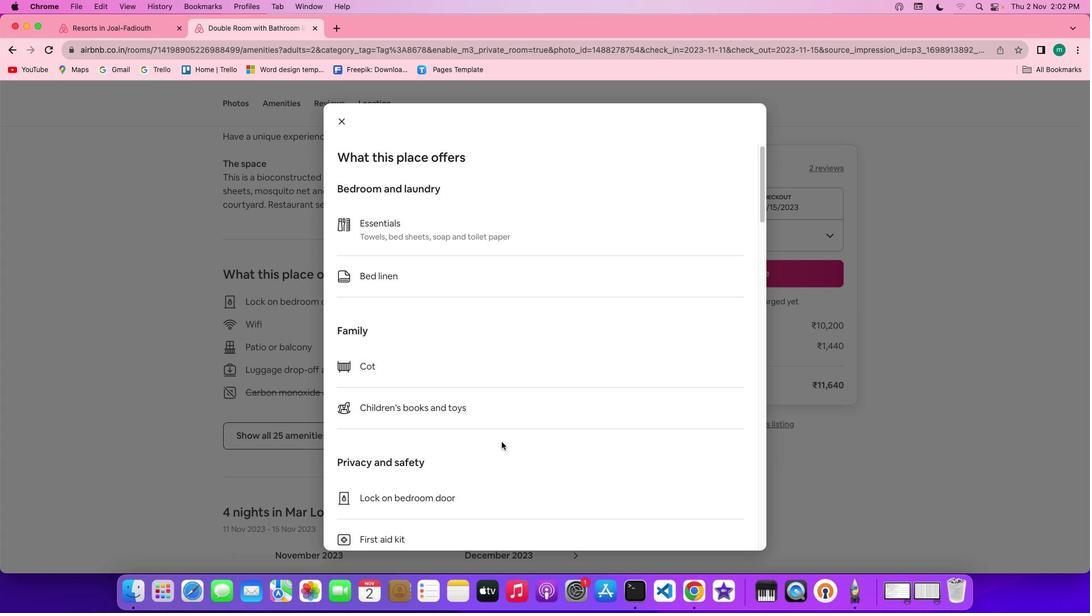 
Action: Mouse scrolled (501, 441) with delta (0, 0)
Screenshot: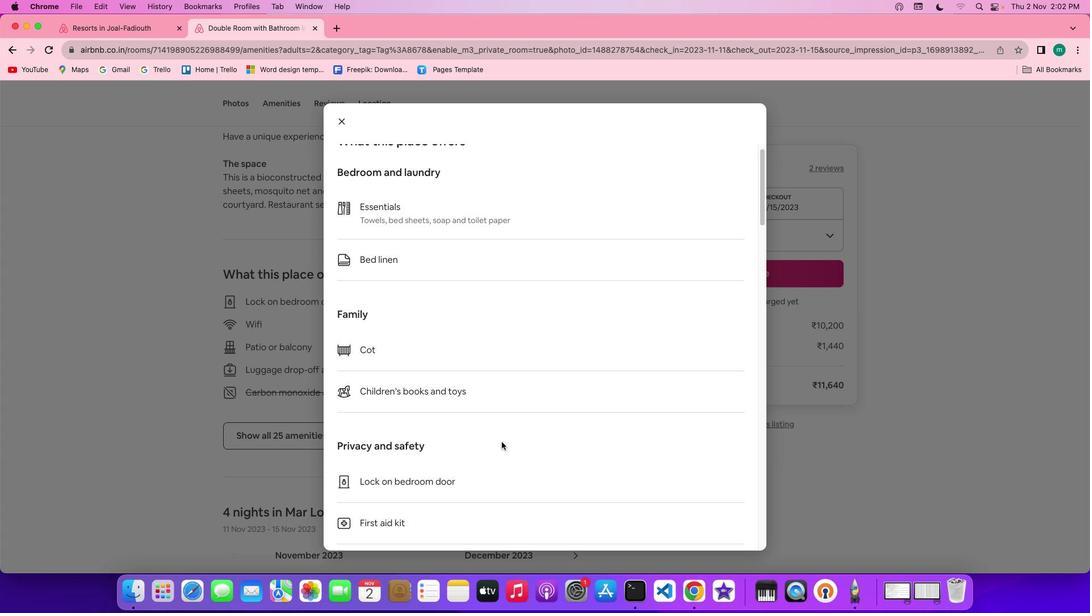 
Action: Mouse scrolled (501, 441) with delta (0, 0)
Screenshot: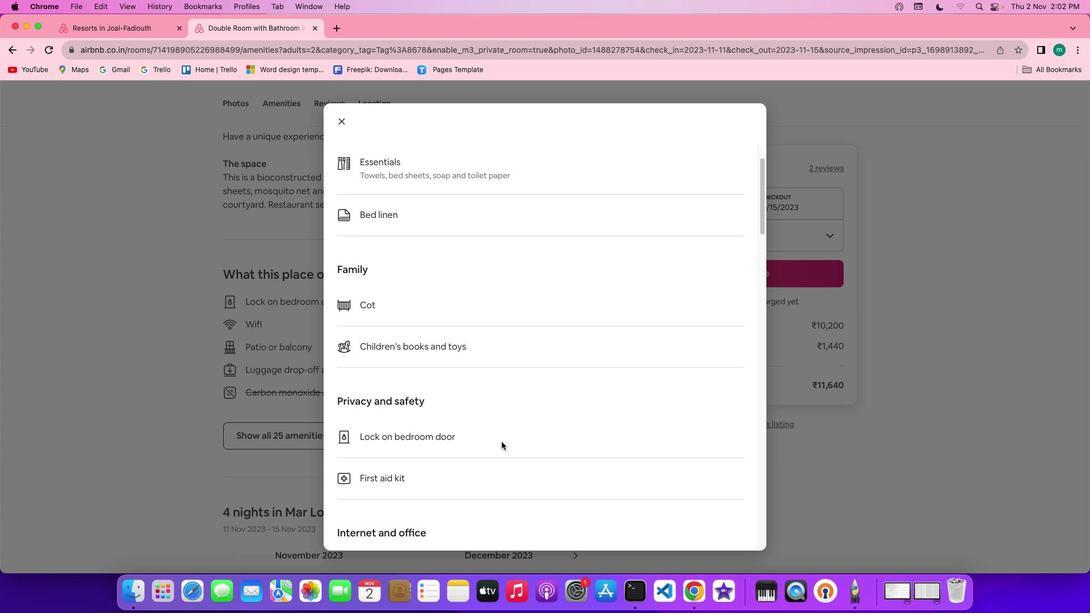 
Action: Mouse scrolled (501, 441) with delta (0, -1)
Screenshot: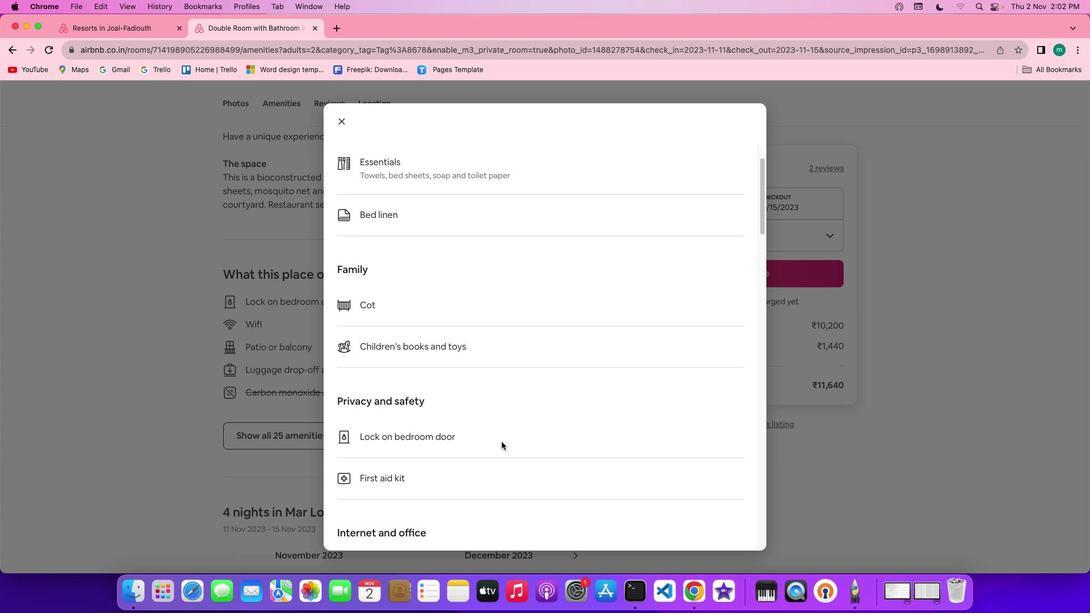 
Action: Mouse scrolled (501, 441) with delta (0, -2)
Screenshot: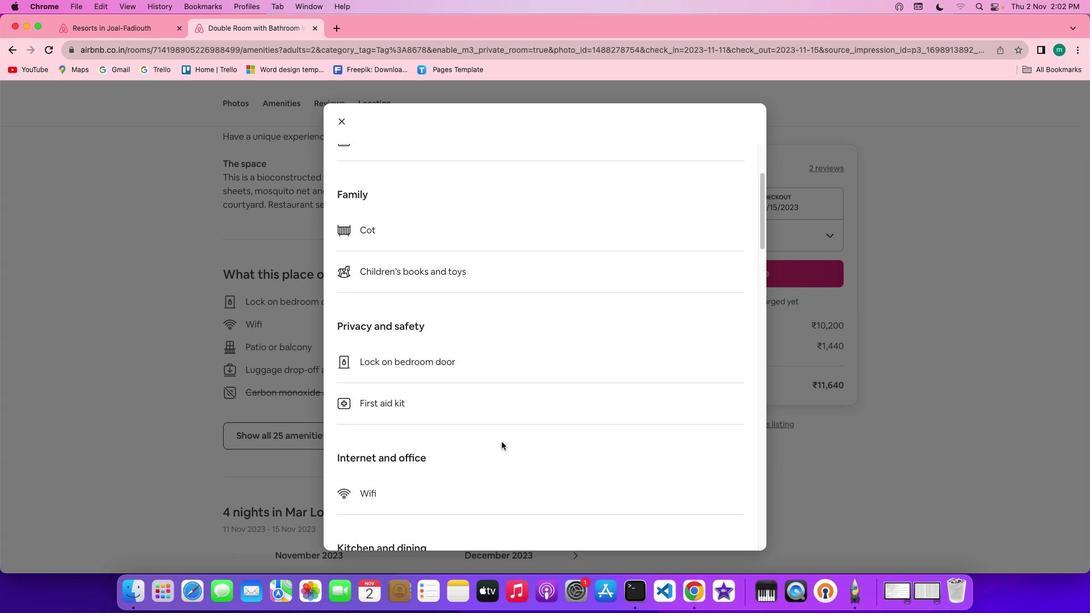 
Action: Mouse moved to (501, 441)
Screenshot: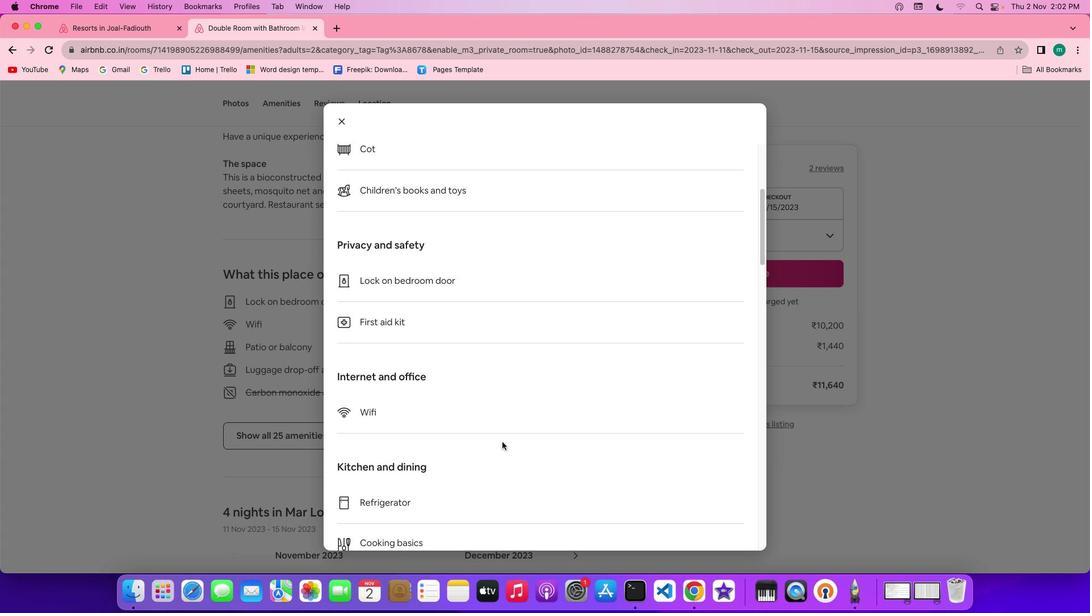 
Action: Mouse scrolled (501, 441) with delta (0, 0)
Screenshot: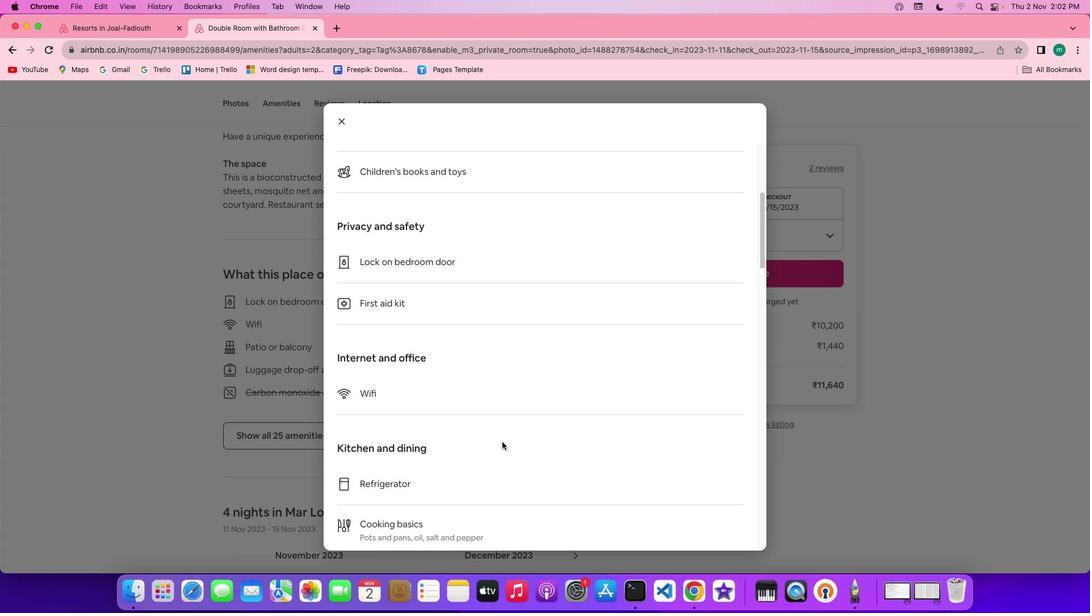 
Action: Mouse scrolled (501, 441) with delta (0, 0)
Screenshot: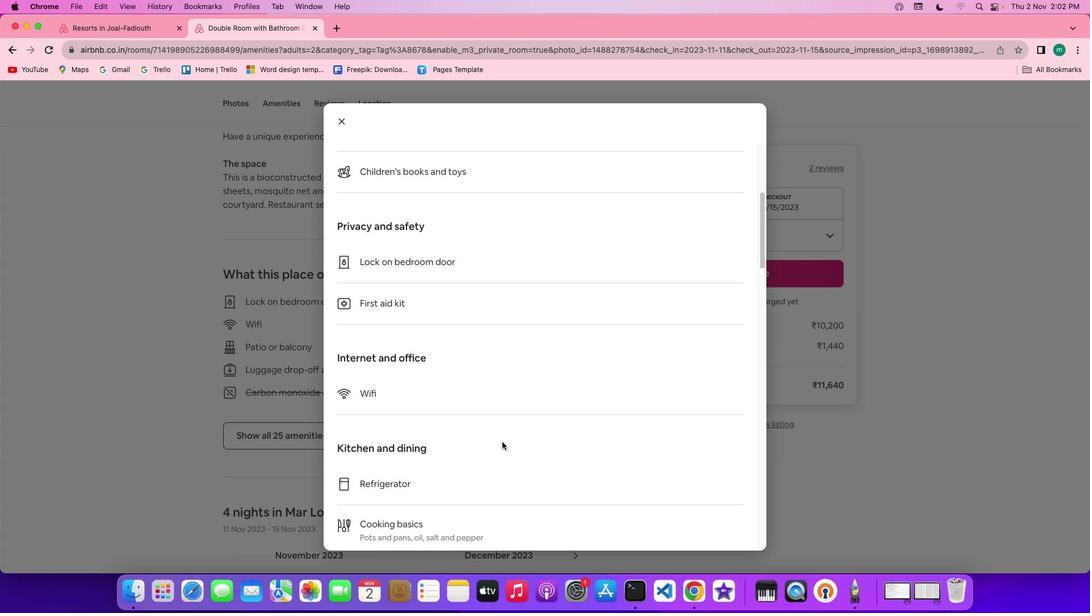 
Action: Mouse scrolled (501, 441) with delta (0, -1)
Screenshot: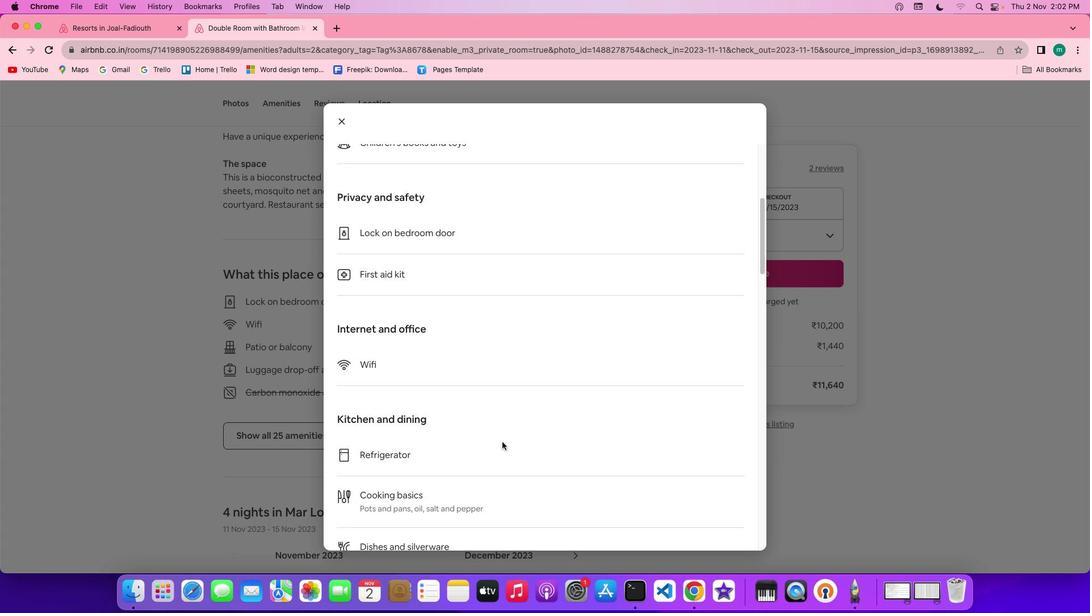 
Action: Mouse scrolled (501, 441) with delta (0, -2)
Screenshot: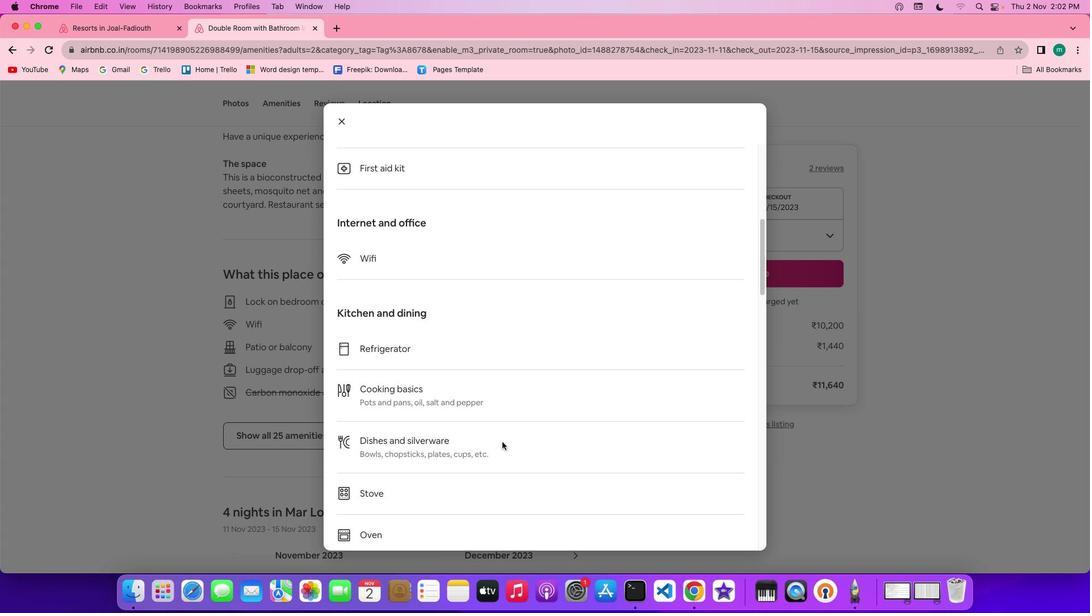 
Action: Mouse scrolled (501, 441) with delta (0, 0)
Screenshot: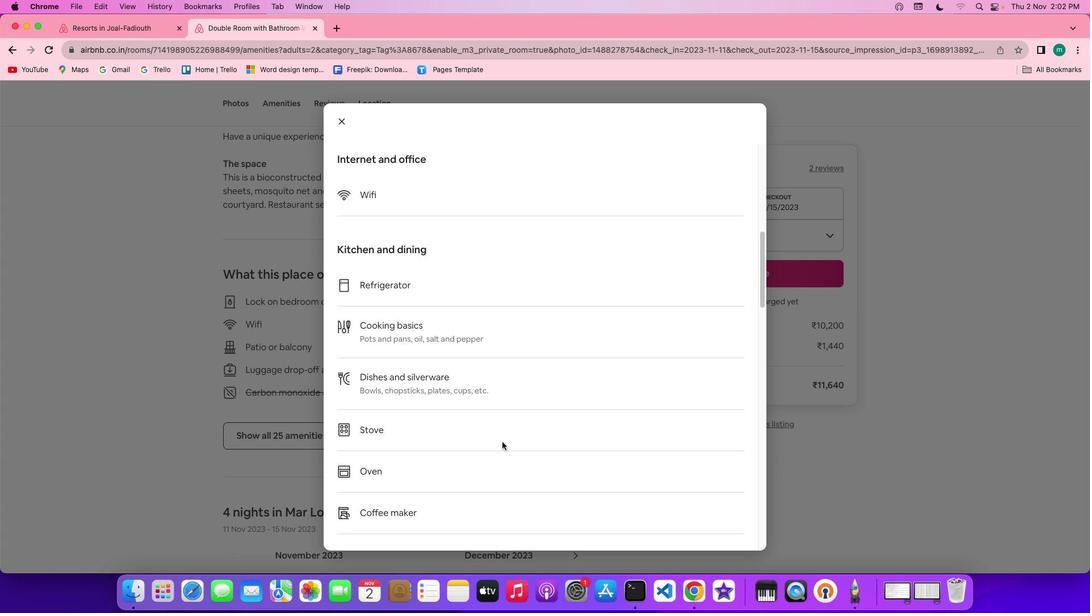 
Action: Mouse scrolled (501, 441) with delta (0, 0)
Screenshot: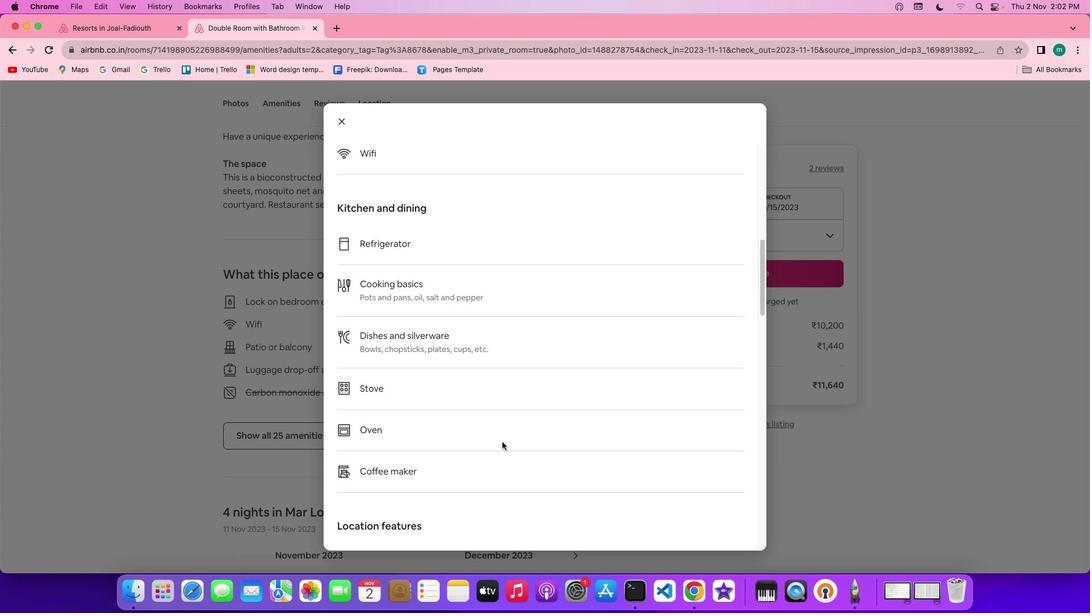 
Action: Mouse scrolled (501, 441) with delta (0, -1)
Screenshot: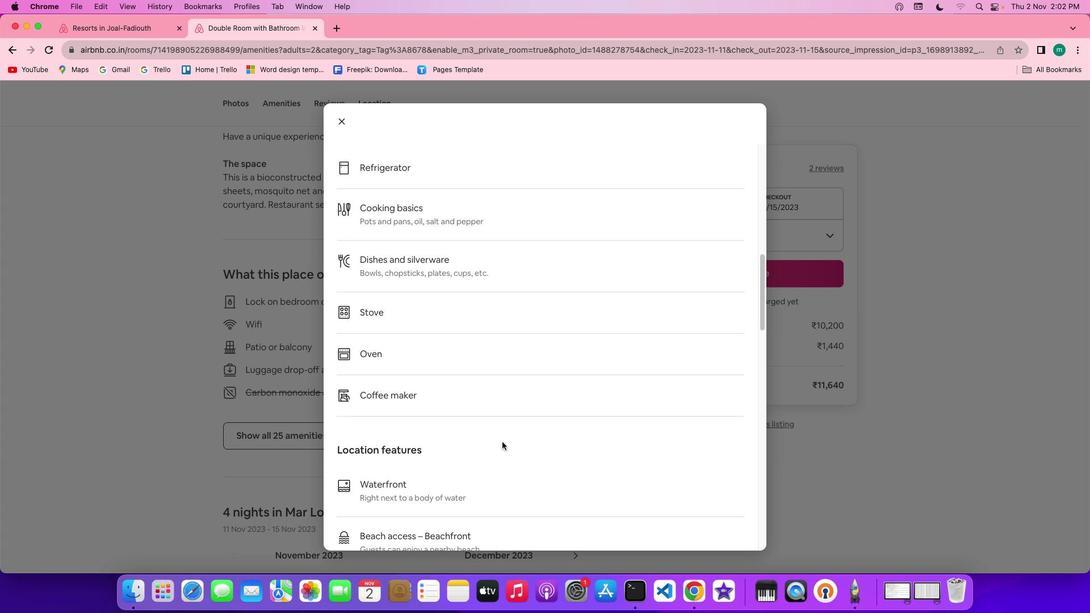 
Action: Mouse scrolled (501, 441) with delta (0, -2)
Screenshot: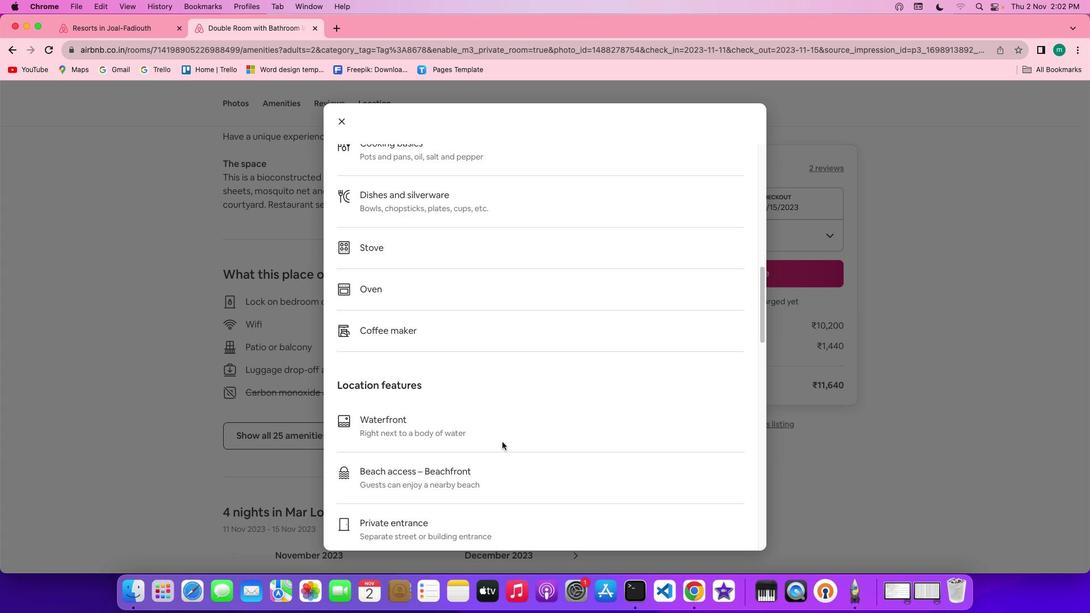 
Action: Mouse scrolled (501, 441) with delta (0, -2)
Screenshot: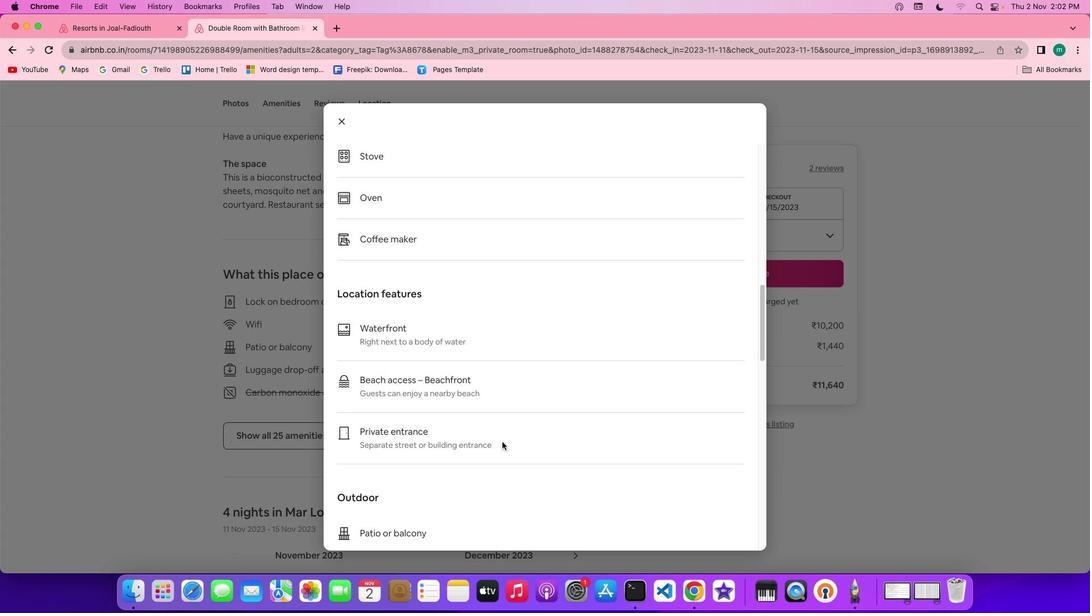 
Action: Mouse scrolled (501, 441) with delta (0, 0)
Screenshot: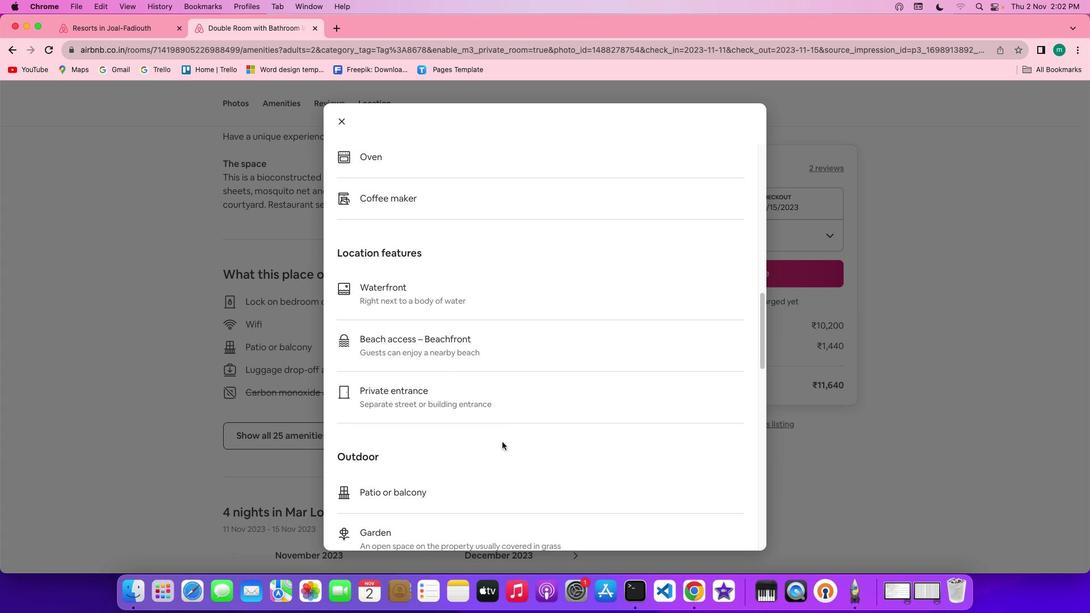 
Action: Mouse scrolled (501, 441) with delta (0, 0)
Screenshot: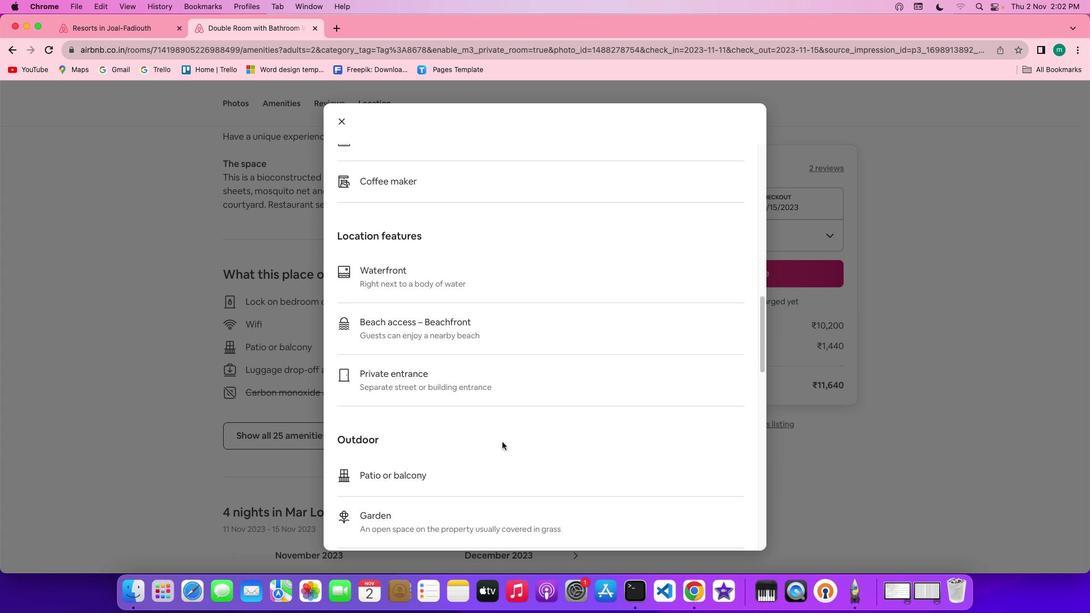 
Action: Mouse scrolled (501, 441) with delta (0, -1)
Screenshot: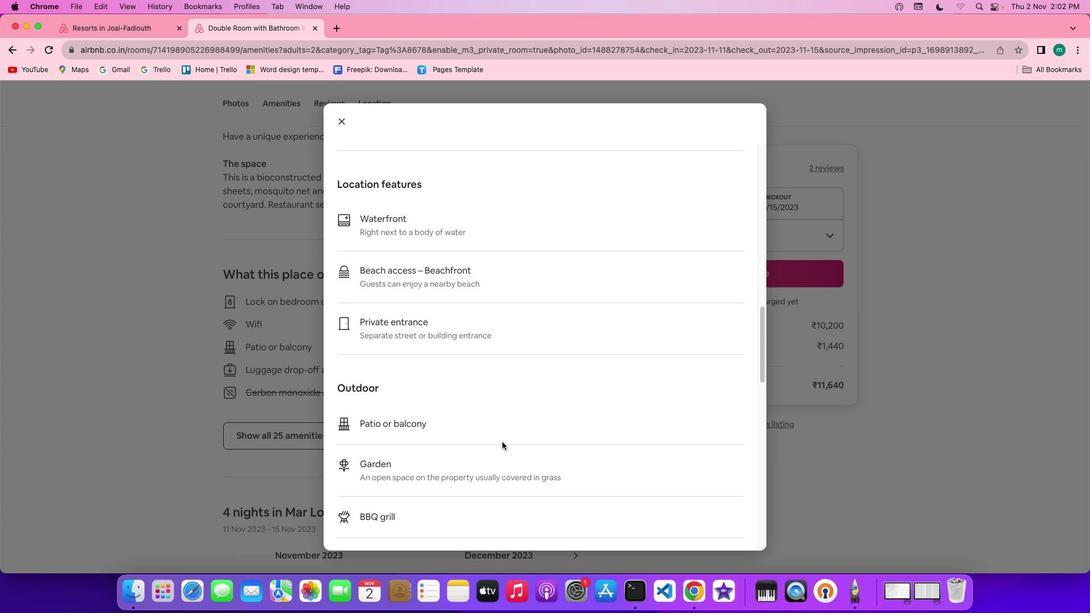 
Action: Mouse scrolled (501, 441) with delta (0, -2)
Screenshot: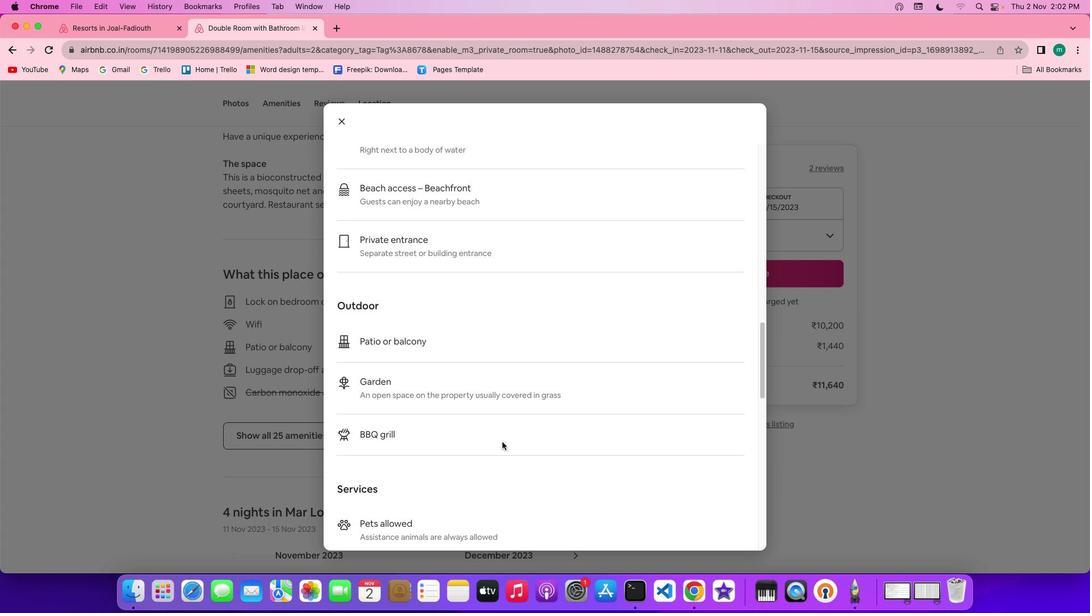 
Action: Mouse scrolled (501, 441) with delta (0, -2)
Screenshot: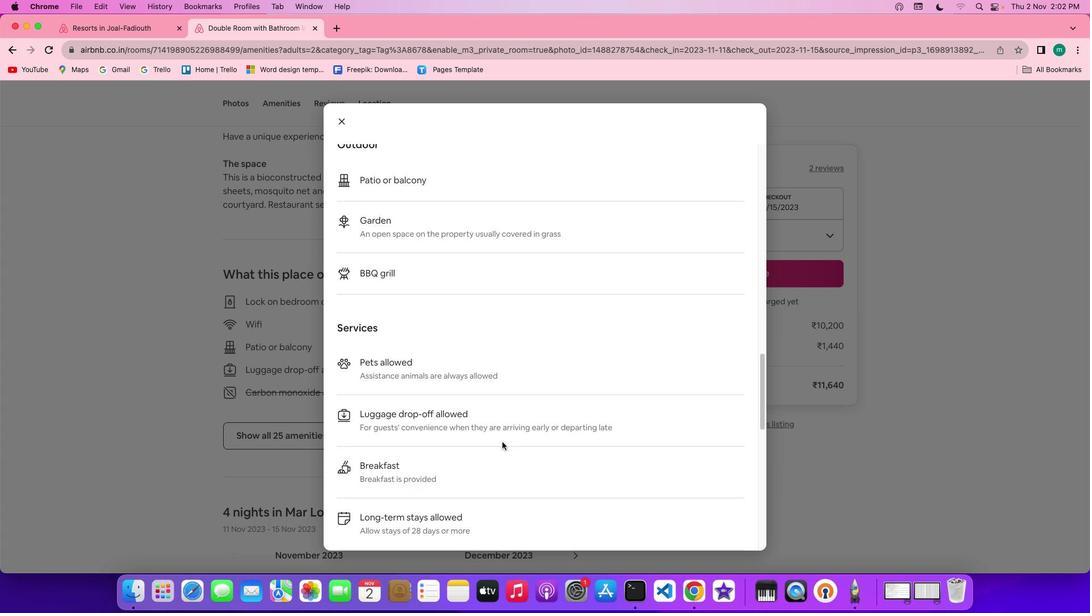 
Action: Mouse moved to (501, 442)
Screenshot: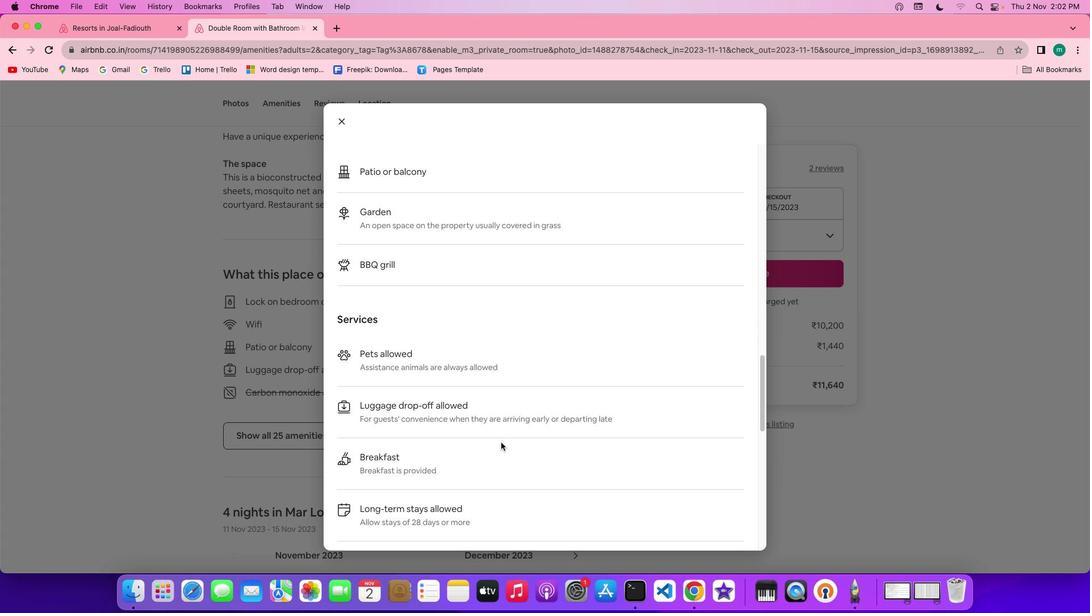 
Action: Mouse scrolled (501, 442) with delta (0, 0)
Screenshot: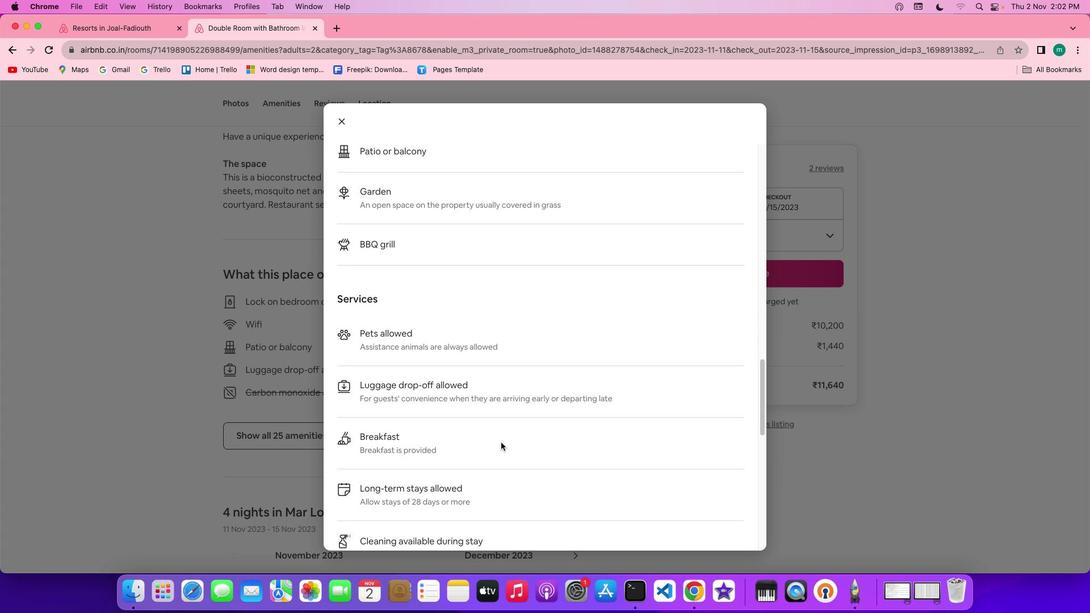 
Action: Mouse scrolled (501, 442) with delta (0, 0)
Screenshot: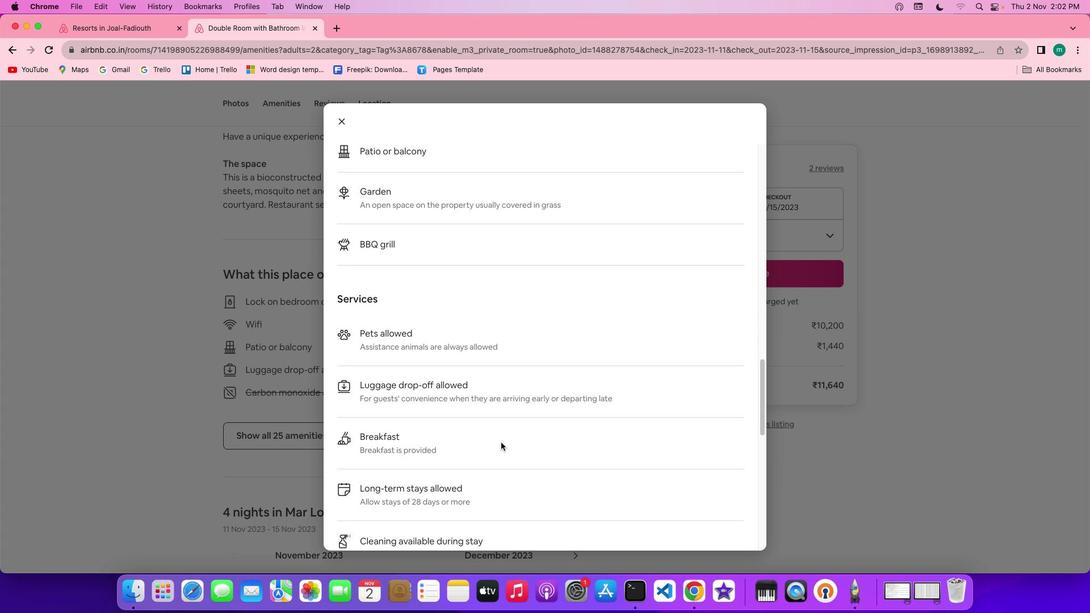 
Action: Mouse scrolled (501, 442) with delta (0, -1)
Screenshot: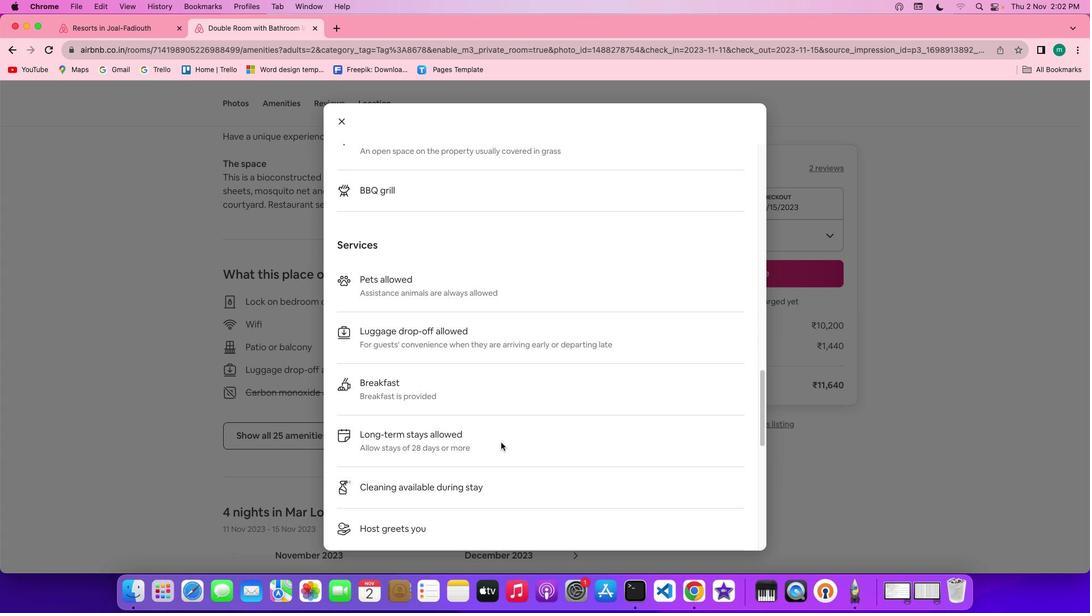 
Action: Mouse scrolled (501, 442) with delta (0, -2)
Screenshot: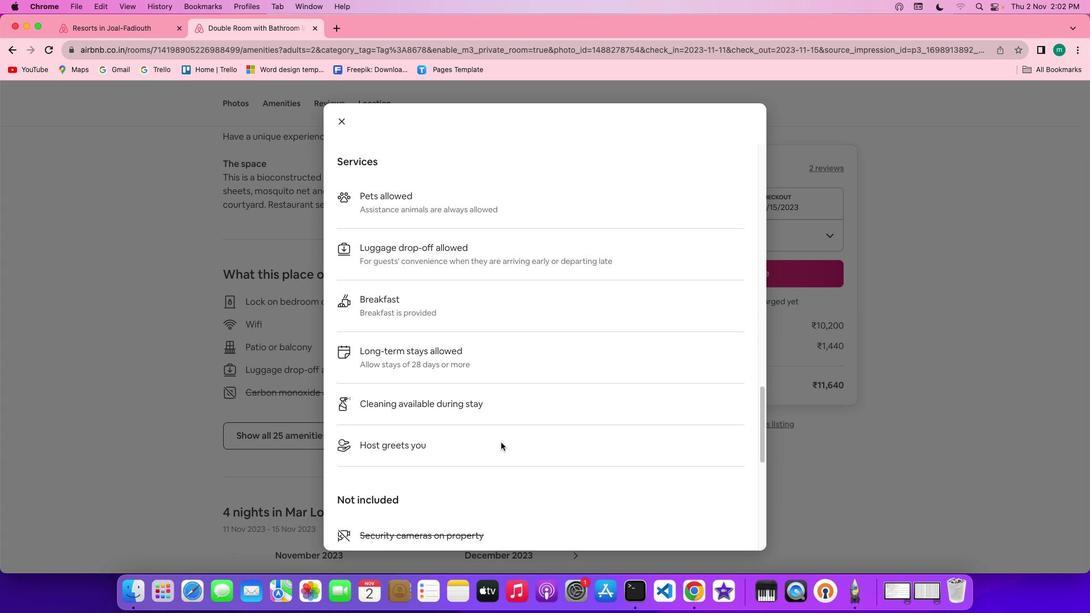 
Action: Mouse scrolled (501, 442) with delta (0, 0)
Screenshot: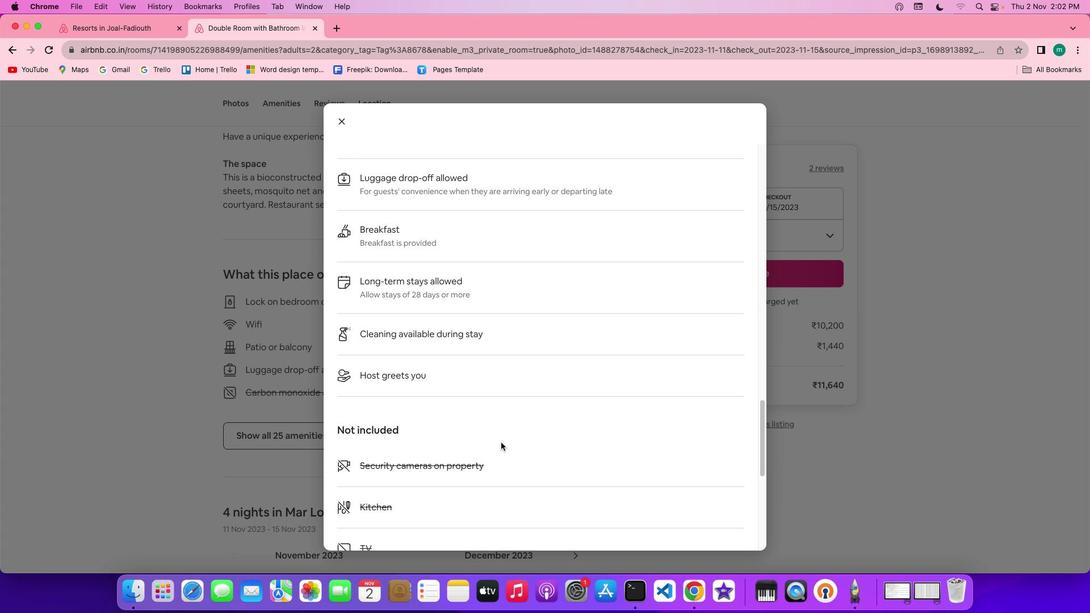 
Action: Mouse scrolled (501, 442) with delta (0, 0)
Screenshot: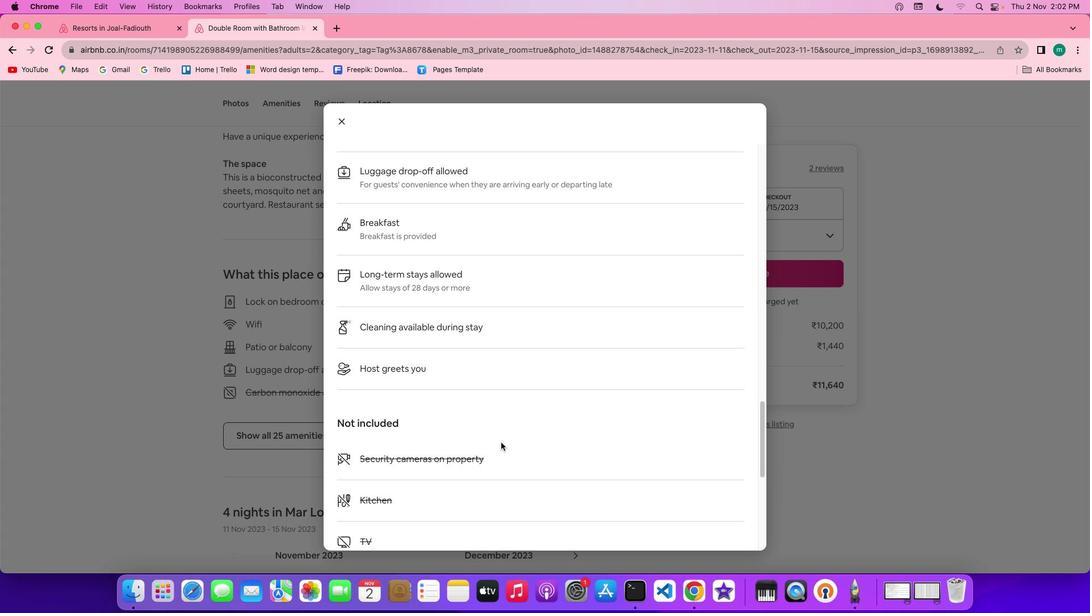 
Action: Mouse scrolled (501, 442) with delta (0, -1)
Screenshot: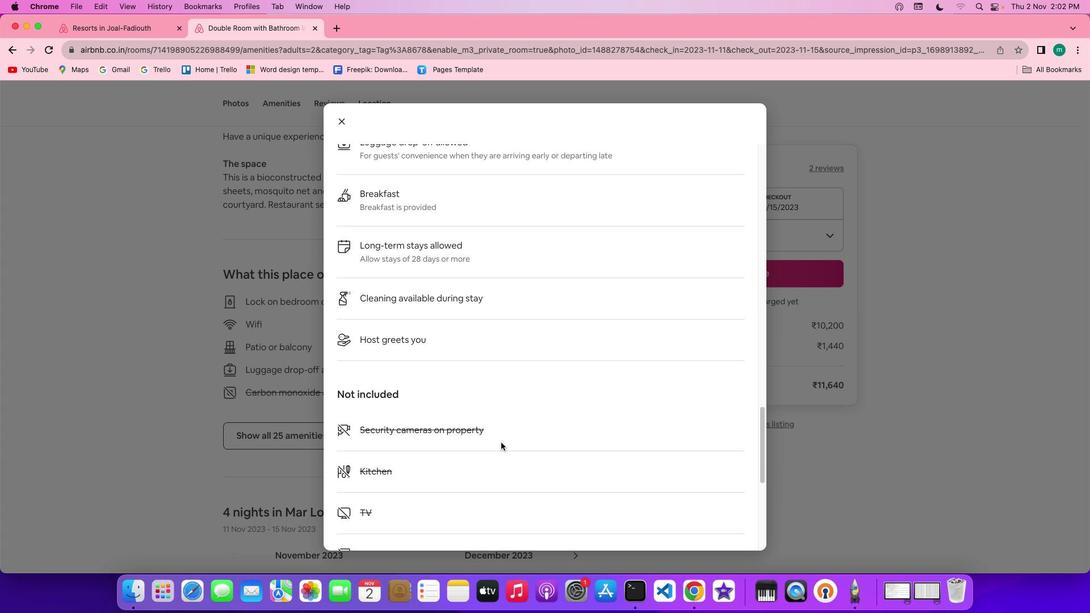 
Action: Mouse scrolled (501, 442) with delta (0, -1)
Screenshot: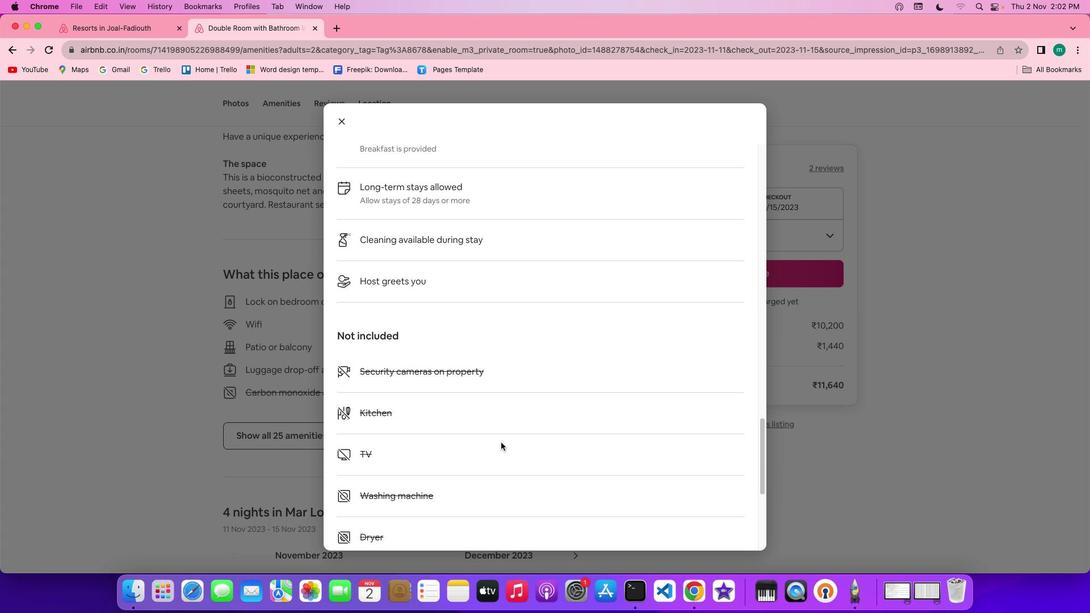 
Action: Mouse scrolled (501, 442) with delta (0, 0)
Screenshot: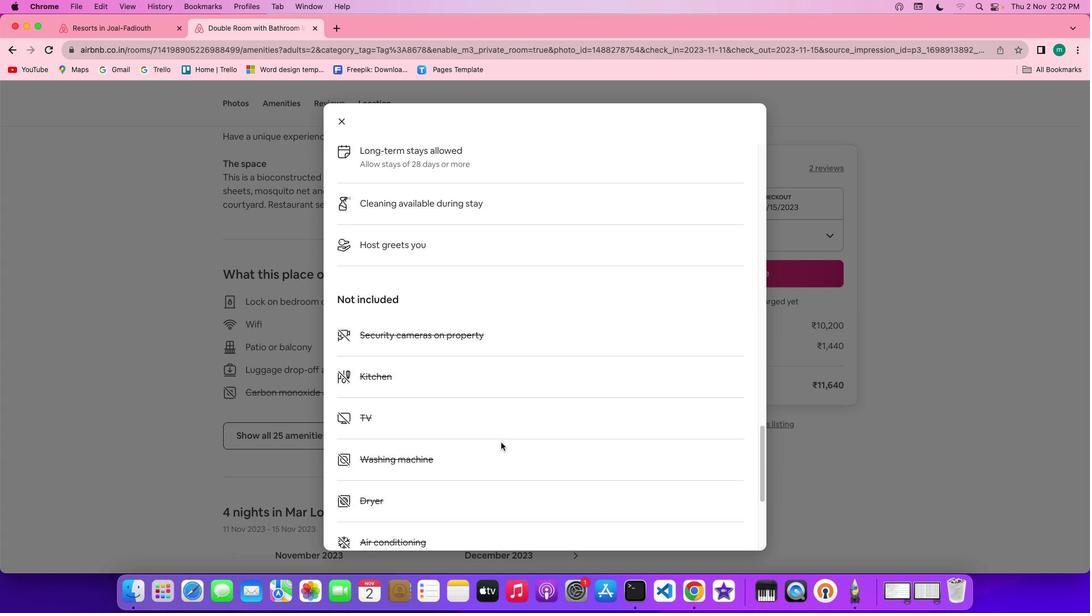 
Action: Mouse scrolled (501, 442) with delta (0, 0)
Screenshot: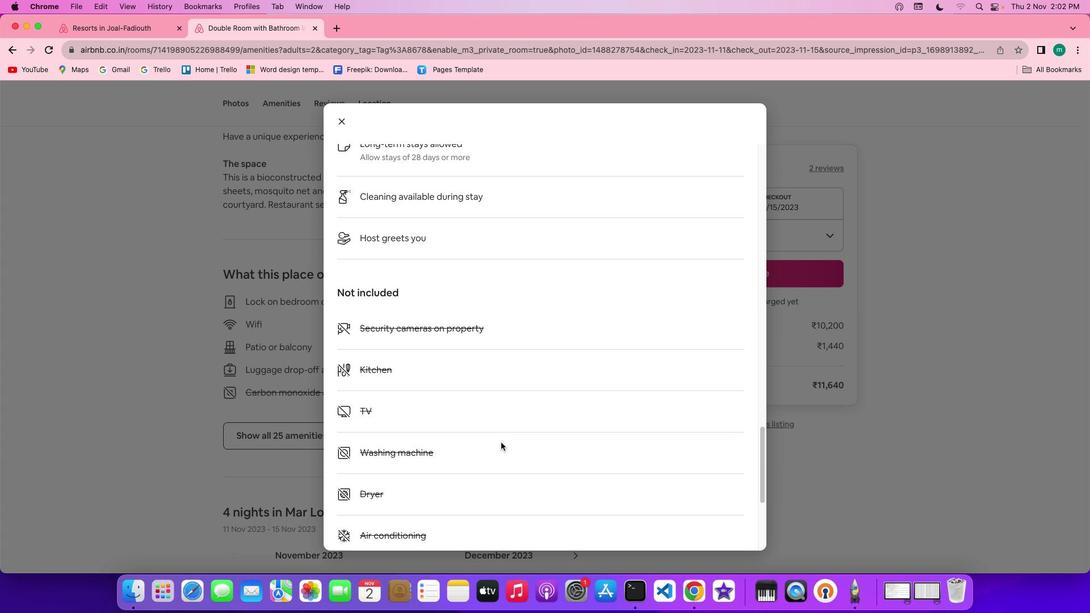 
Action: Mouse scrolled (501, 442) with delta (0, 0)
Screenshot: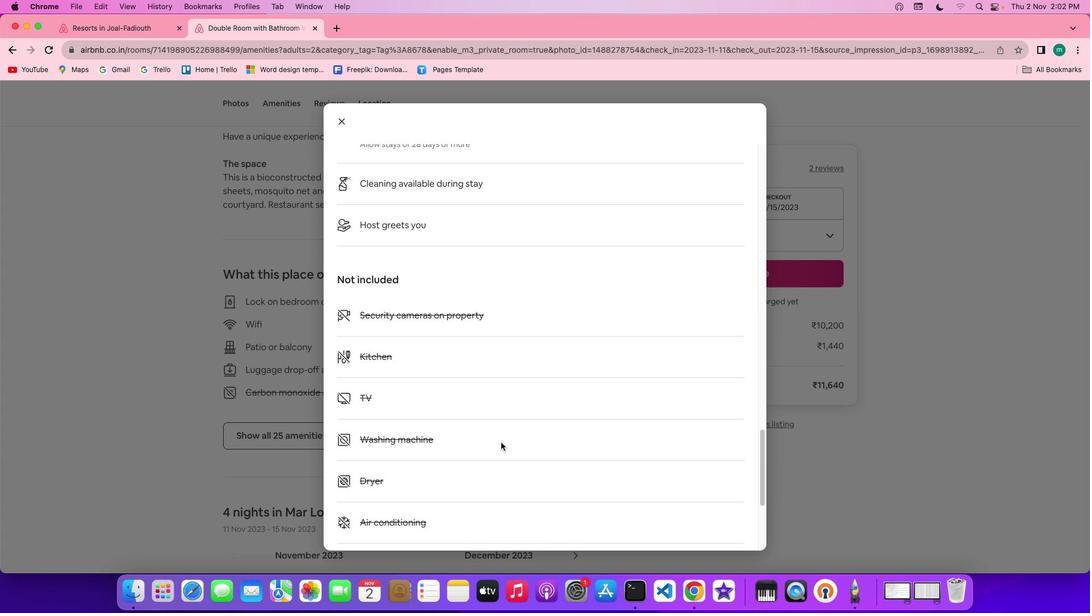 
Action: Mouse scrolled (501, 442) with delta (0, 0)
Screenshot: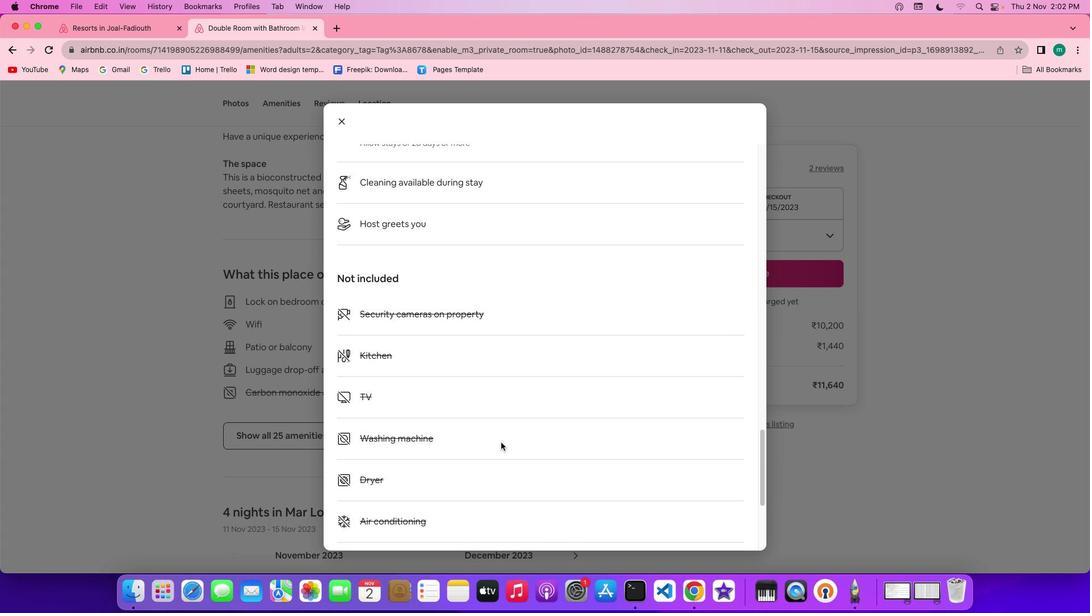 
Action: Mouse scrolled (501, 442) with delta (0, 0)
Screenshot: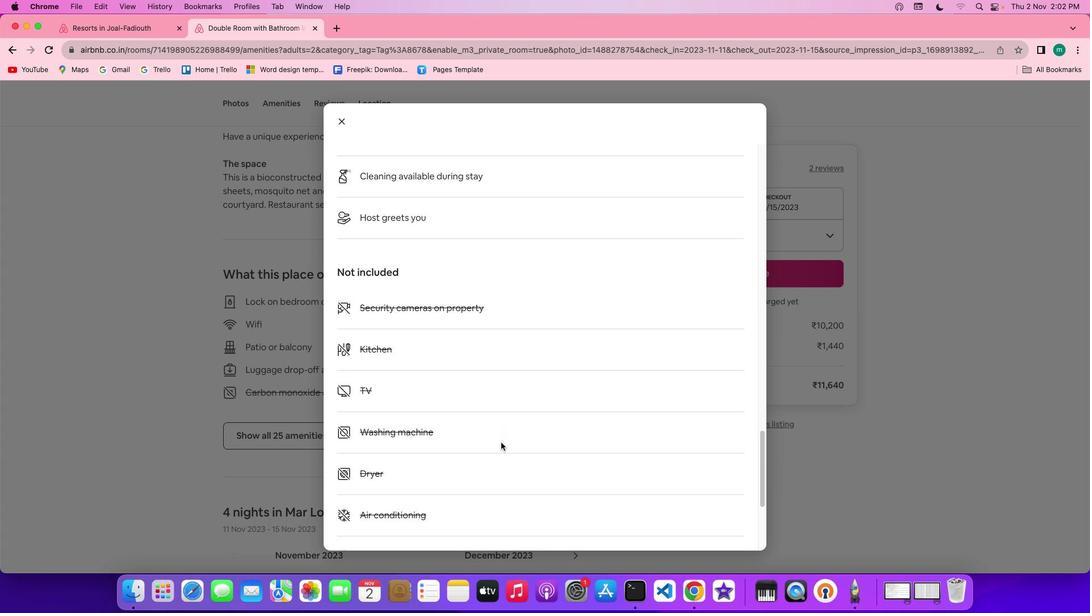 
Action: Mouse scrolled (501, 442) with delta (0, -1)
Screenshot: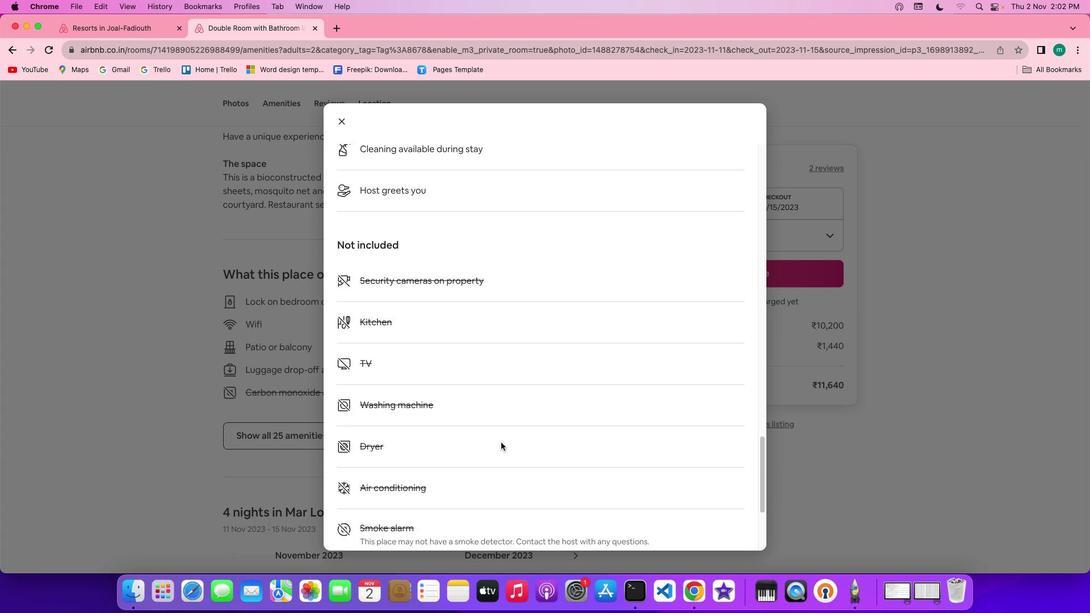 
Action: Mouse scrolled (501, 442) with delta (0, -1)
Screenshot: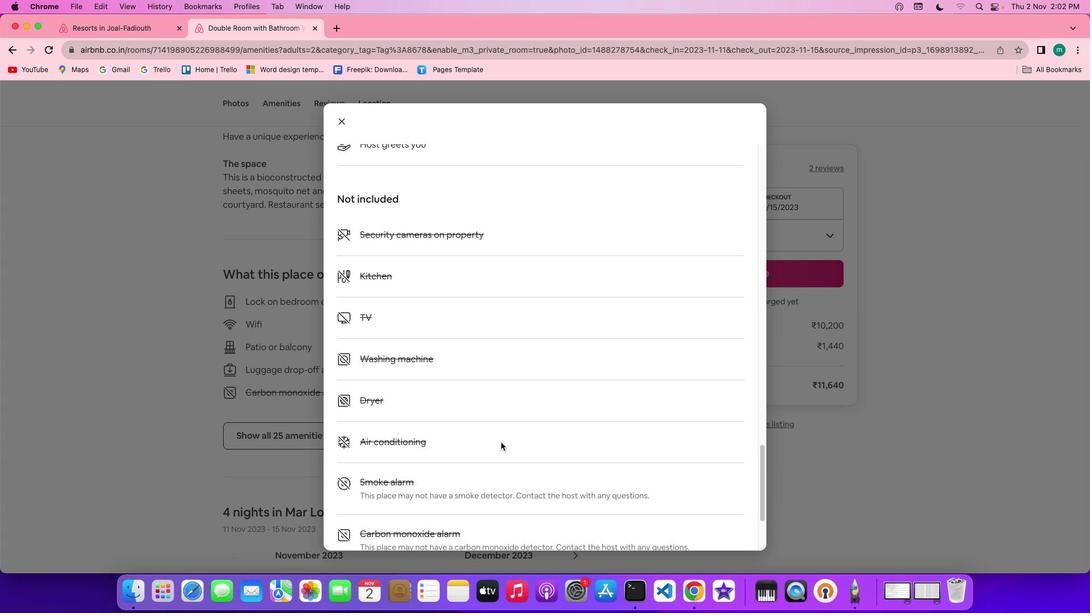 
Action: Mouse scrolled (501, 442) with delta (0, 0)
Screenshot: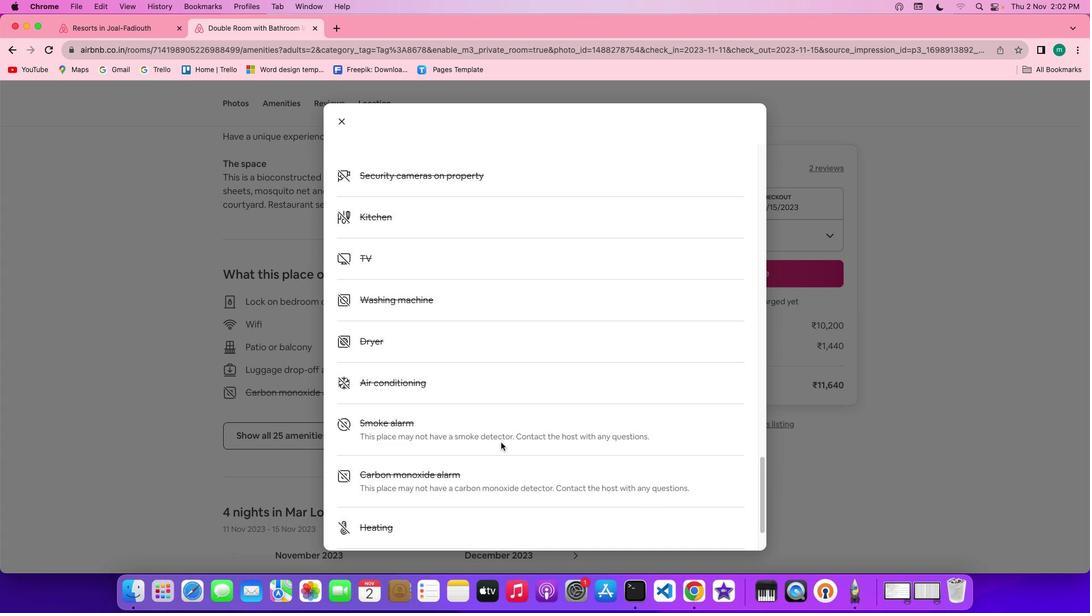 
Action: Mouse scrolled (501, 442) with delta (0, 0)
Screenshot: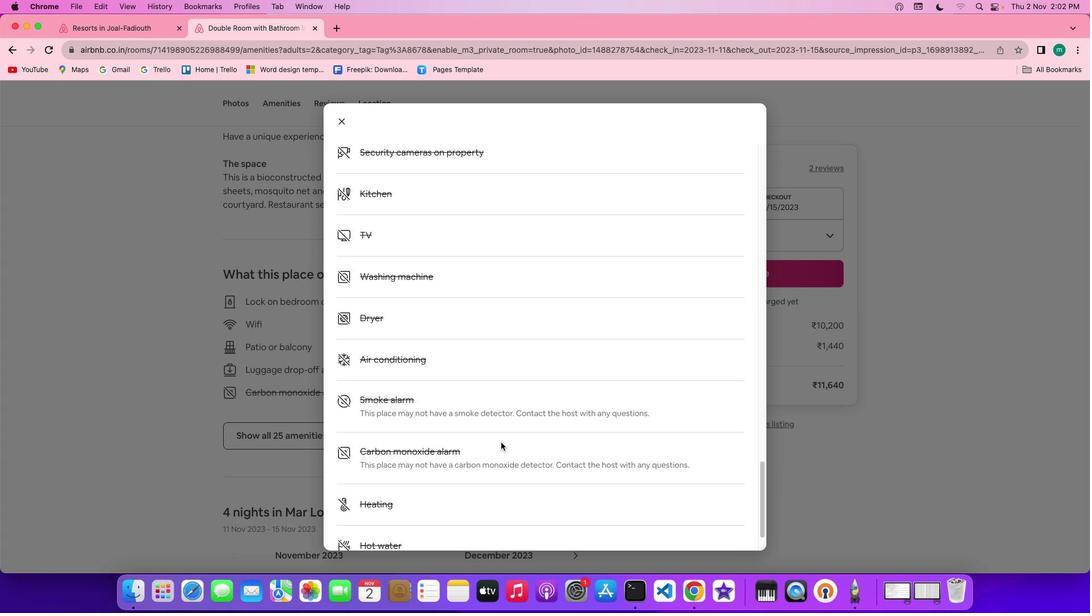 
Action: Mouse scrolled (501, 442) with delta (0, -1)
Screenshot: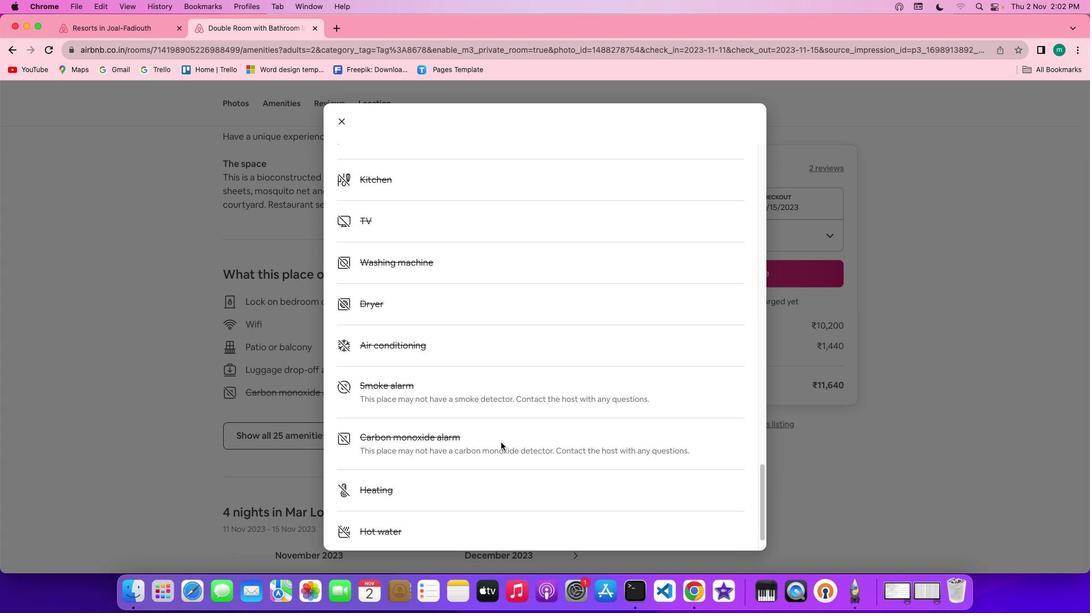 
Action: Mouse scrolled (501, 442) with delta (0, -2)
Screenshot: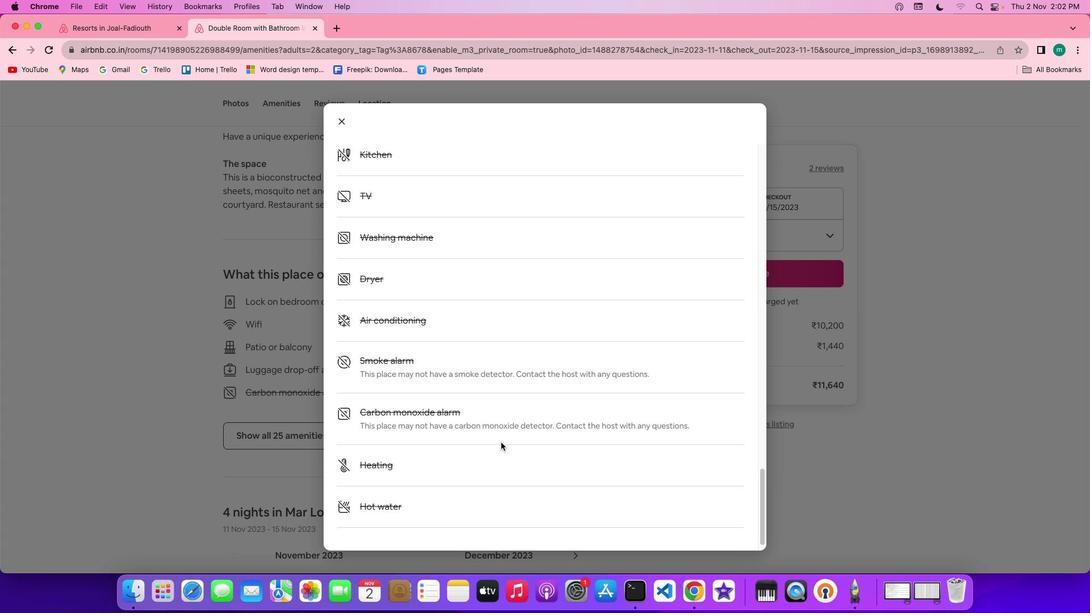 
Action: Mouse scrolled (501, 442) with delta (0, 0)
Screenshot: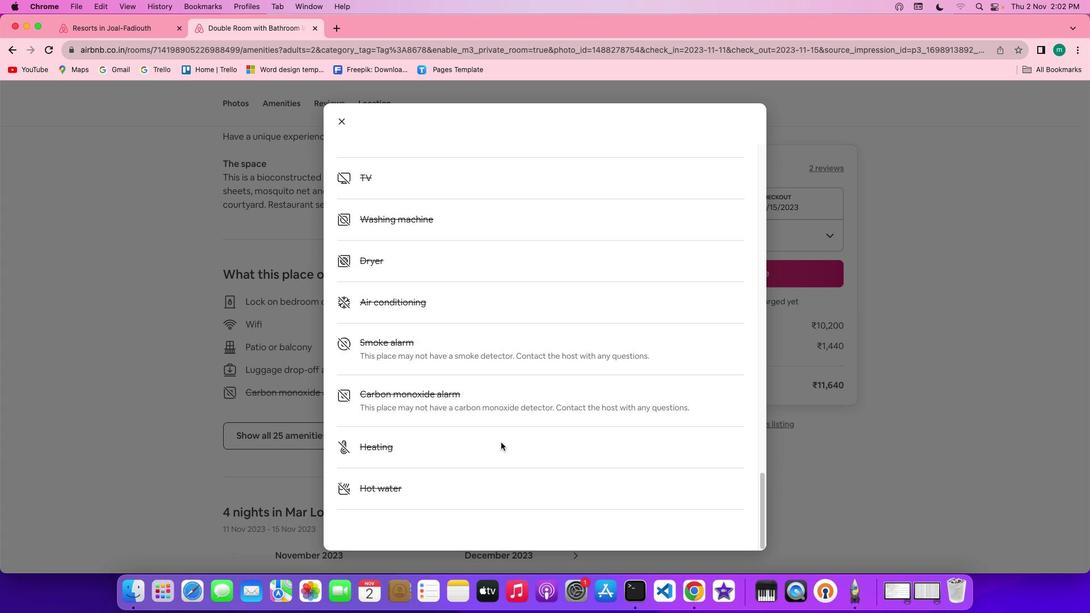 
Action: Mouse scrolled (501, 442) with delta (0, 0)
